 Task: Buy 1 Speedometer Cables from Cables section under best seller category for shipping address: Christian Kelly, 3640 Walton Street, Salt Lake City, Utah 84104, Cell Number 8014200980. Pay from credit card ending with 6010, CVV 682
Action: Mouse moved to (15, 112)
Screenshot: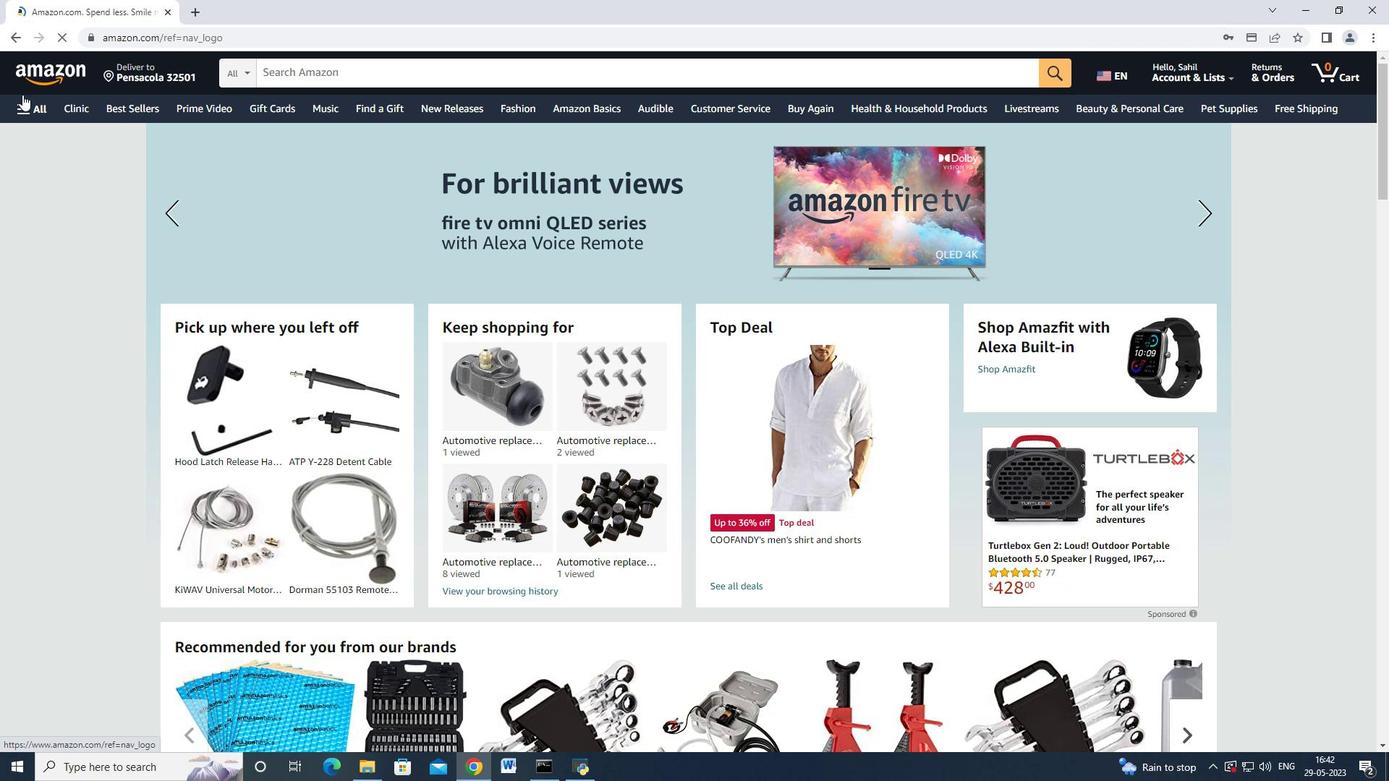 
Action: Mouse pressed left at (15, 112)
Screenshot: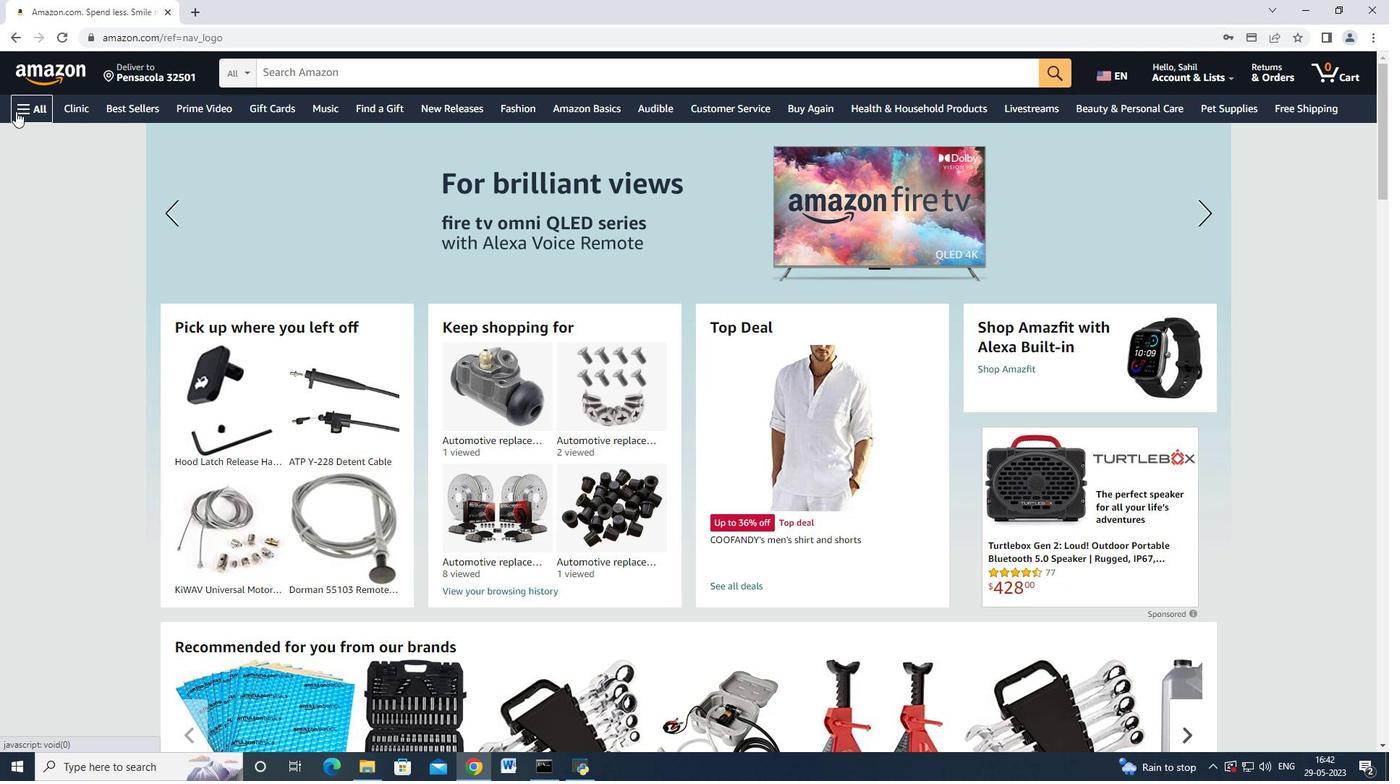
Action: Mouse moved to (96, 212)
Screenshot: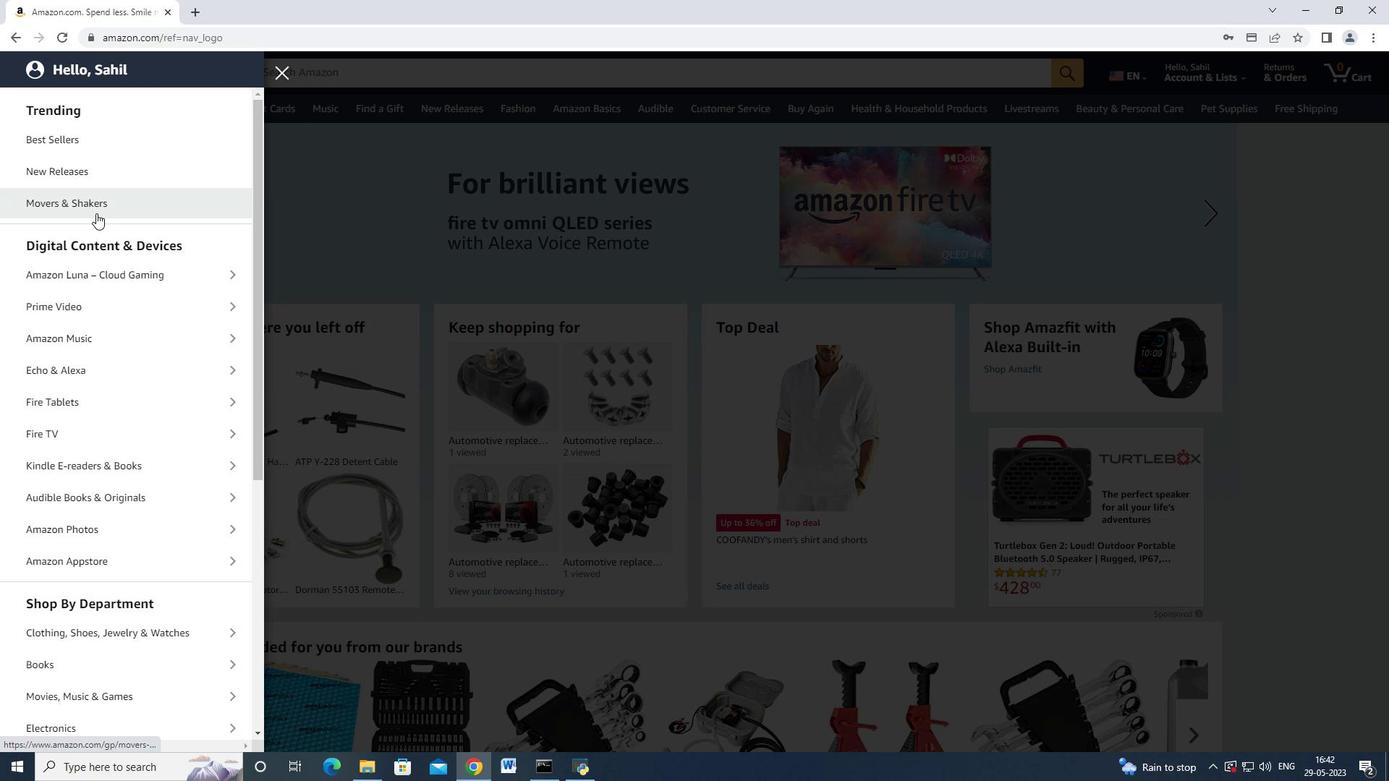 
Action: Mouse scrolled (96, 211) with delta (0, 0)
Screenshot: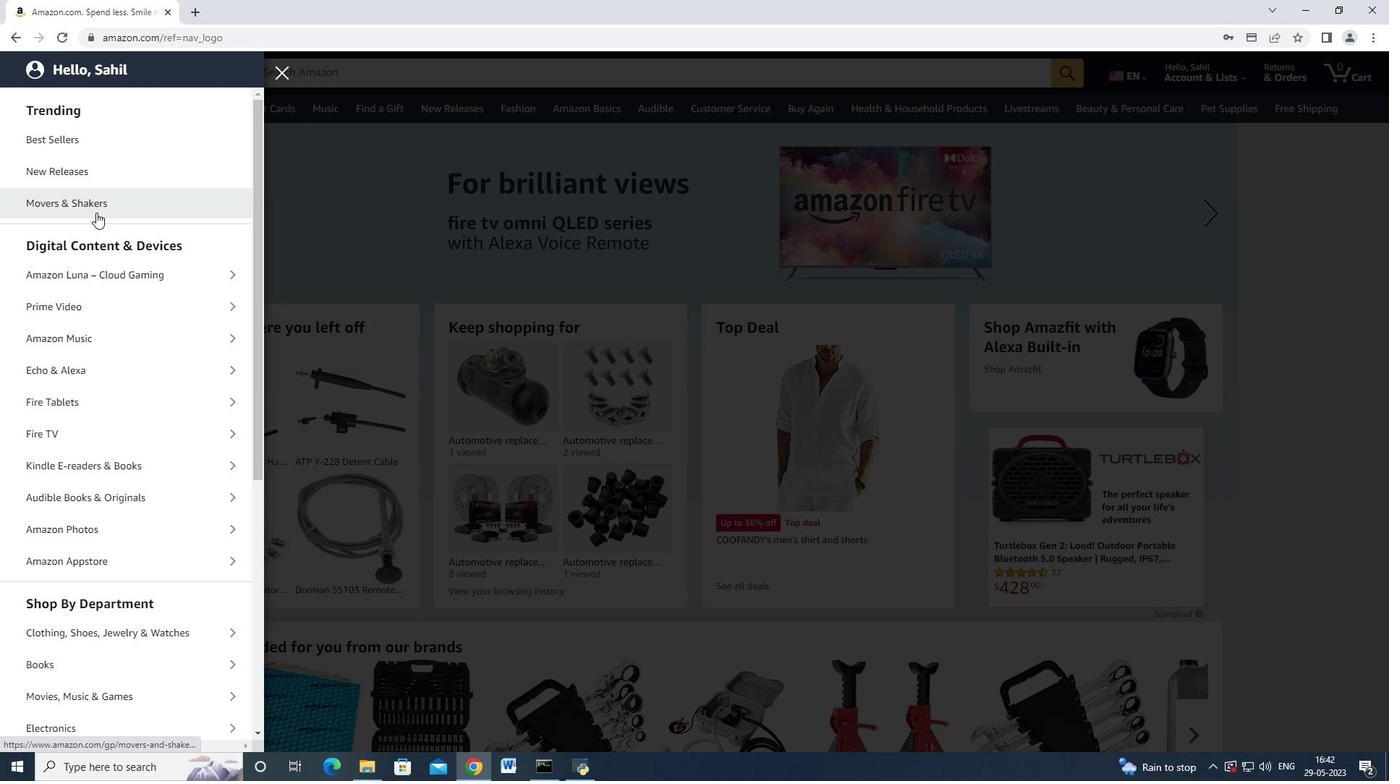 
Action: Mouse scrolled (96, 211) with delta (0, 0)
Screenshot: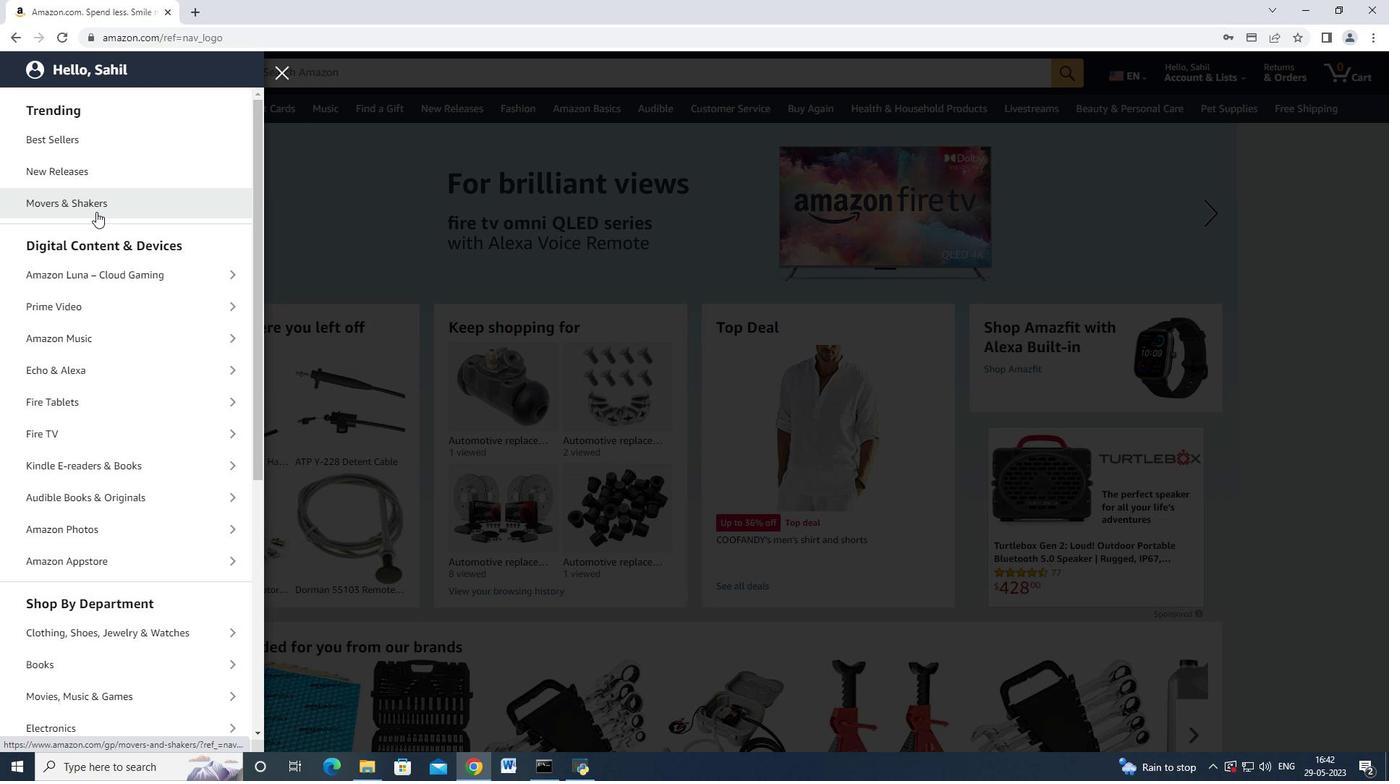 
Action: Mouse scrolled (96, 211) with delta (0, 0)
Screenshot: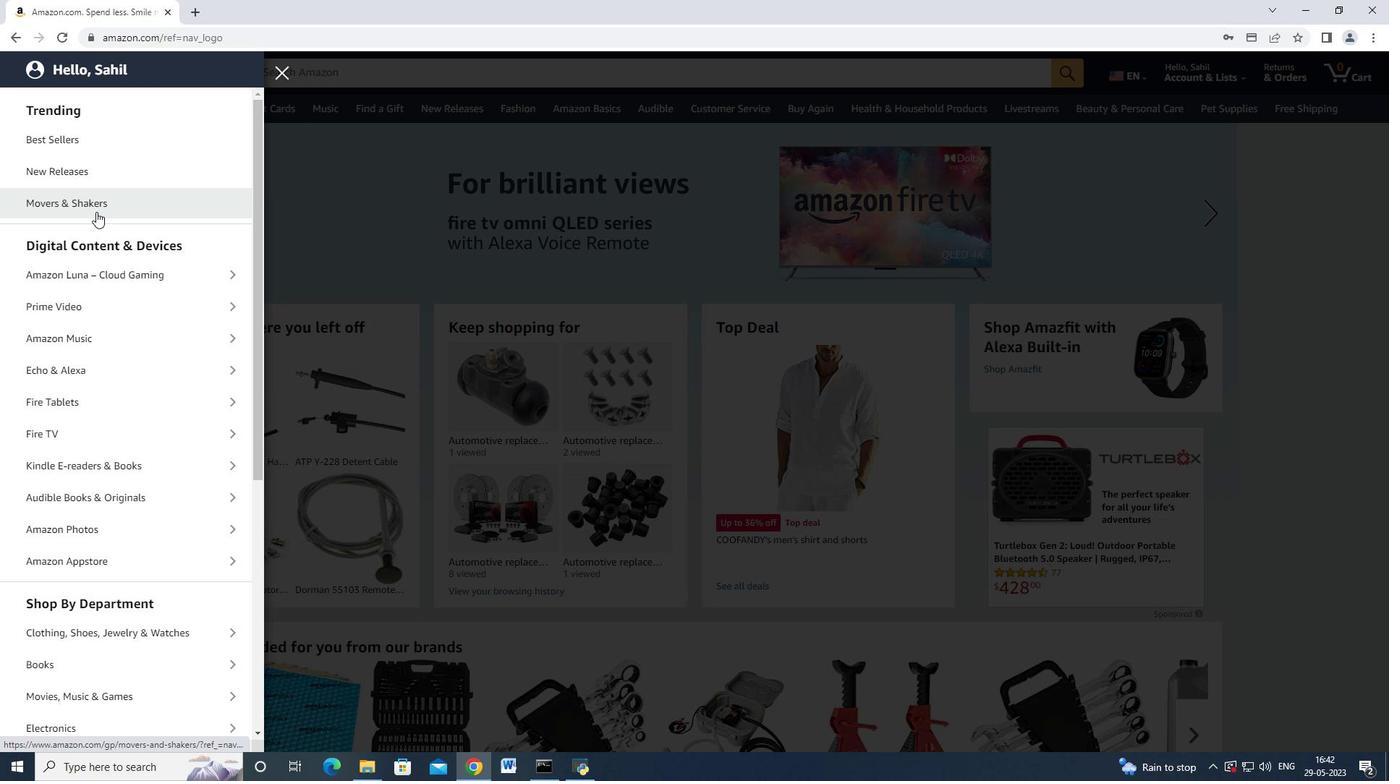 
Action: Mouse scrolled (96, 211) with delta (0, 0)
Screenshot: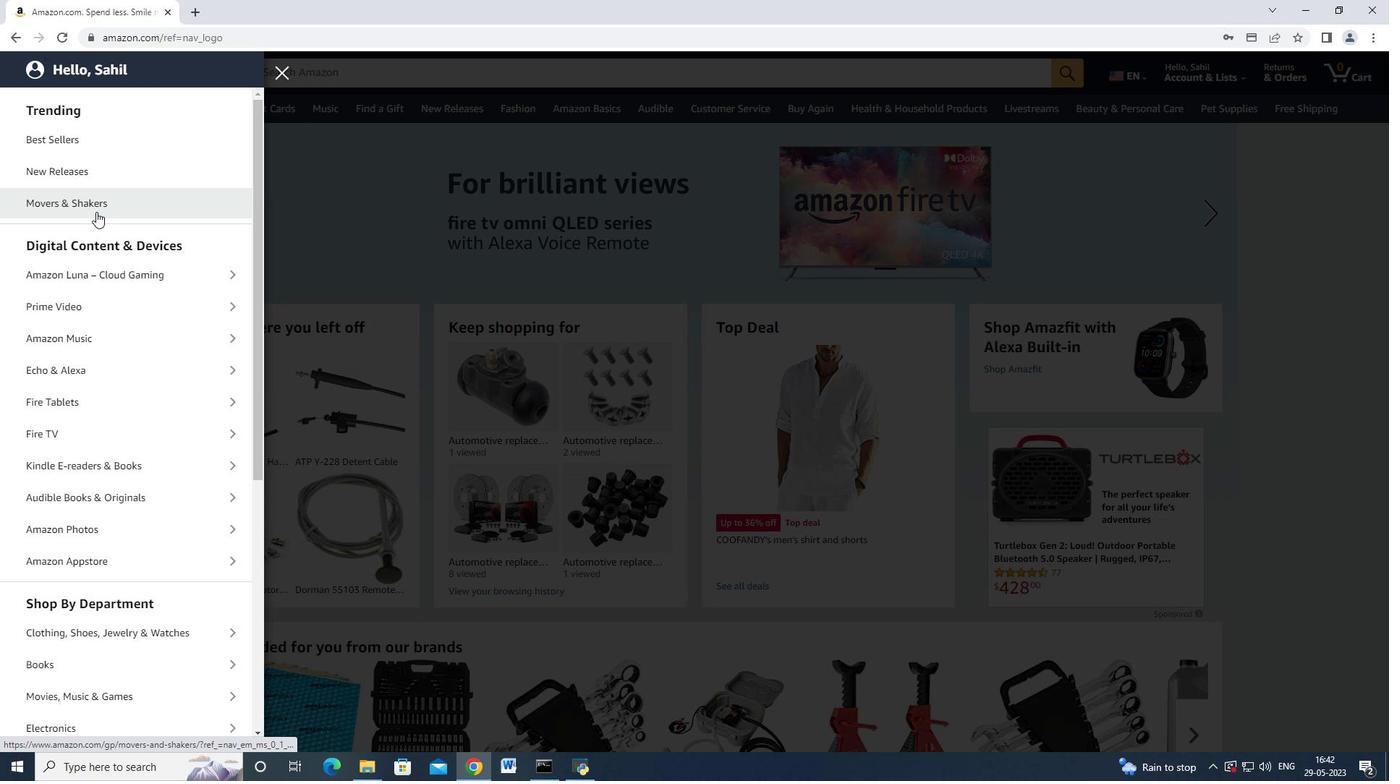 
Action: Mouse scrolled (96, 211) with delta (0, 0)
Screenshot: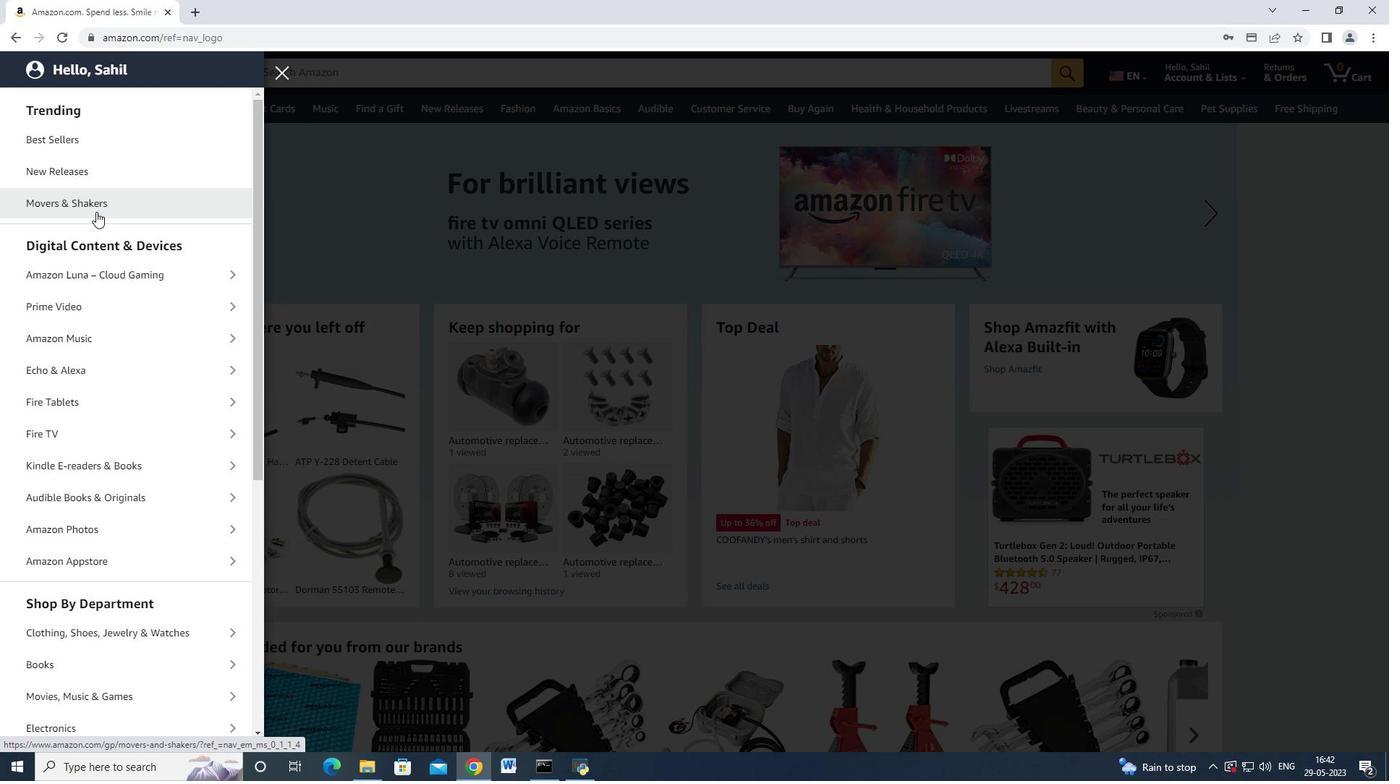 
Action: Mouse scrolled (96, 211) with delta (0, 0)
Screenshot: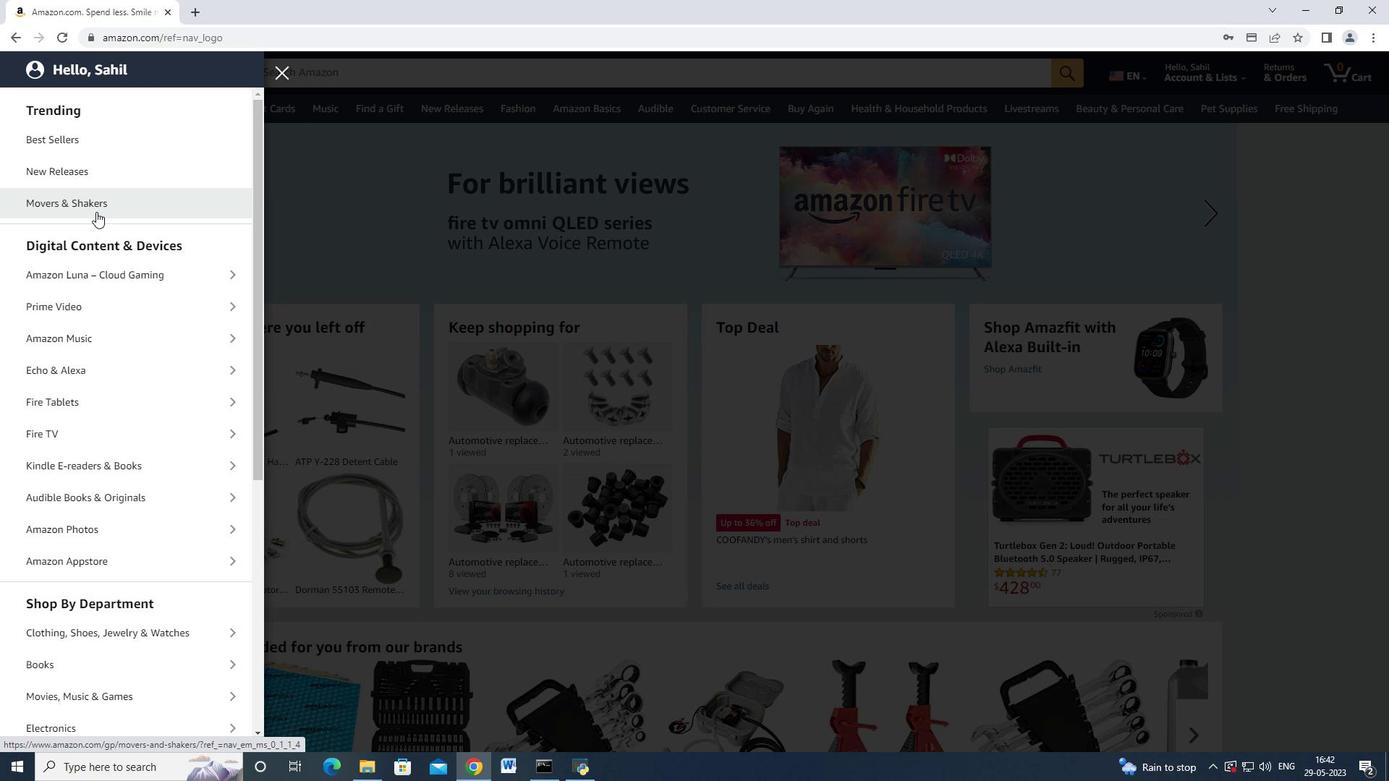 
Action: Mouse moved to (102, 202)
Screenshot: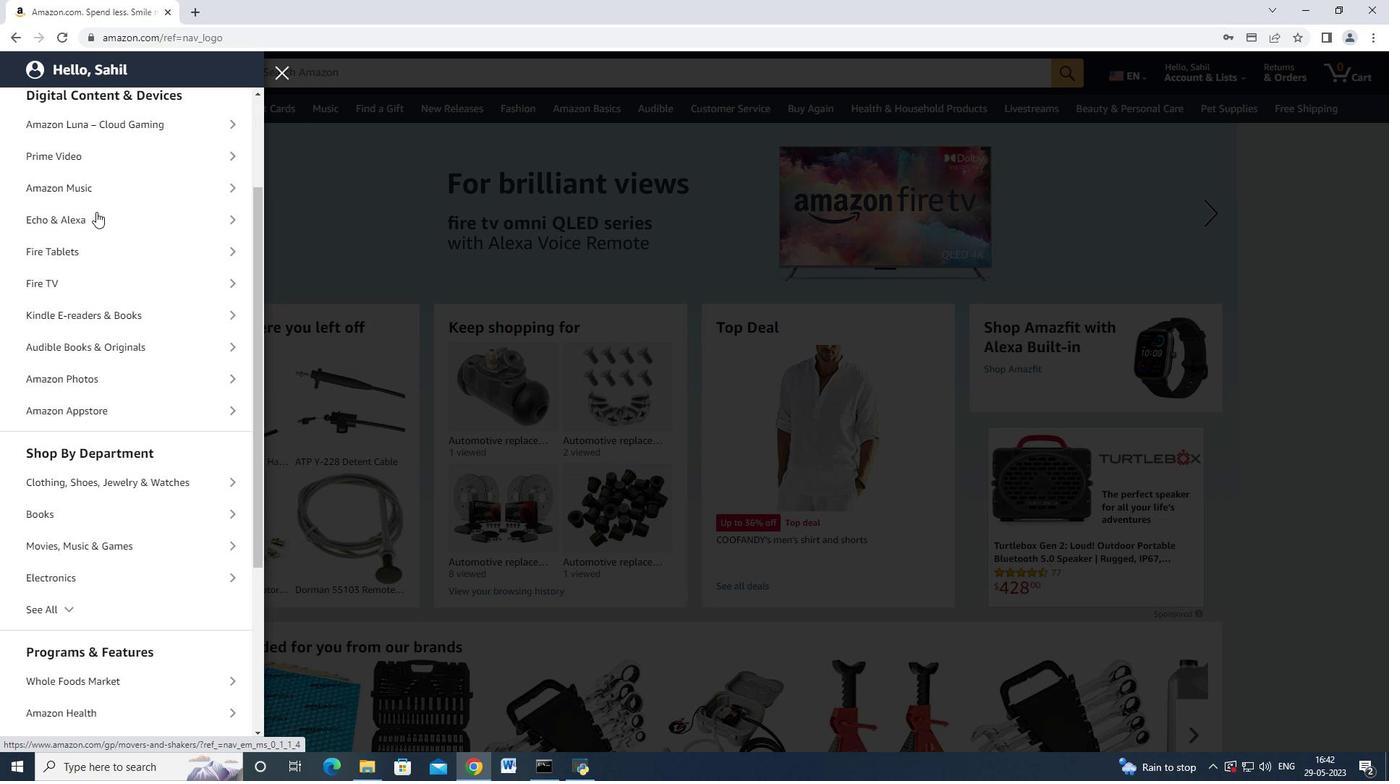 
Action: Mouse scrolled (102, 203) with delta (0, 0)
Screenshot: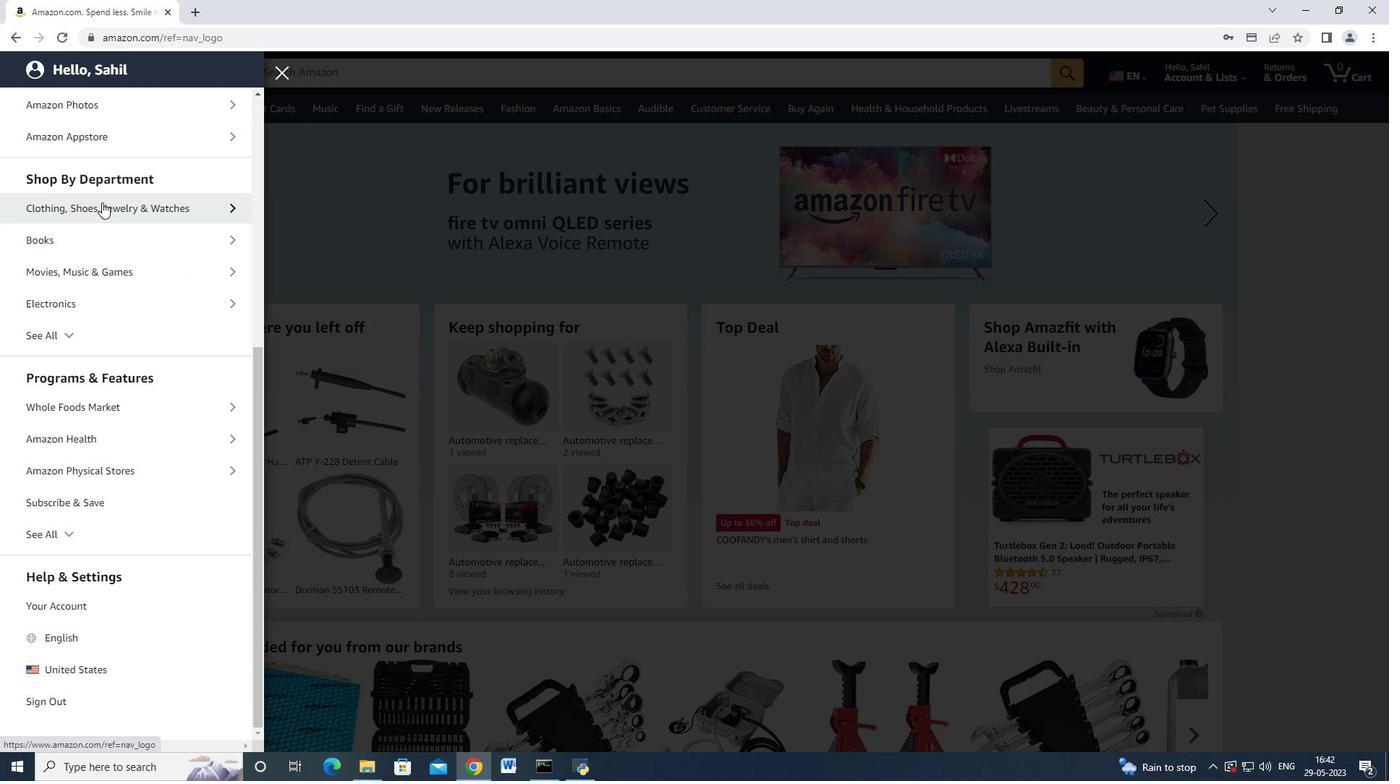 
Action: Mouse scrolled (102, 203) with delta (0, 0)
Screenshot: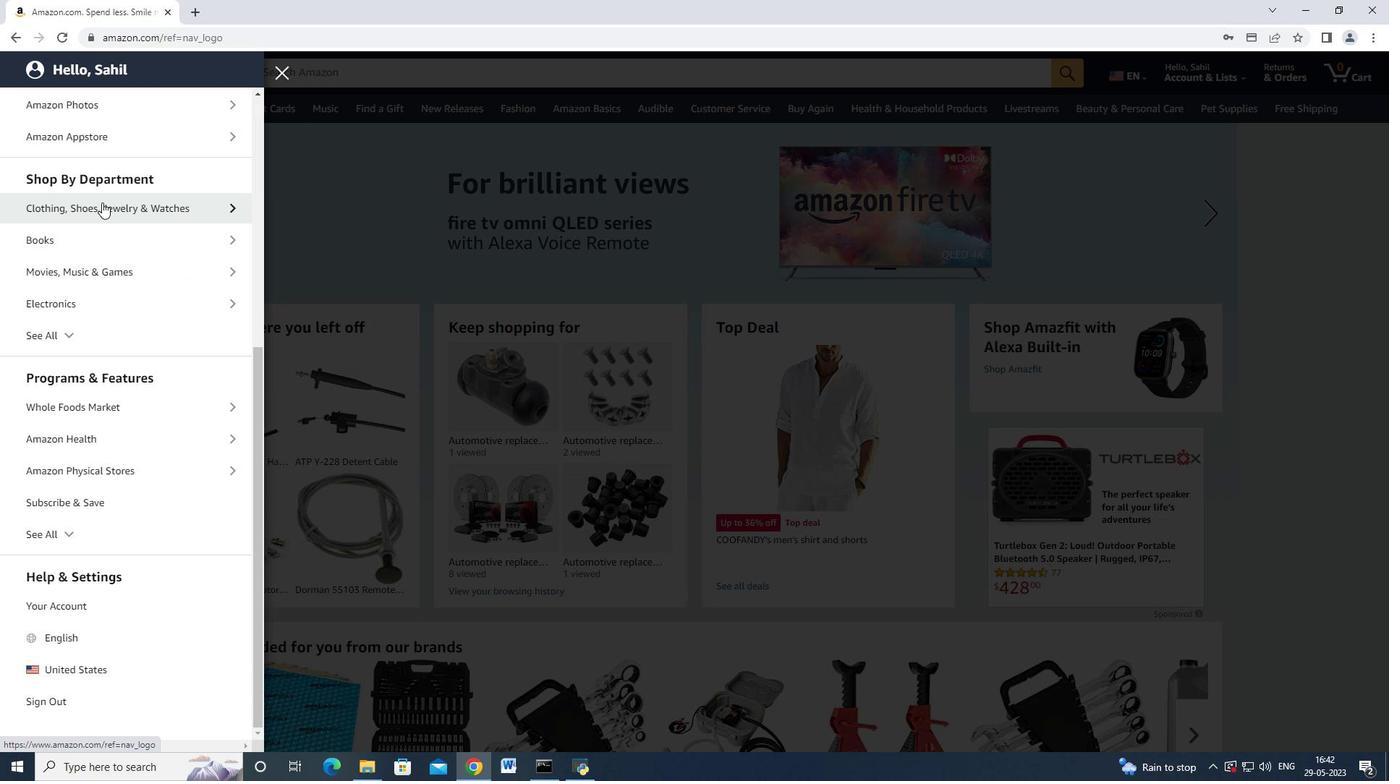 
Action: Mouse scrolled (102, 203) with delta (0, 0)
Screenshot: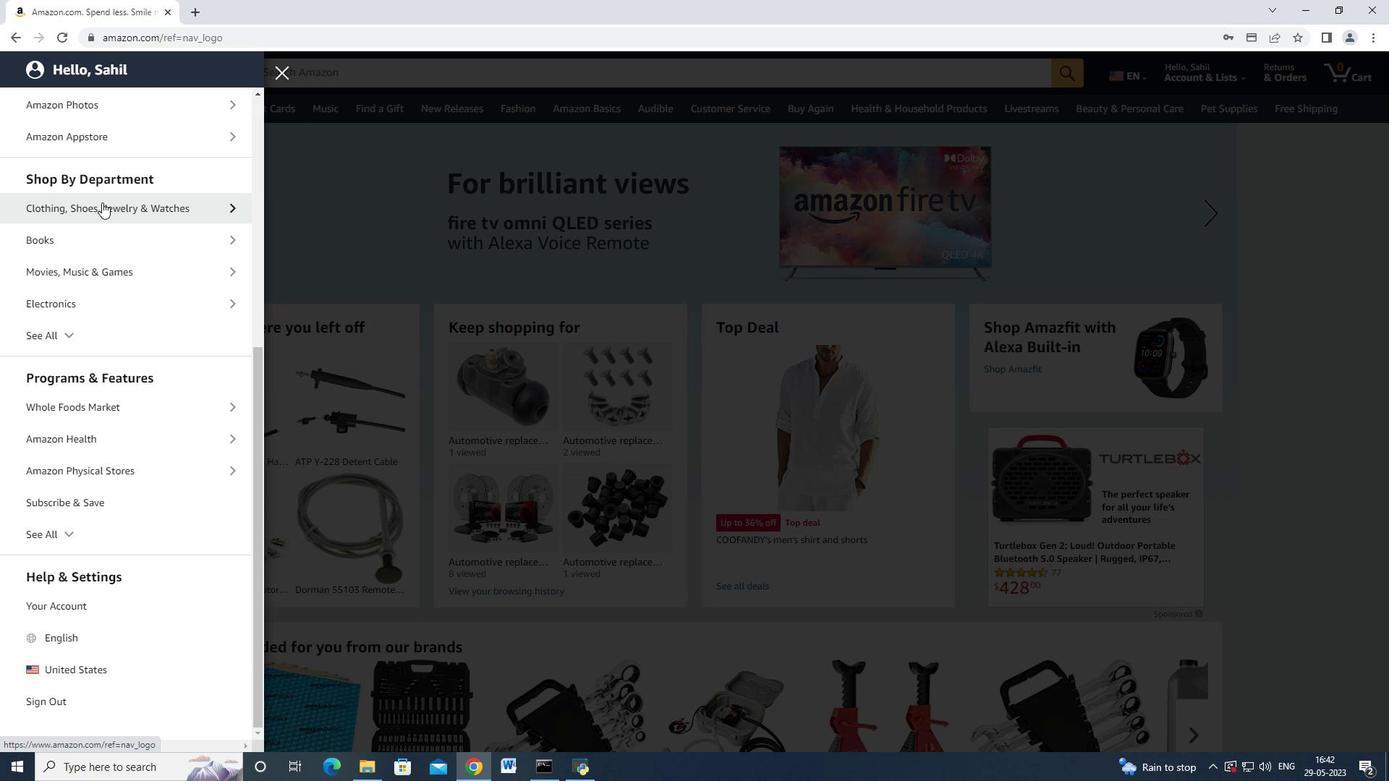 
Action: Mouse scrolled (102, 203) with delta (0, 0)
Screenshot: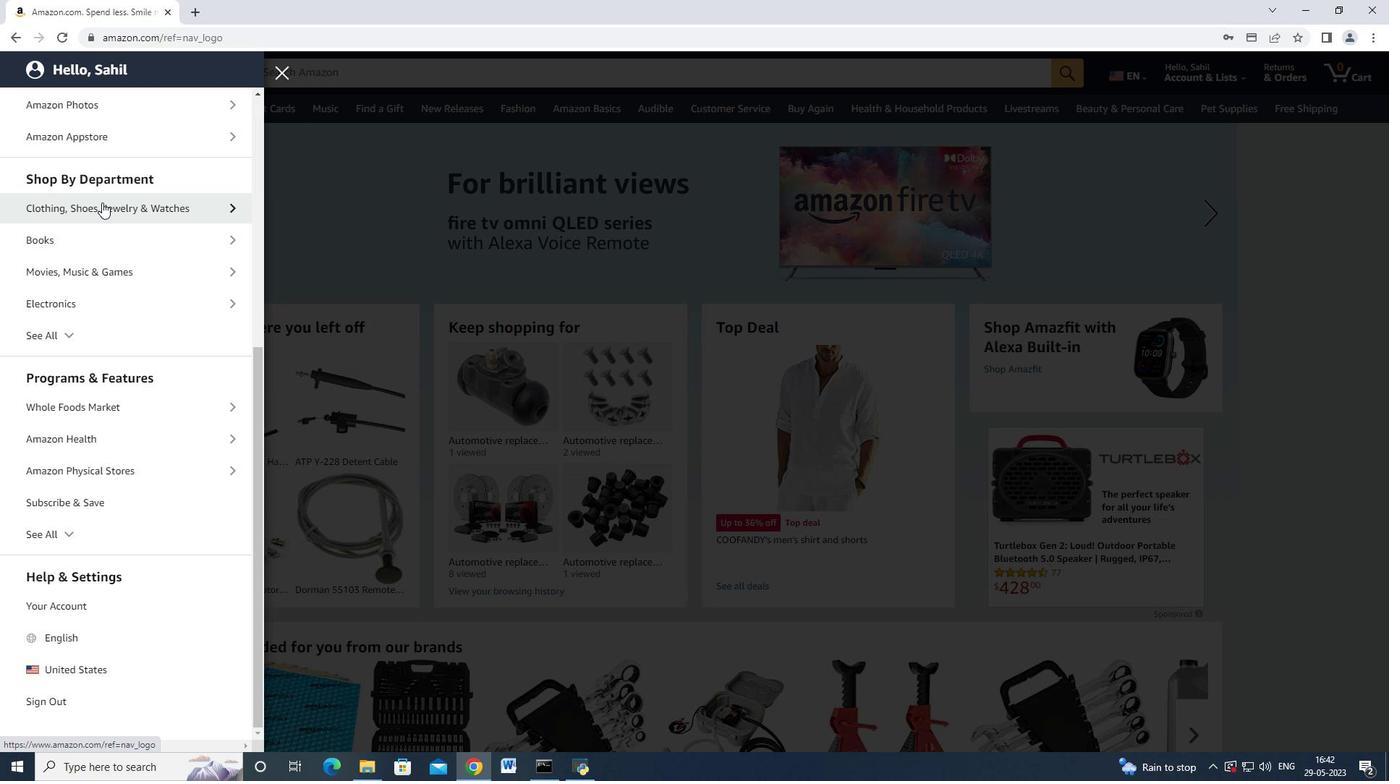 
Action: Mouse moved to (117, 477)
Screenshot: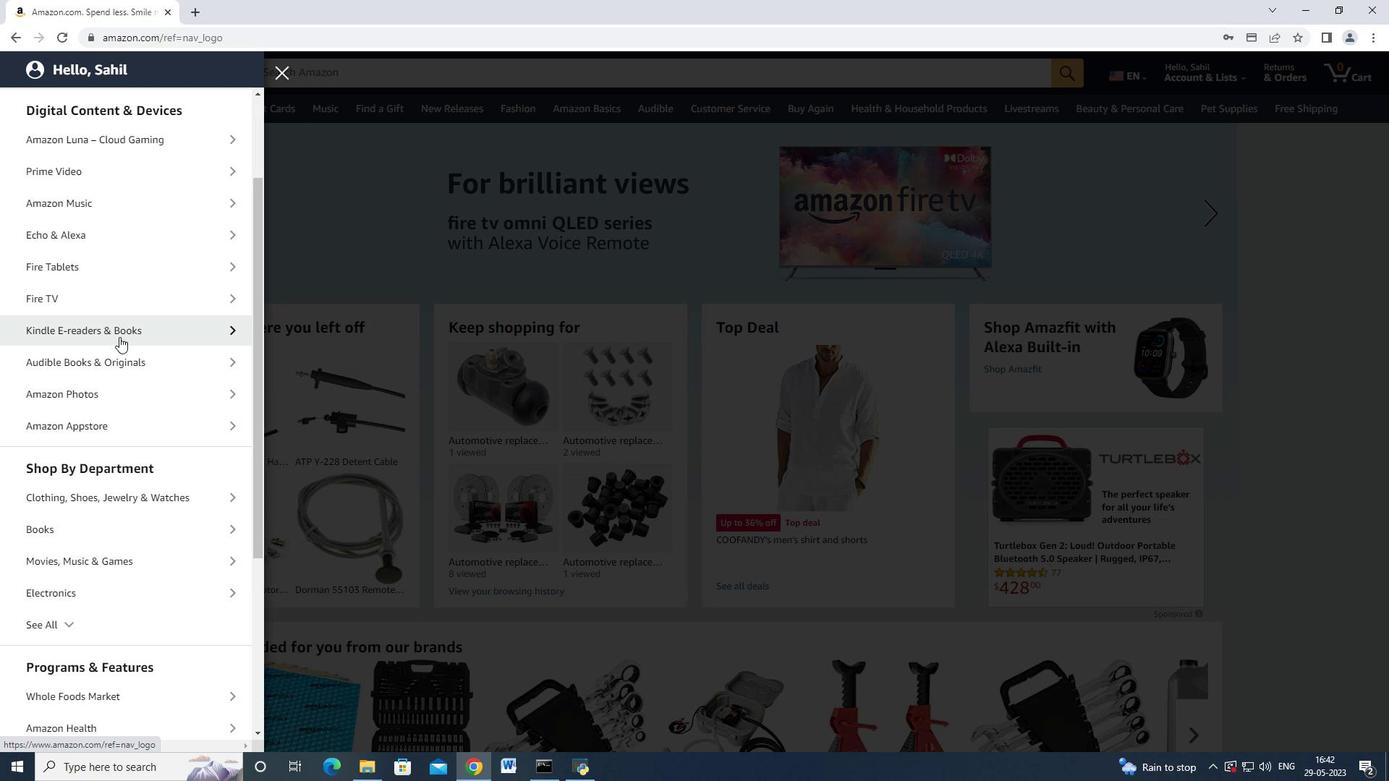 
Action: Mouse scrolled (117, 476) with delta (0, 0)
Screenshot: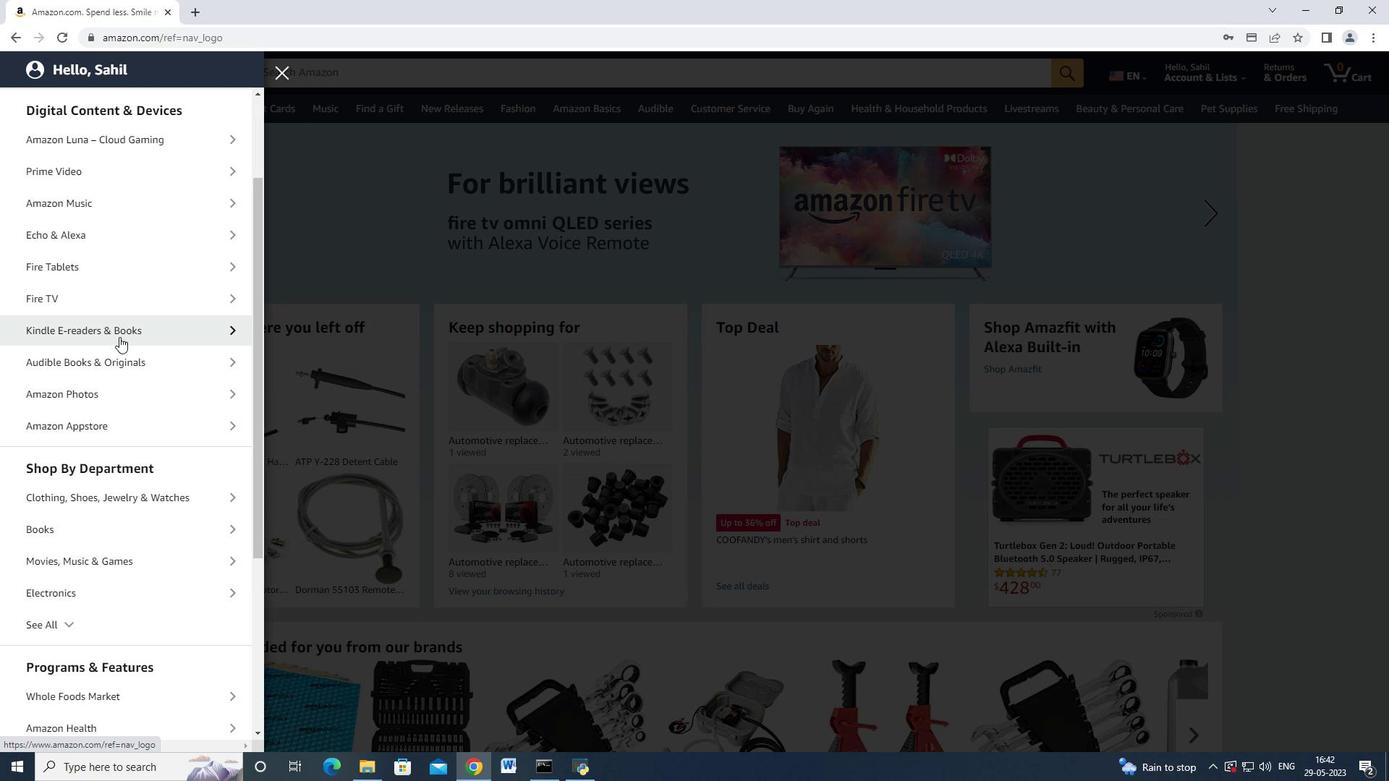 
Action: Mouse scrolled (117, 476) with delta (0, 0)
Screenshot: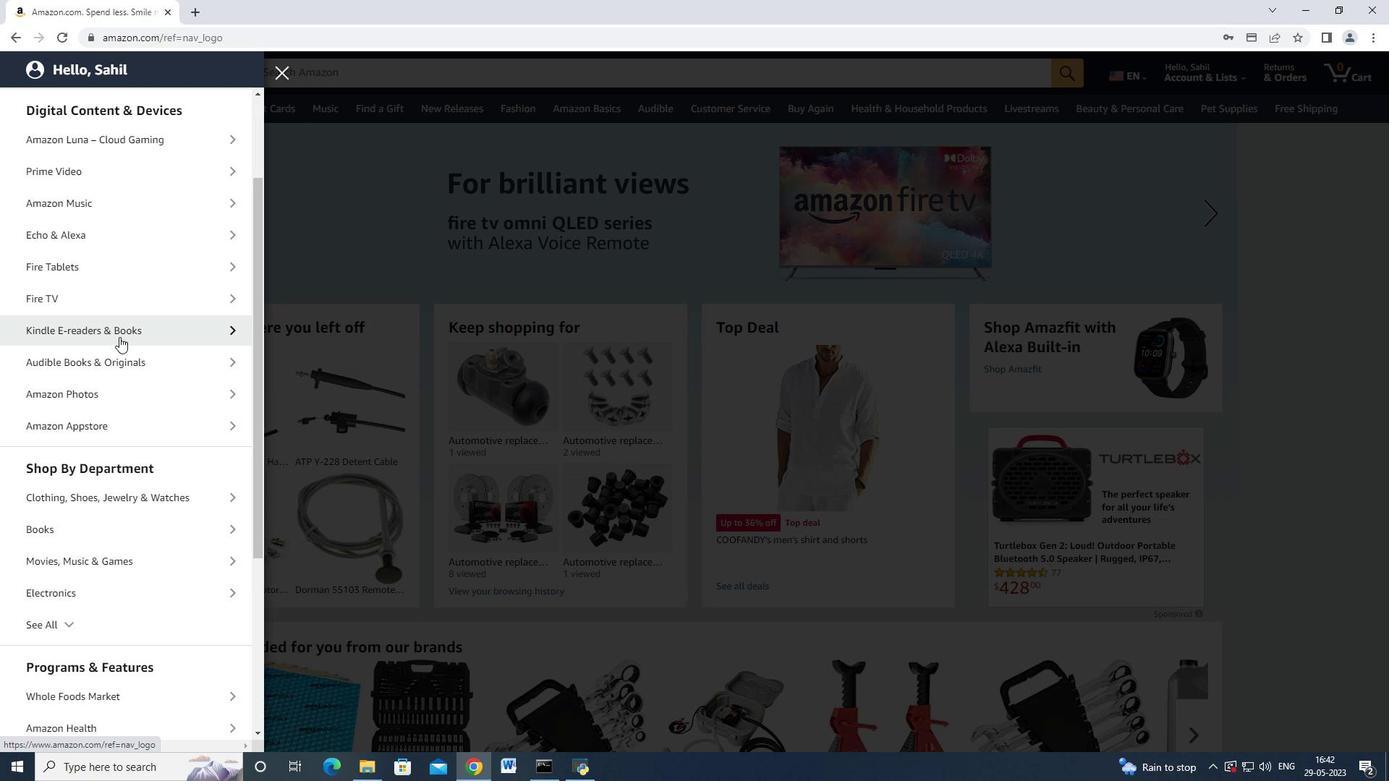 
Action: Mouse moved to (73, 484)
Screenshot: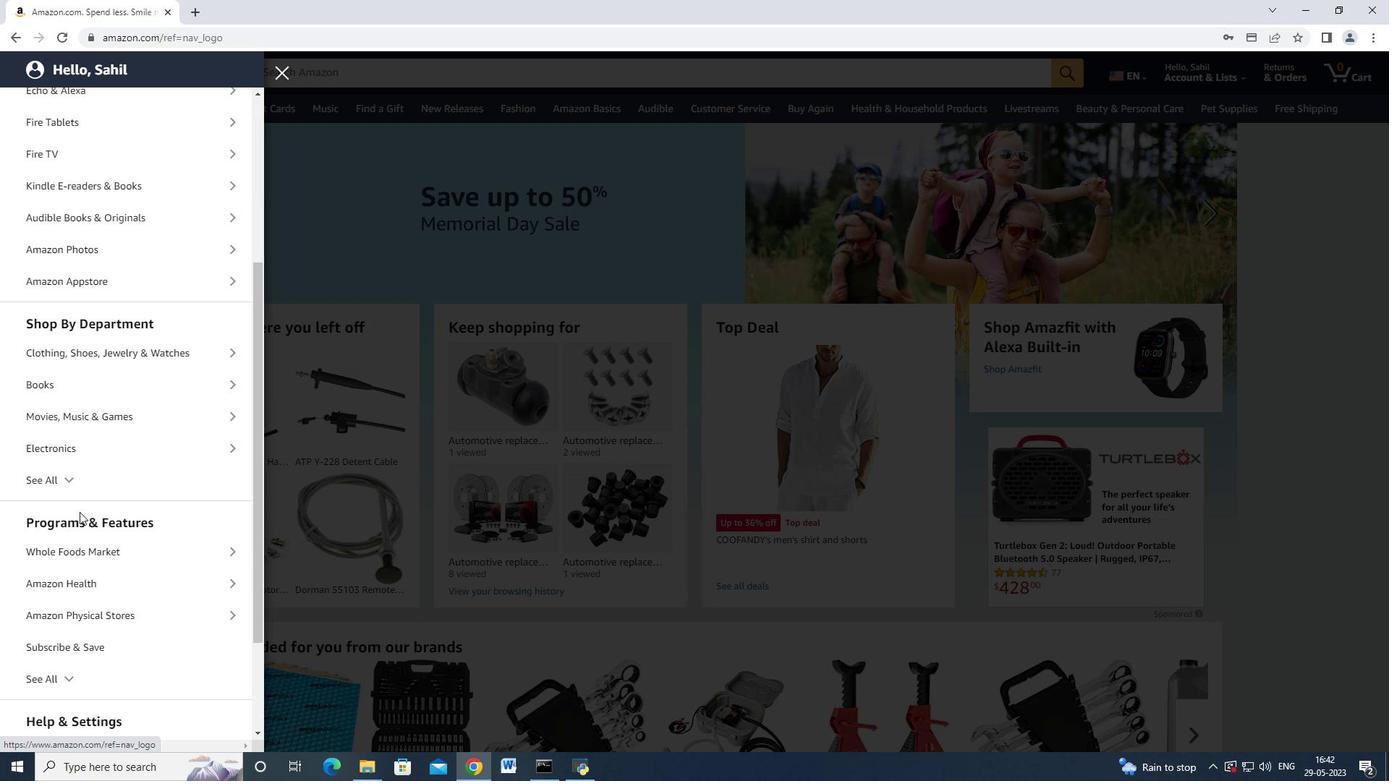 
Action: Mouse pressed left at (73, 484)
Screenshot: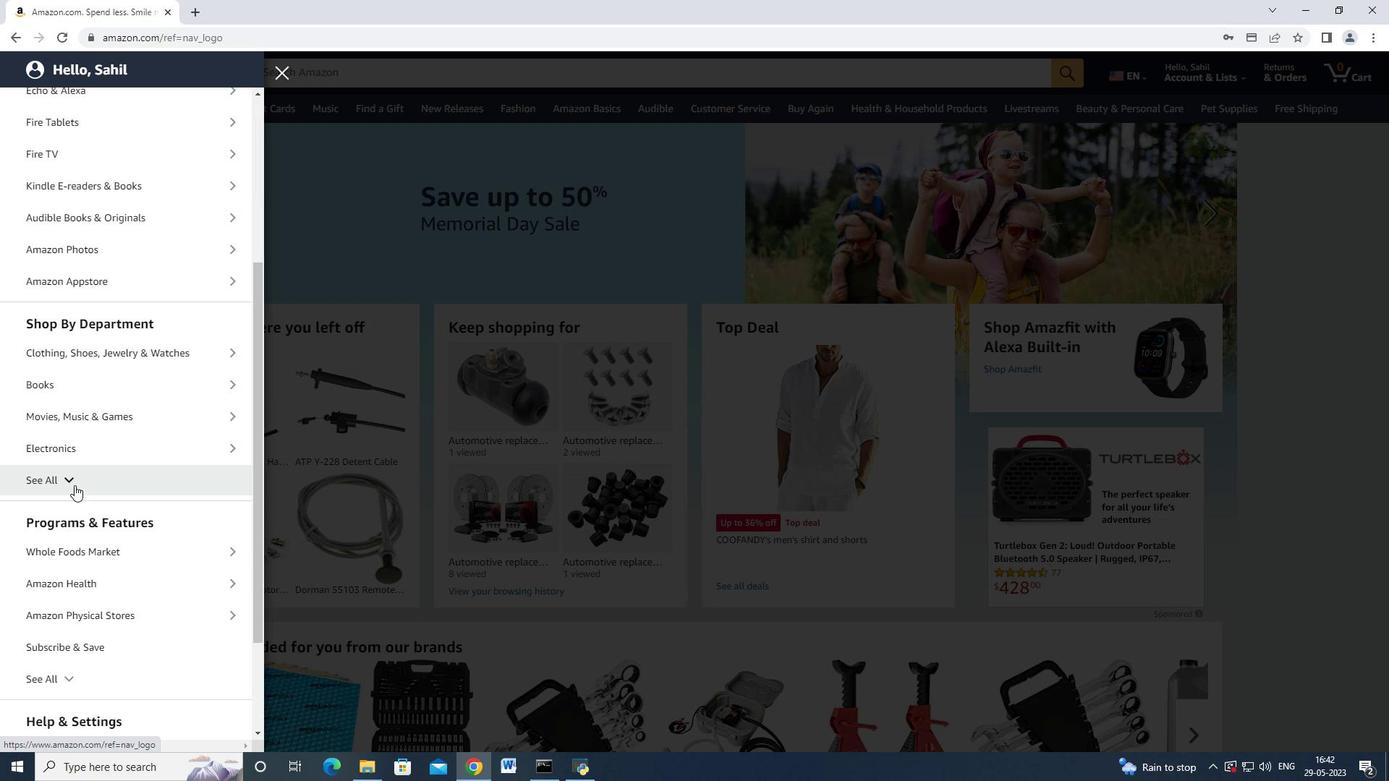 
Action: Mouse moved to (84, 510)
Screenshot: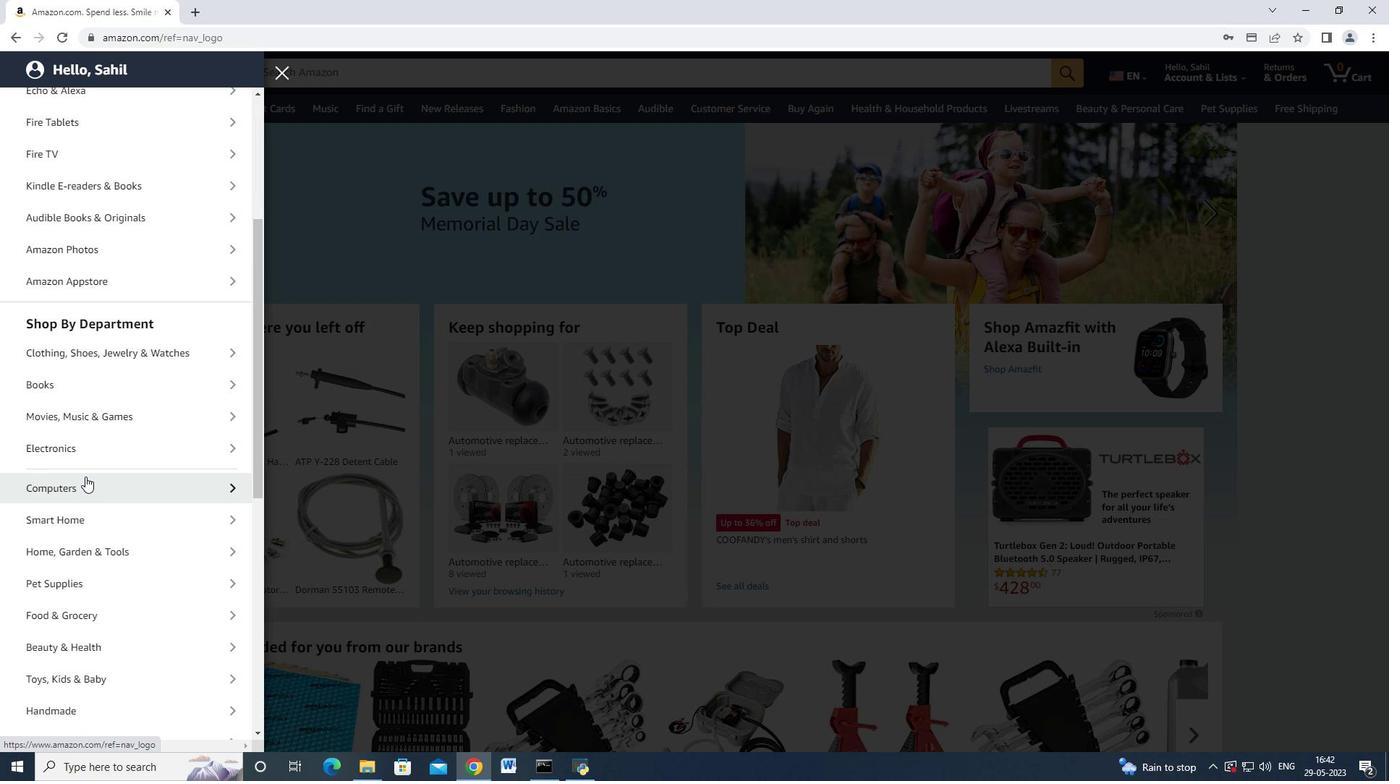 
Action: Mouse scrolled (84, 510) with delta (0, 0)
Screenshot: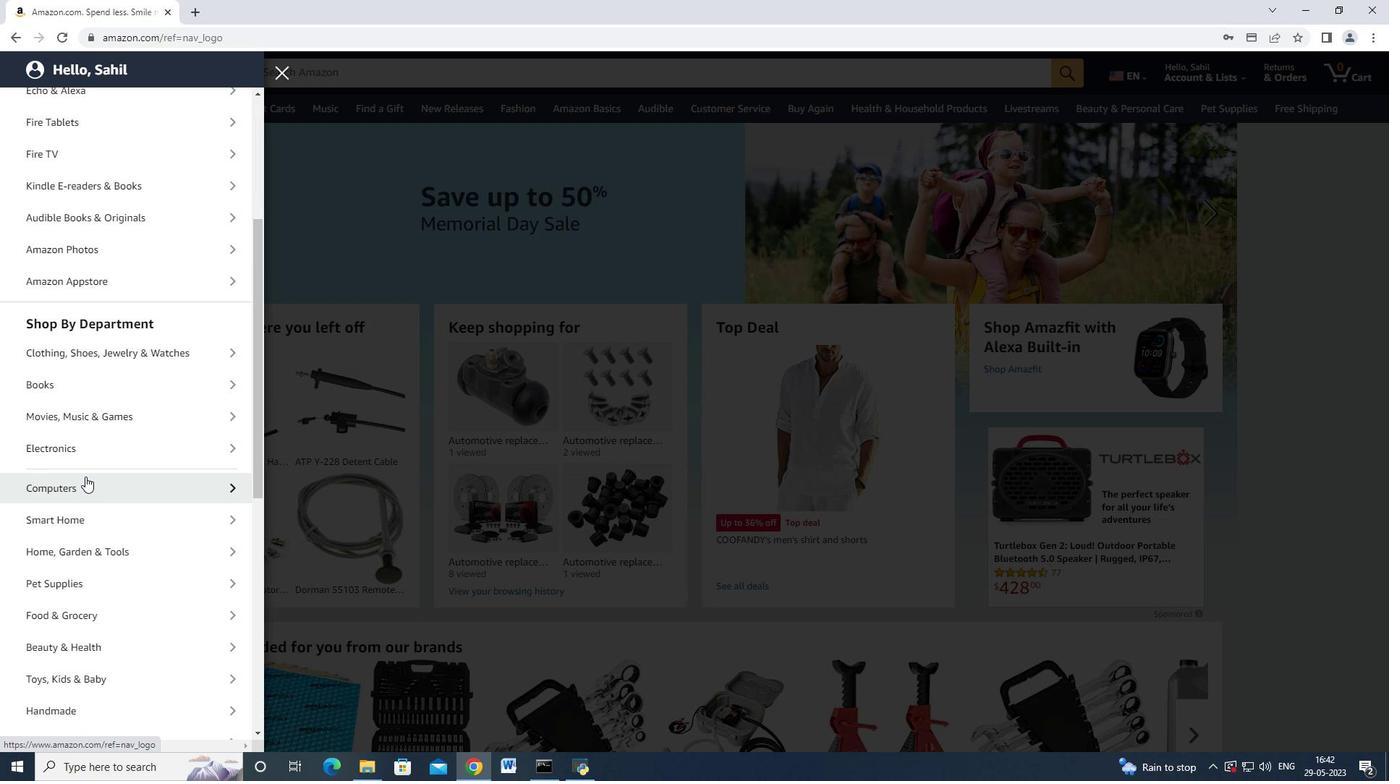 
Action: Mouse scrolled (84, 510) with delta (0, 0)
Screenshot: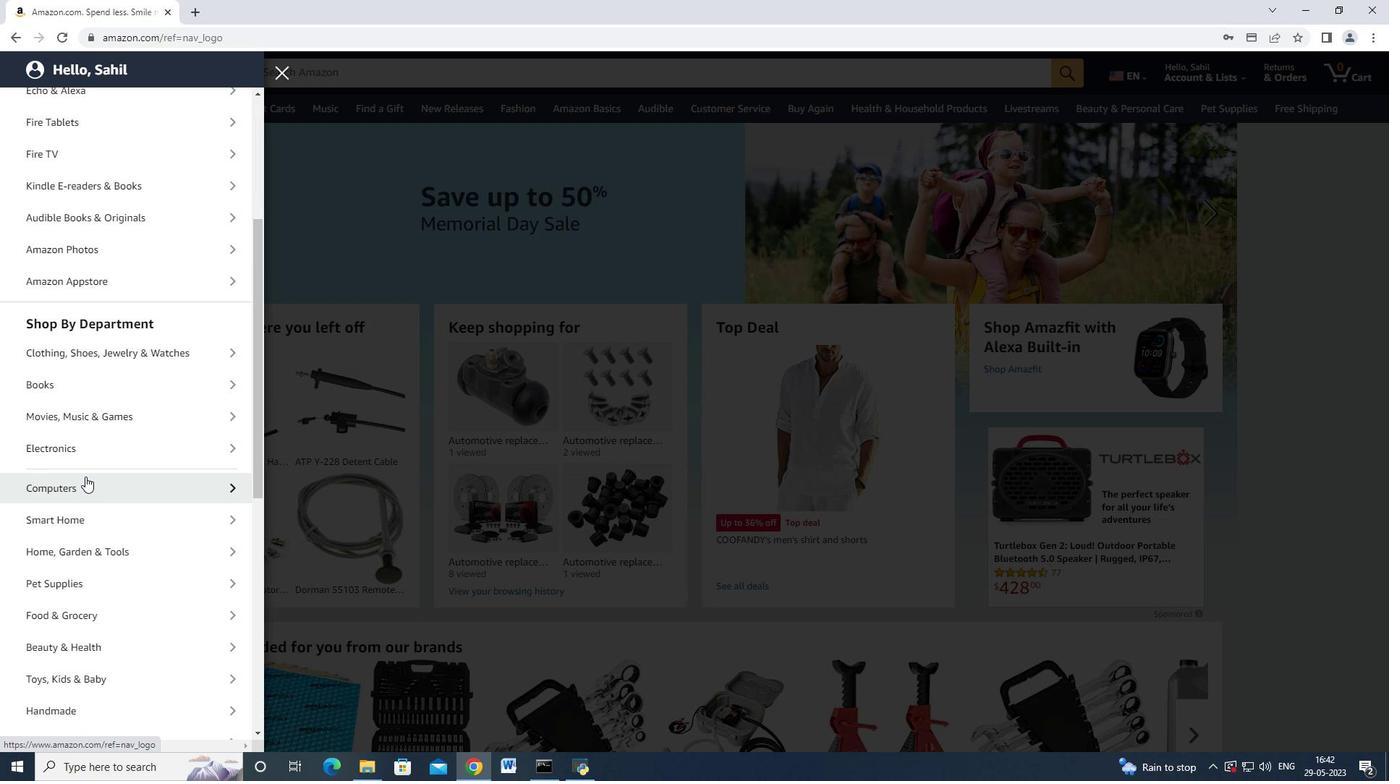 
Action: Mouse scrolled (84, 510) with delta (0, 0)
Screenshot: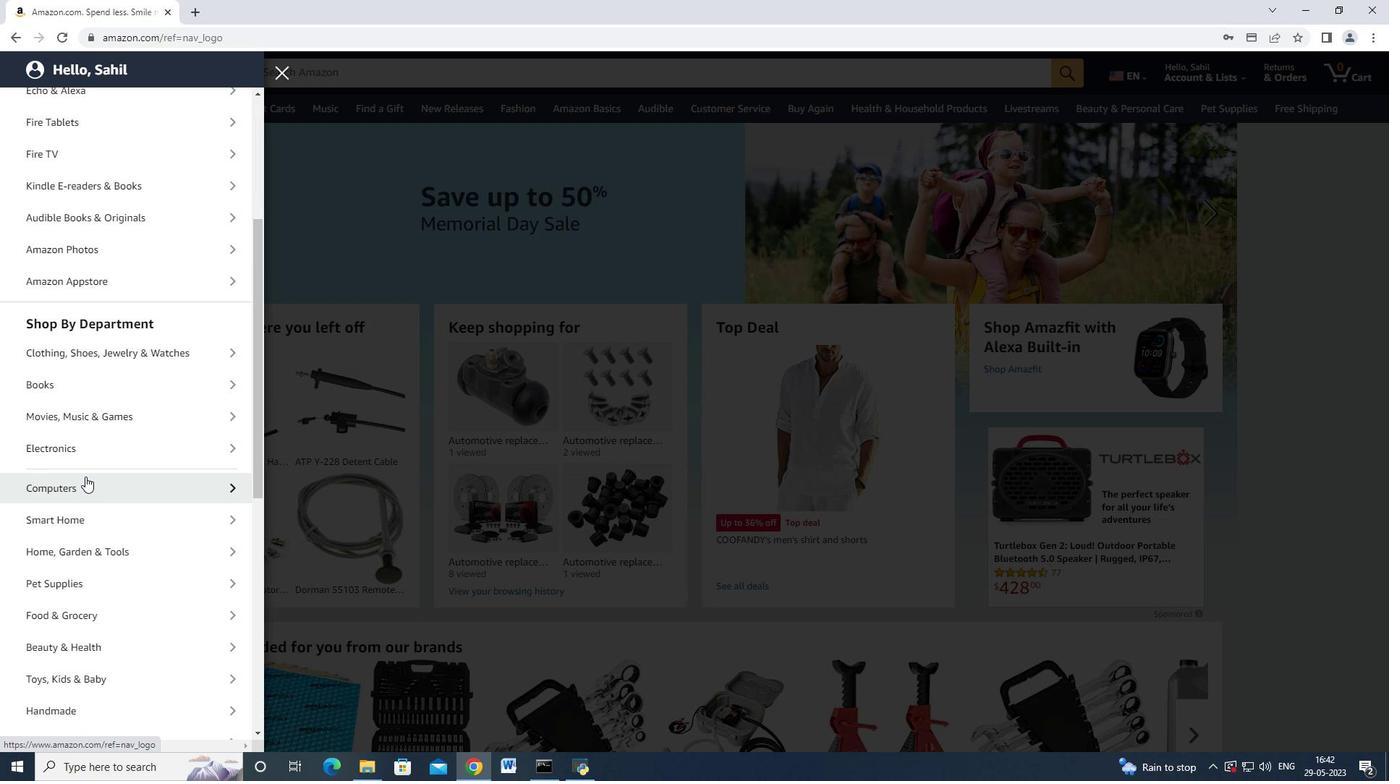
Action: Mouse moved to (117, 594)
Screenshot: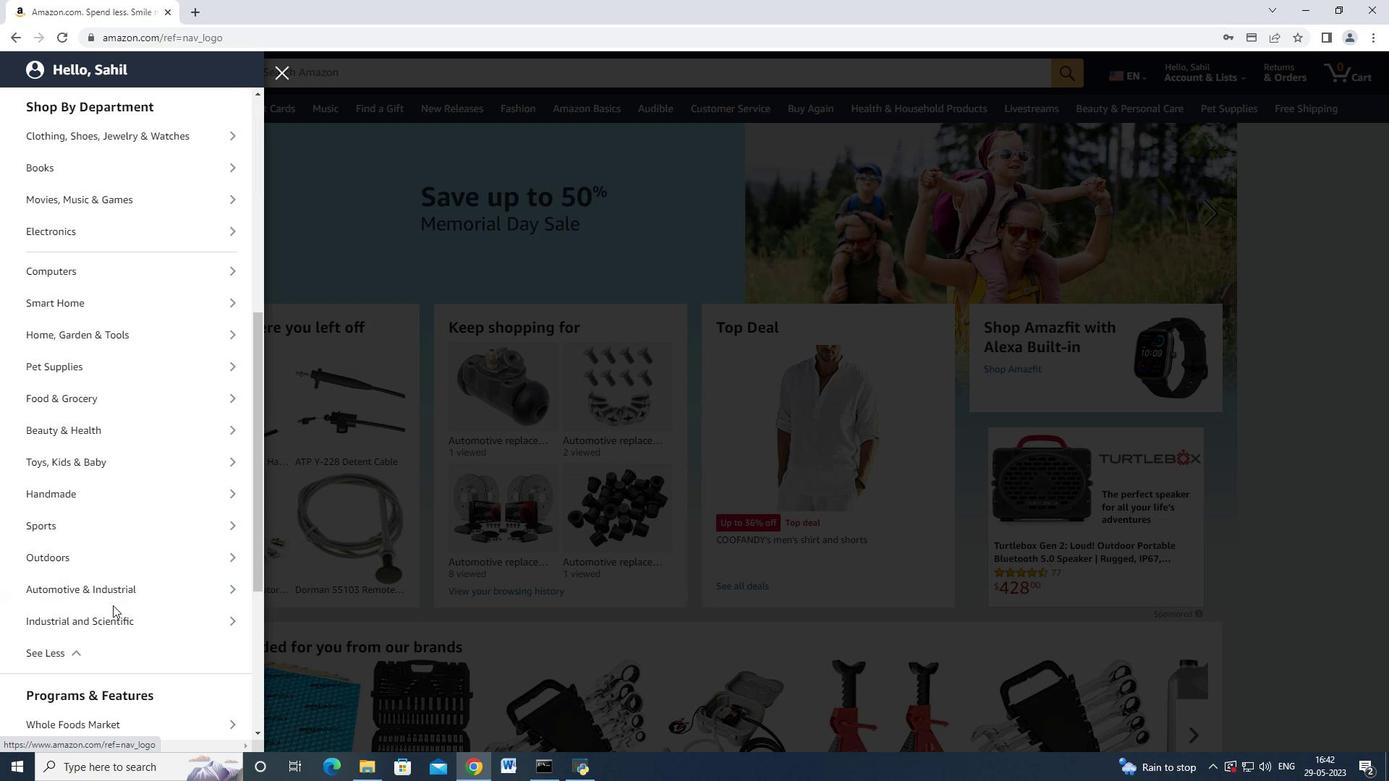 
Action: Mouse pressed left at (117, 594)
Screenshot: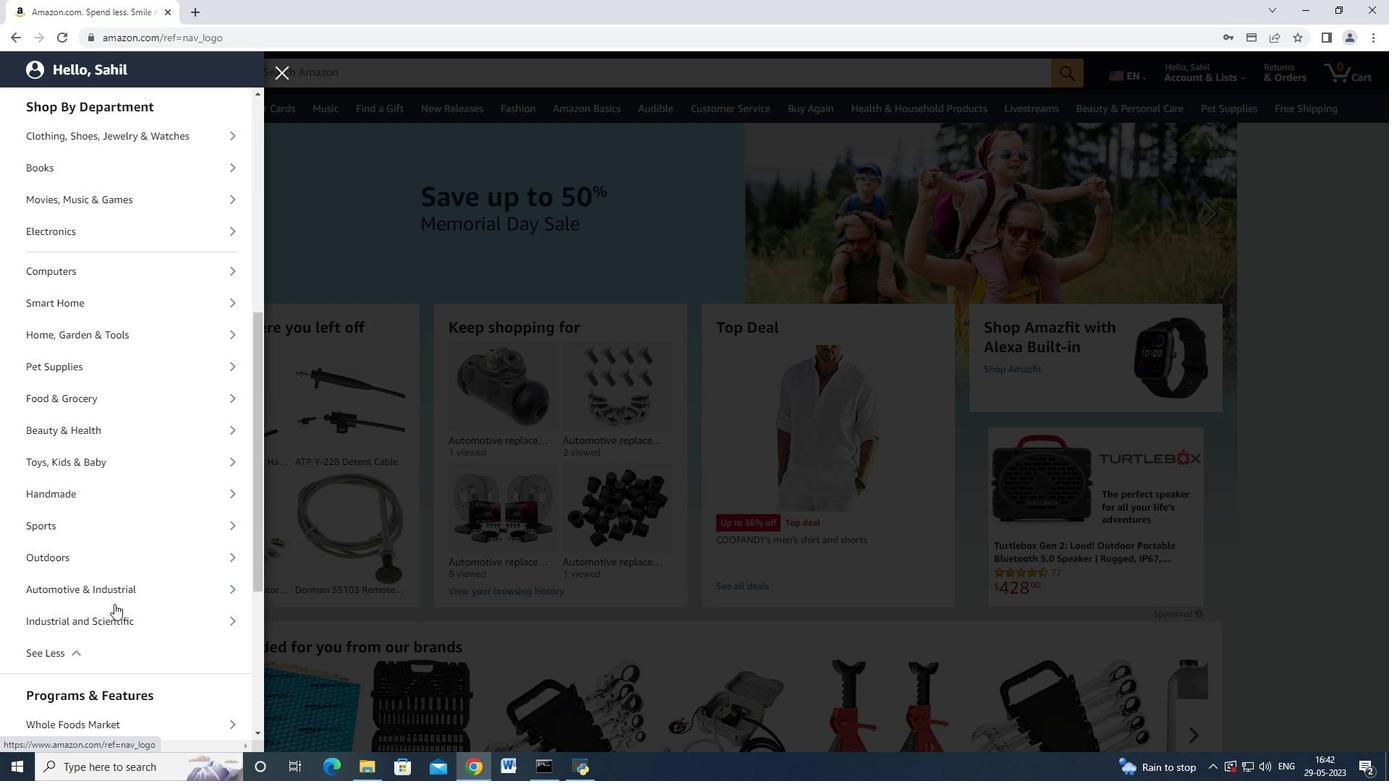 
Action: Mouse moved to (94, 177)
Screenshot: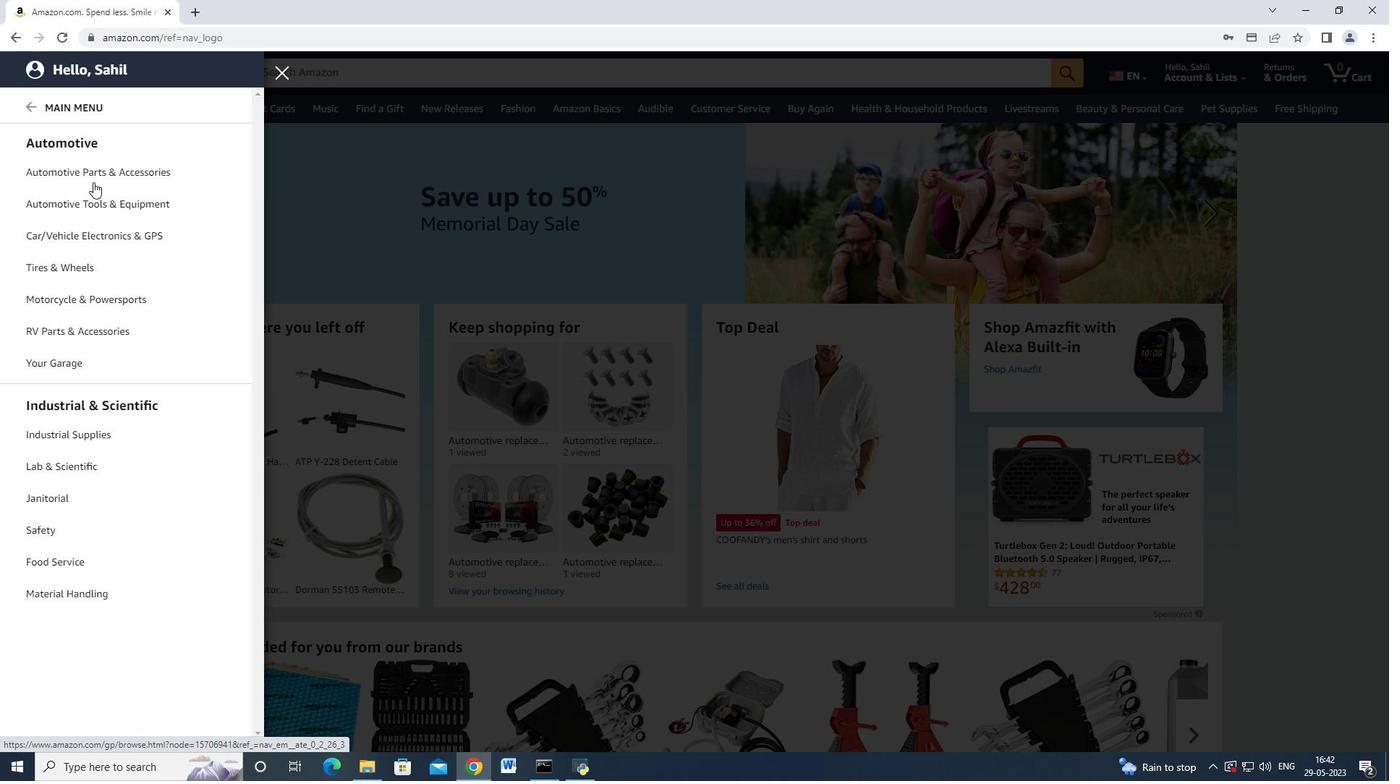 
Action: Mouse pressed left at (94, 177)
Screenshot: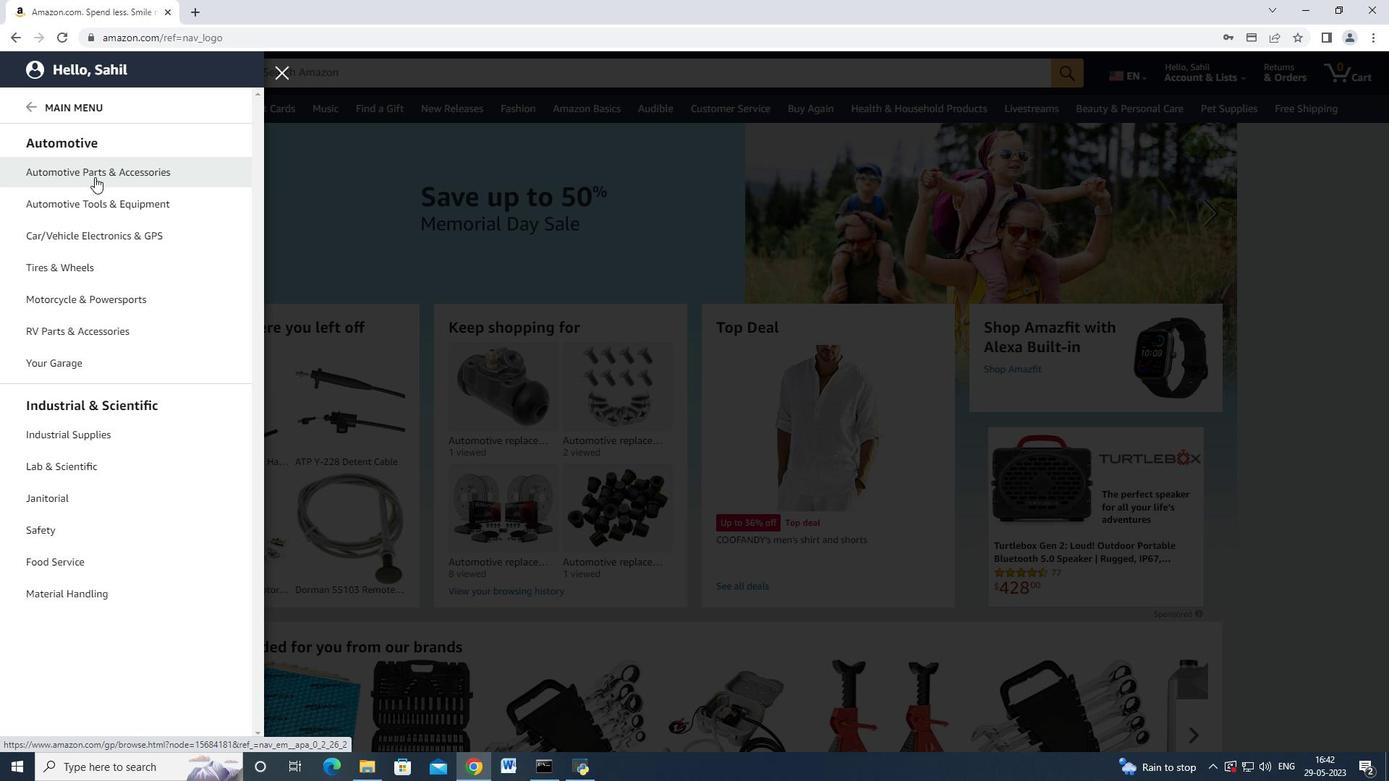 
Action: Mouse moved to (242, 129)
Screenshot: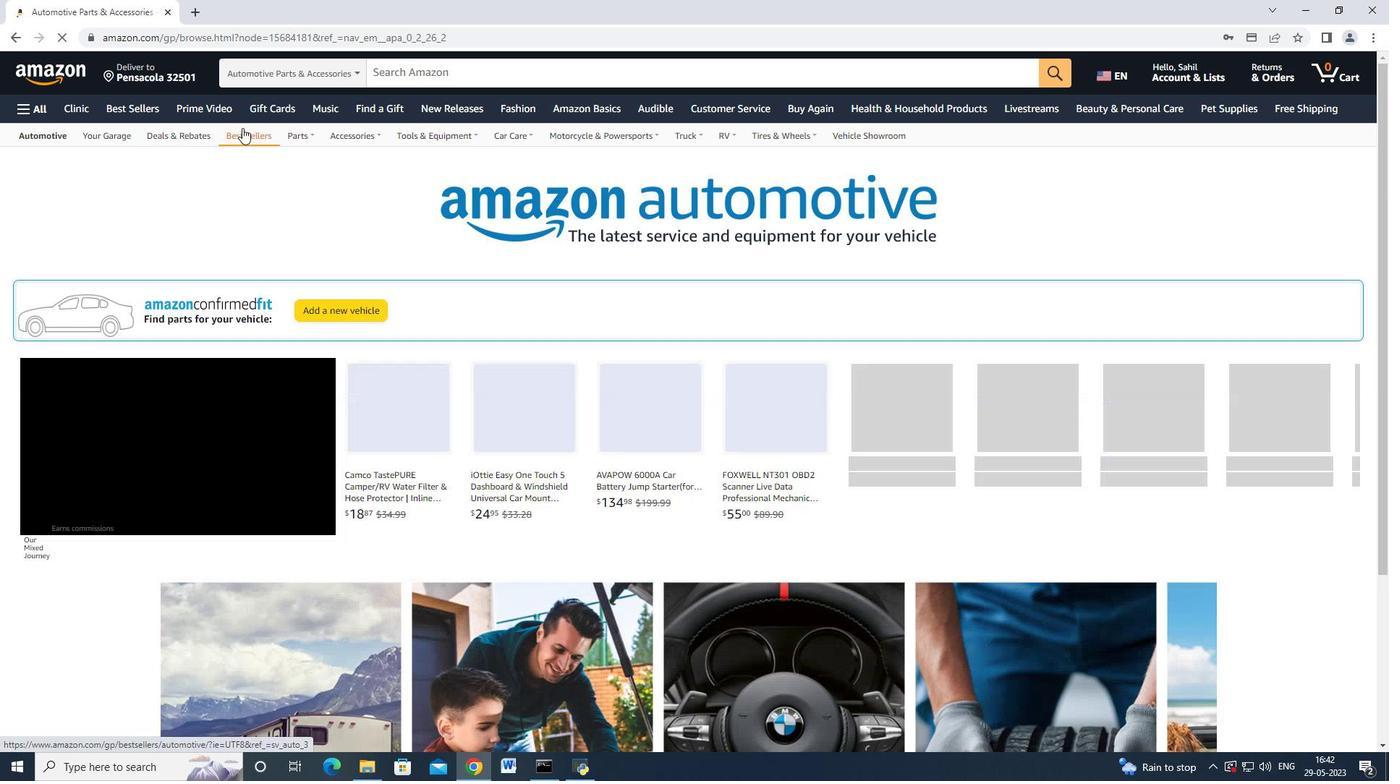 
Action: Mouse pressed left at (242, 129)
Screenshot: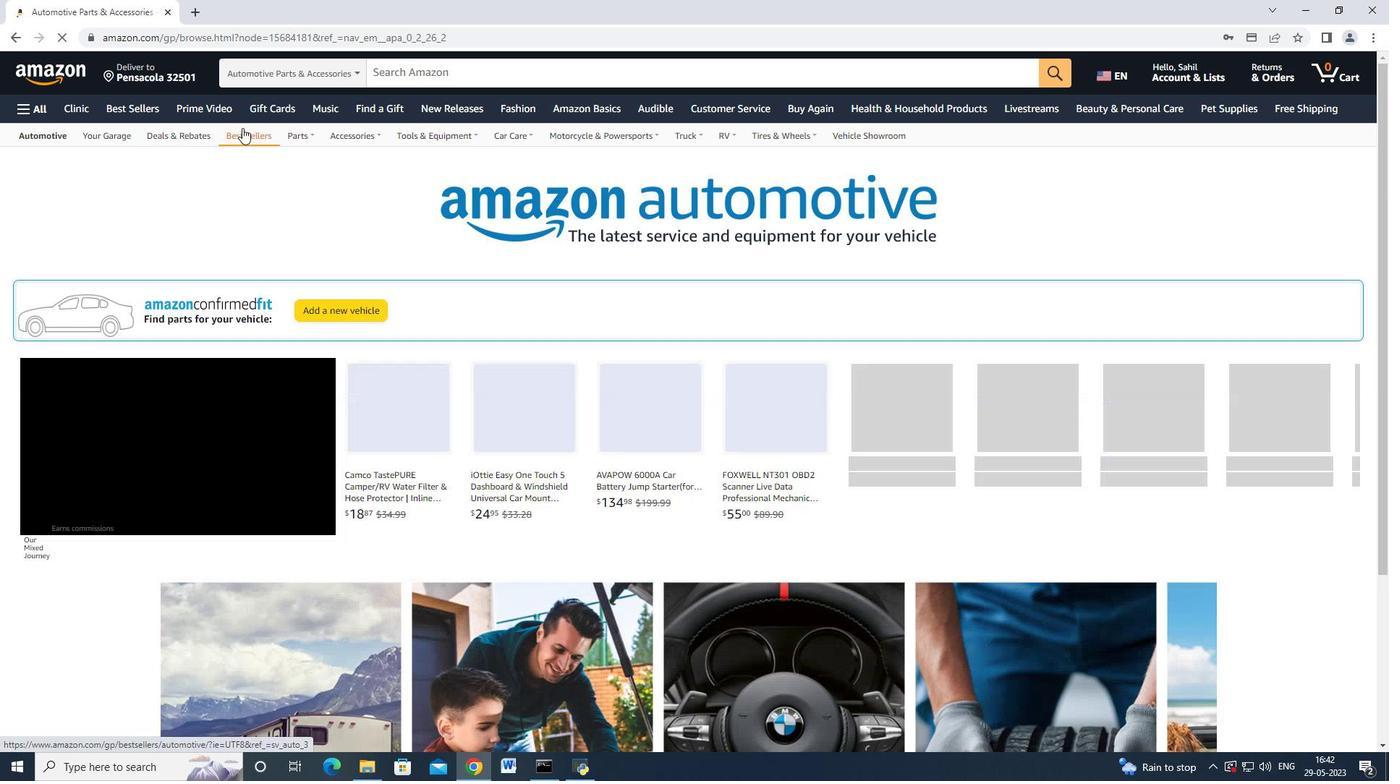 
Action: Mouse moved to (78, 458)
Screenshot: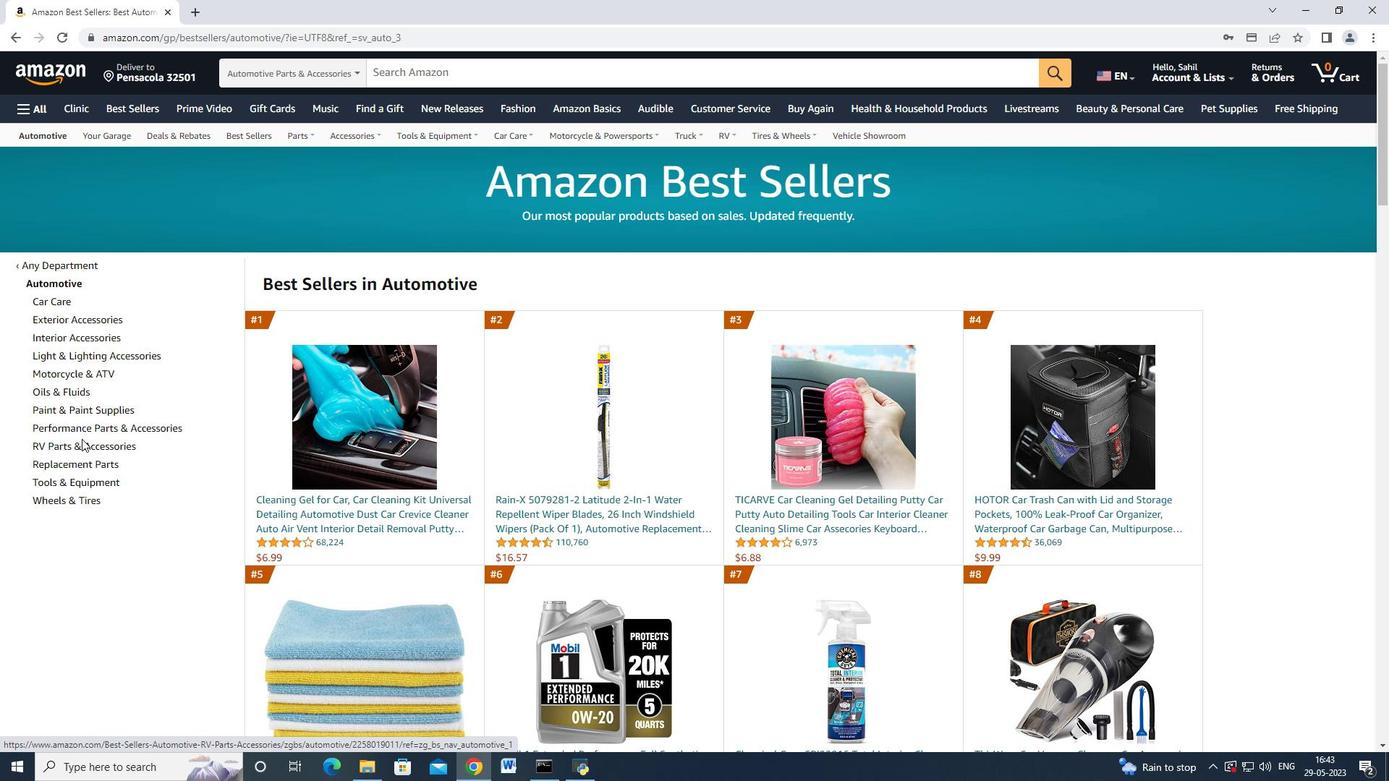 
Action: Mouse pressed left at (78, 458)
Screenshot: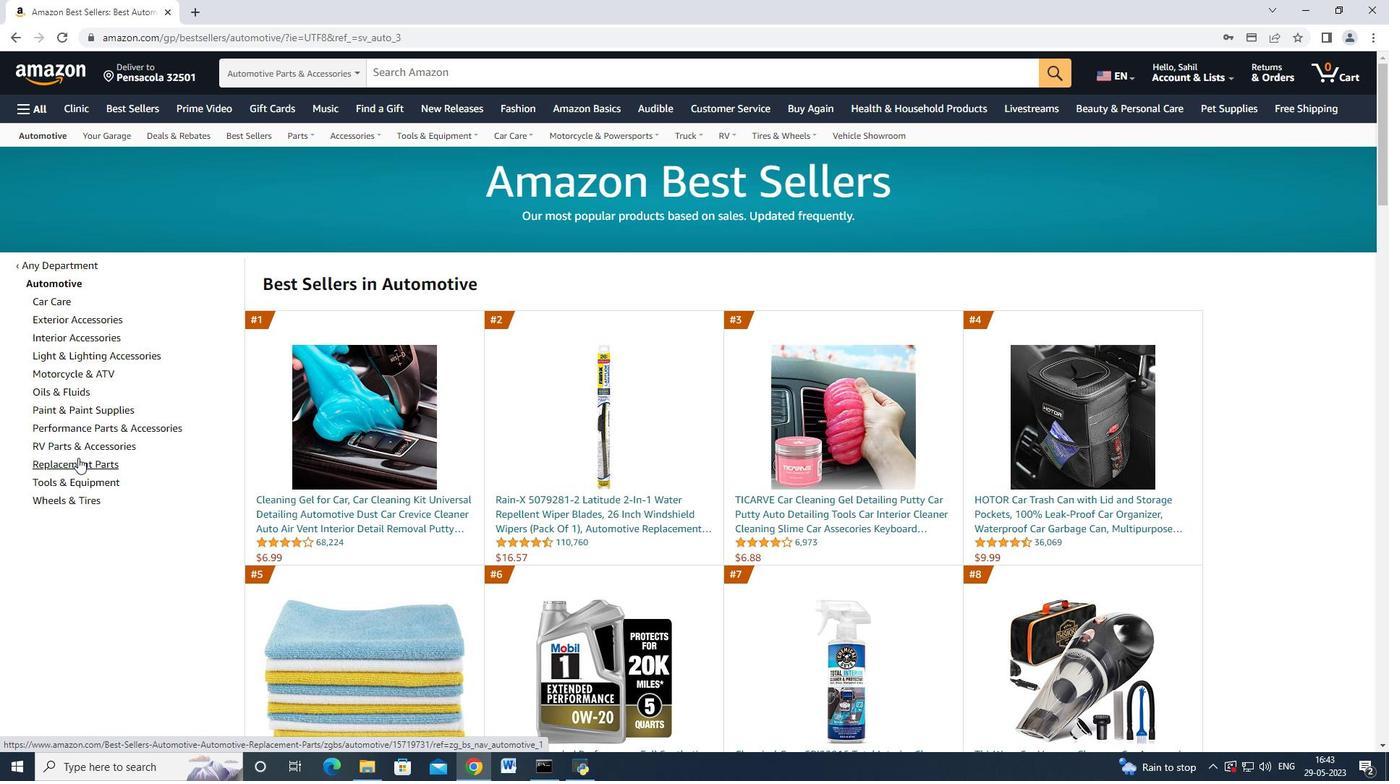 
Action: Mouse moved to (64, 403)
Screenshot: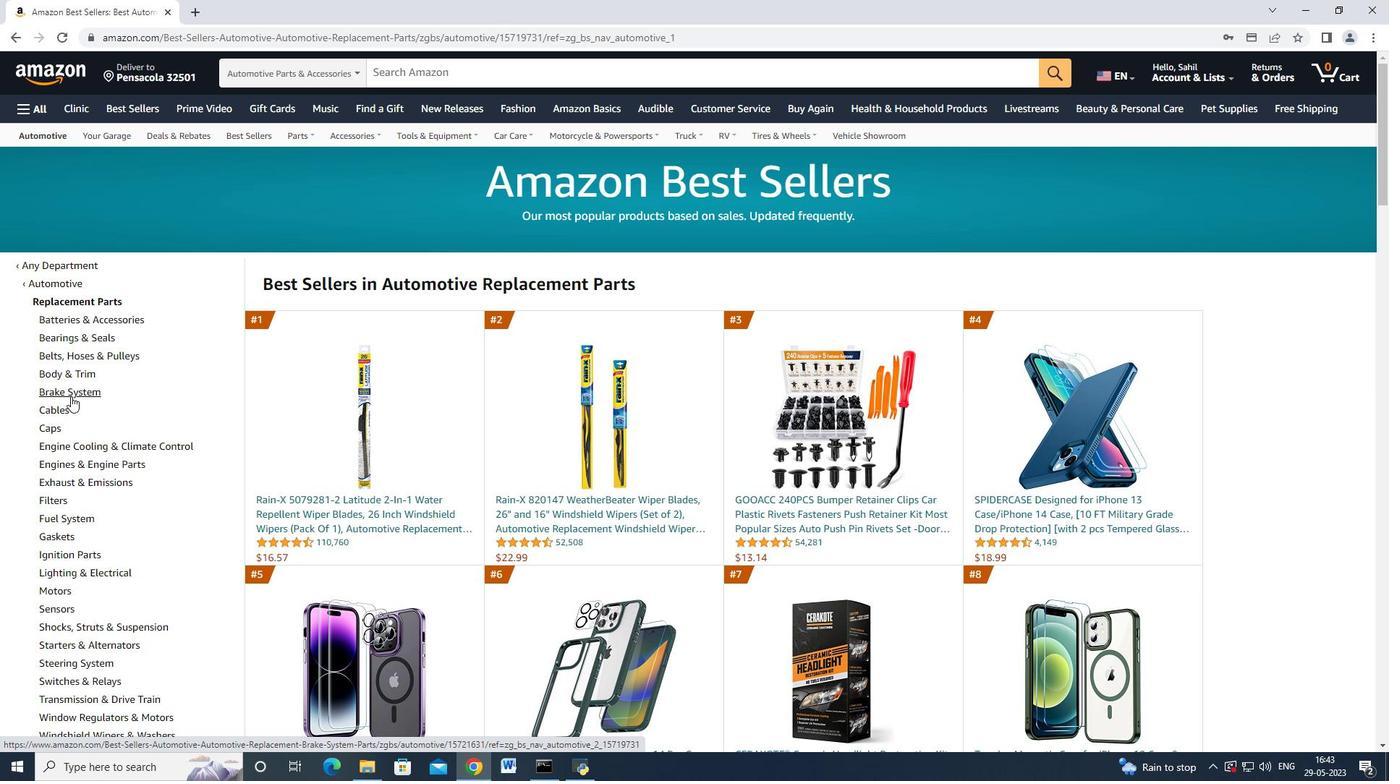 
Action: Mouse pressed left at (64, 403)
Screenshot: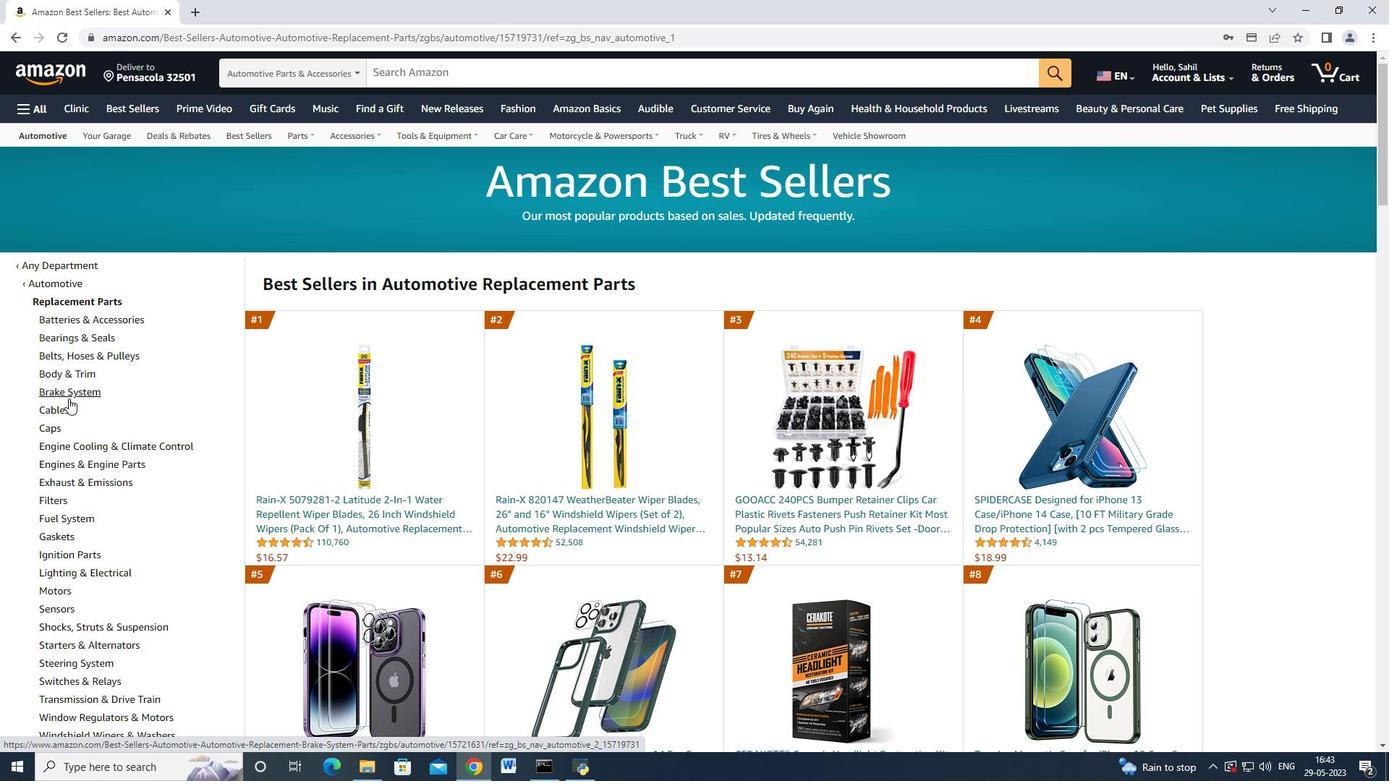 
Action: Mouse moved to (94, 448)
Screenshot: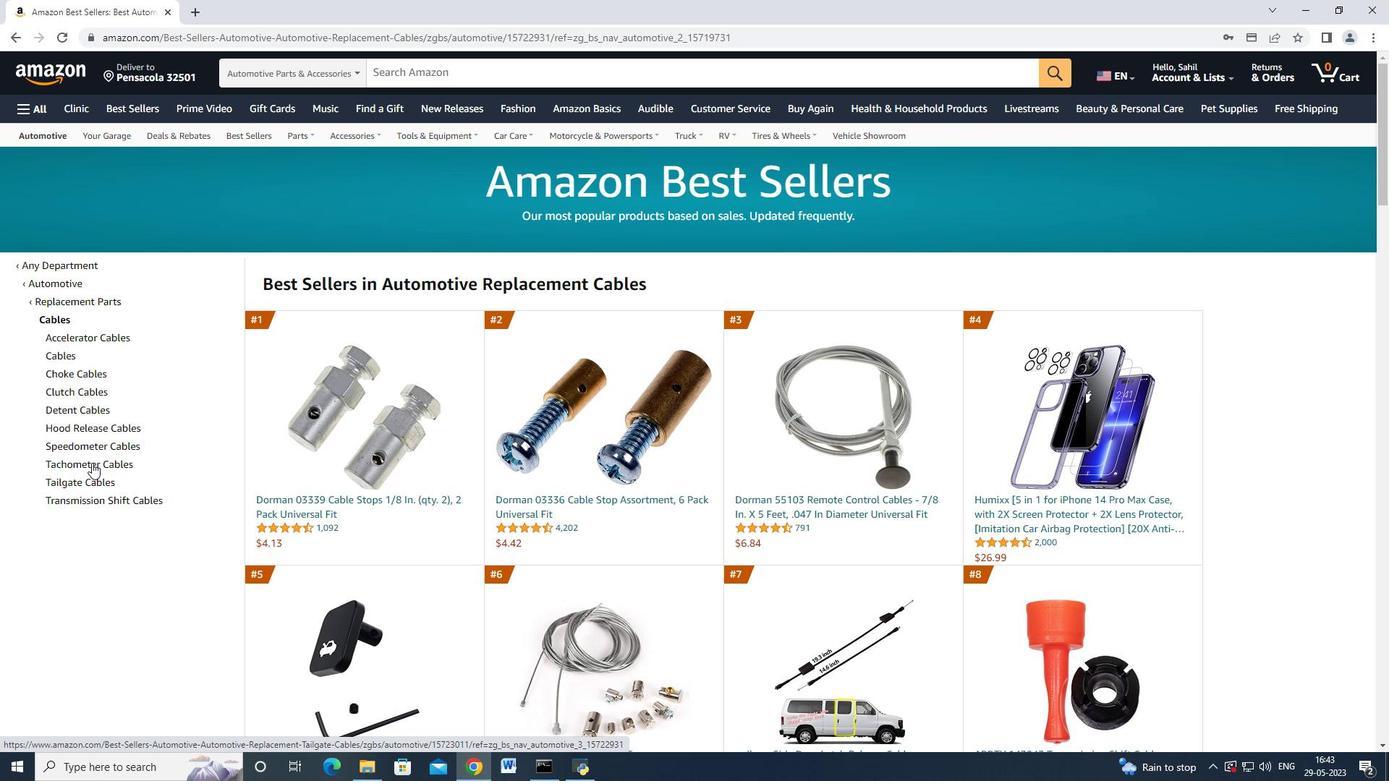 
Action: Mouse pressed left at (94, 448)
Screenshot: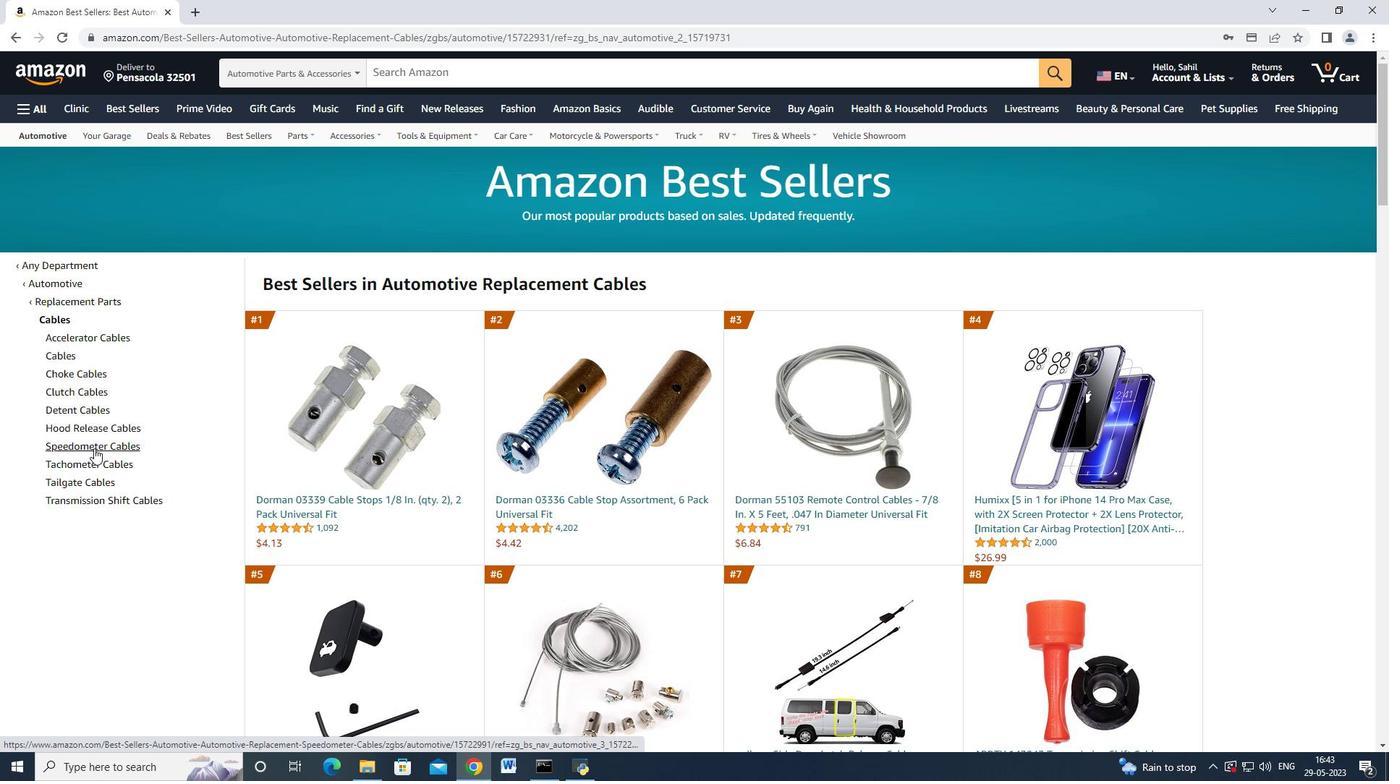 
Action: Mouse moved to (632, 499)
Screenshot: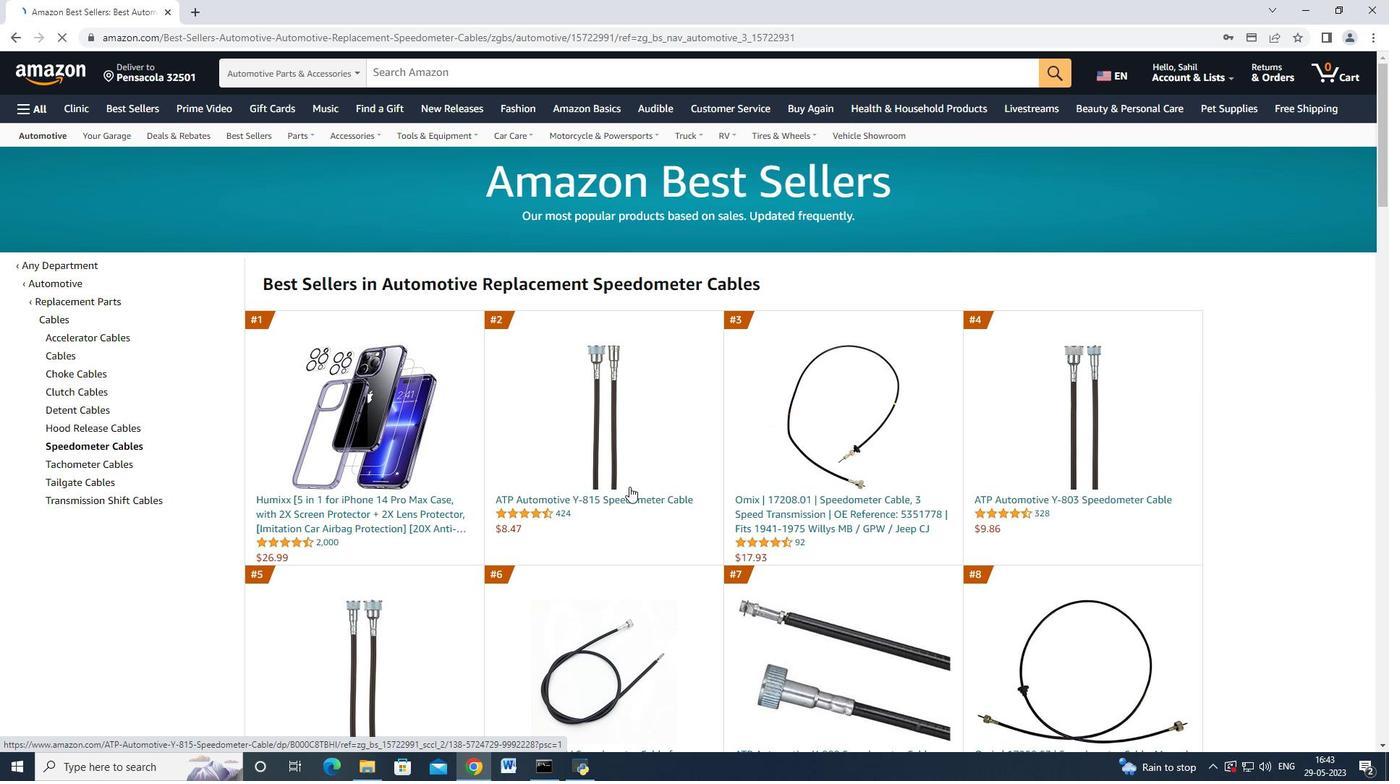 
Action: Mouse pressed left at (632, 499)
Screenshot: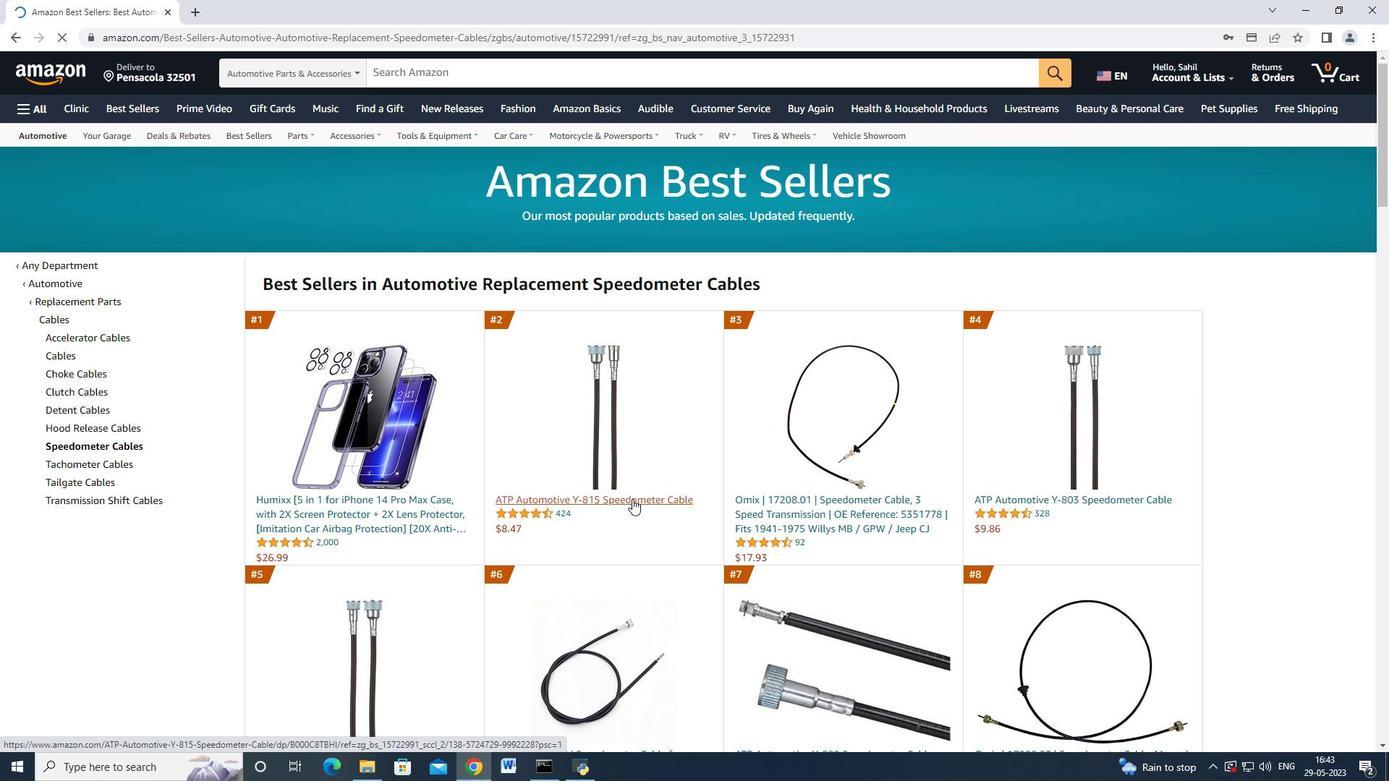 
Action: Mouse moved to (1083, 589)
Screenshot: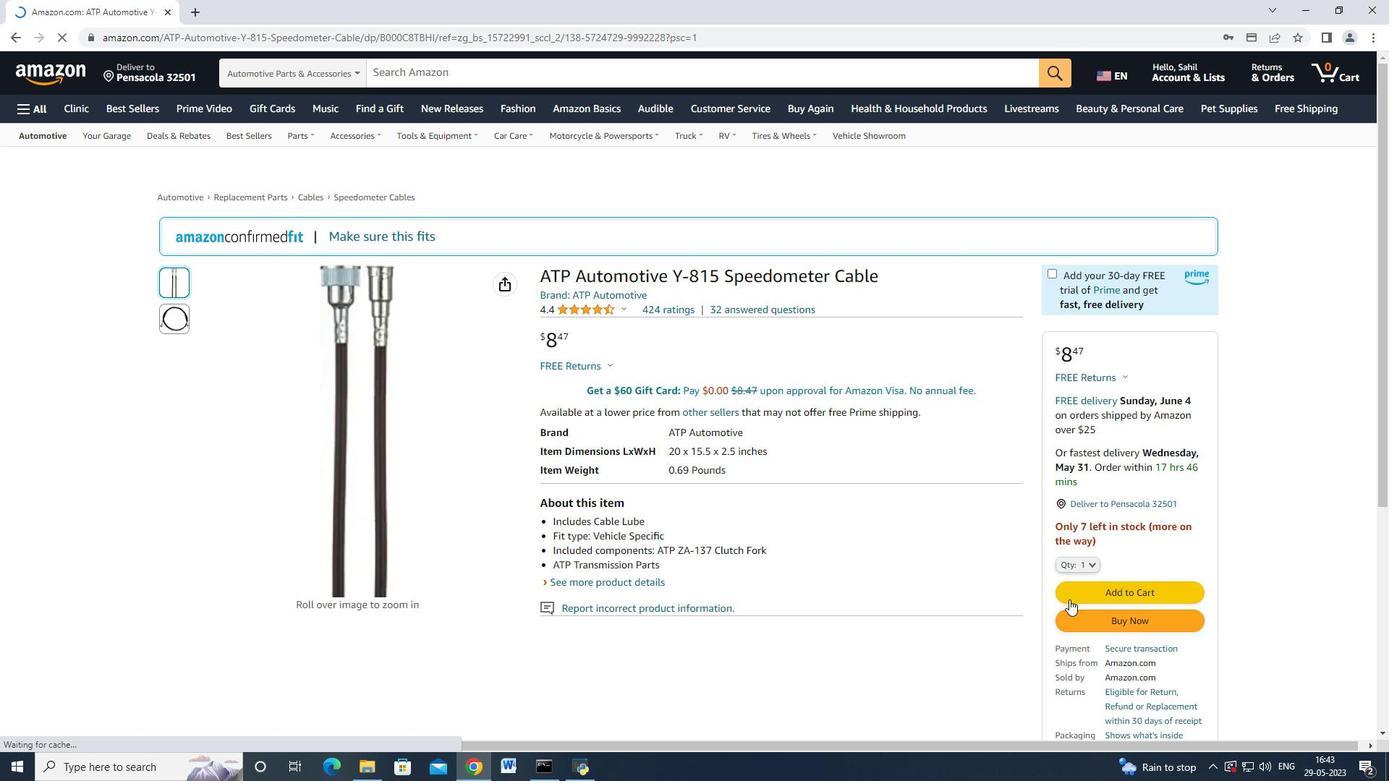 
Action: Mouse pressed left at (1083, 589)
Screenshot: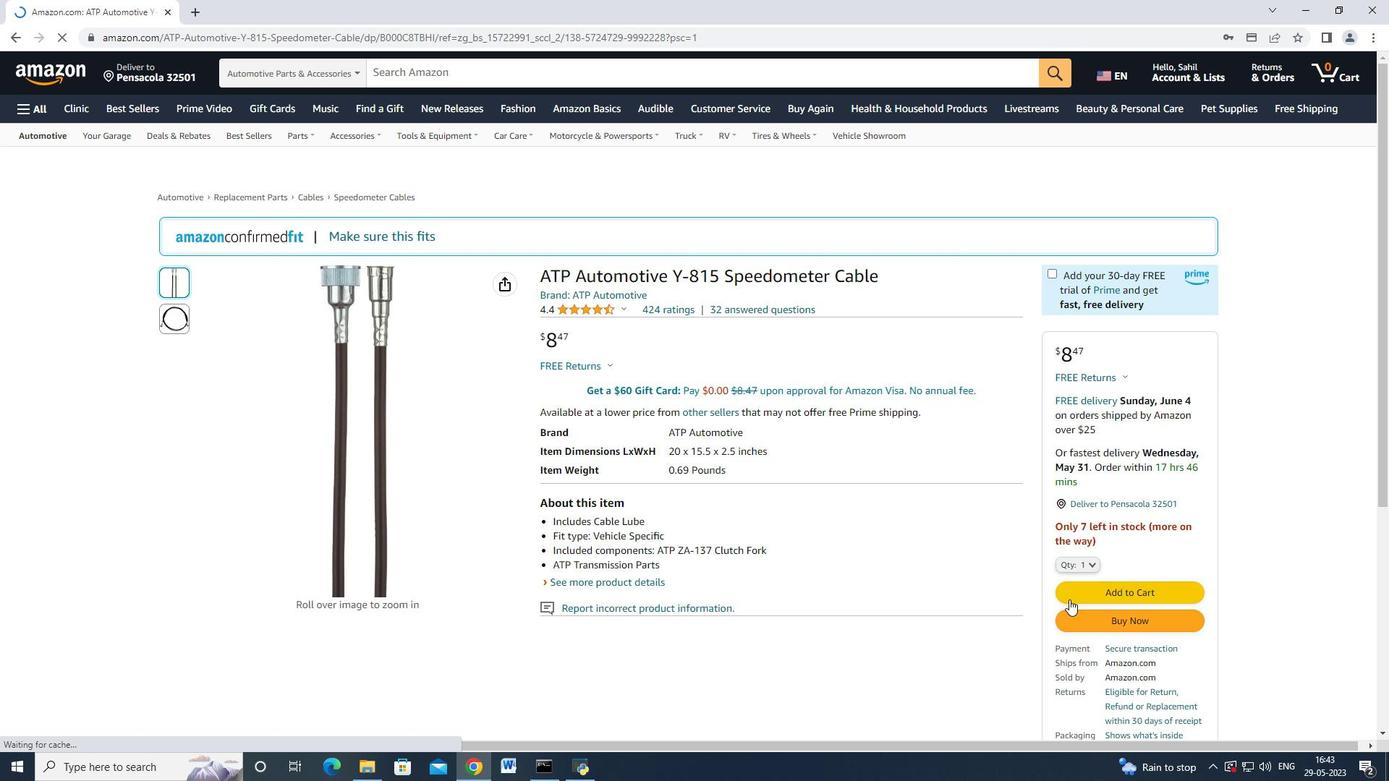 
Action: Mouse moved to (1121, 179)
Screenshot: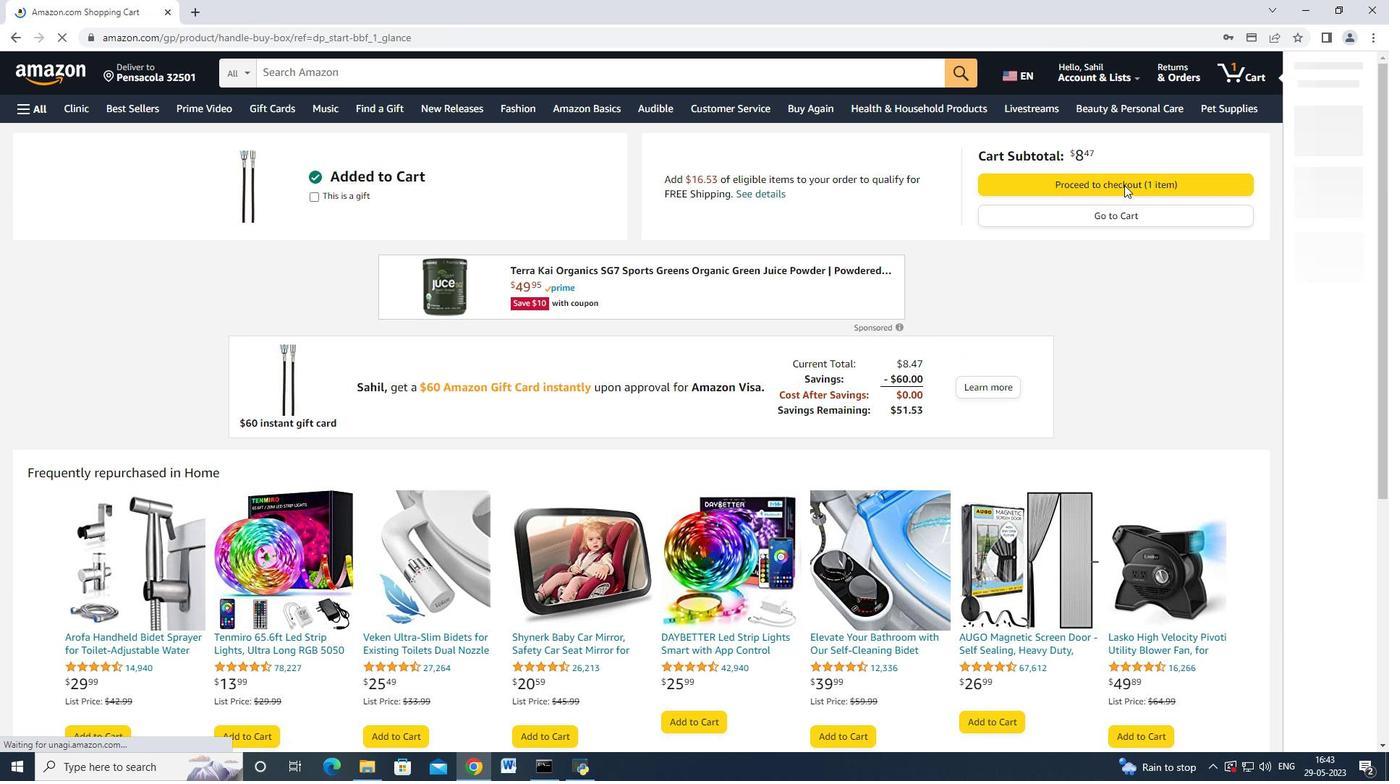 
Action: Mouse pressed left at (1121, 179)
Screenshot: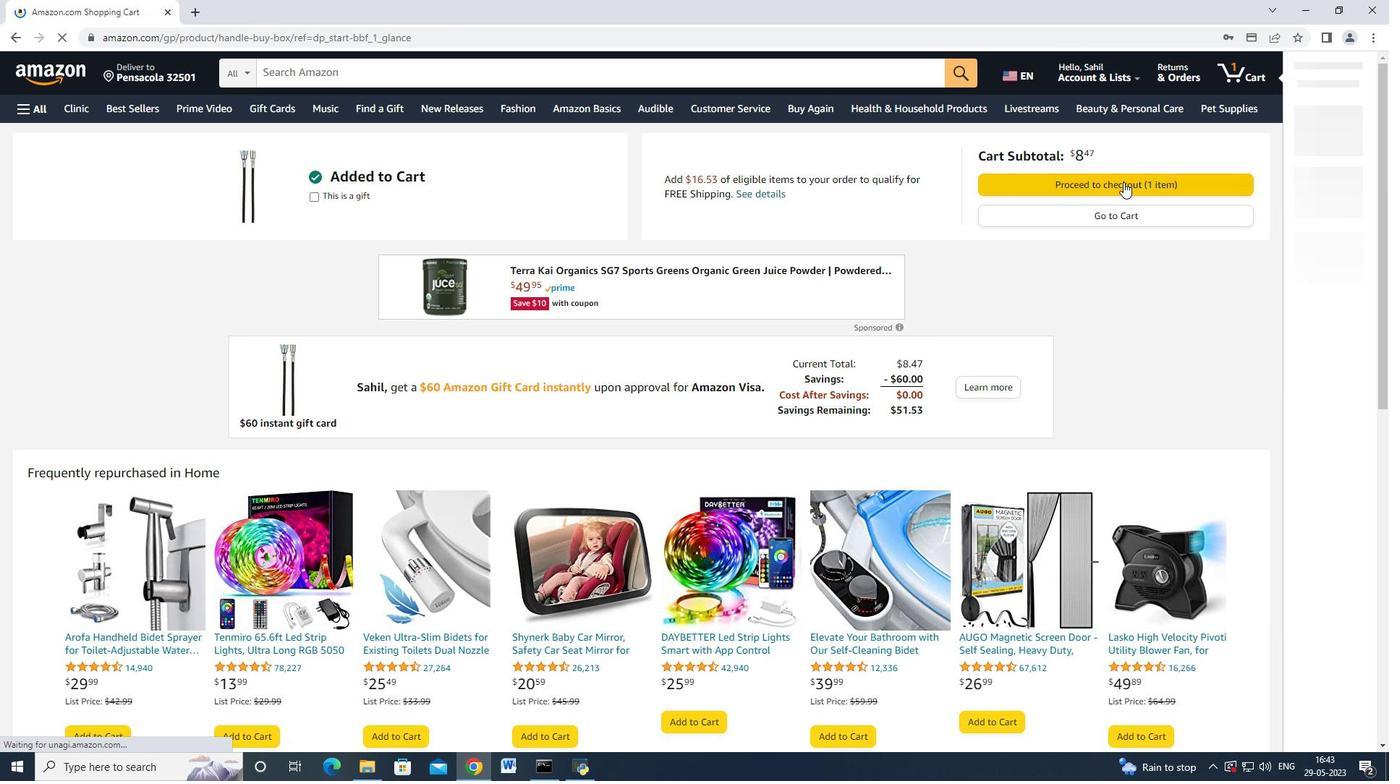
Action: Mouse moved to (316, 491)
Screenshot: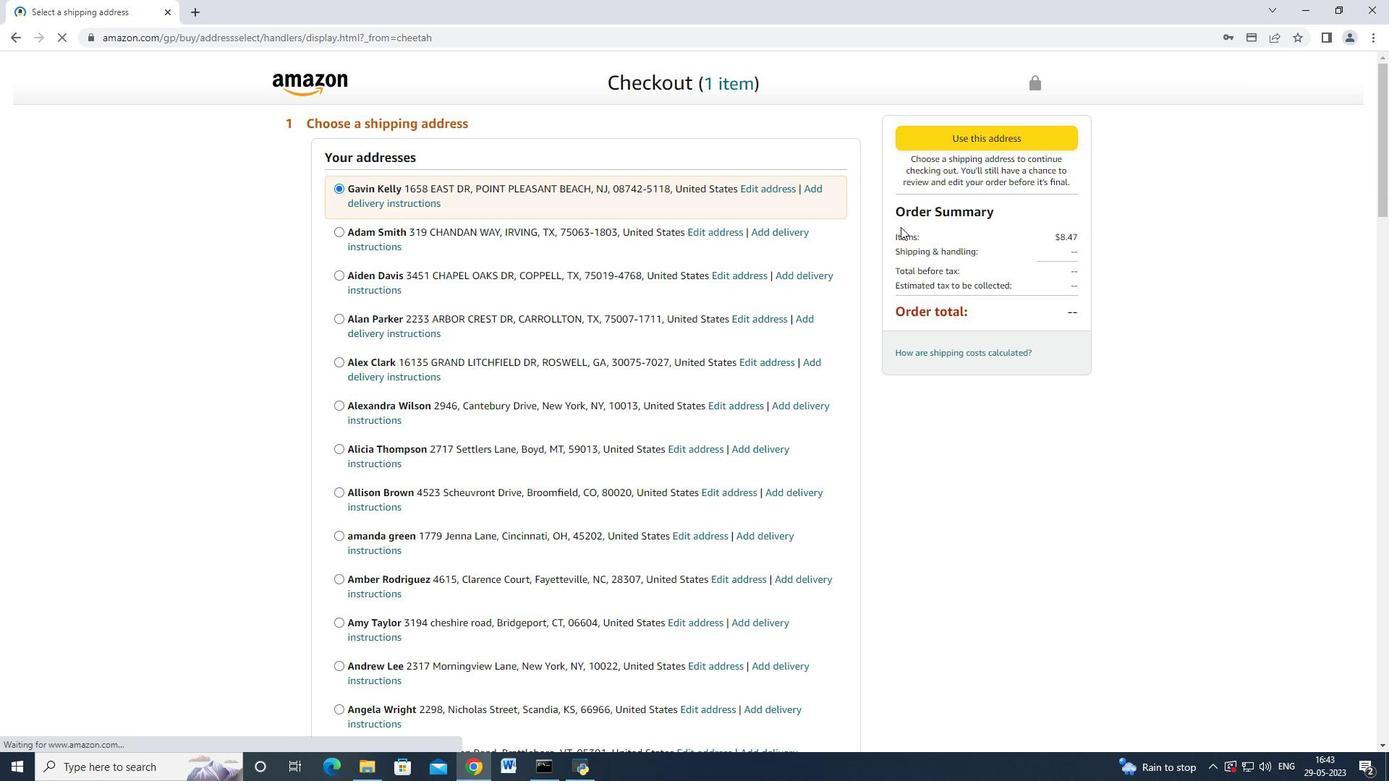 
Action: Mouse scrolled (316, 490) with delta (0, 0)
Screenshot: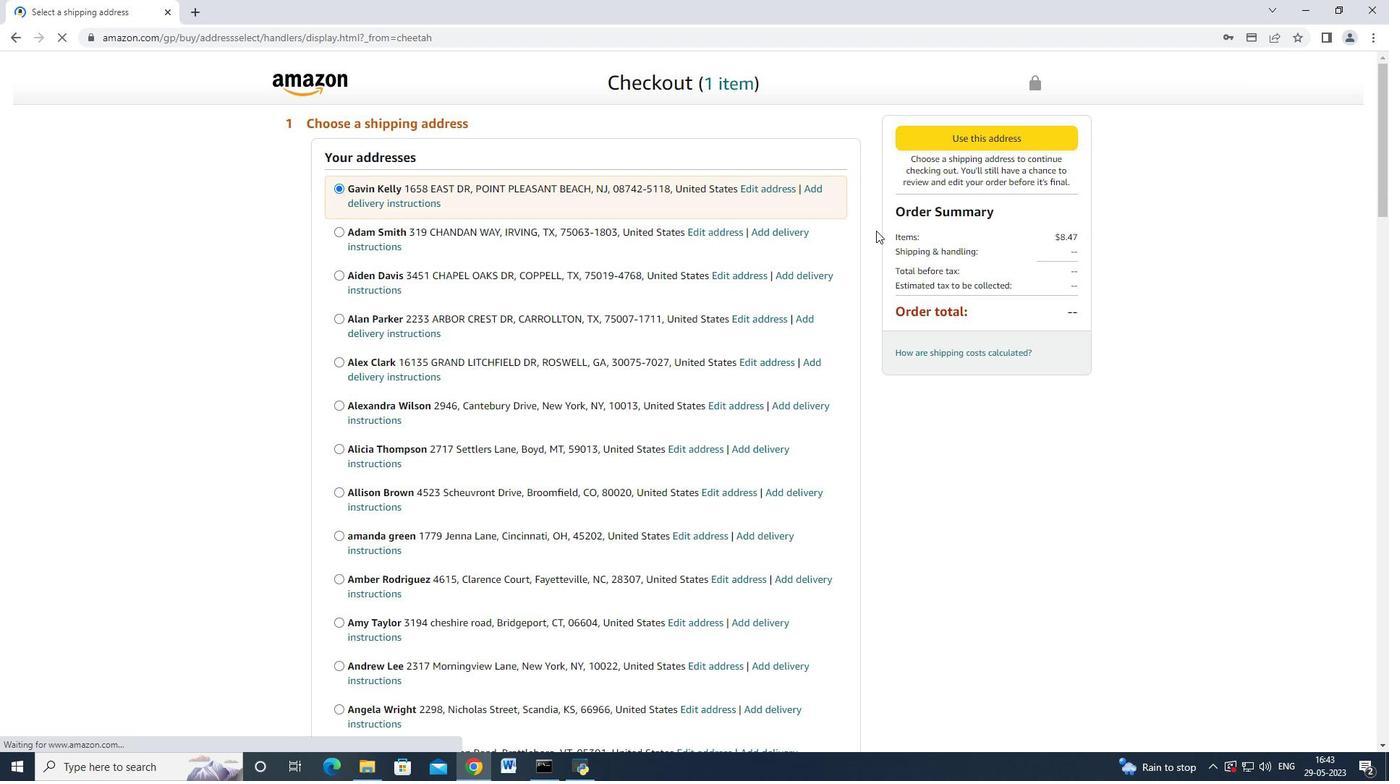 
Action: Mouse scrolled (316, 490) with delta (0, 0)
Screenshot: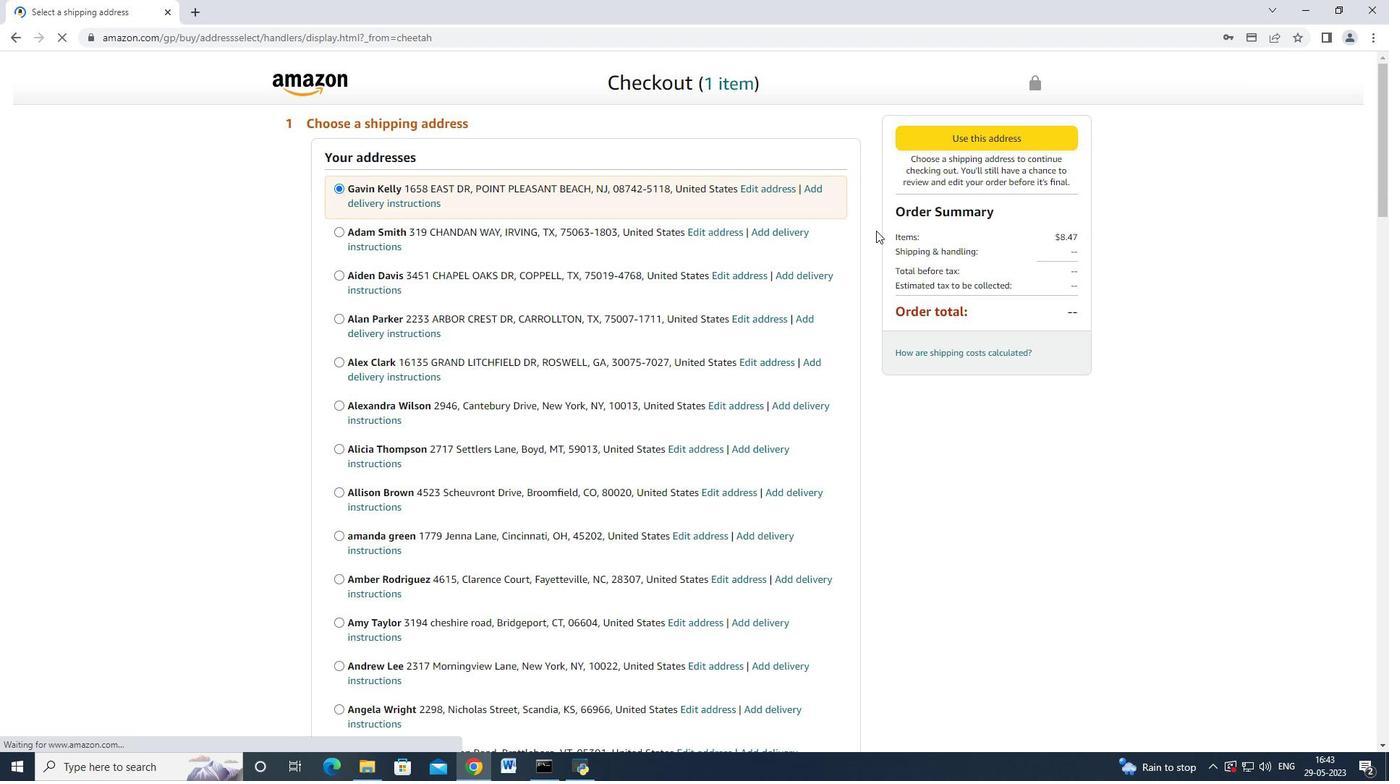 
Action: Mouse scrolled (316, 490) with delta (0, 0)
Screenshot: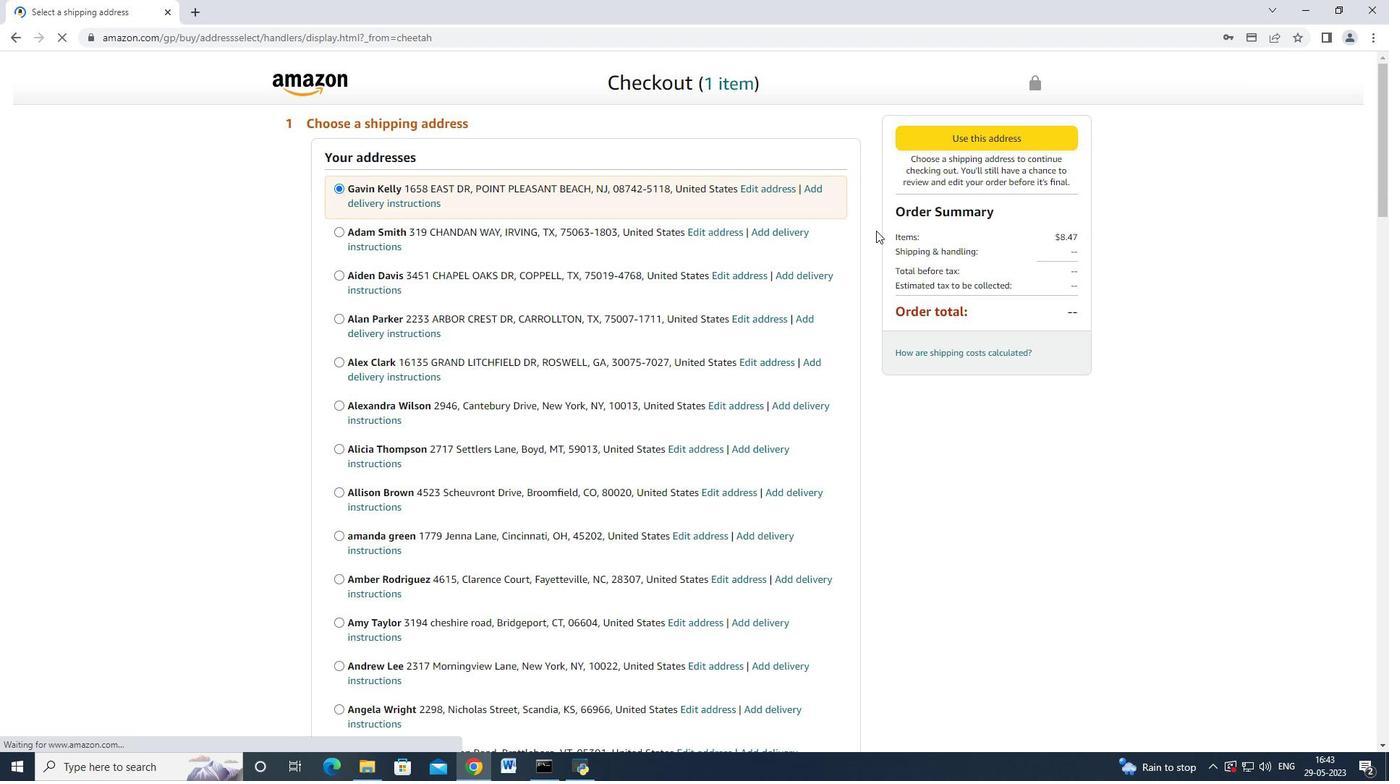 
Action: Mouse scrolled (316, 490) with delta (0, 0)
Screenshot: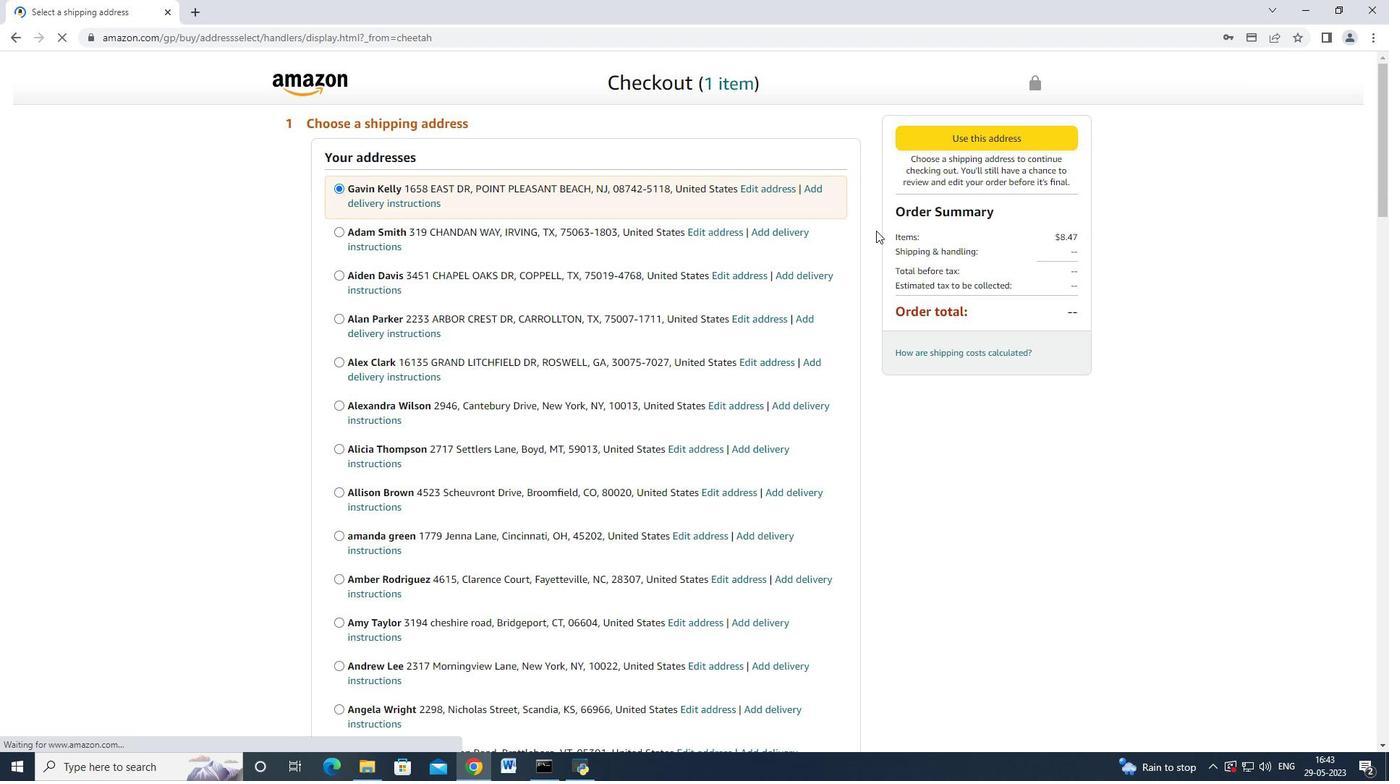 
Action: Mouse scrolled (316, 490) with delta (0, 0)
Screenshot: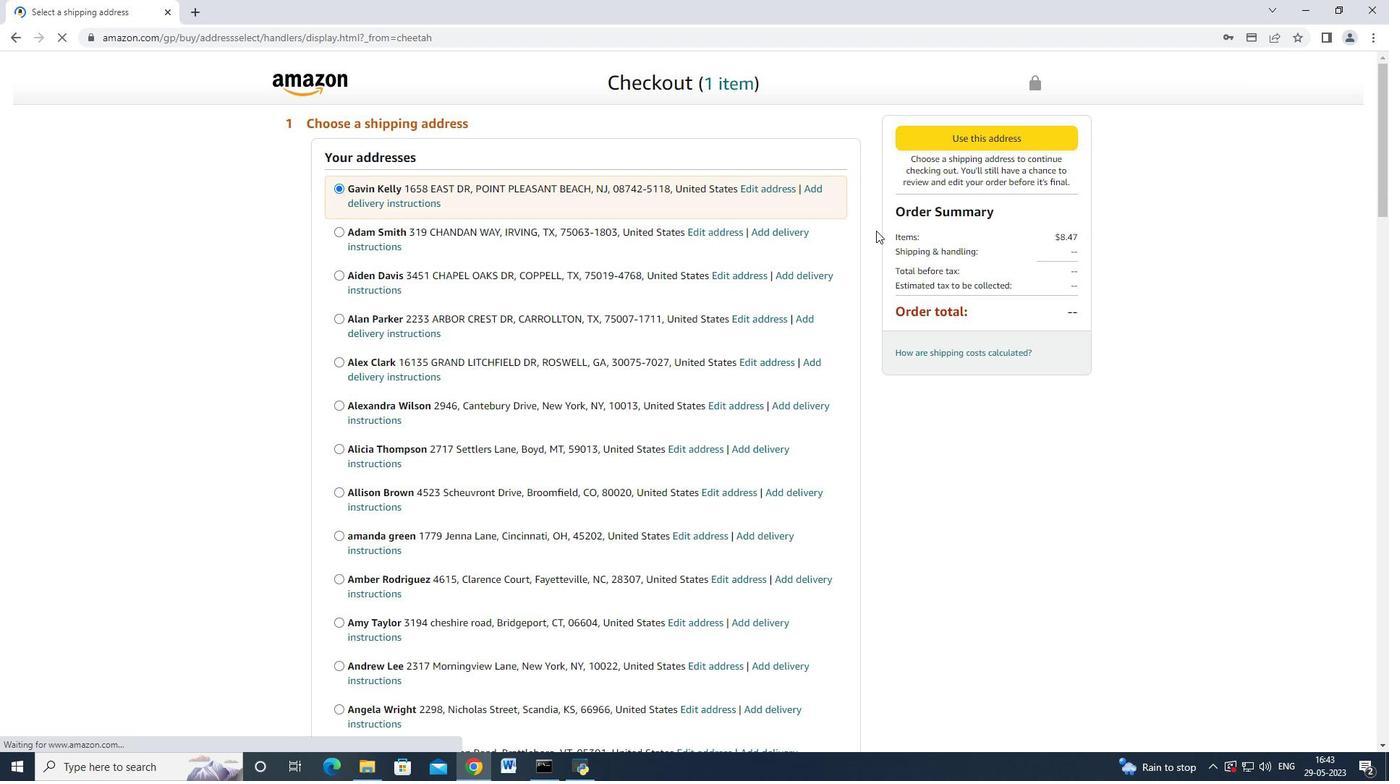 
Action: Mouse scrolled (316, 490) with delta (0, 0)
Screenshot: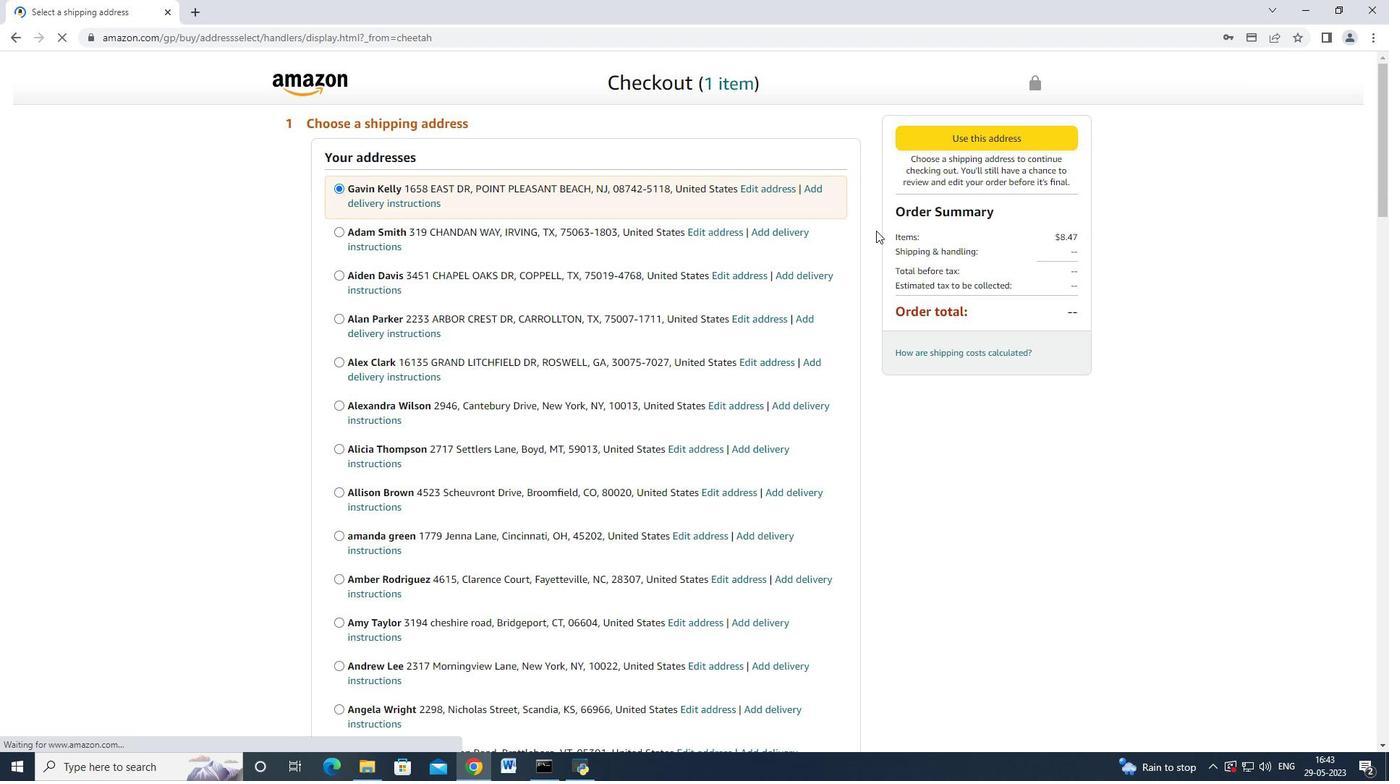 
Action: Mouse scrolled (316, 490) with delta (0, 0)
Screenshot: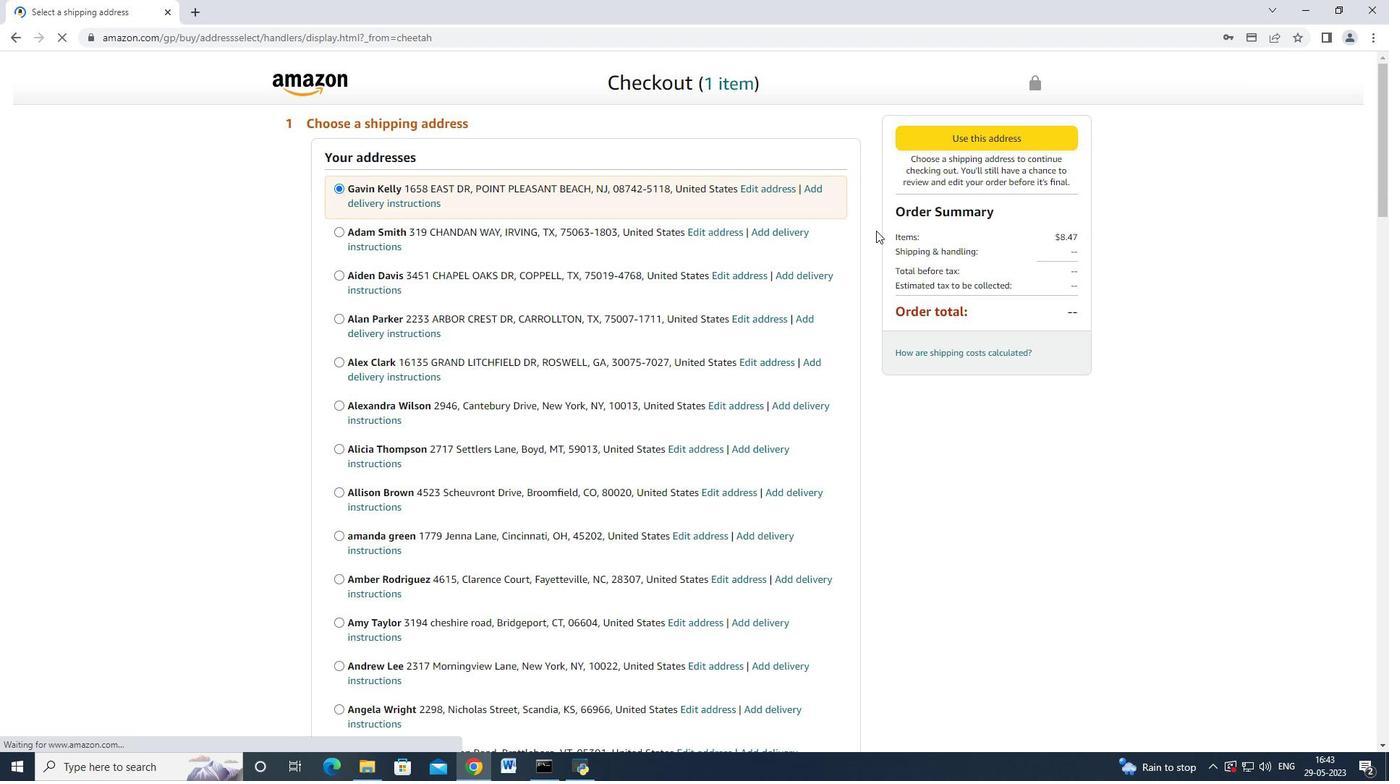 
Action: Mouse scrolled (316, 490) with delta (0, 0)
Screenshot: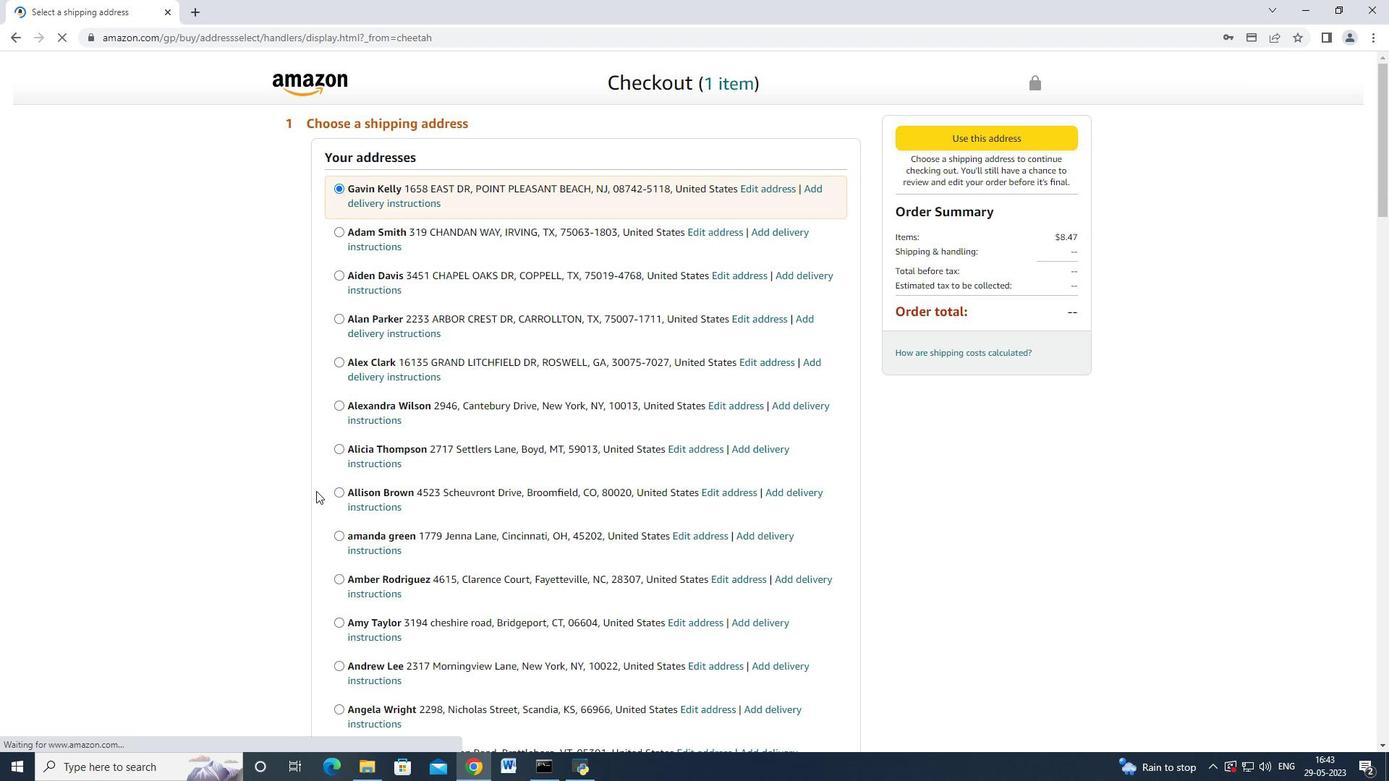 
Action: Mouse scrolled (316, 490) with delta (0, 0)
Screenshot: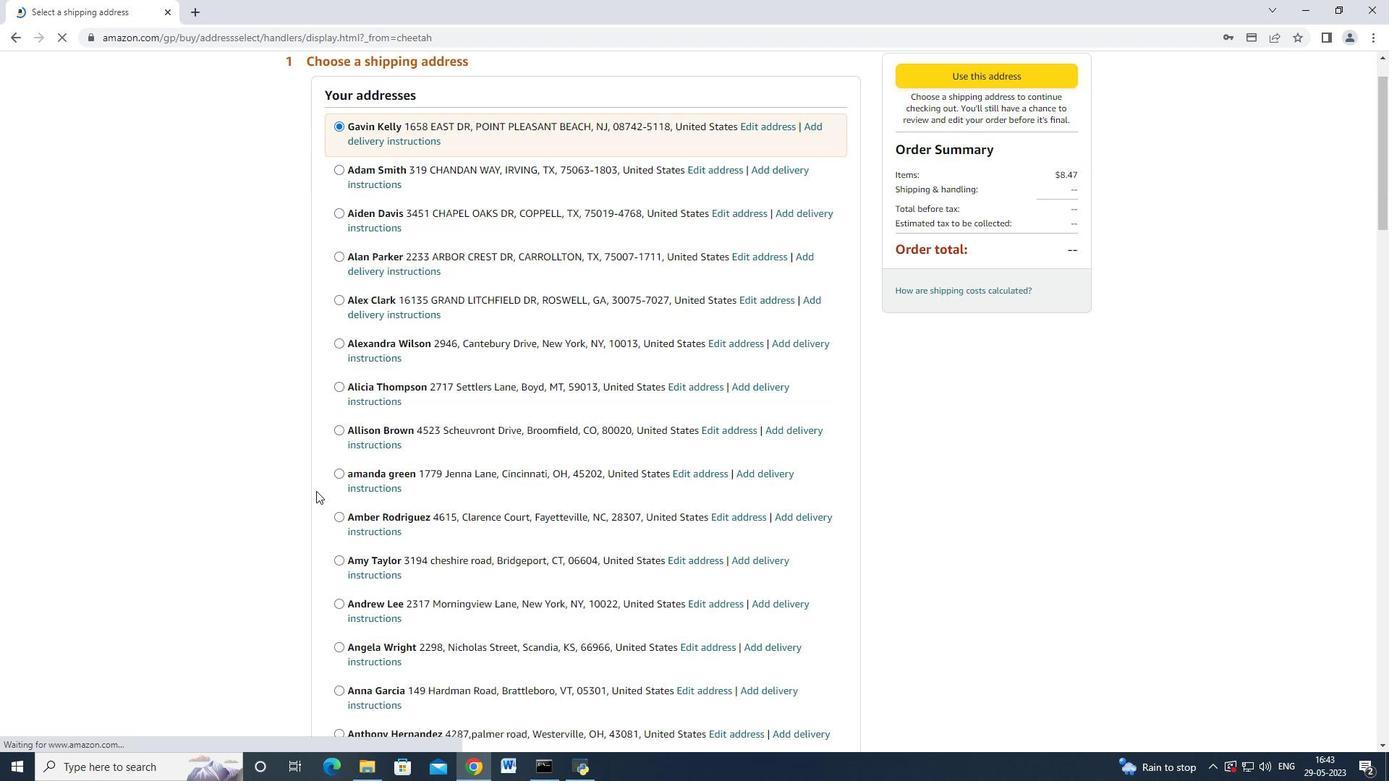 
Action: Mouse scrolled (316, 490) with delta (0, 0)
Screenshot: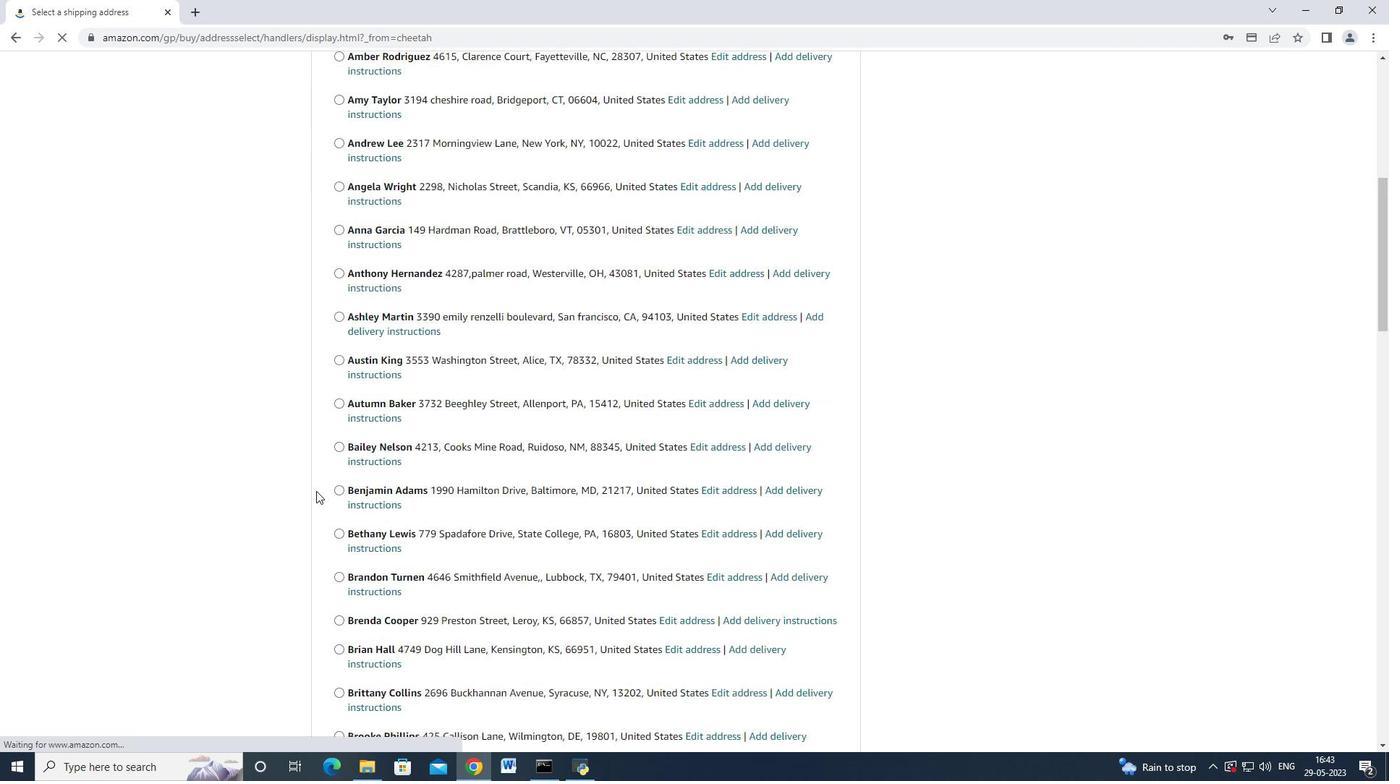 
Action: Mouse scrolled (316, 490) with delta (0, 0)
Screenshot: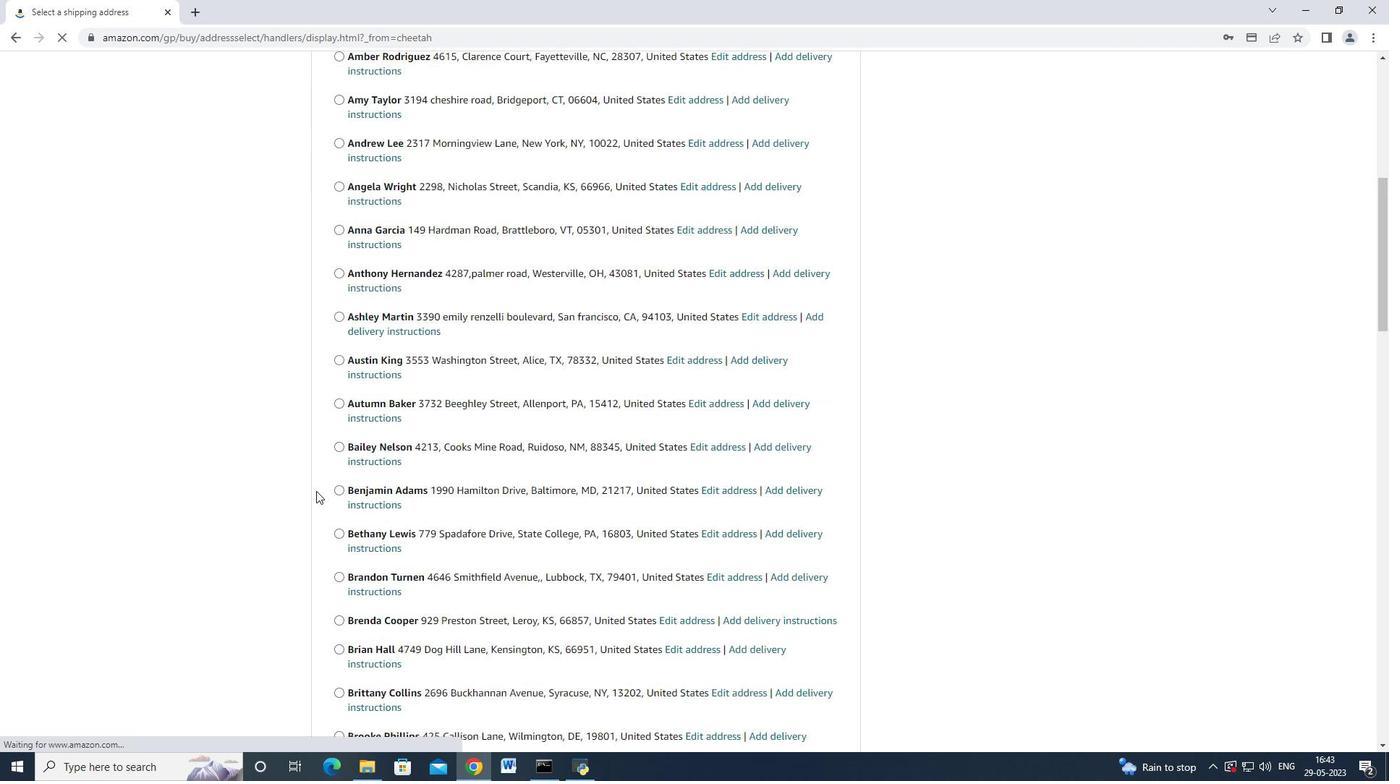 
Action: Mouse scrolled (316, 490) with delta (0, 0)
Screenshot: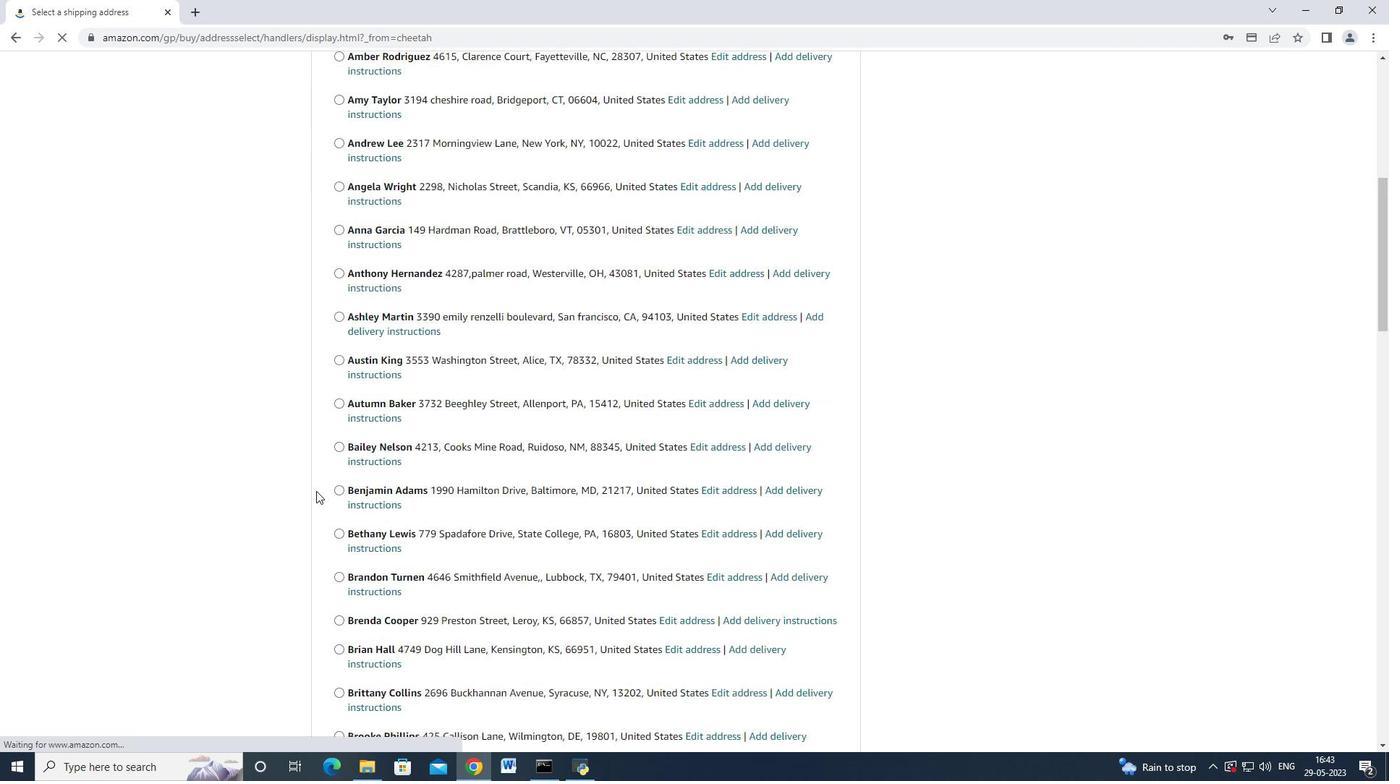 
Action: Mouse scrolled (316, 490) with delta (0, 0)
Screenshot: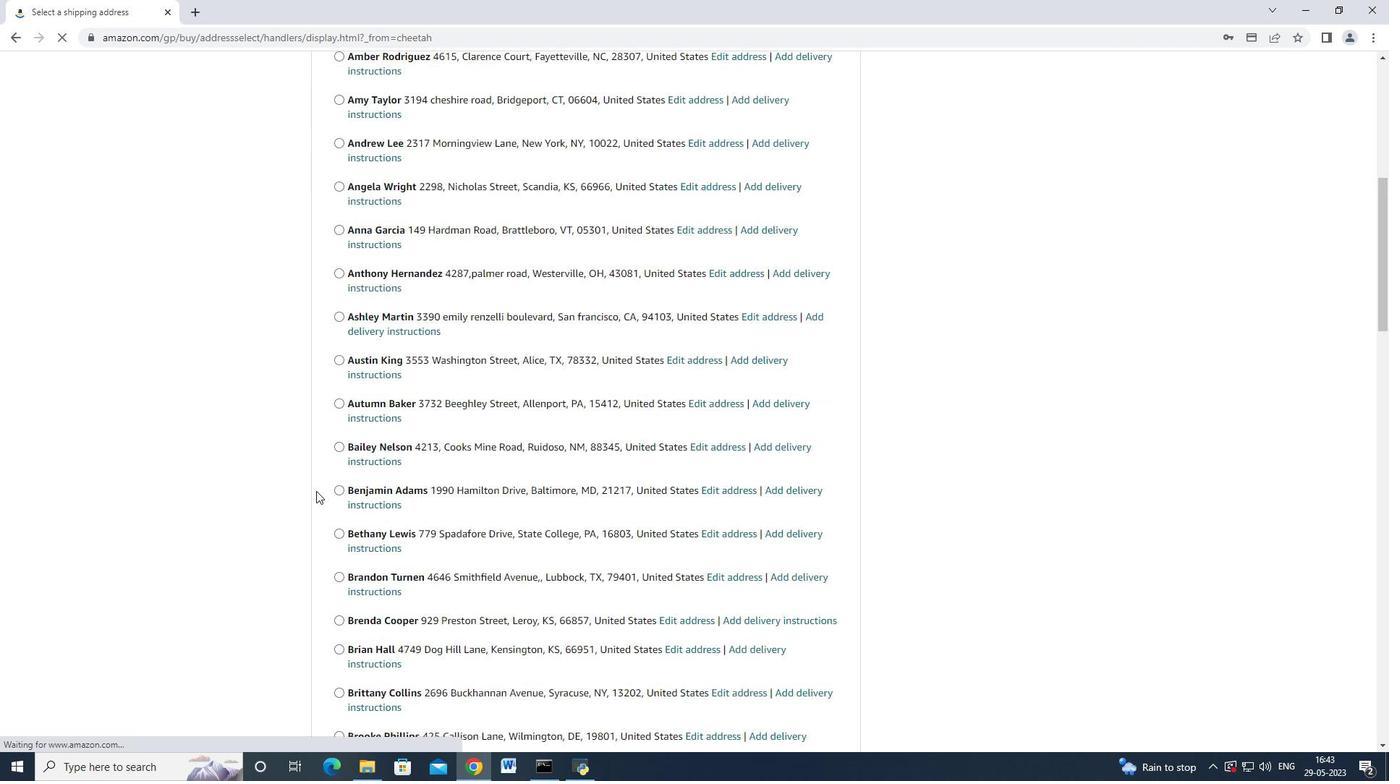
Action: Mouse scrolled (316, 490) with delta (0, 0)
Screenshot: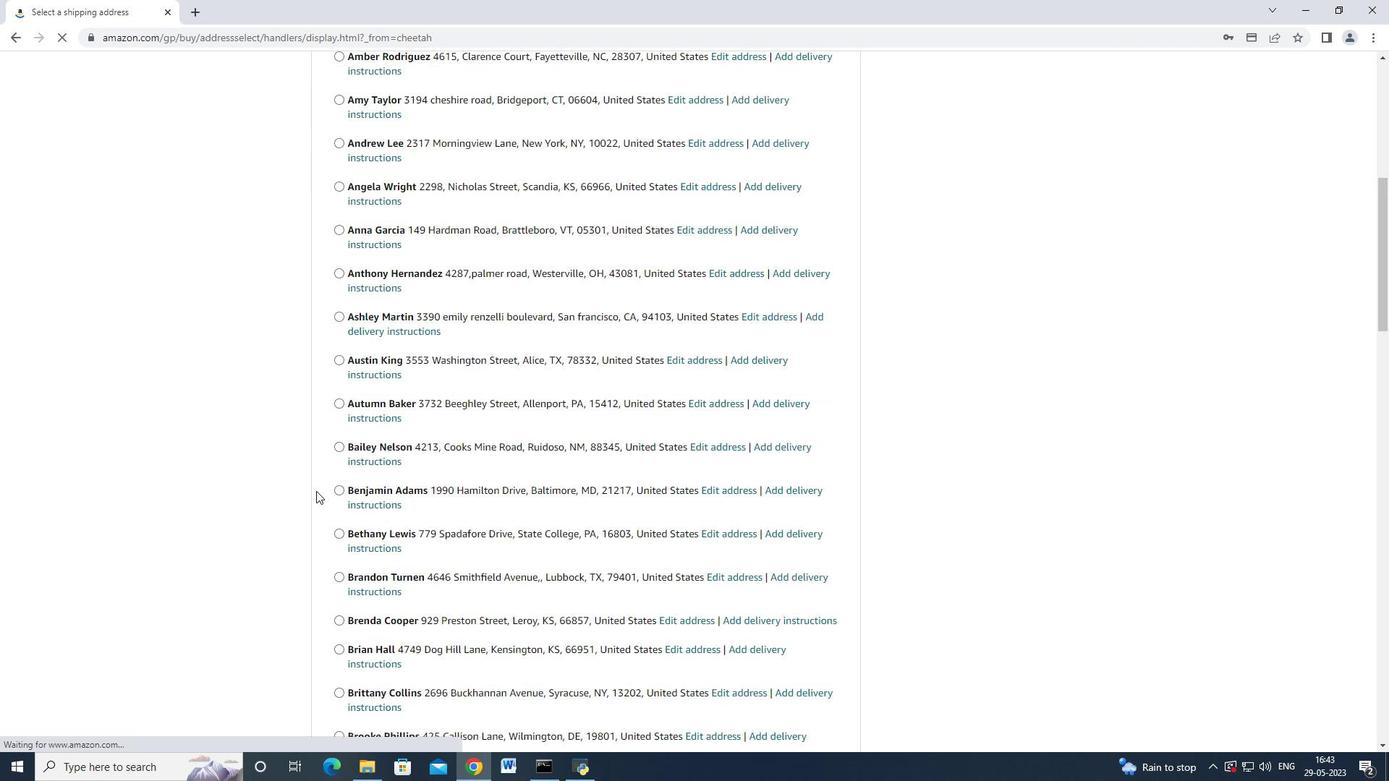 
Action: Mouse scrolled (316, 490) with delta (0, 0)
Screenshot: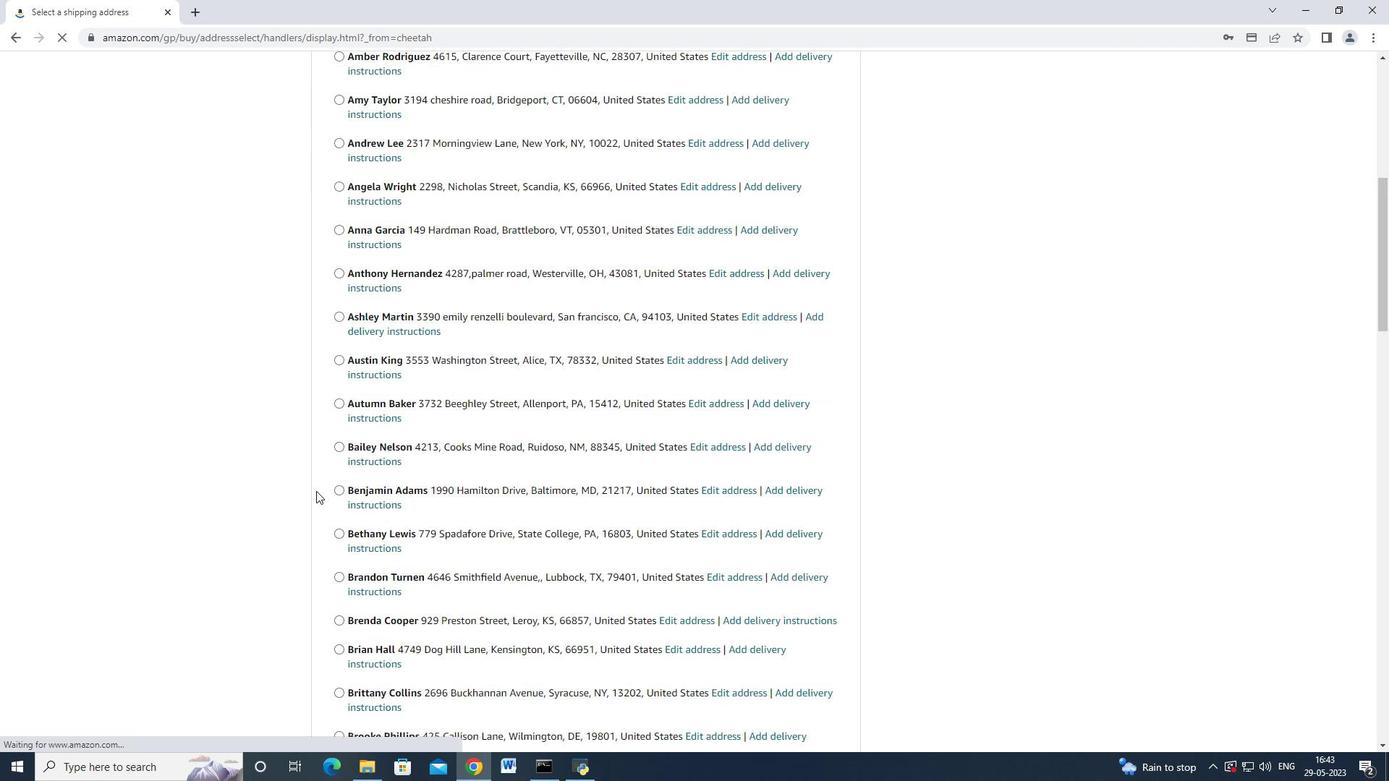 
Action: Mouse scrolled (316, 490) with delta (0, 0)
Screenshot: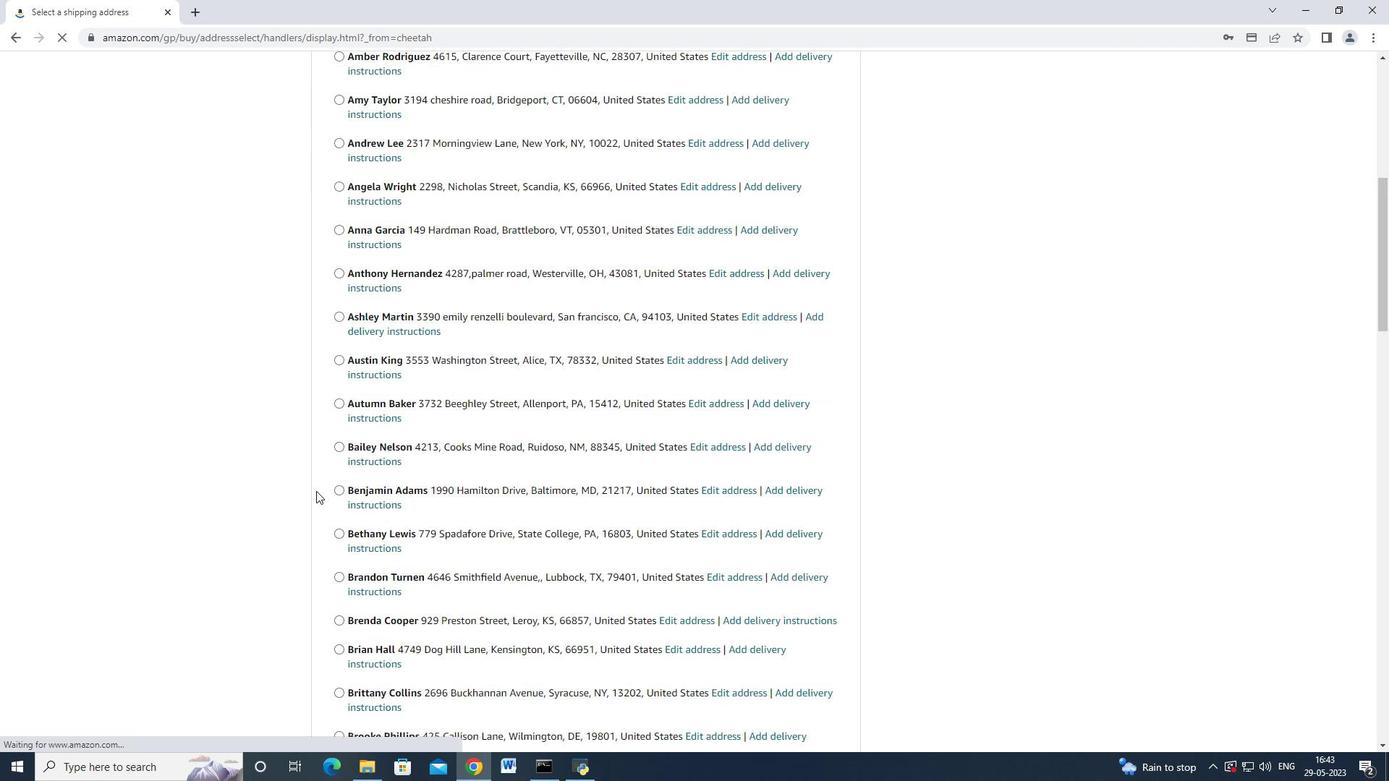 
Action: Mouse moved to (317, 492)
Screenshot: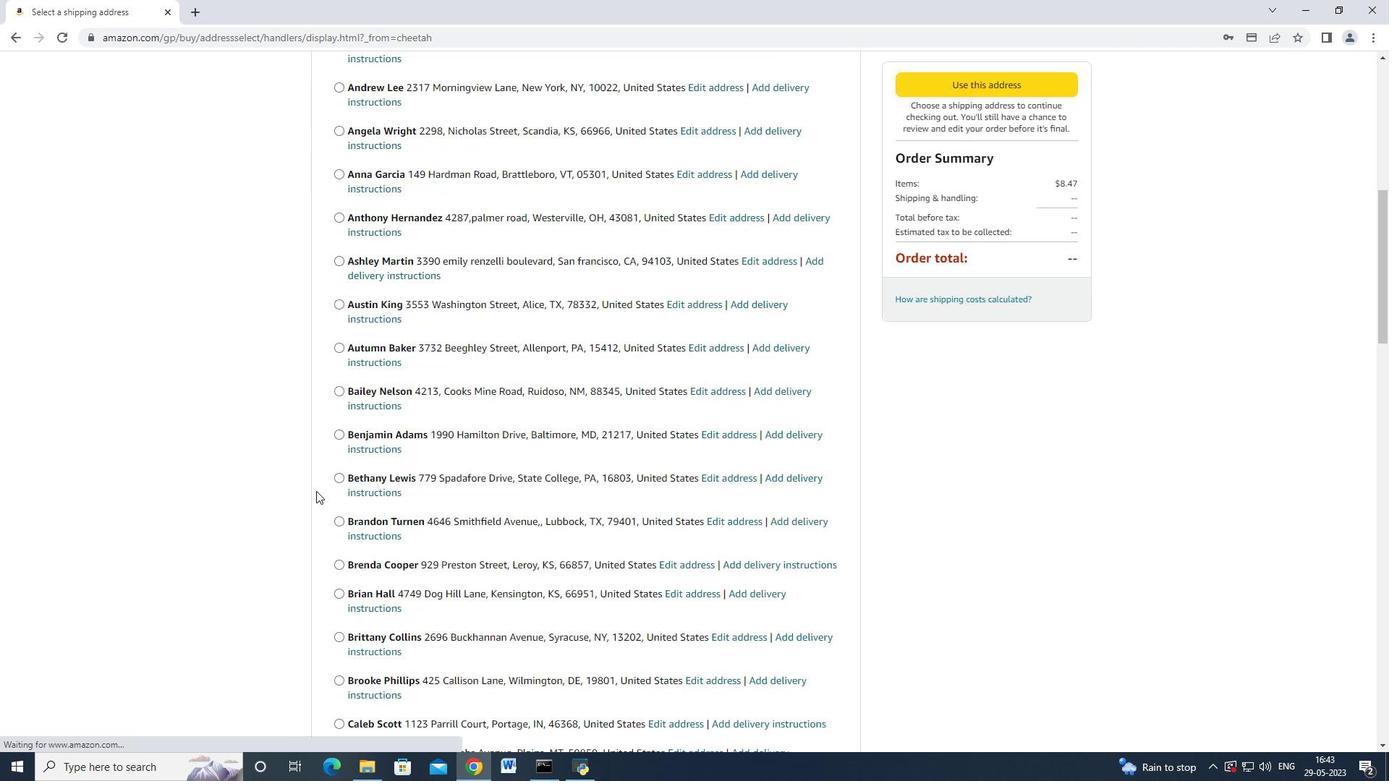 
Action: Mouse scrolled (317, 491) with delta (0, 0)
Screenshot: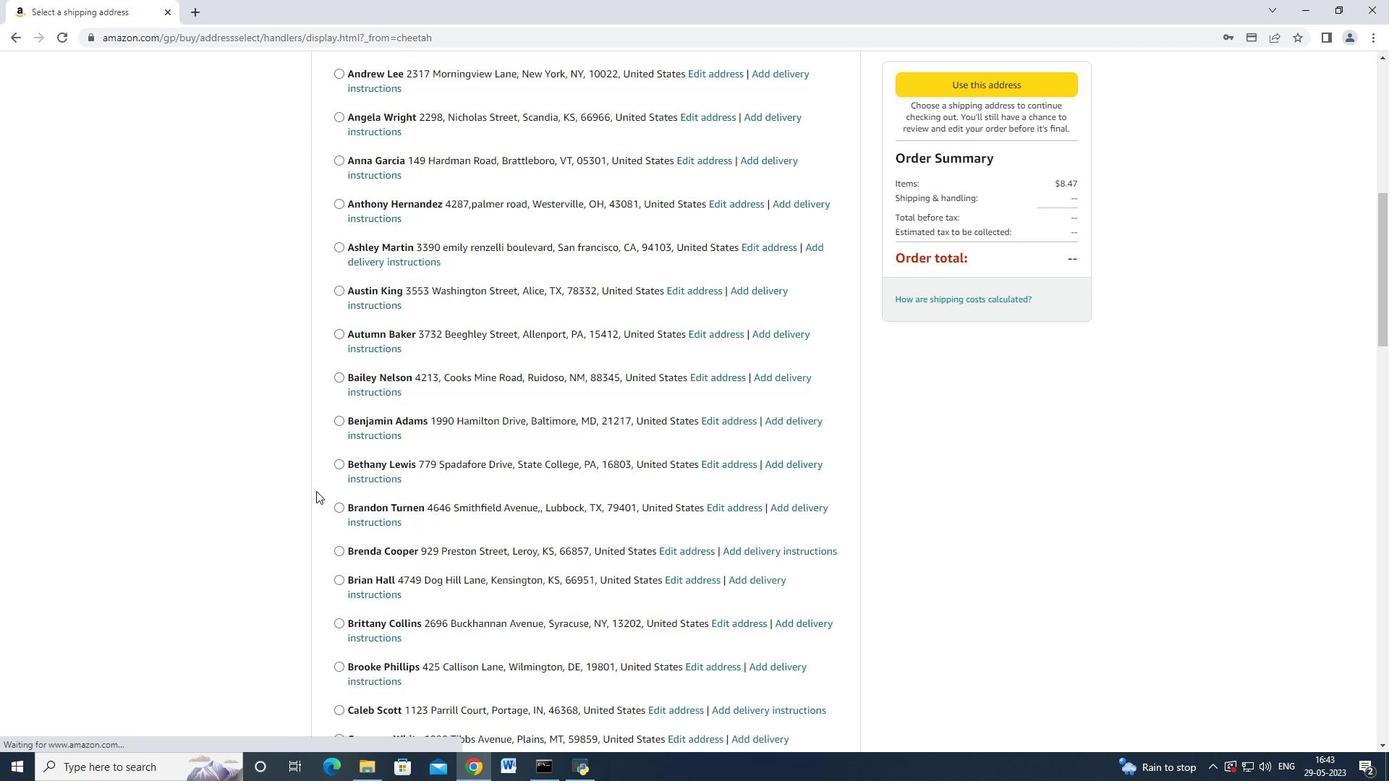 
Action: Mouse scrolled (317, 491) with delta (0, 0)
Screenshot: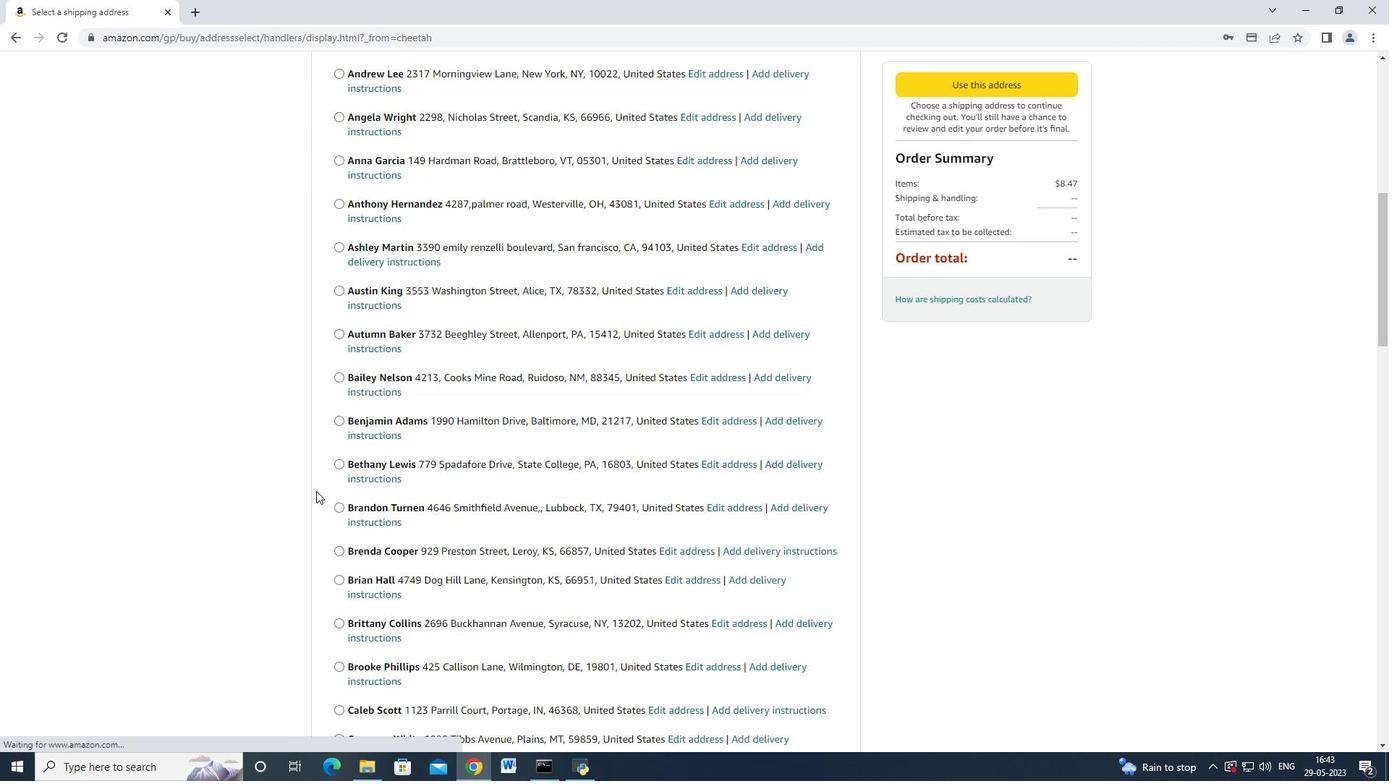 
Action: Mouse scrolled (317, 491) with delta (0, 0)
Screenshot: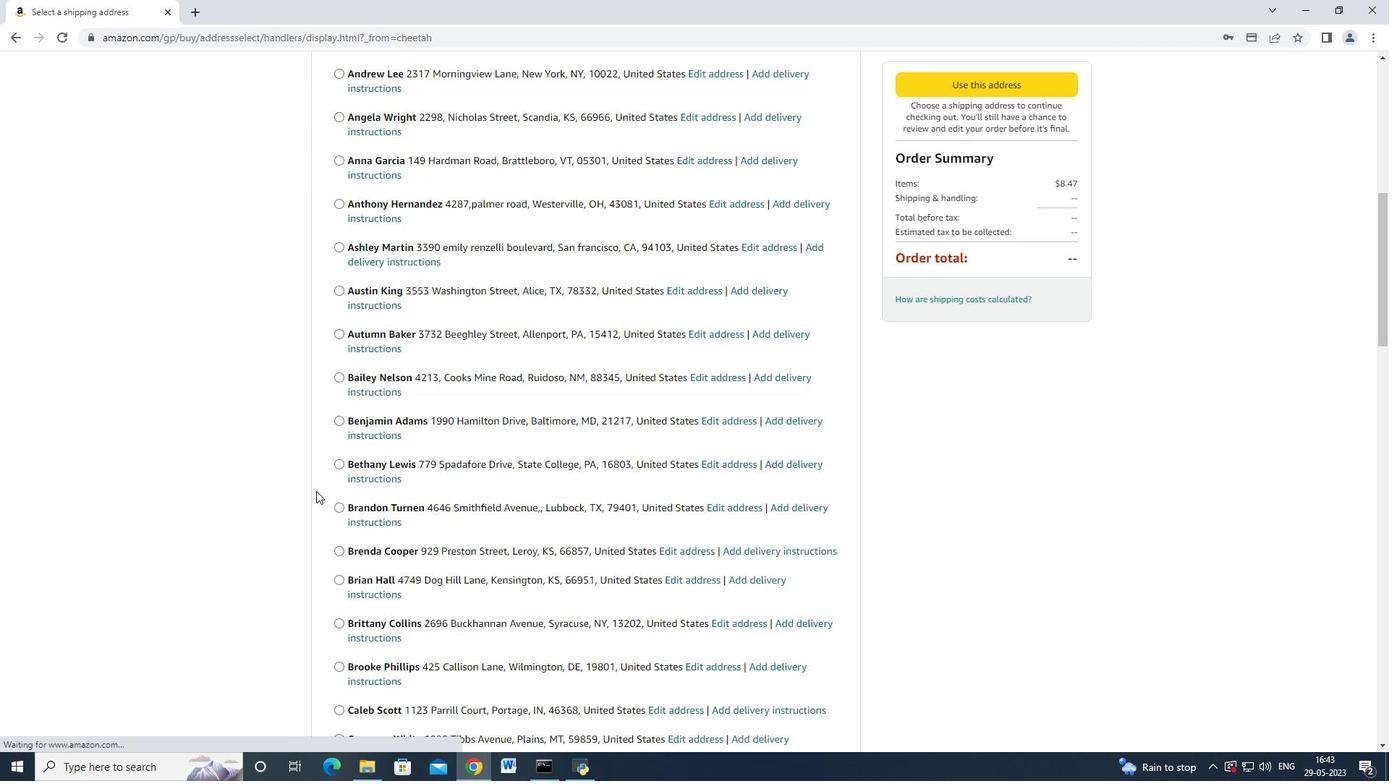 
Action: Mouse scrolled (317, 490) with delta (0, -1)
Screenshot: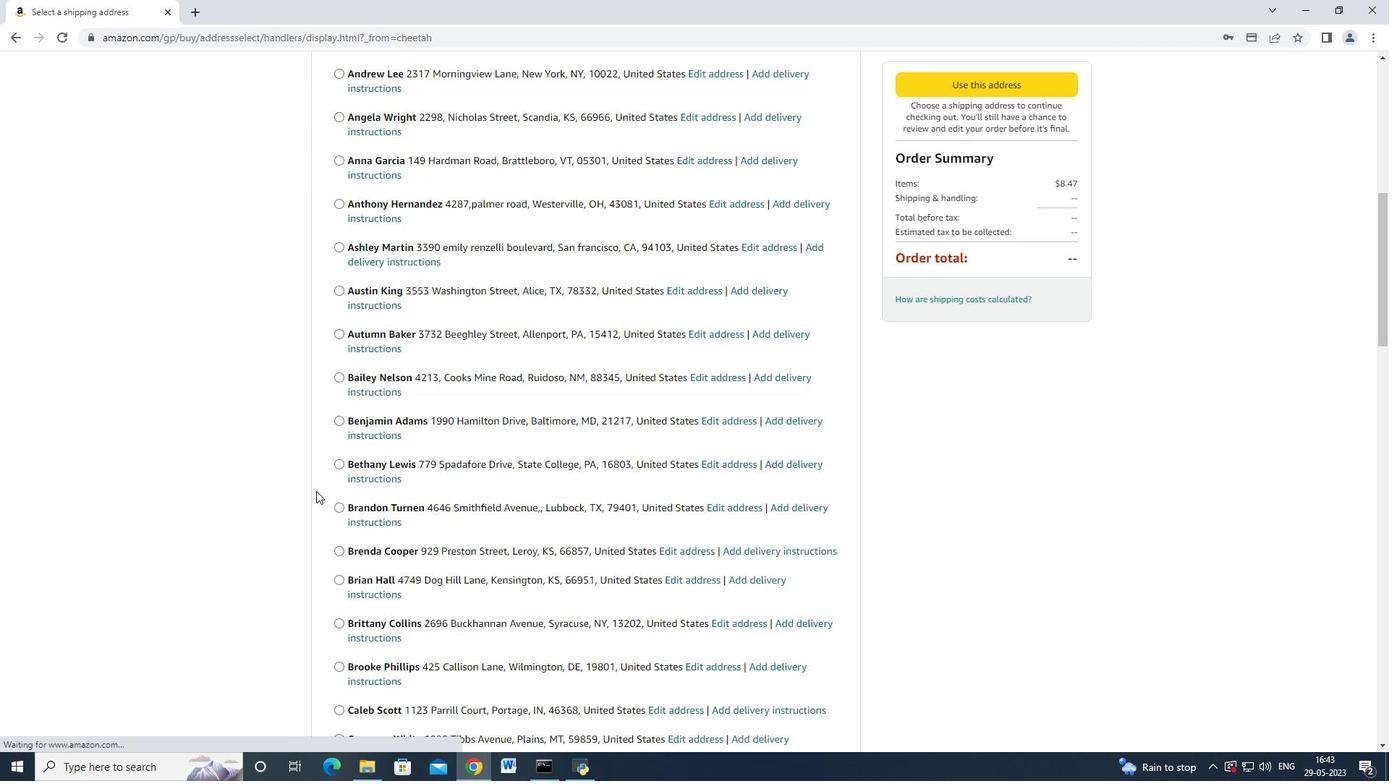 
Action: Mouse scrolled (317, 491) with delta (0, 0)
Screenshot: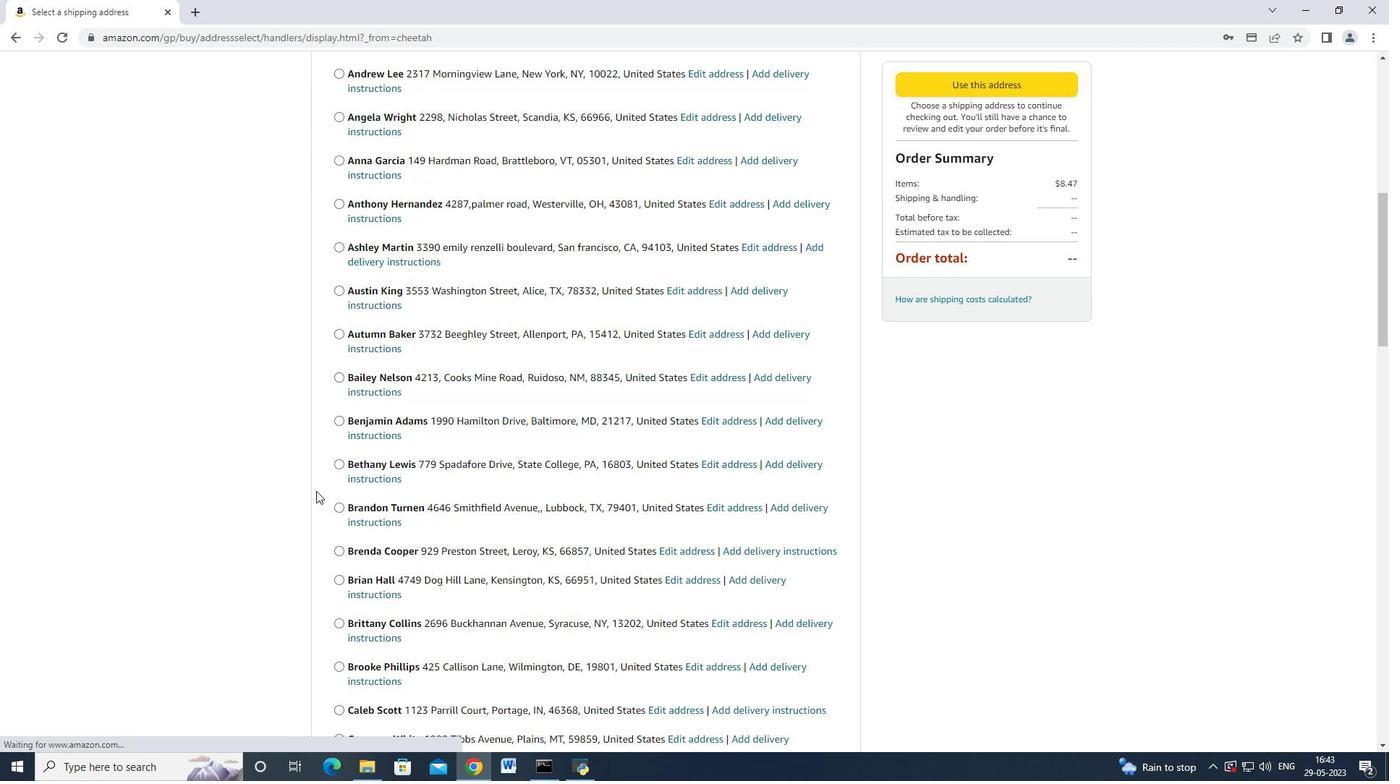 
Action: Mouse scrolled (317, 491) with delta (0, 0)
Screenshot: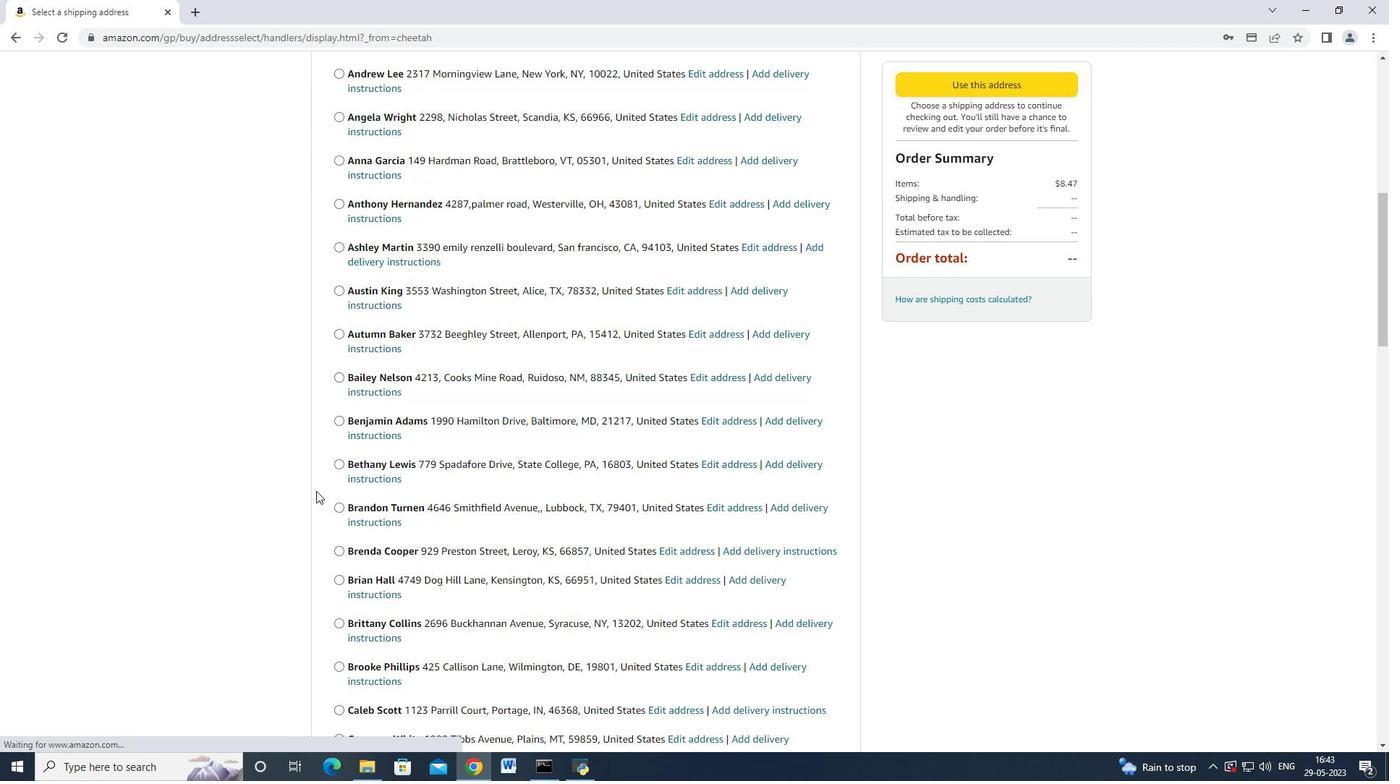 
Action: Mouse scrolled (317, 491) with delta (0, 0)
Screenshot: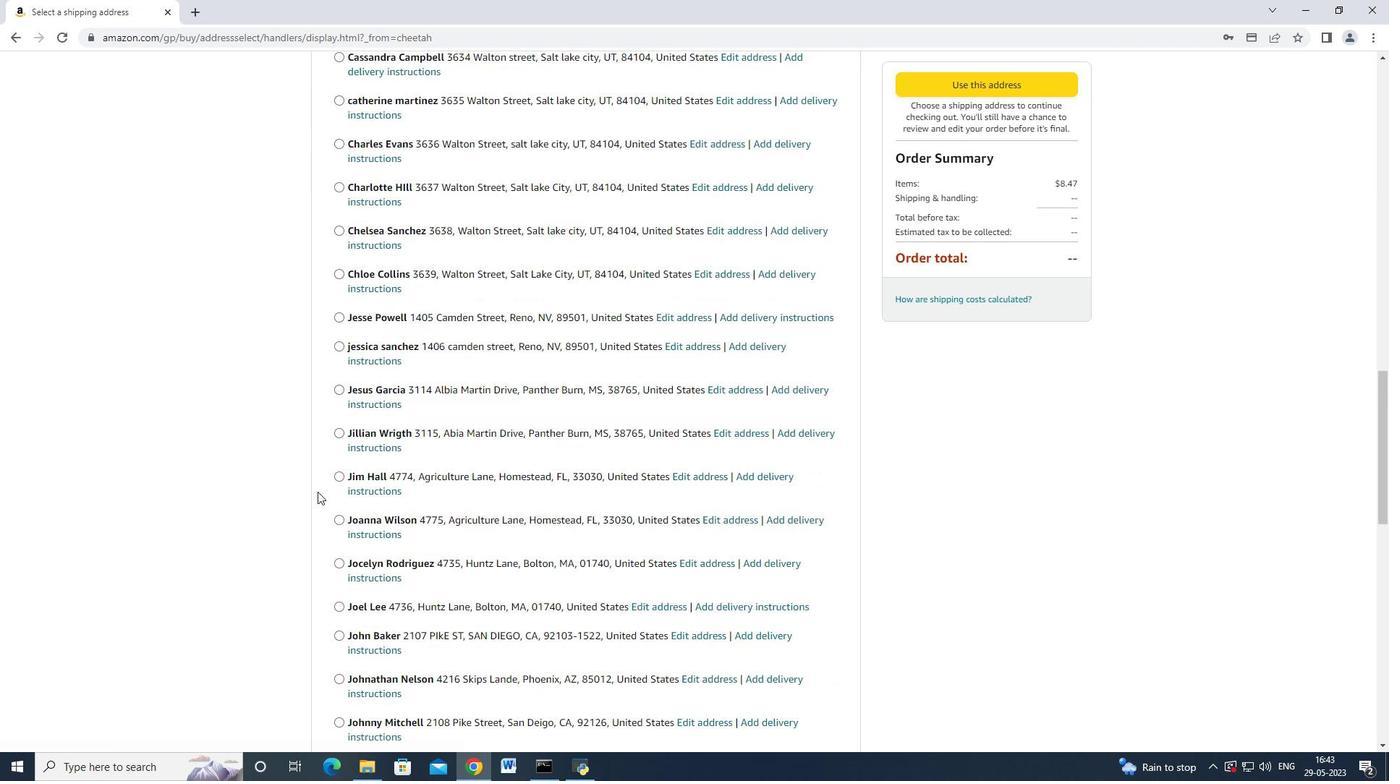 
Action: Mouse scrolled (317, 491) with delta (0, 0)
Screenshot: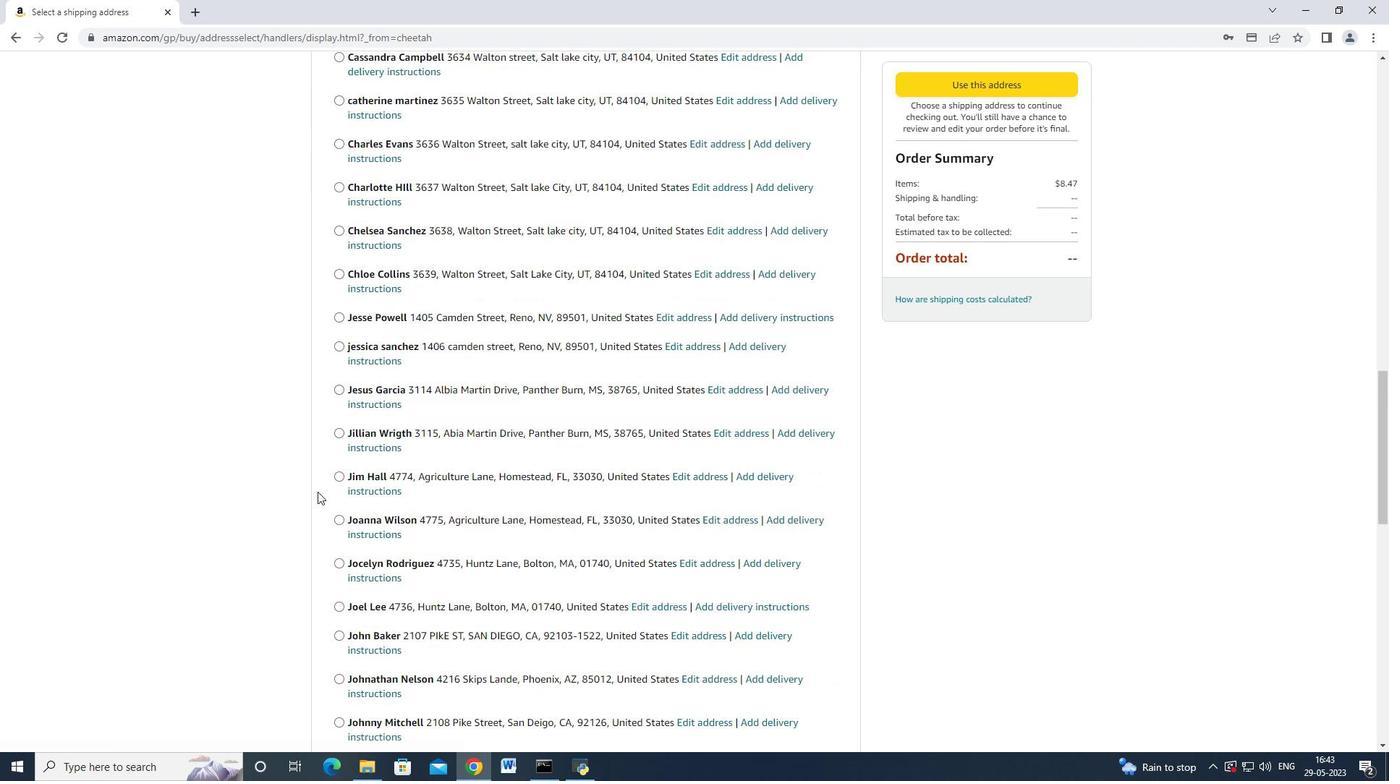 
Action: Mouse scrolled (317, 491) with delta (0, 0)
Screenshot: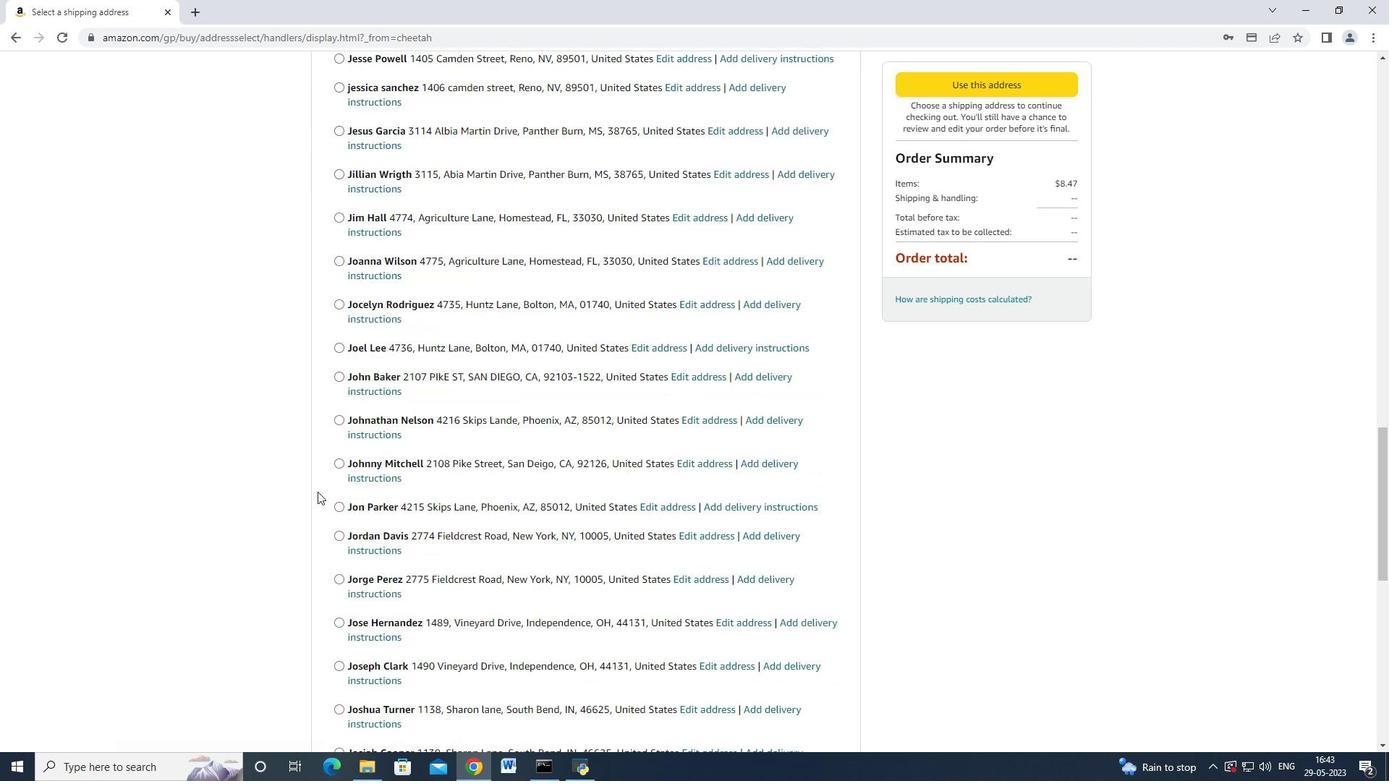 
Action: Mouse scrolled (317, 491) with delta (0, 0)
Screenshot: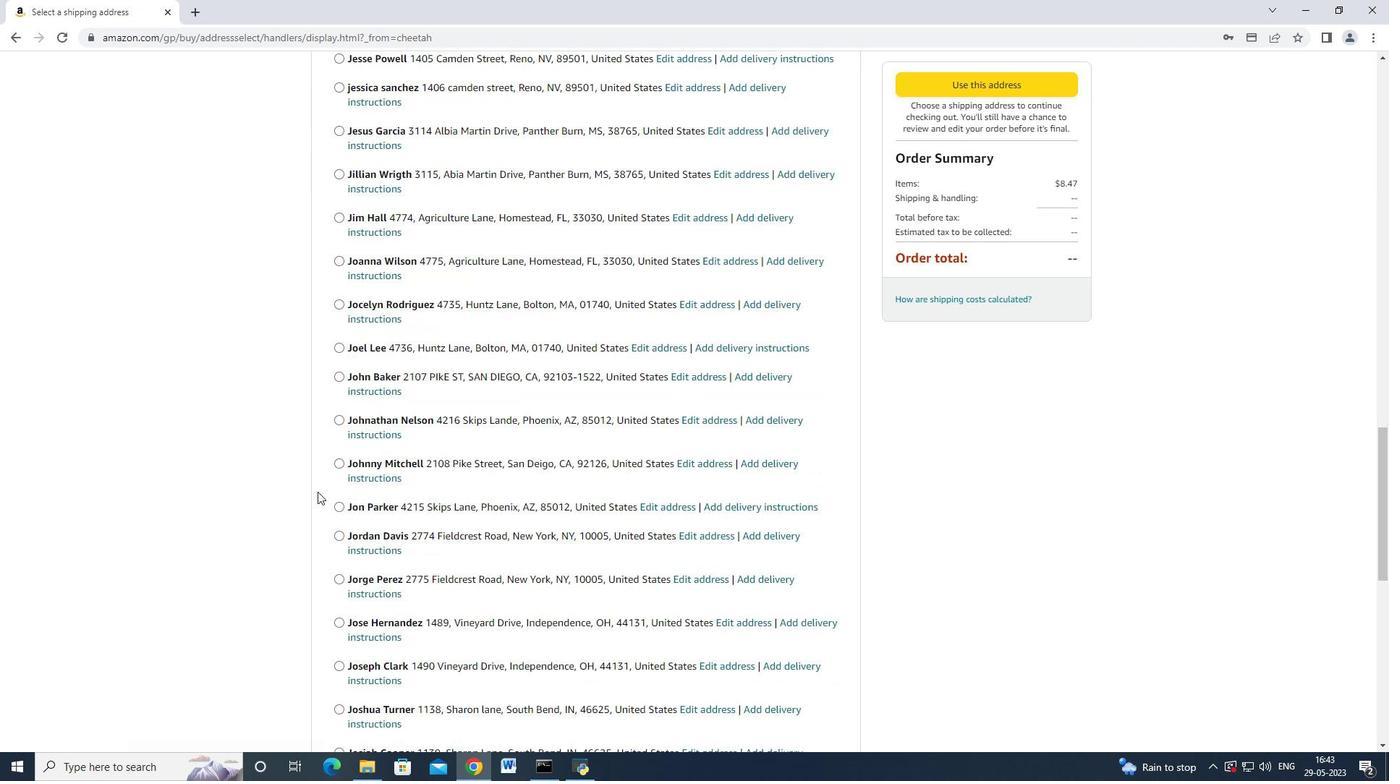 
Action: Mouse scrolled (317, 491) with delta (0, 0)
Screenshot: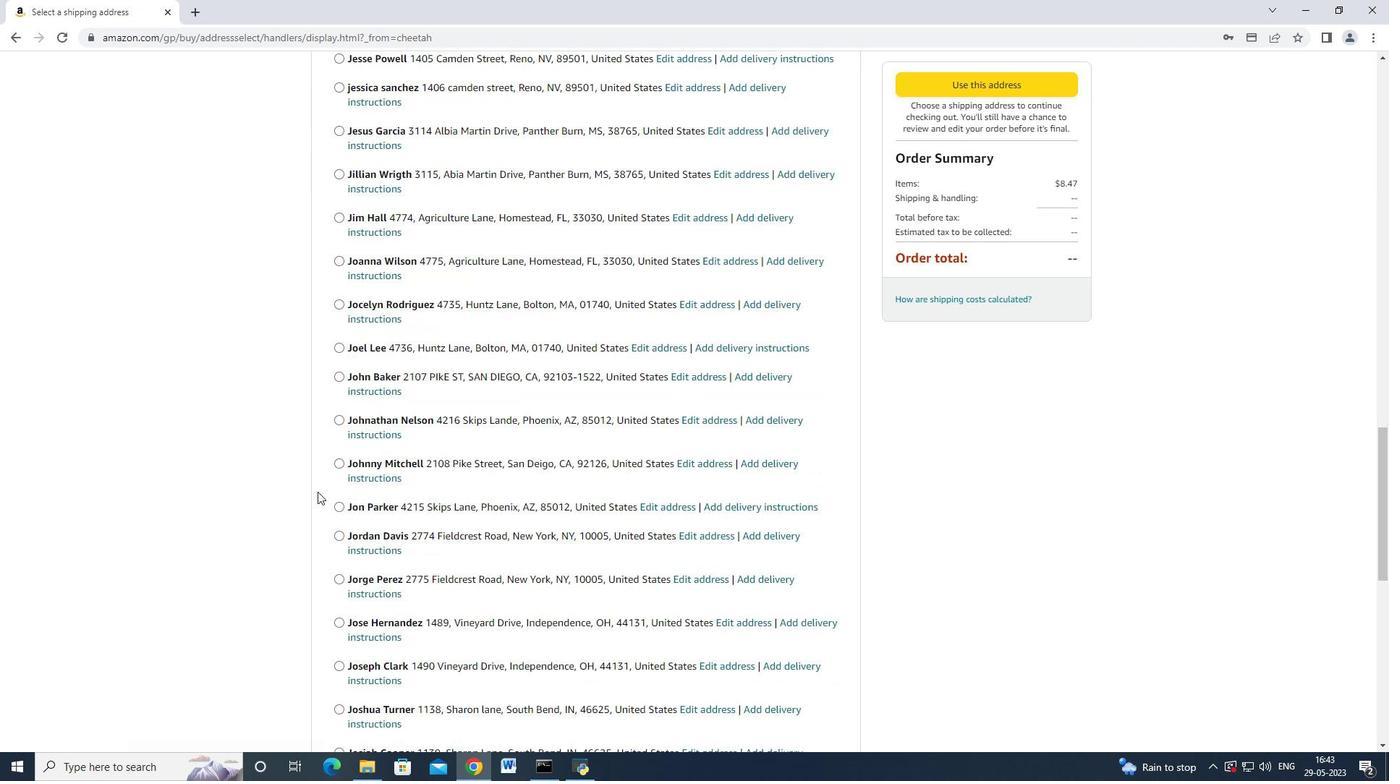 
Action: Mouse scrolled (317, 491) with delta (0, 0)
Screenshot: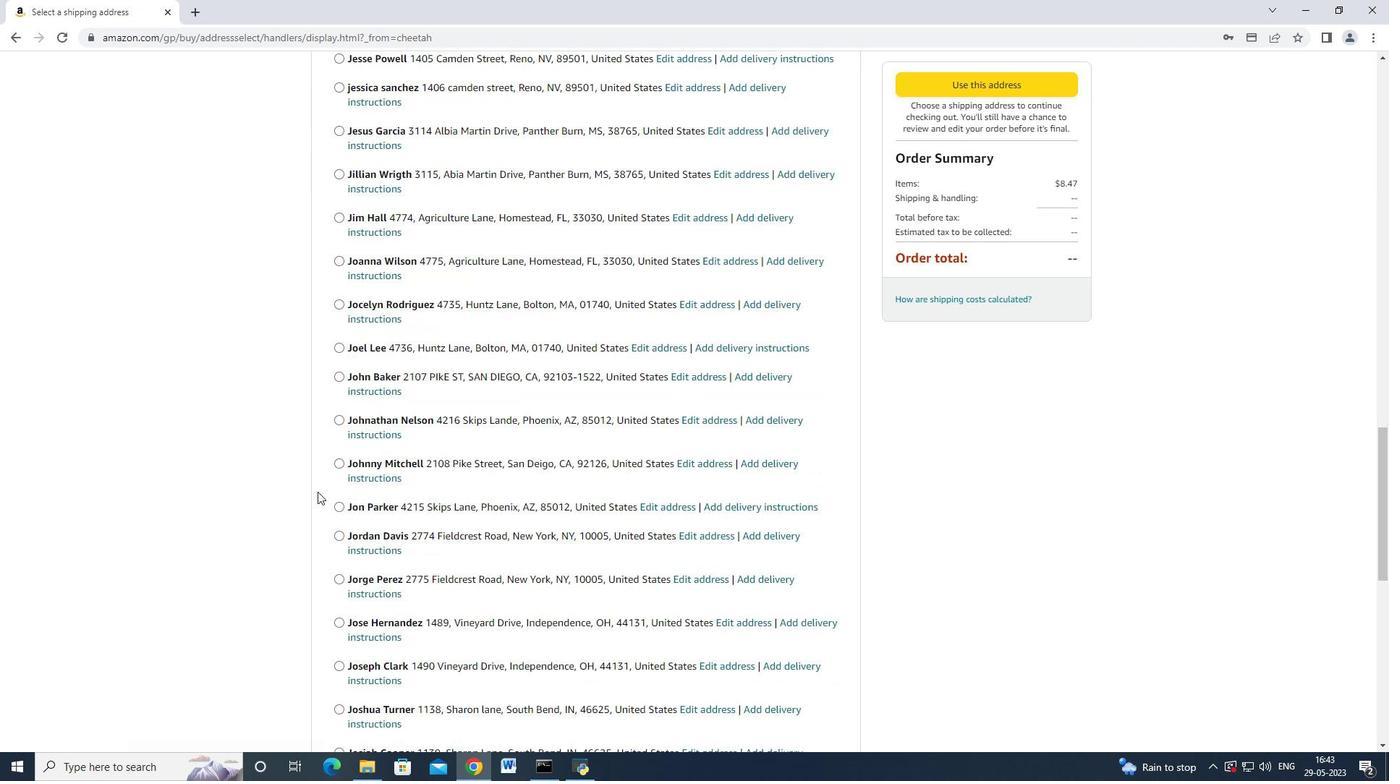 
Action: Mouse scrolled (317, 491) with delta (0, 0)
Screenshot: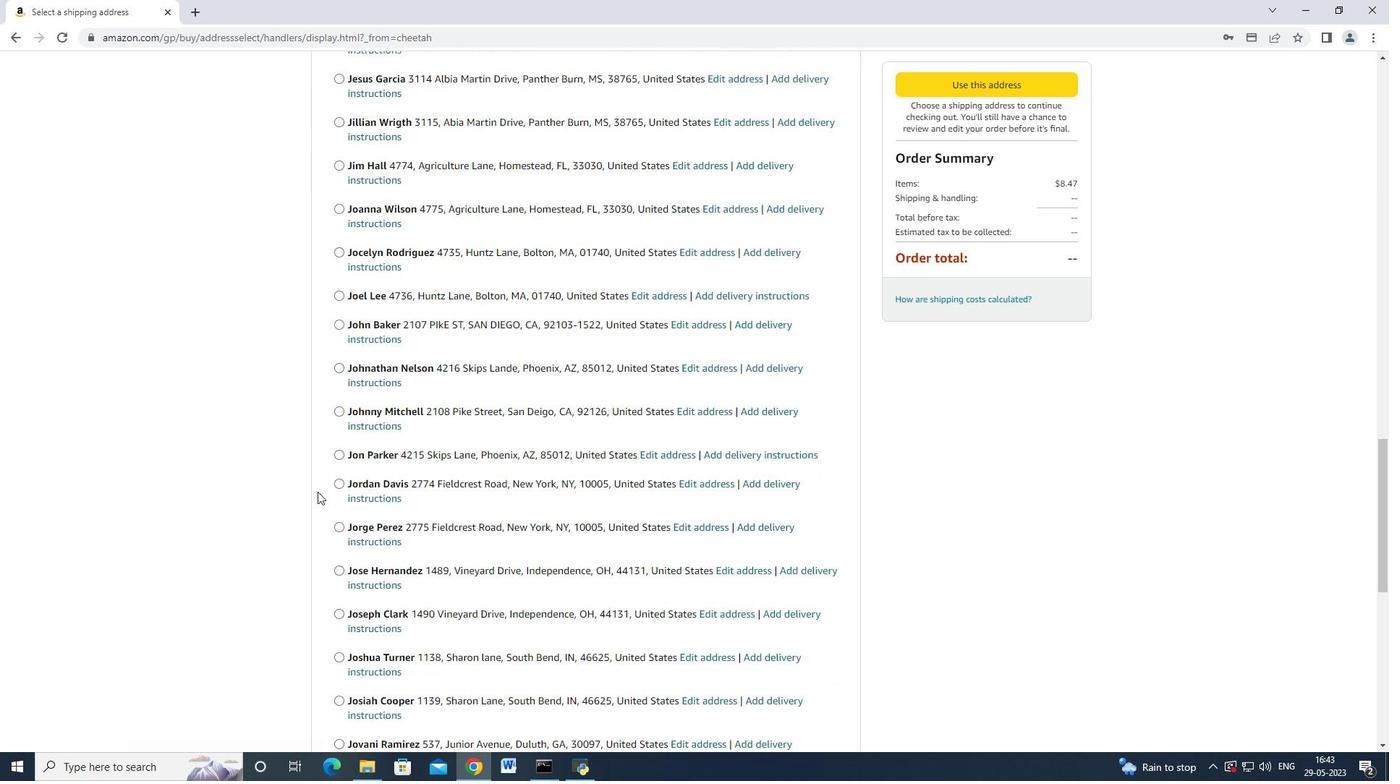 
Action: Mouse scrolled (317, 491) with delta (0, 0)
Screenshot: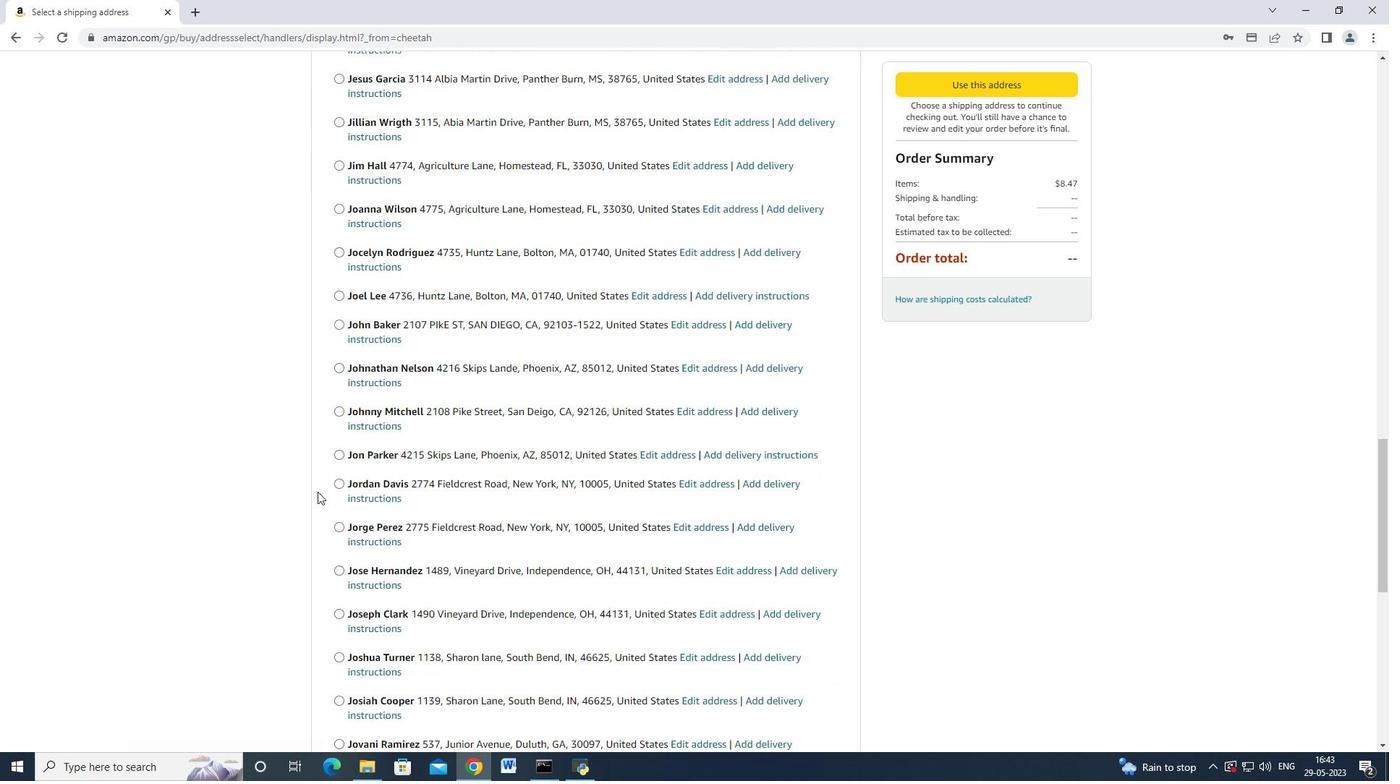 
Action: Mouse scrolled (317, 491) with delta (0, 0)
Screenshot: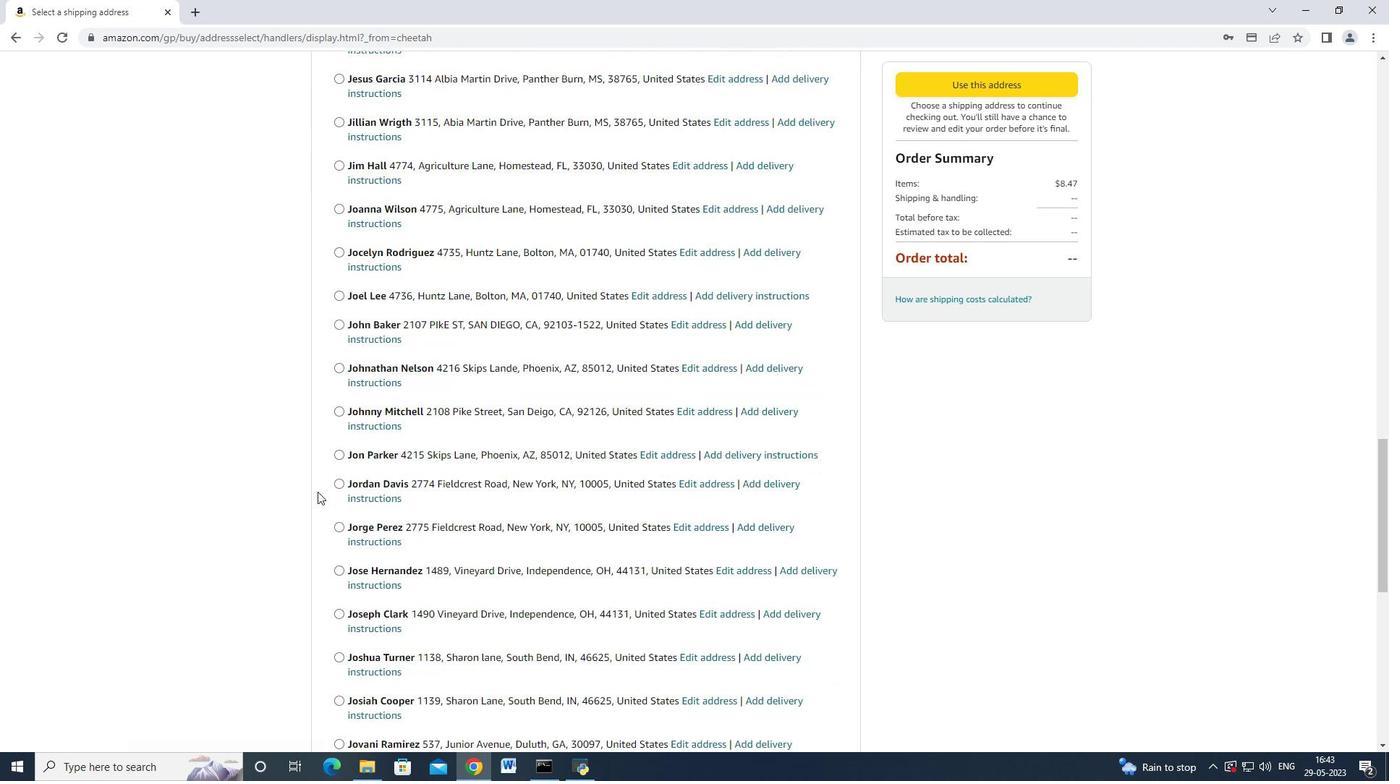 
Action: Mouse scrolled (317, 491) with delta (0, 0)
Screenshot: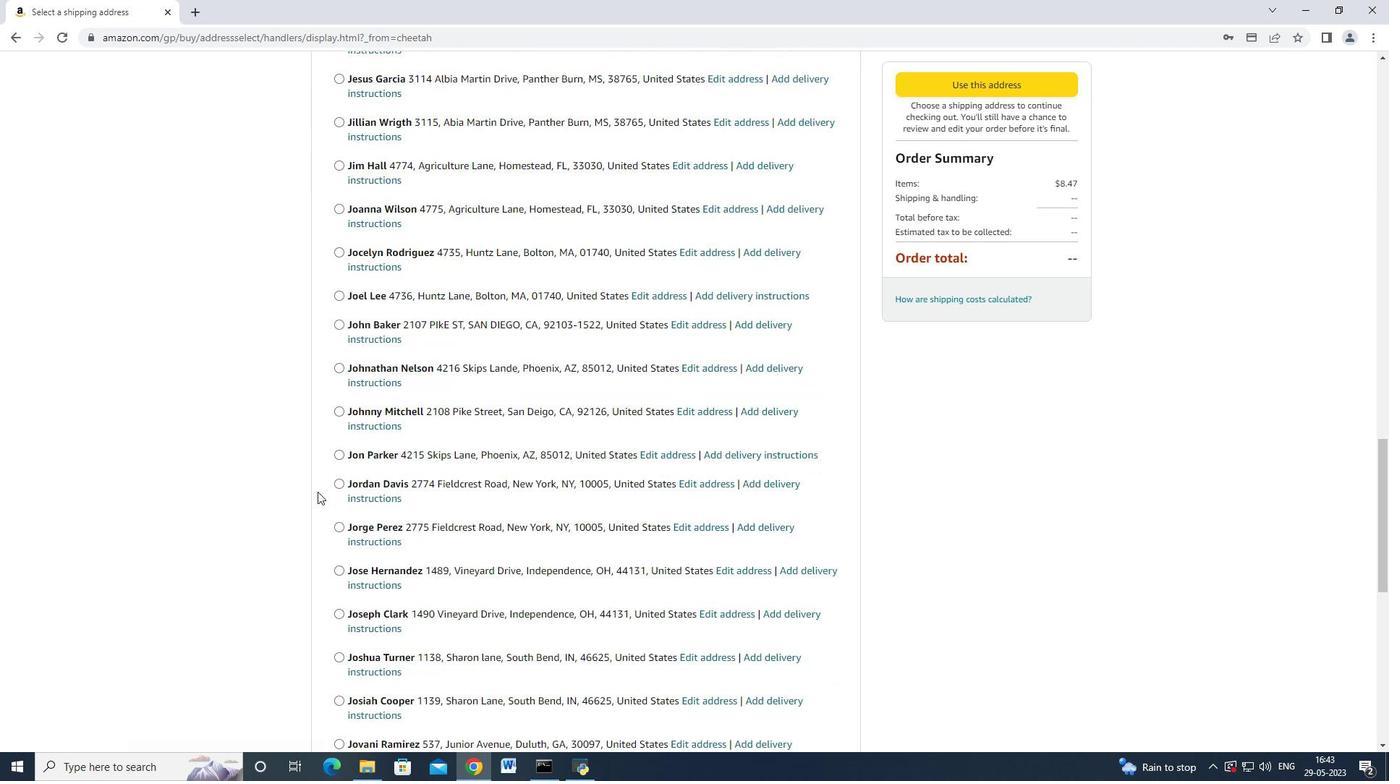 
Action: Mouse scrolled (317, 491) with delta (0, 0)
Screenshot: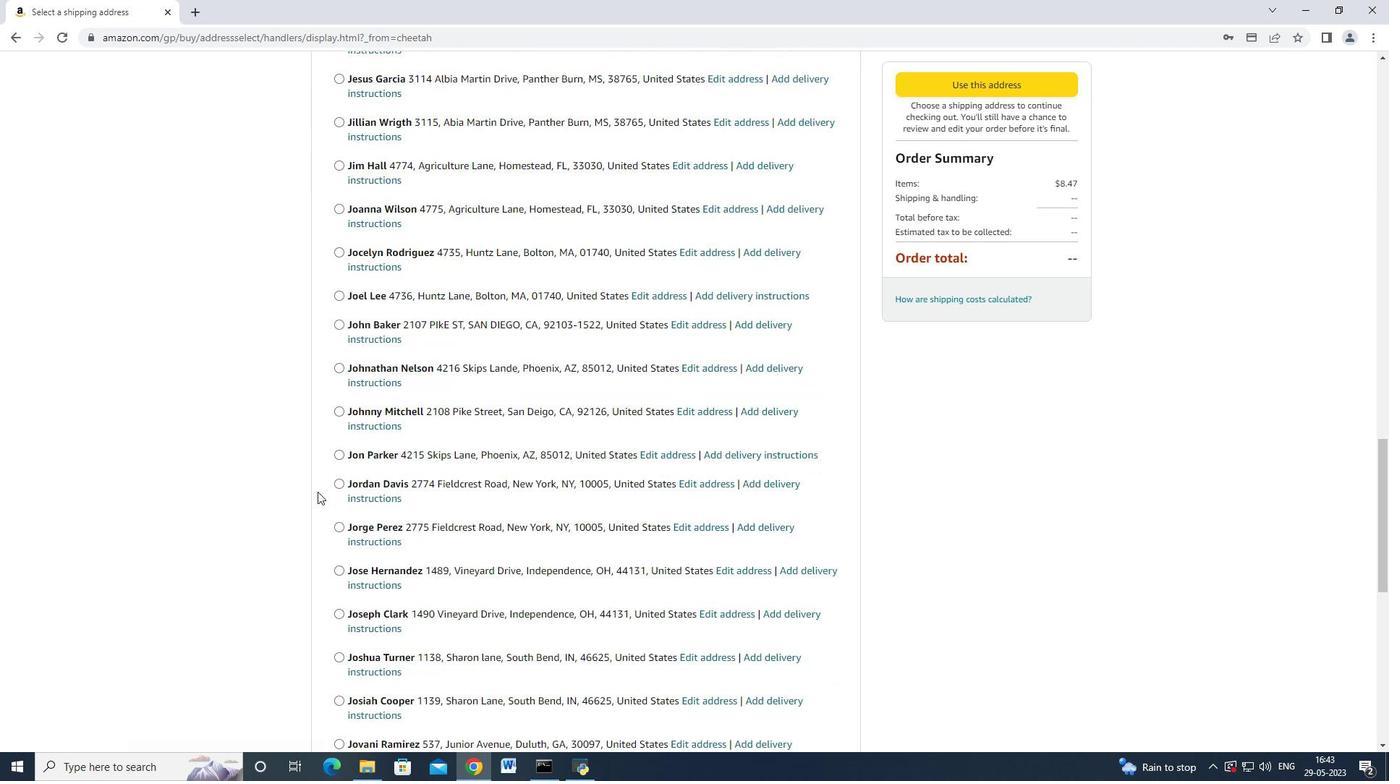 
Action: Mouse scrolled (317, 491) with delta (0, 0)
Screenshot: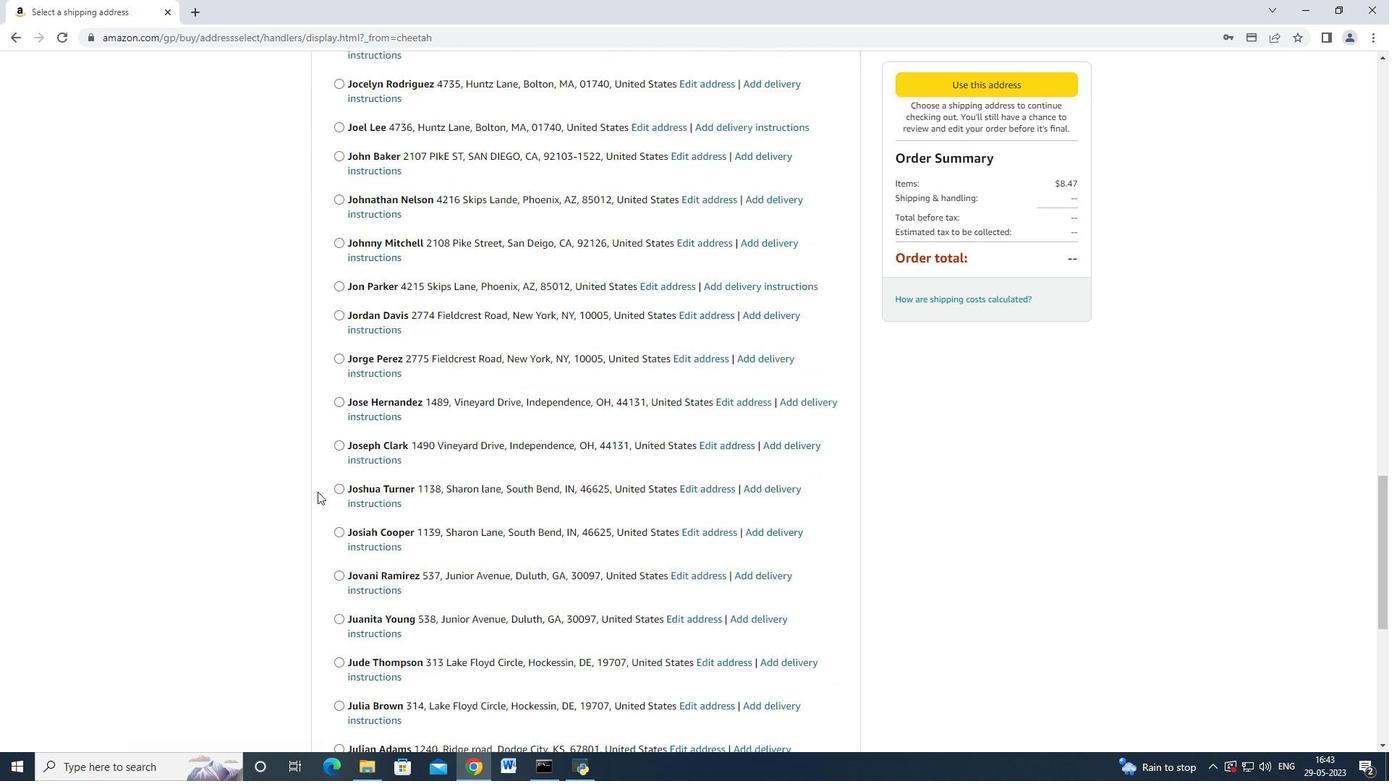 
Action: Mouse scrolled (317, 491) with delta (0, 0)
Screenshot: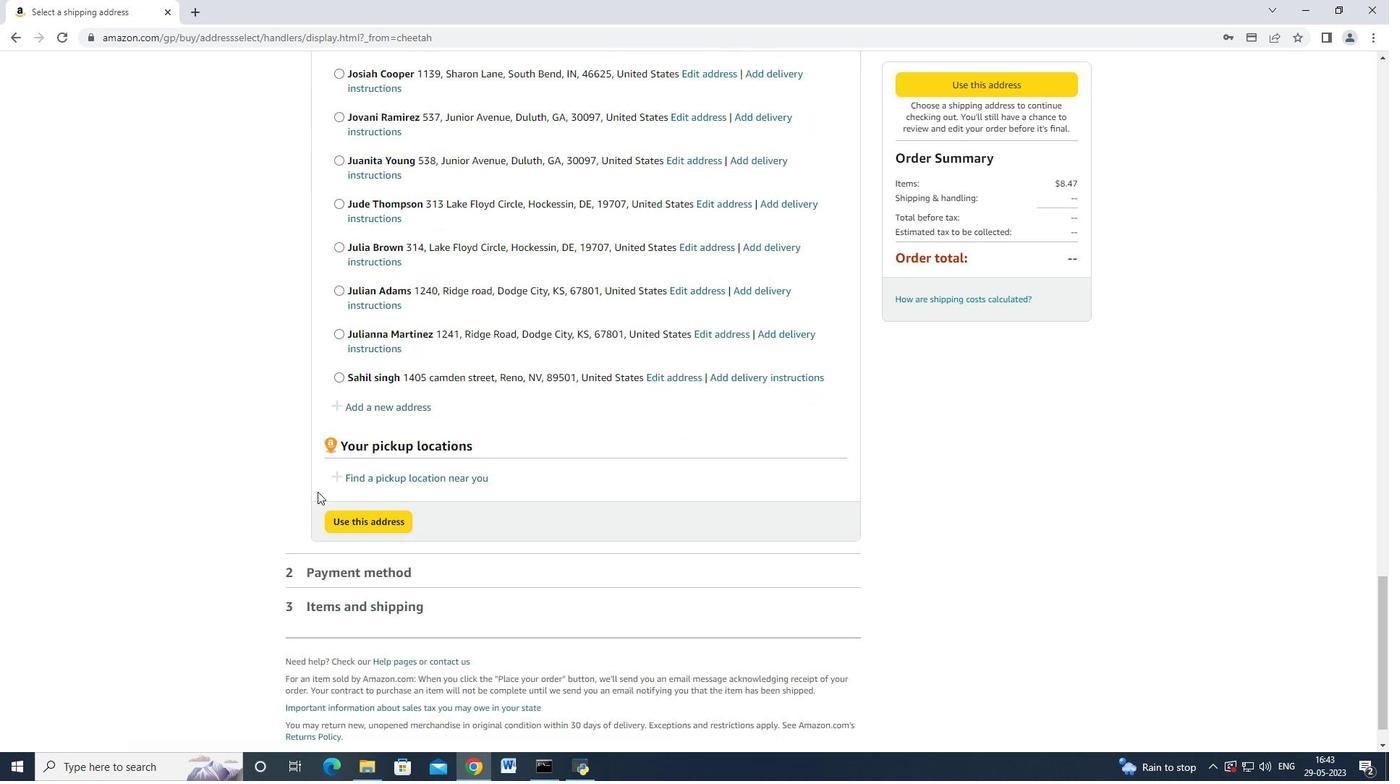 
Action: Mouse scrolled (317, 491) with delta (0, 0)
Screenshot: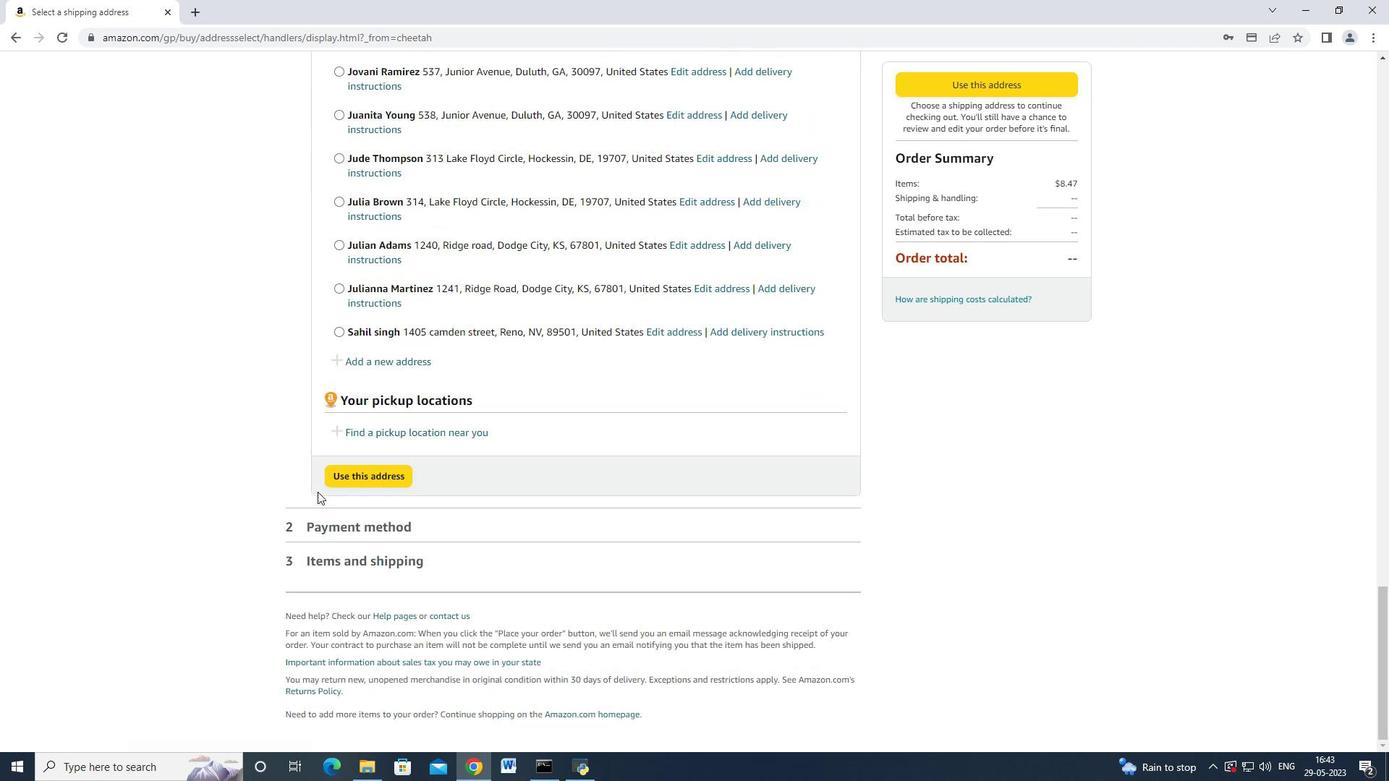 
Action: Mouse moved to (402, 353)
Screenshot: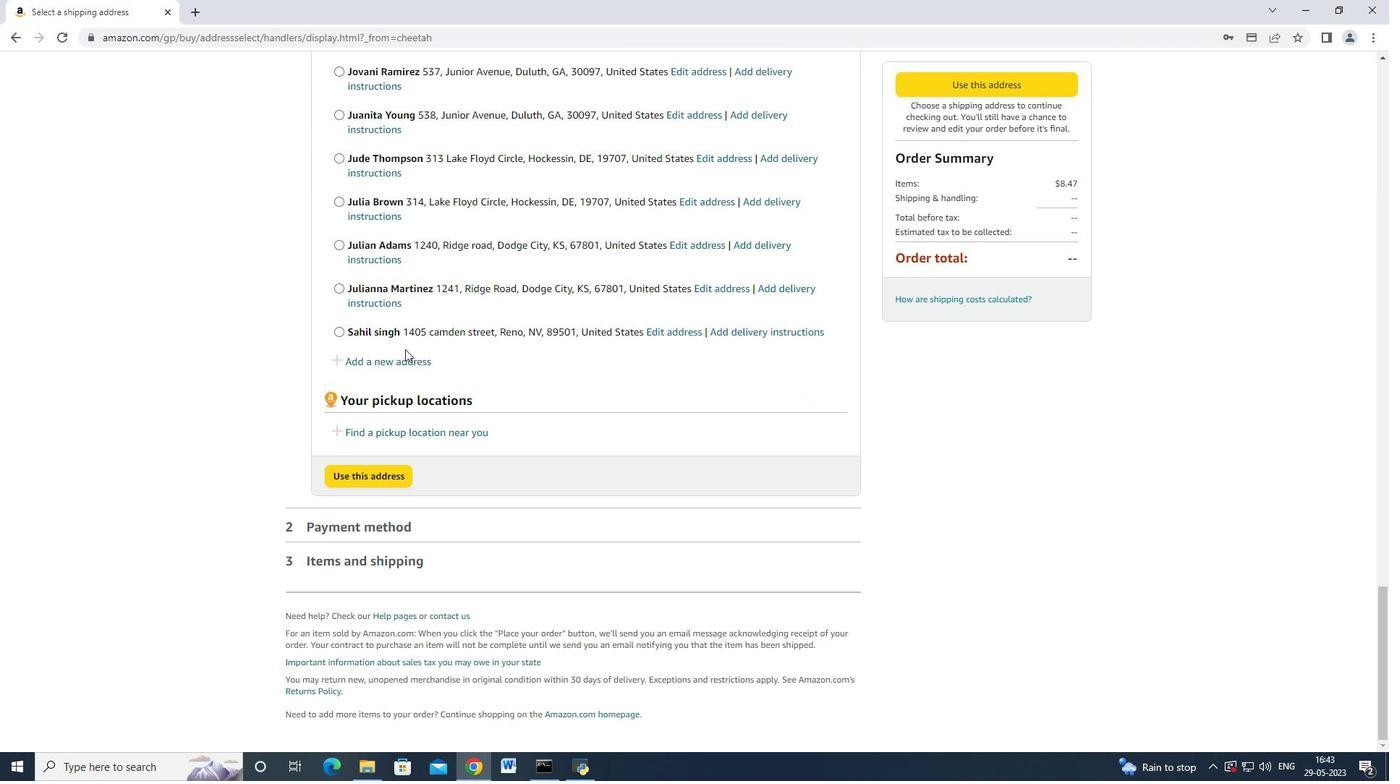 
Action: Mouse pressed left at (402, 353)
Screenshot: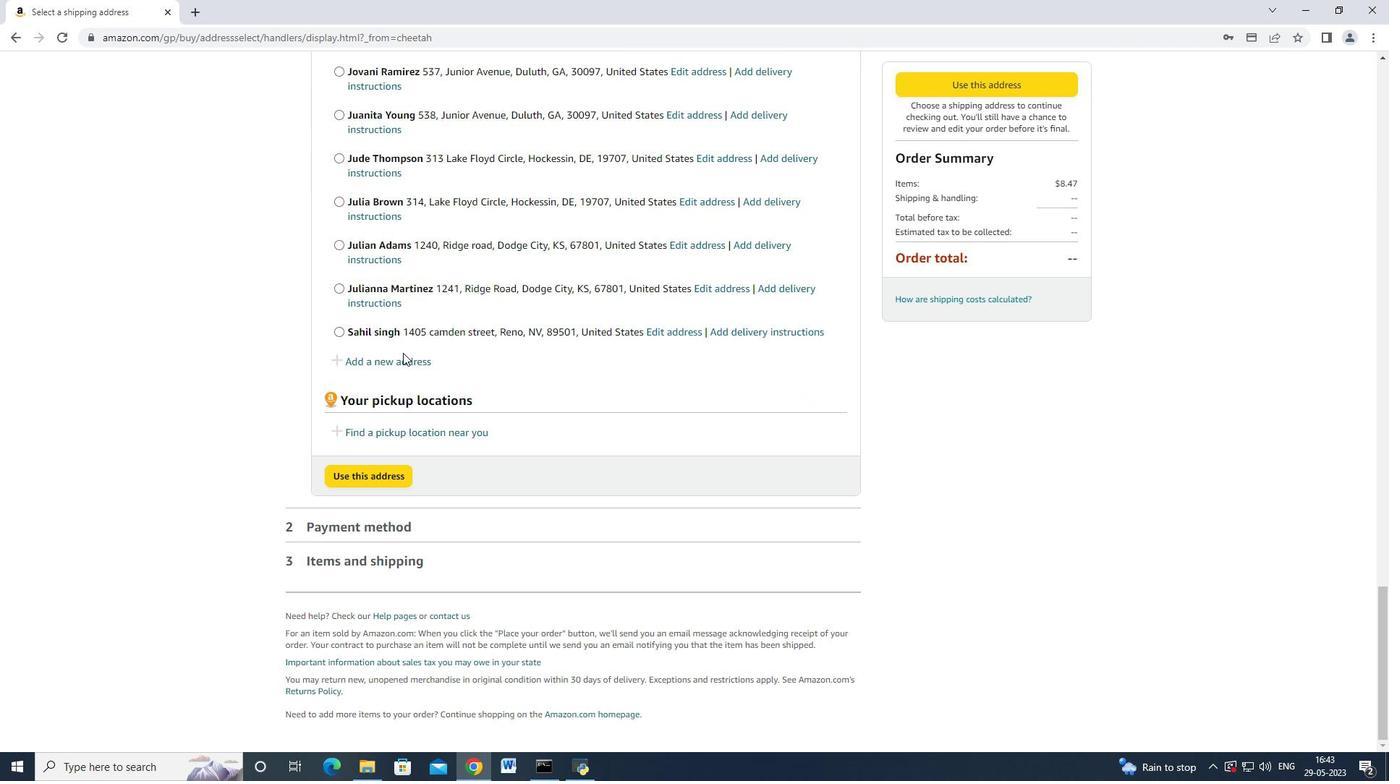 
Action: Mouse moved to (393, 358)
Screenshot: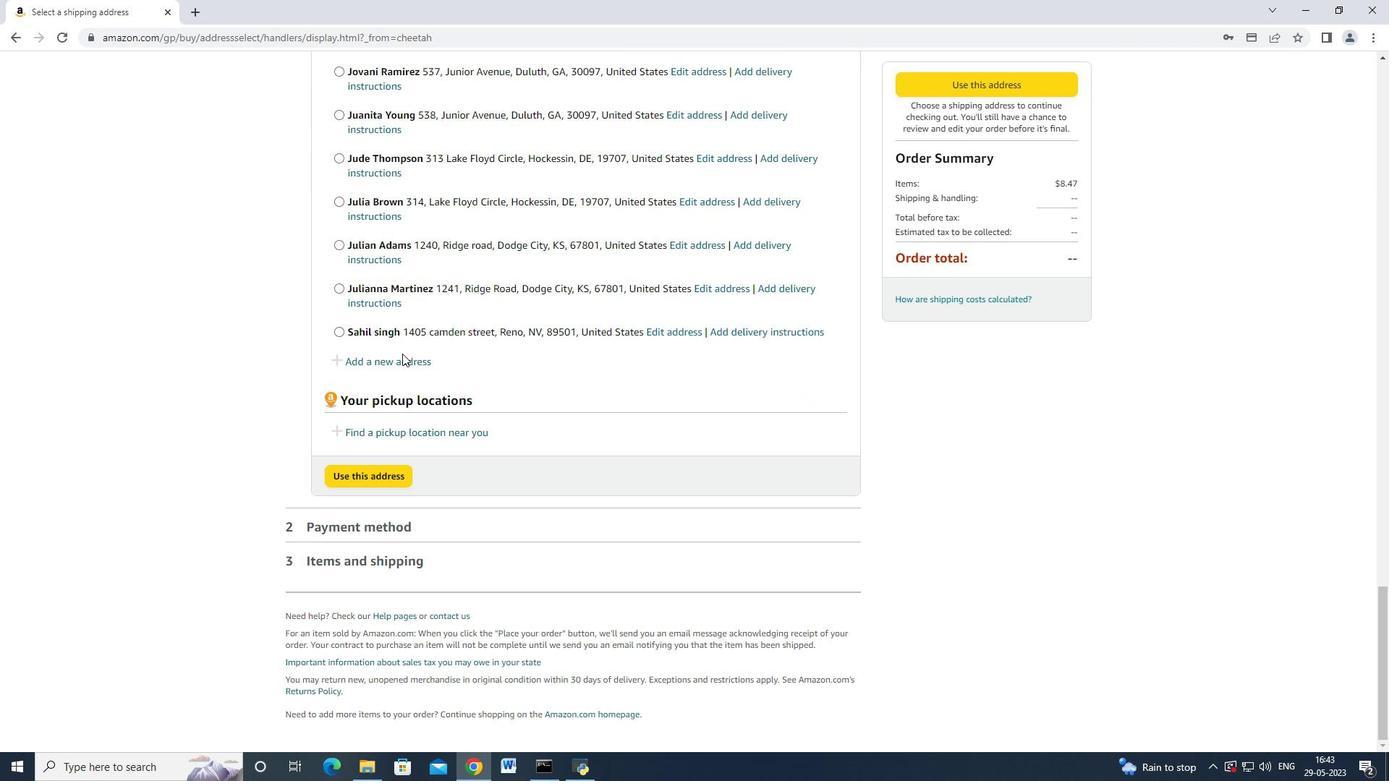 
Action: Mouse pressed left at (393, 358)
Screenshot: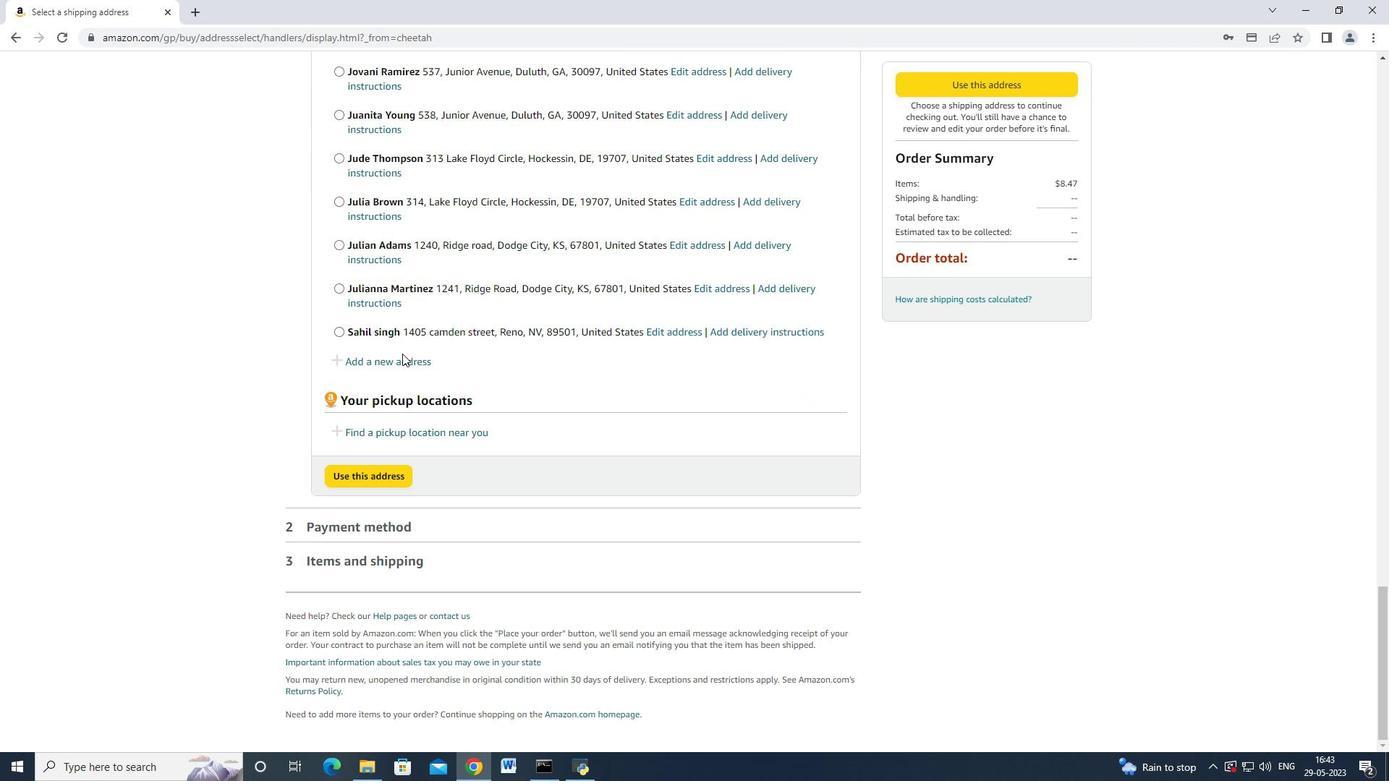 
Action: Mouse moved to (471, 347)
Screenshot: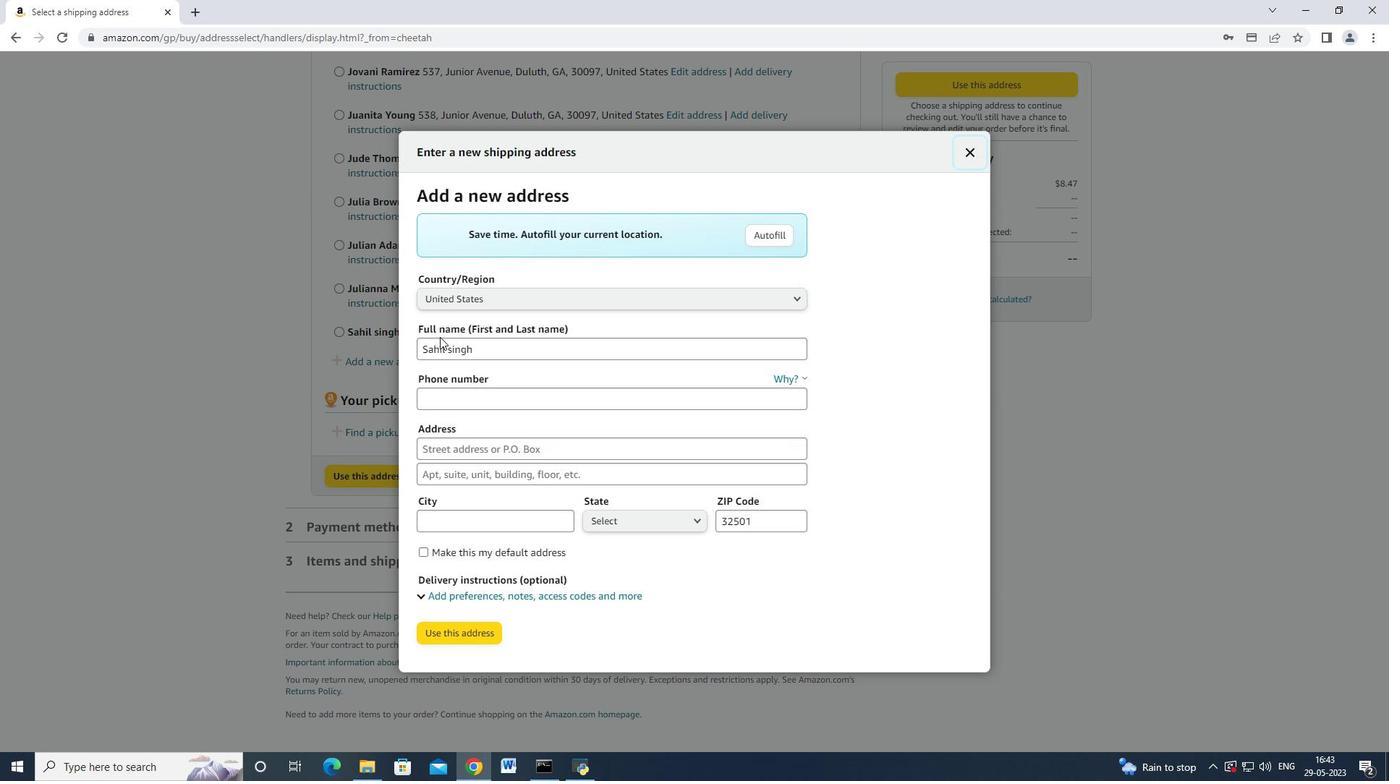 
Action: Mouse pressed left at (471, 347)
Screenshot: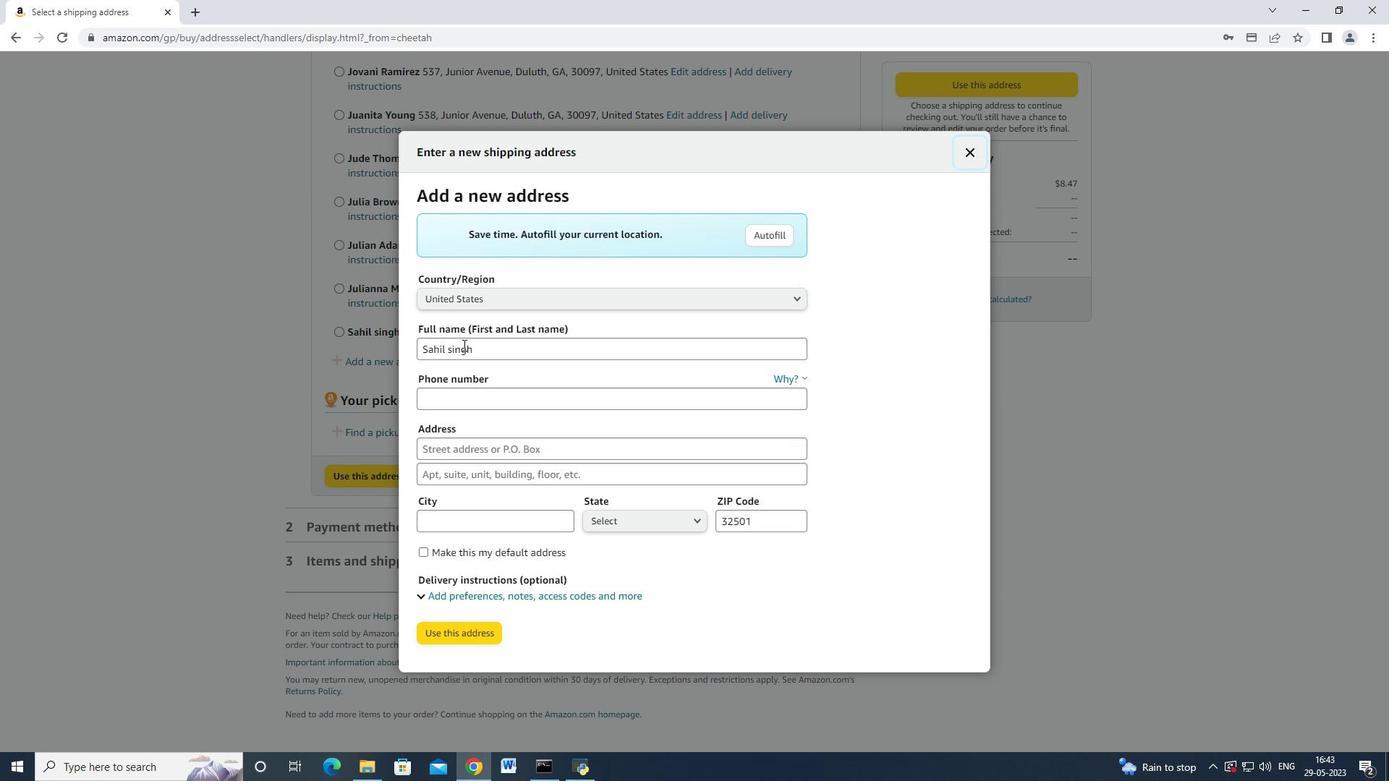 
Action: Mouse moved to (472, 347)
Screenshot: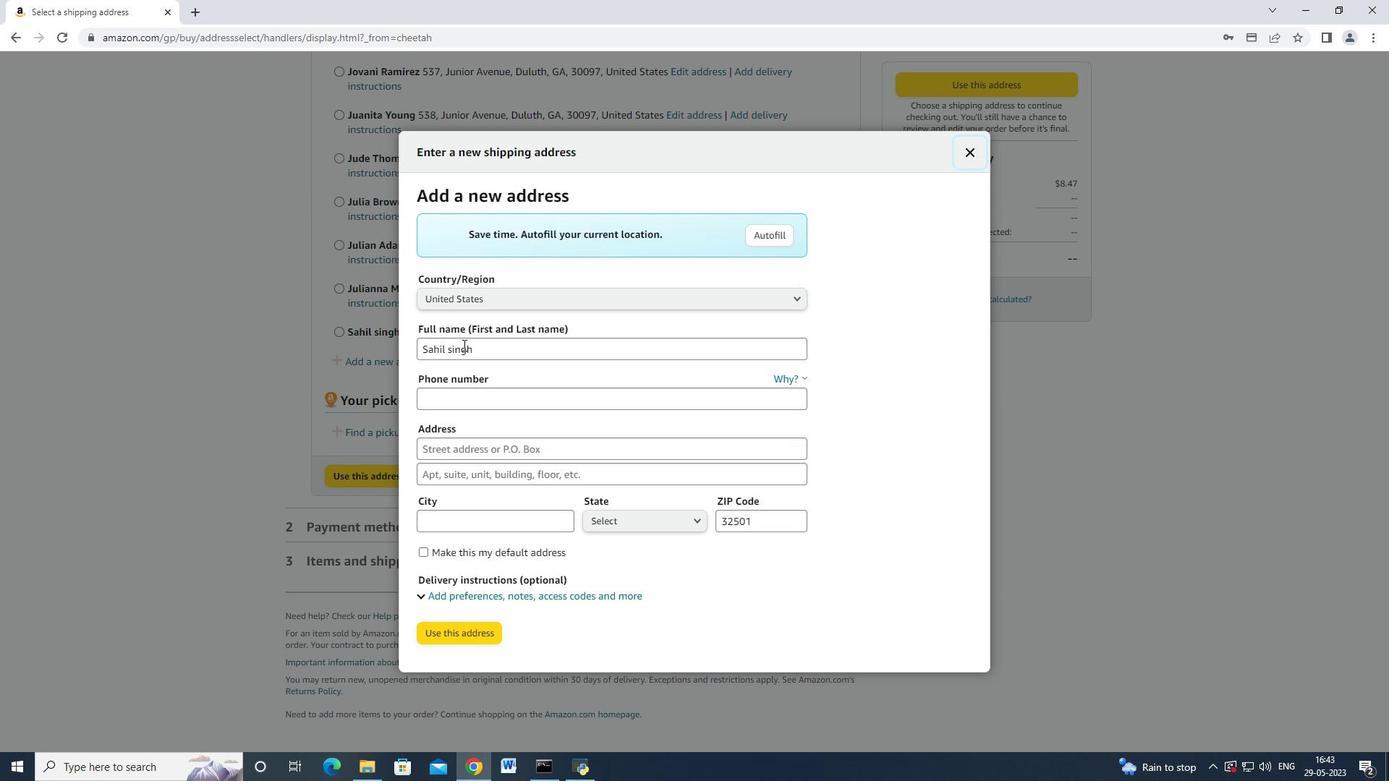 
Action: Key pressed <Key.backspace><Key.backspace><Key.backspace><Key.backspace><Key.backspace><Key.backspace><Key.backspace><Key.backspace><Key.backspace><Key.backspace><Key.backspace><Key.backspace><Key.backspace><Key.backspace><Key.backspace><Key.backspace><Key.backspace><Key.backspace><Key.backspace><Key.shift>Chir<Key.backspace><Key.backspace>ristian<Key.space><Key.shift_r><Key.shift>Kelly<Key.tab><Key.tab>8014200980<Key.tab>3640.<Key.space><Key.shift_r><Key.backspace><Key.backspace>,<Key.space><Key.shift_r>Walton<Key.space><Key.shift_r>Street<Key.tab><Key.tab><Key.shift_r>Salt<Key.space>lake<Key.space>city<Key.tab>
Screenshot: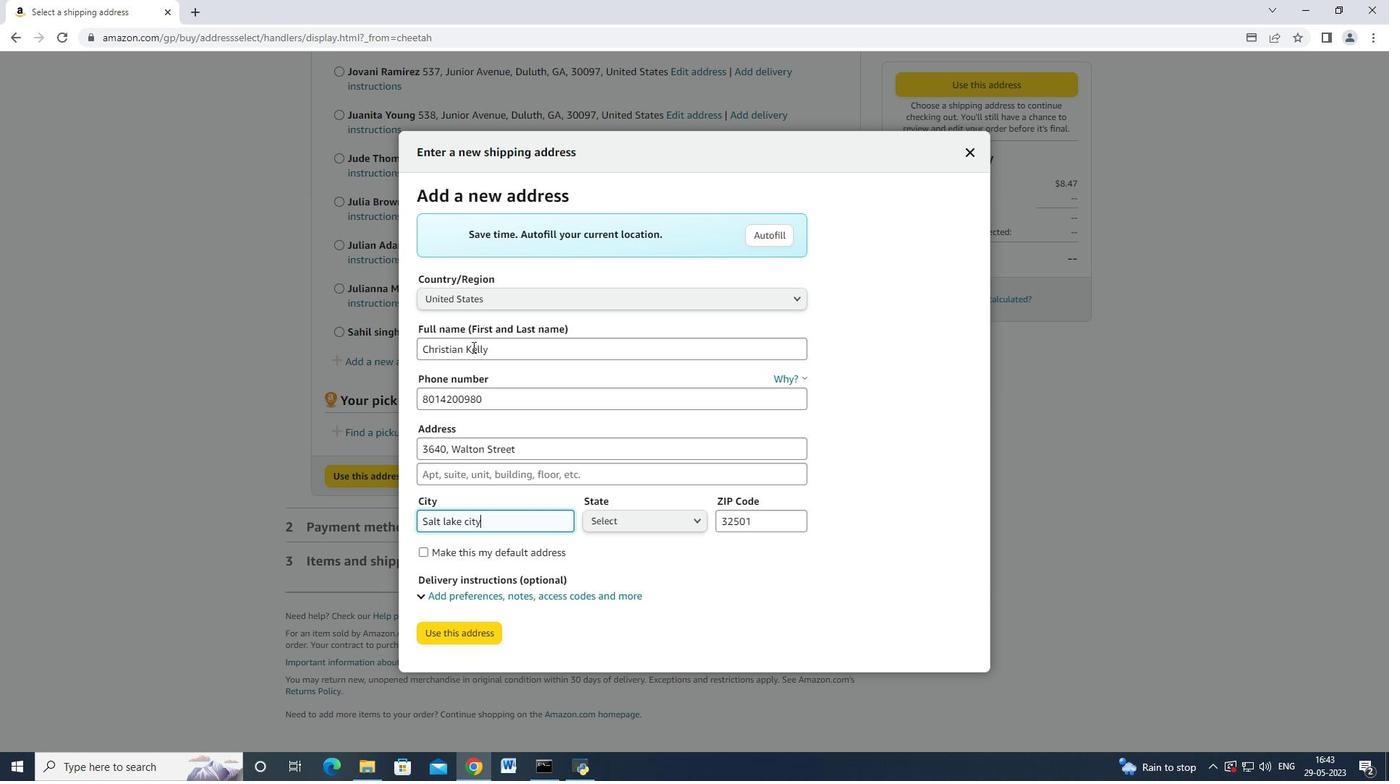 
Action: Mouse moved to (680, 526)
Screenshot: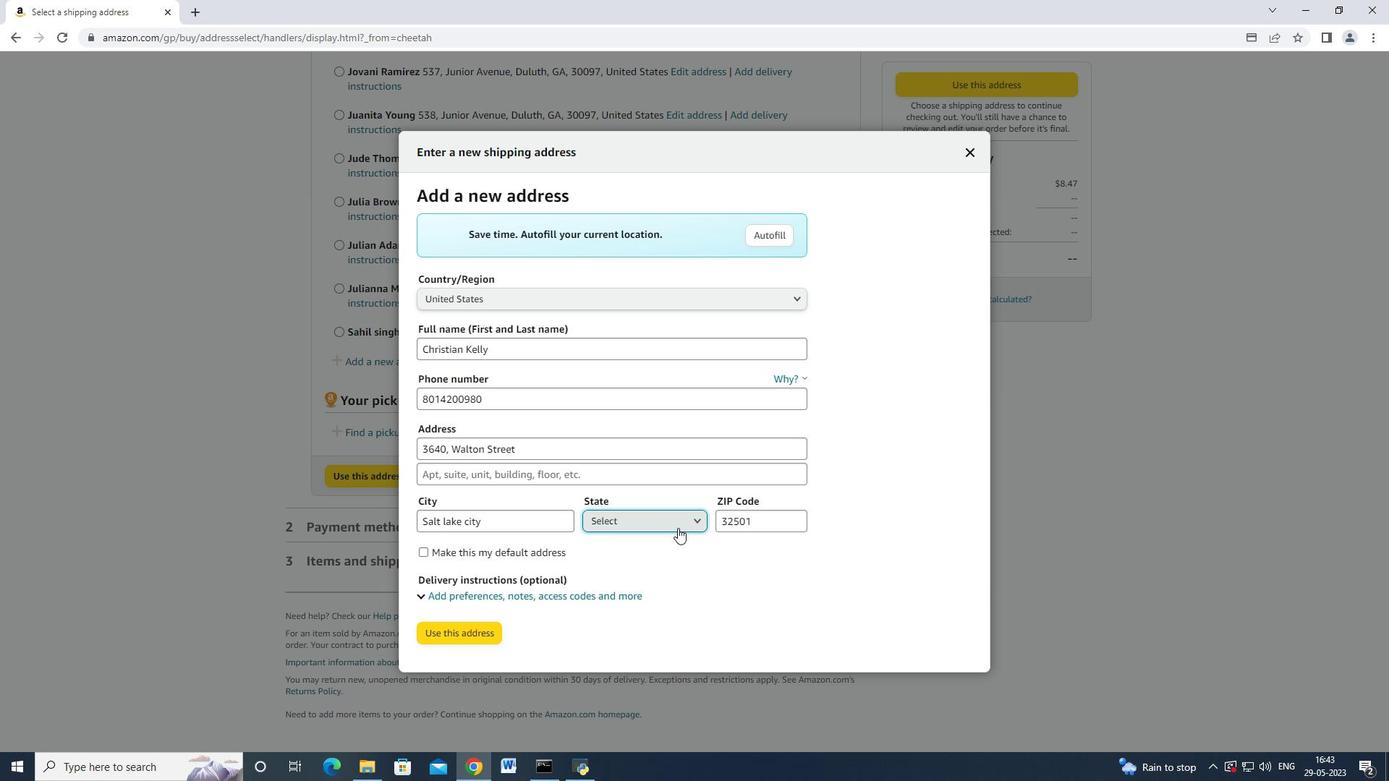
Action: Mouse pressed left at (680, 526)
Screenshot: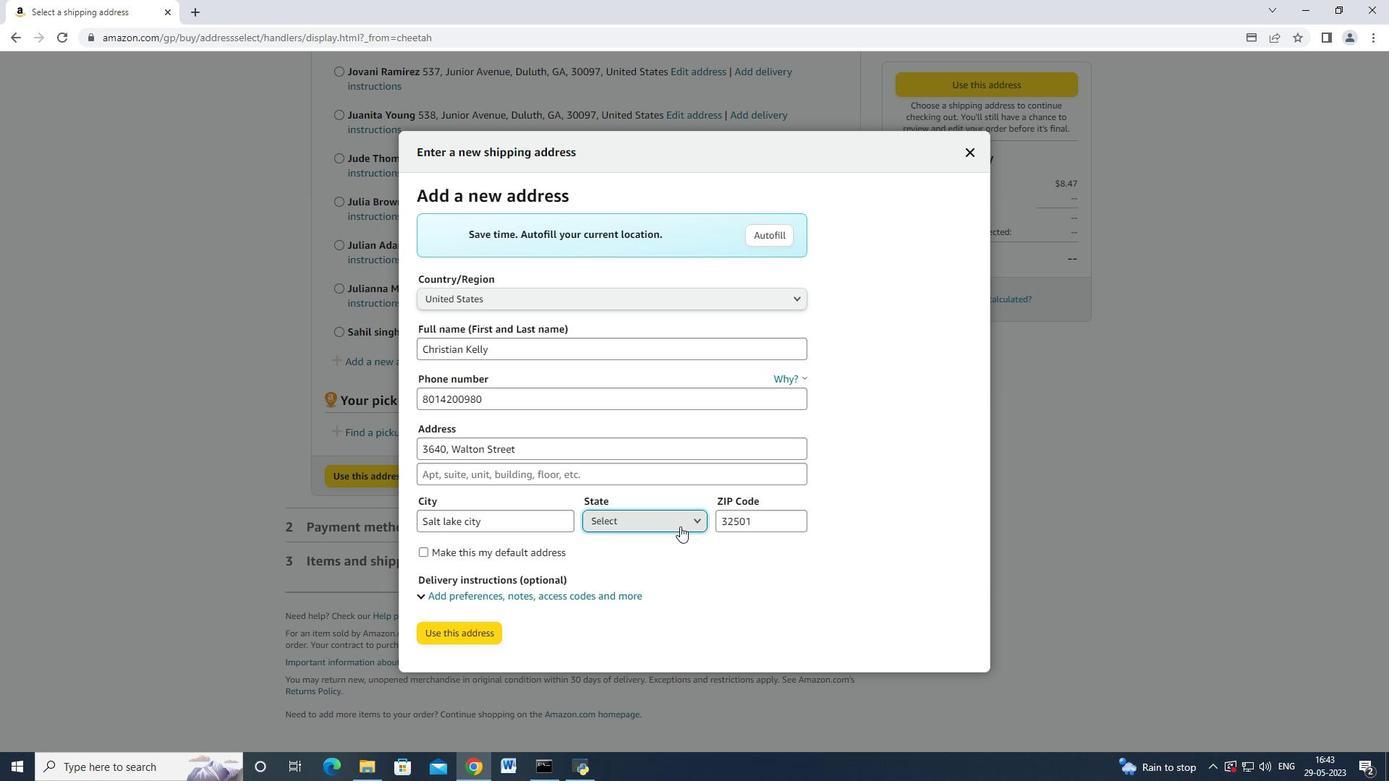 
Action: Mouse moved to (673, 441)
Screenshot: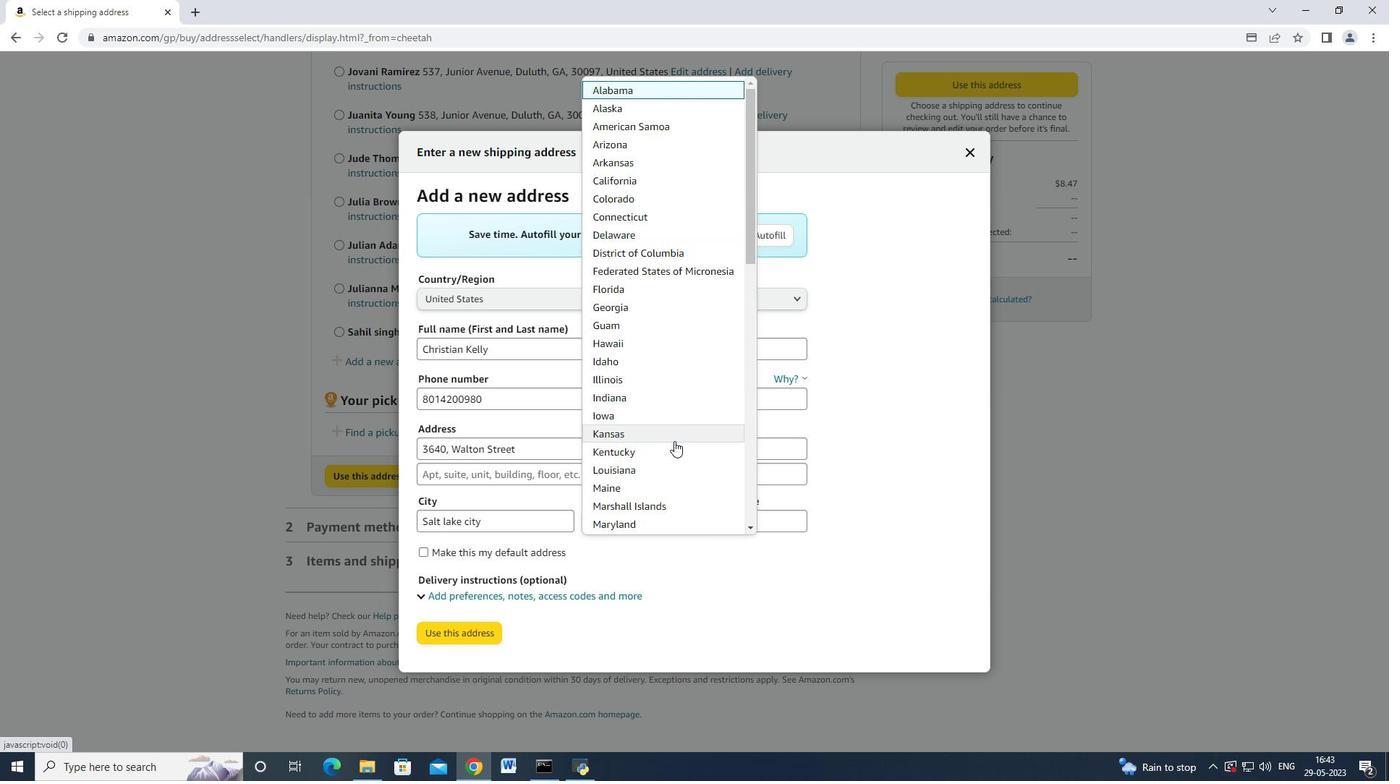 
Action: Mouse scrolled (673, 440) with delta (0, 0)
Screenshot: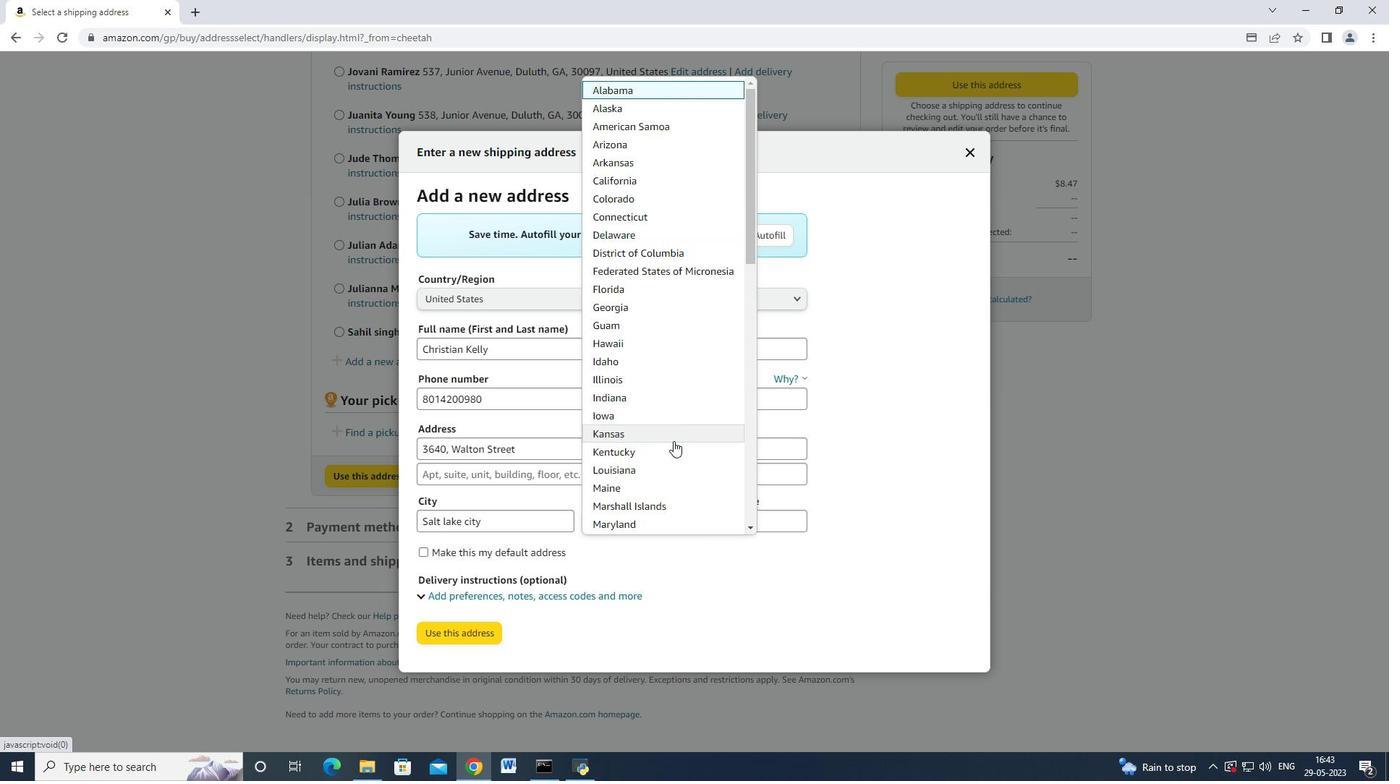
Action: Mouse scrolled (673, 440) with delta (0, 0)
Screenshot: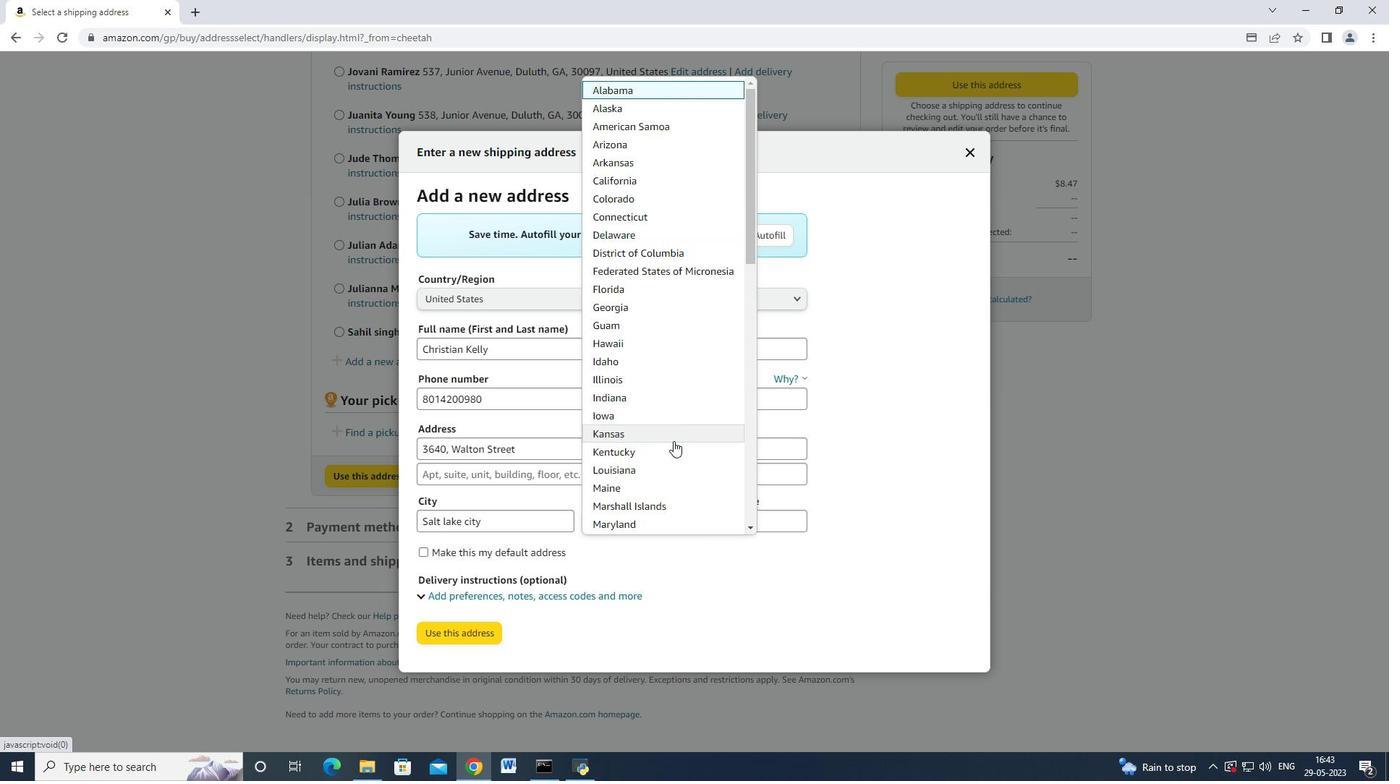 
Action: Mouse scrolled (673, 440) with delta (0, 0)
Screenshot: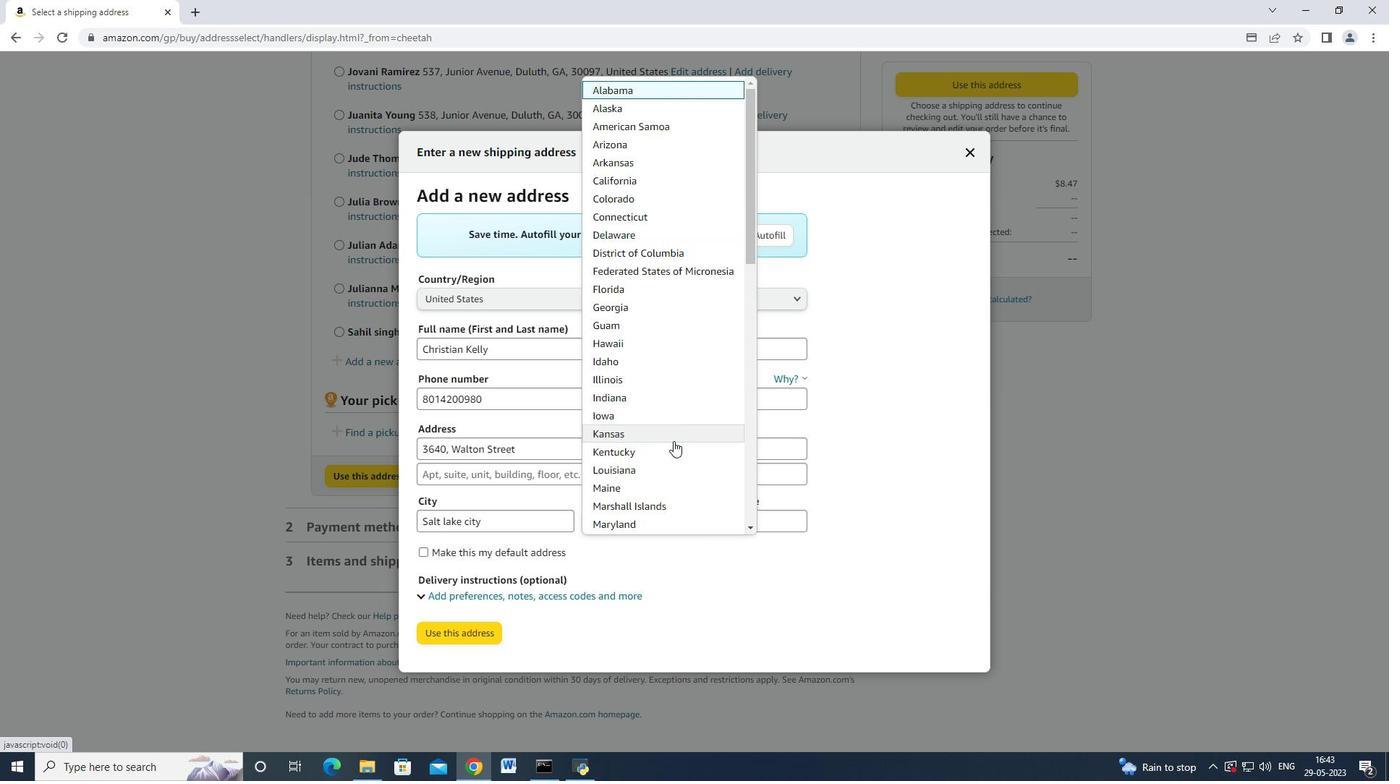 
Action: Mouse scrolled (673, 440) with delta (0, 0)
Screenshot: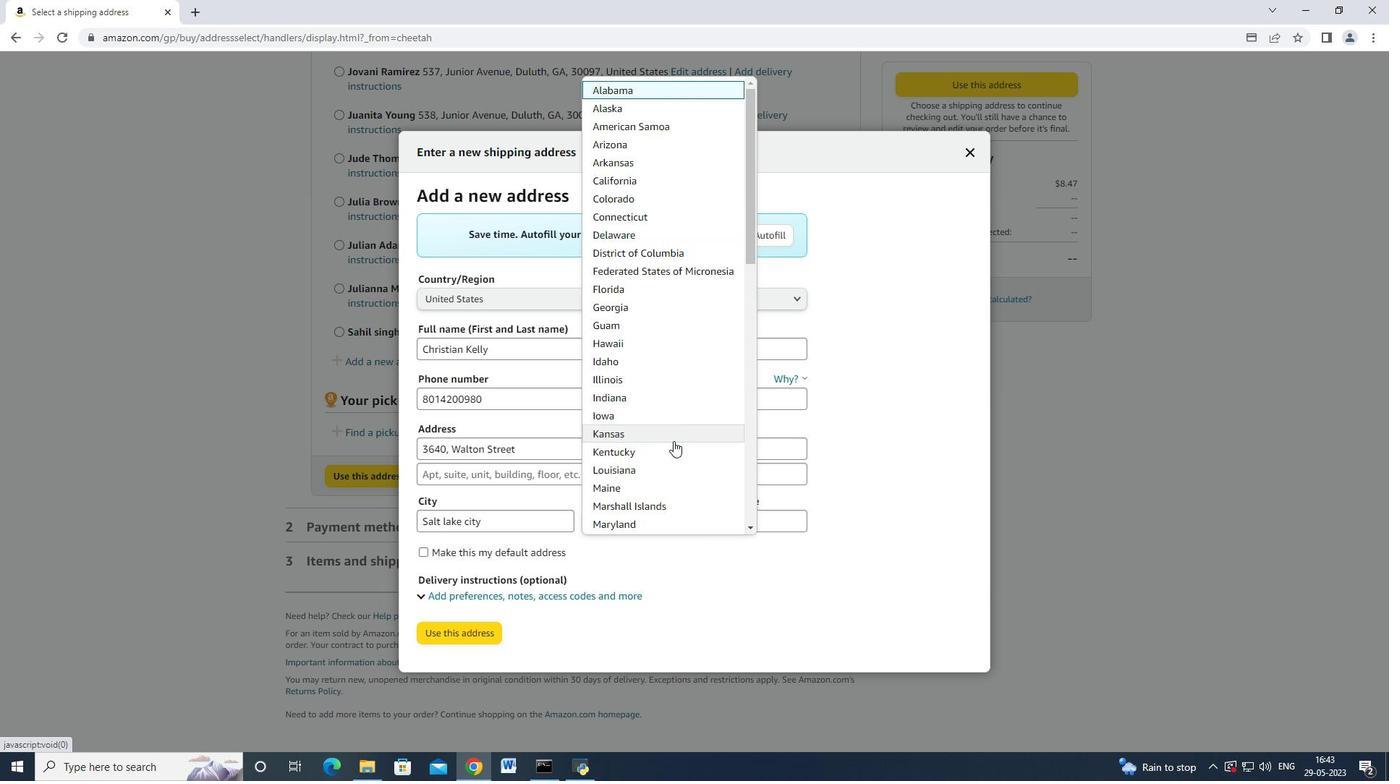 
Action: Mouse scrolled (673, 440) with delta (0, 0)
Screenshot: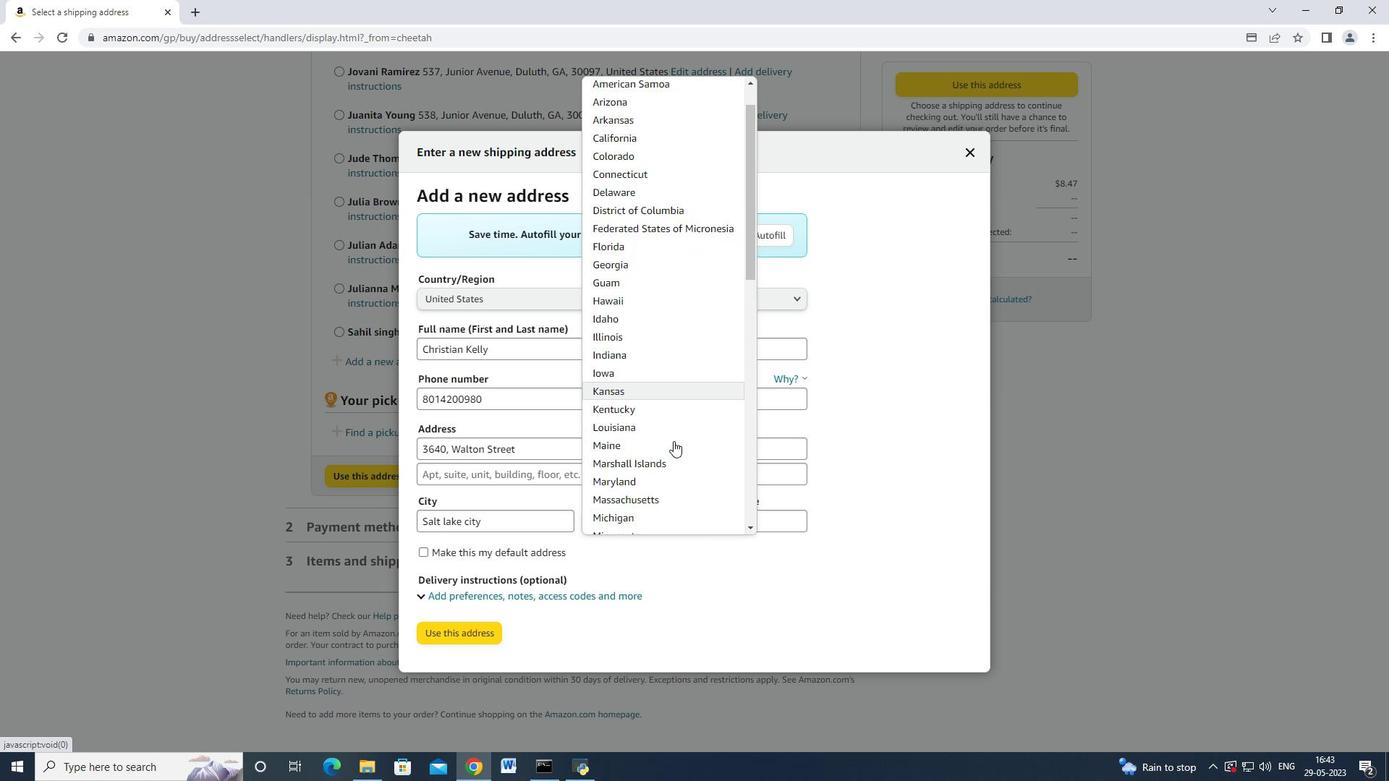
Action: Mouse scrolled (673, 440) with delta (0, 0)
Screenshot: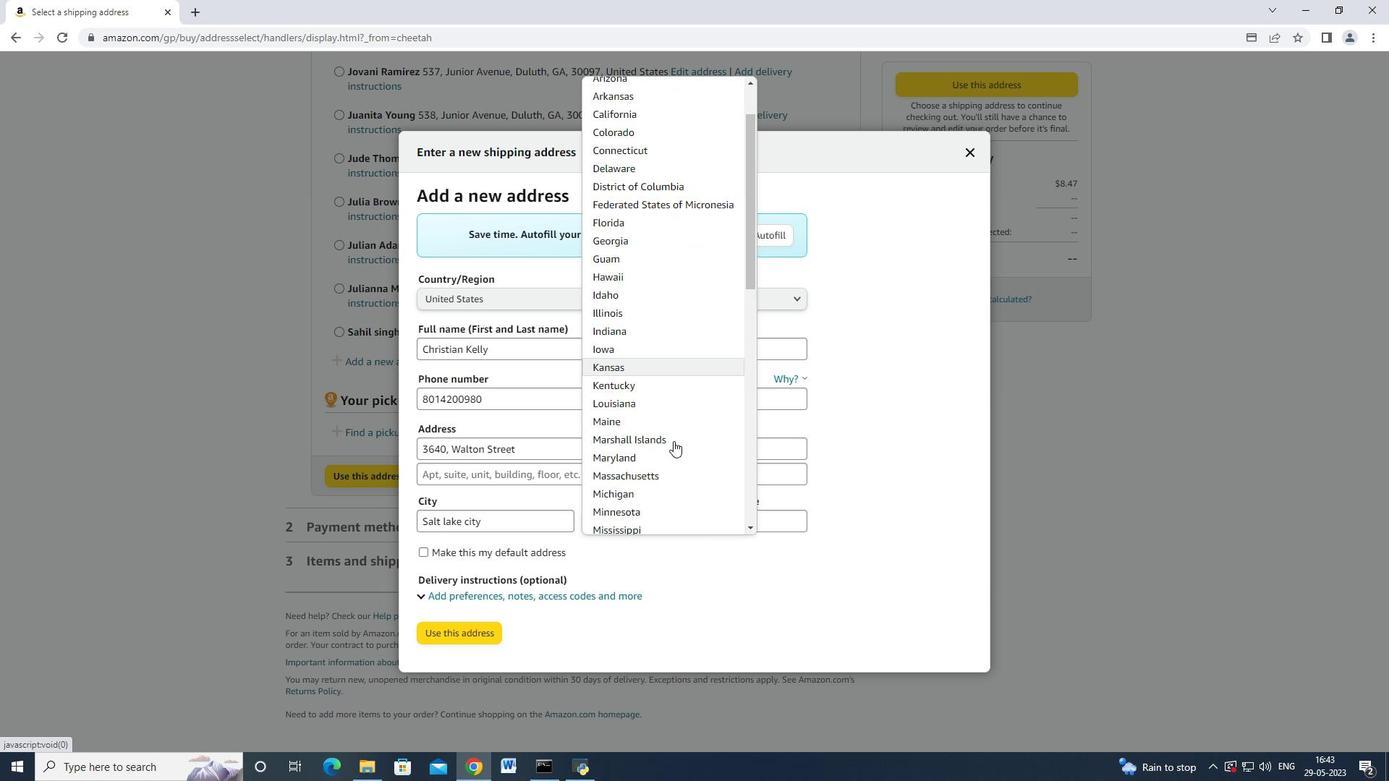 
Action: Mouse scrolled (673, 440) with delta (0, 0)
Screenshot: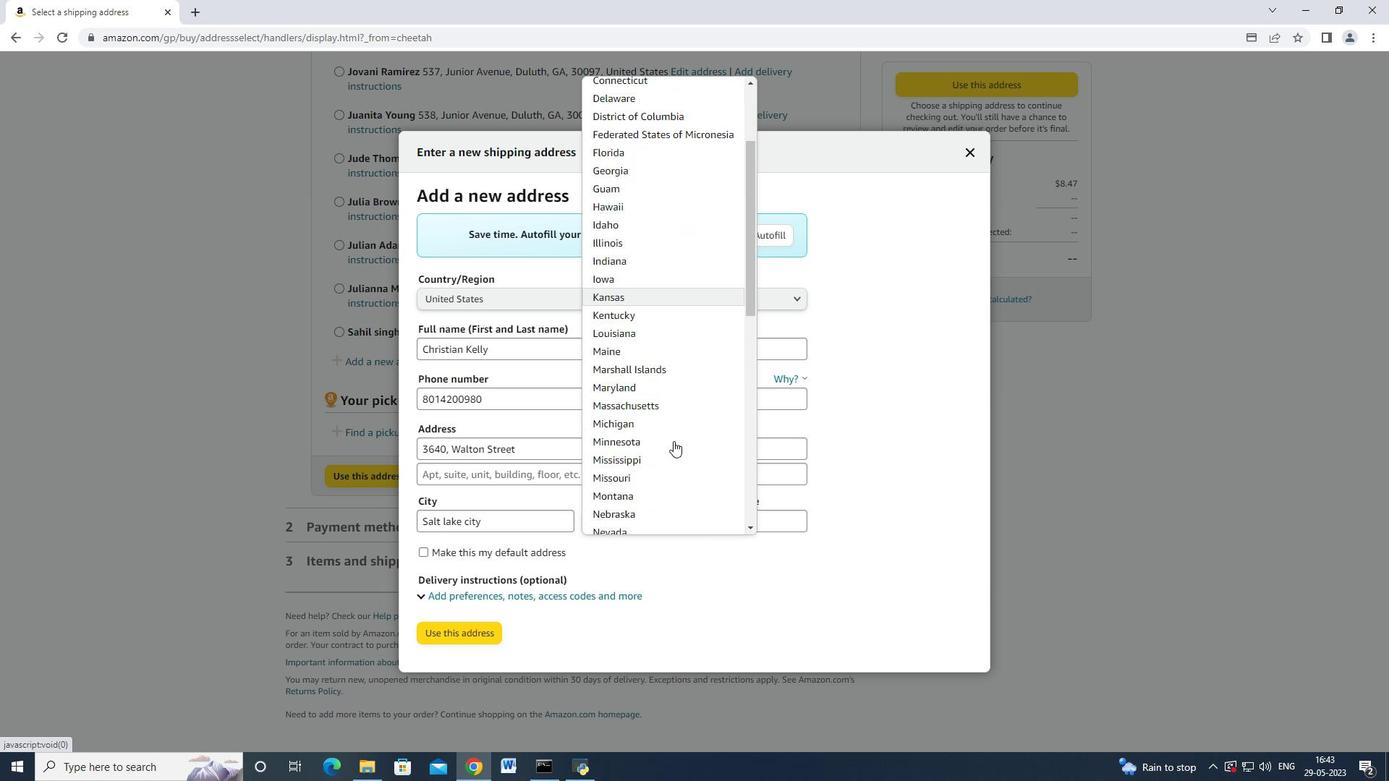 
Action: Mouse moved to (671, 441)
Screenshot: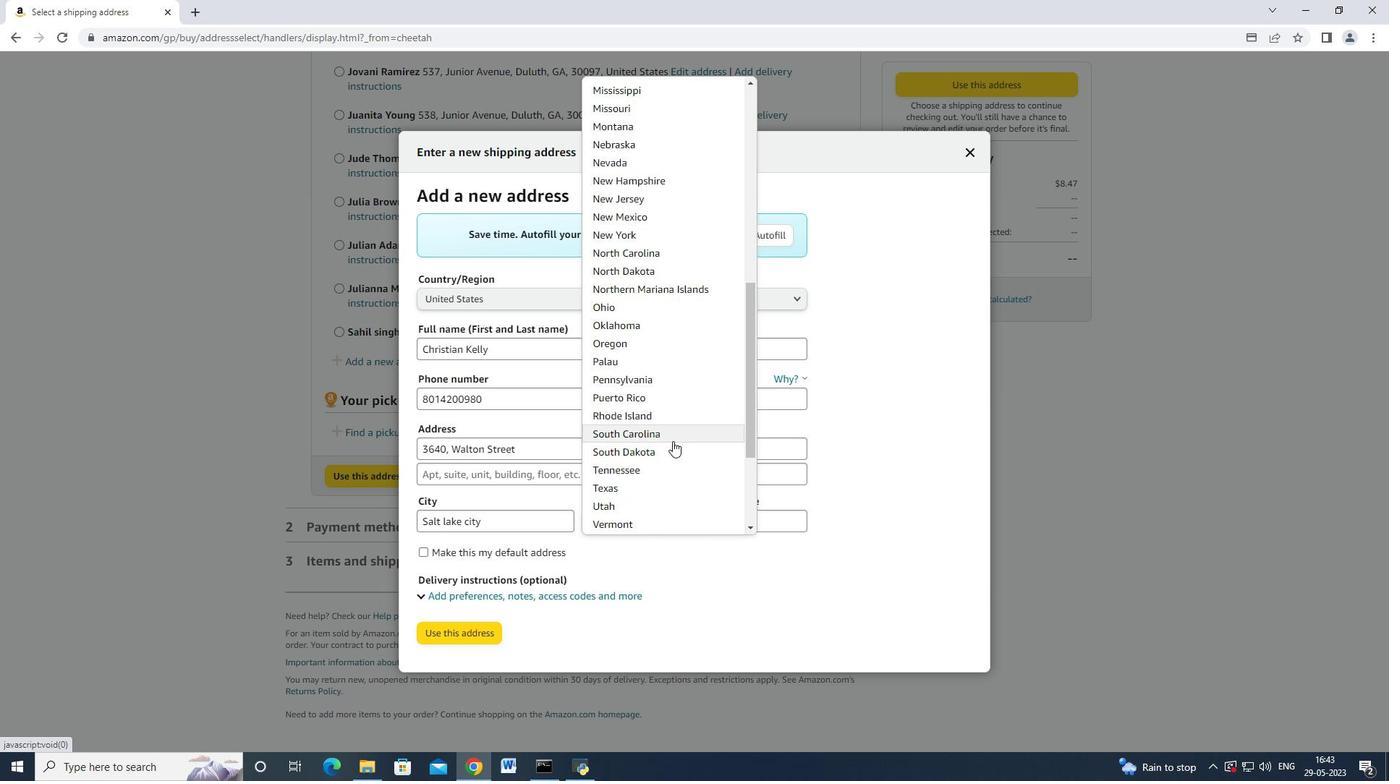 
Action: Mouse scrolled (671, 440) with delta (0, 0)
Screenshot: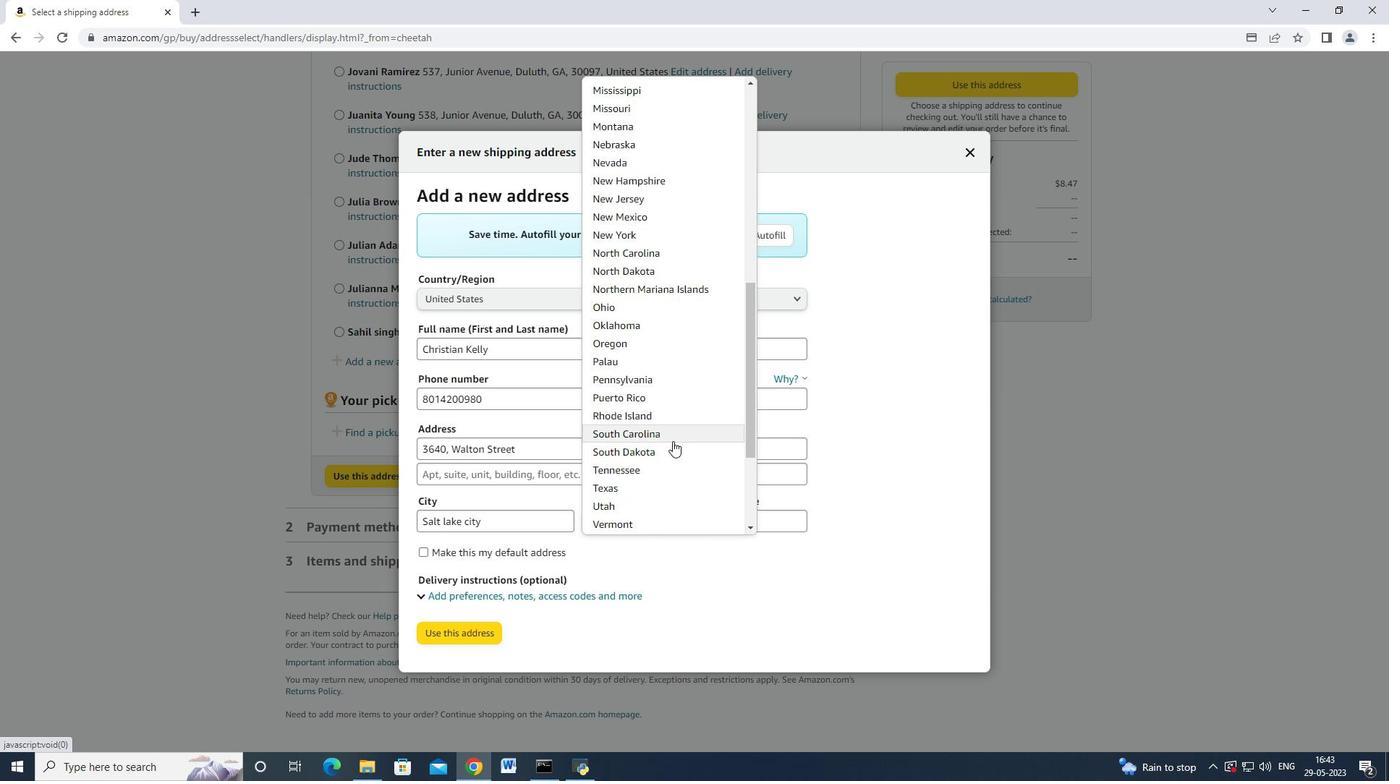 
Action: Mouse moved to (648, 429)
Screenshot: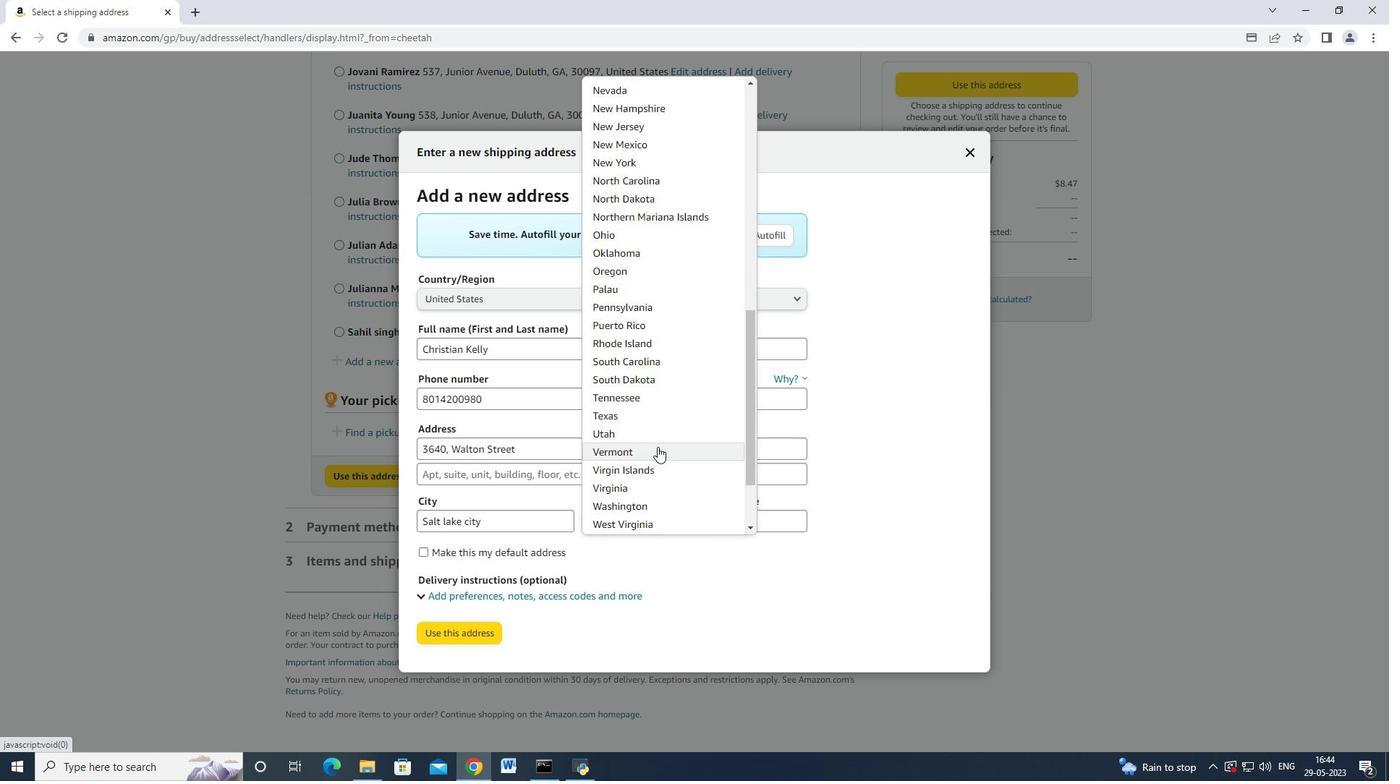 
Action: Mouse pressed left at (648, 429)
Screenshot: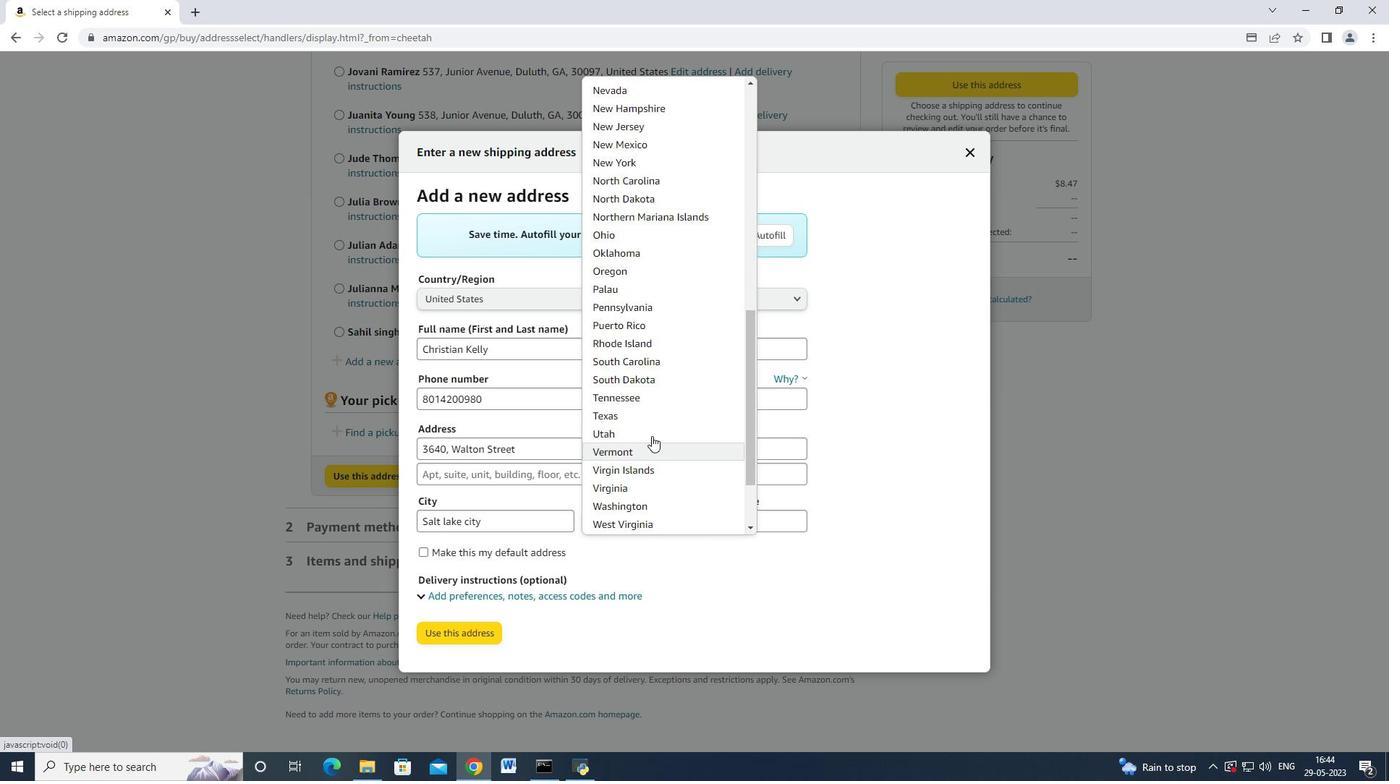 
Action: Mouse moved to (752, 529)
Screenshot: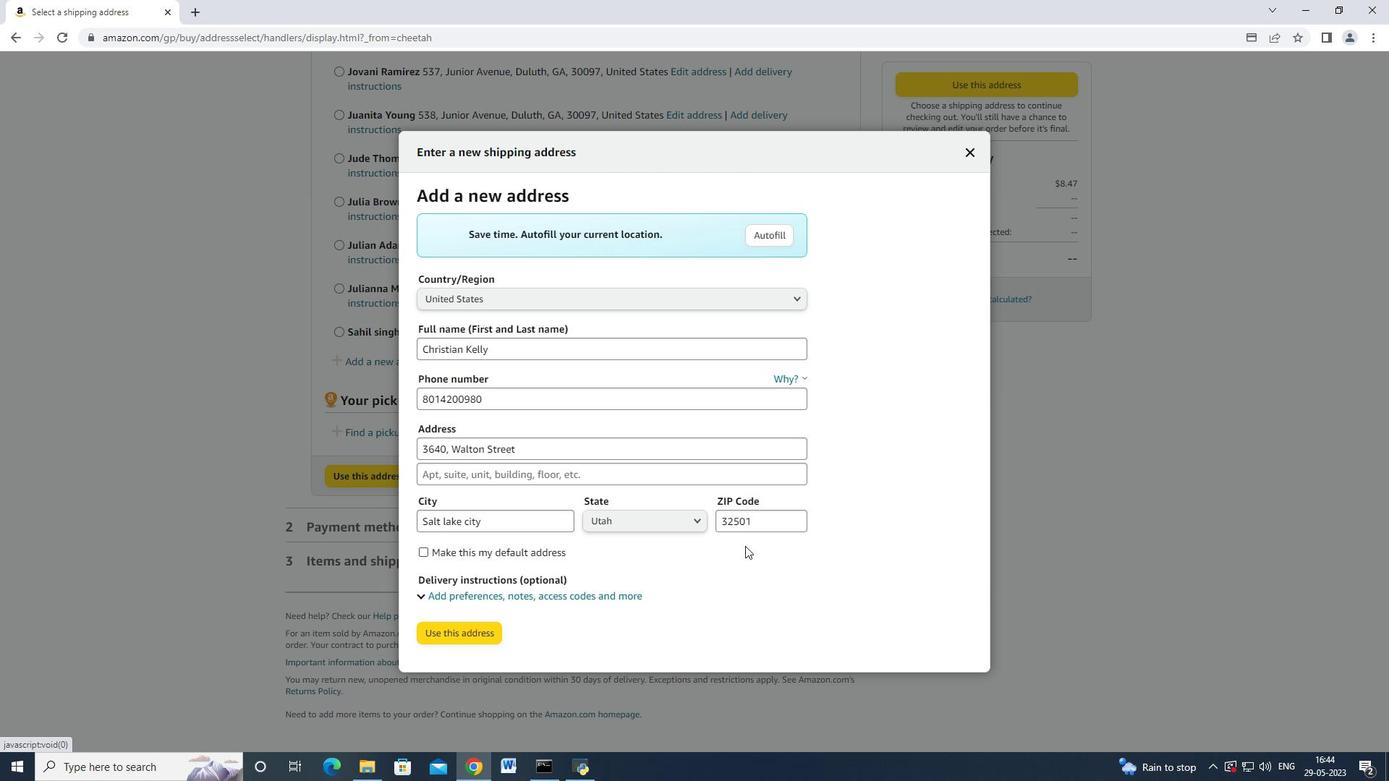 
Action: Mouse pressed left at (752, 529)
Screenshot: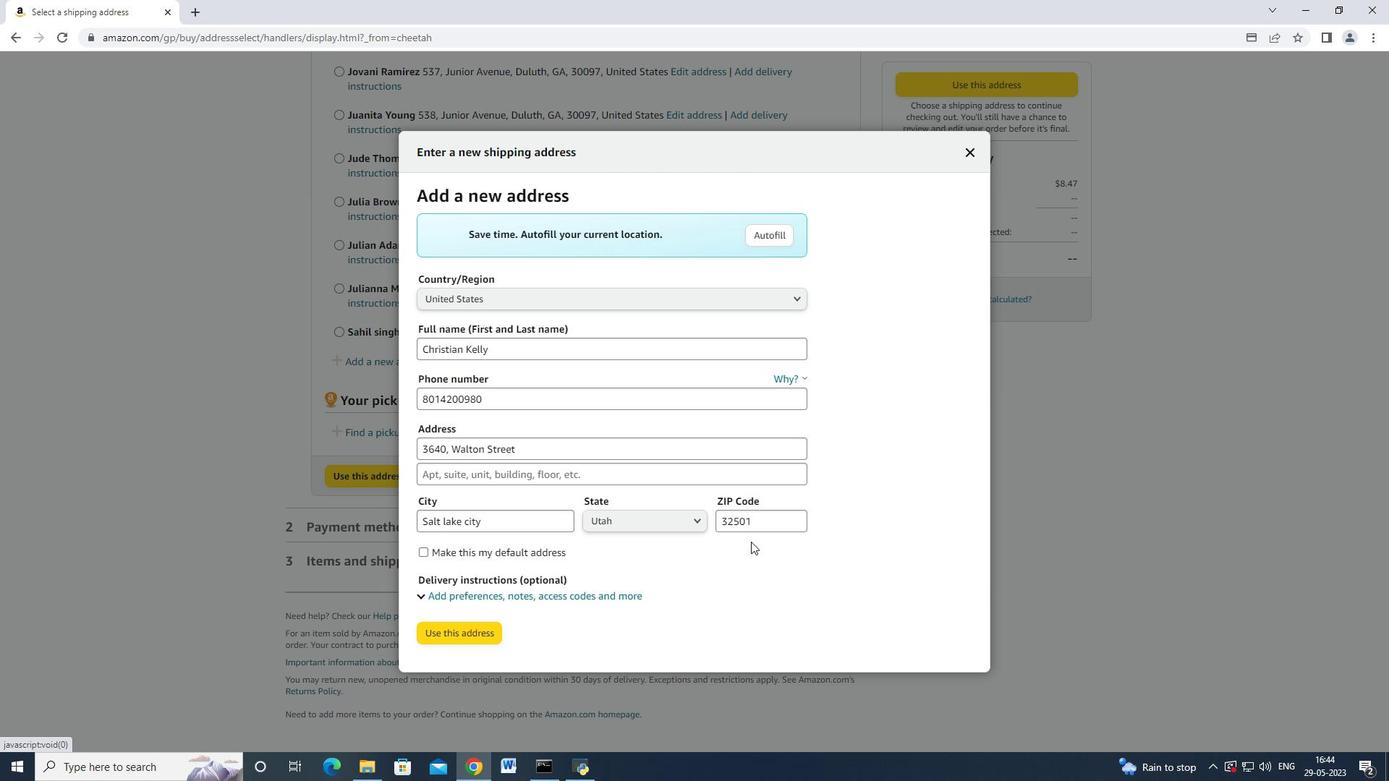 
Action: Mouse moved to (752, 529)
Screenshot: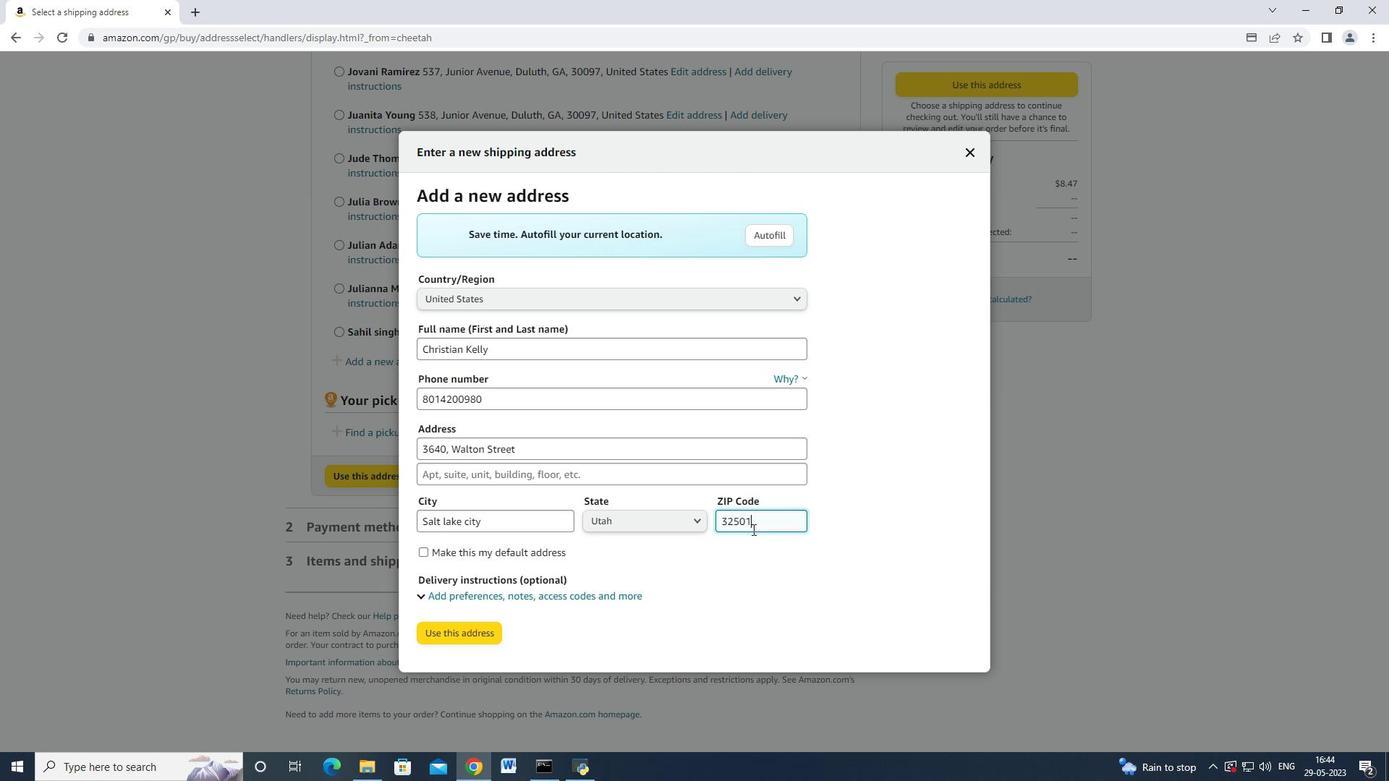 
Action: Key pressed <Key.backspace><Key.backspace><Key.backspace><Key.backspace><Key.backspace>84104
Screenshot: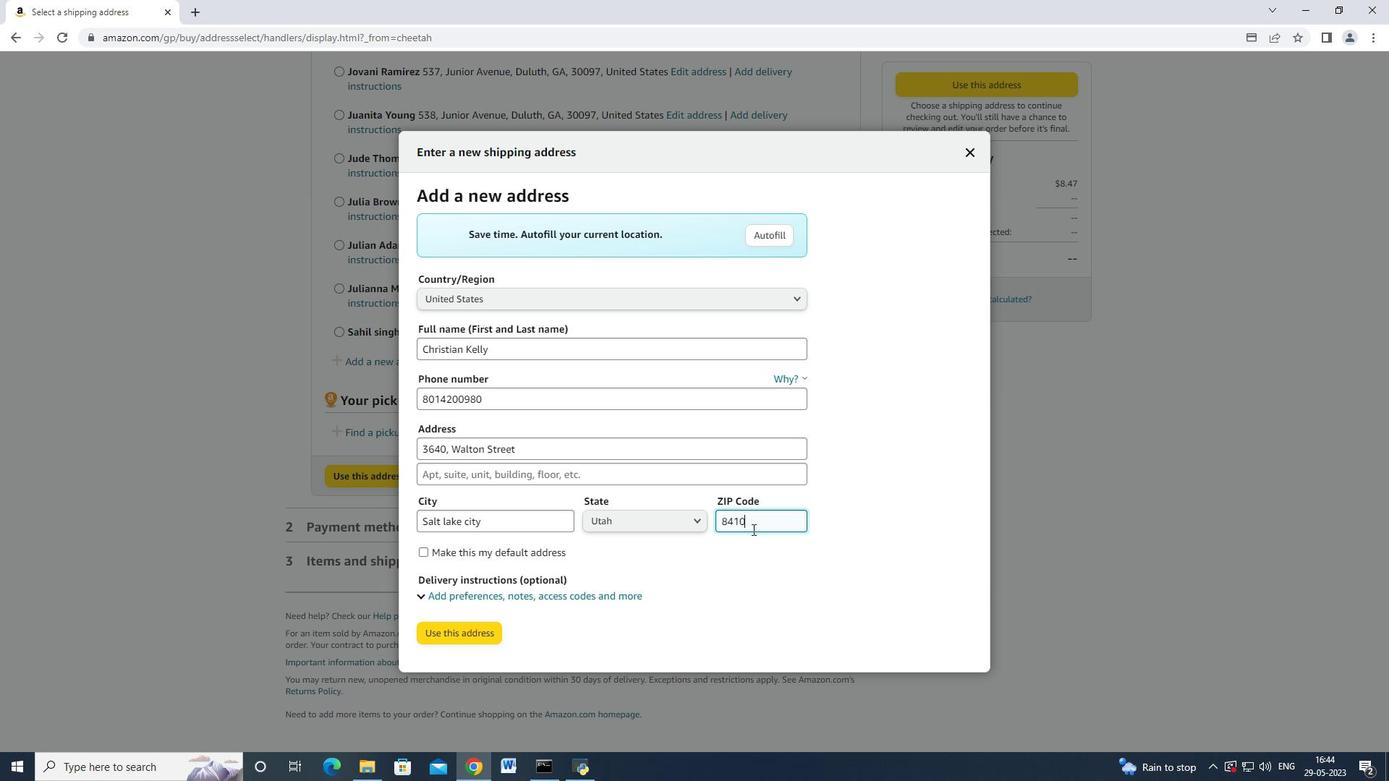
Action: Mouse moved to (478, 627)
Screenshot: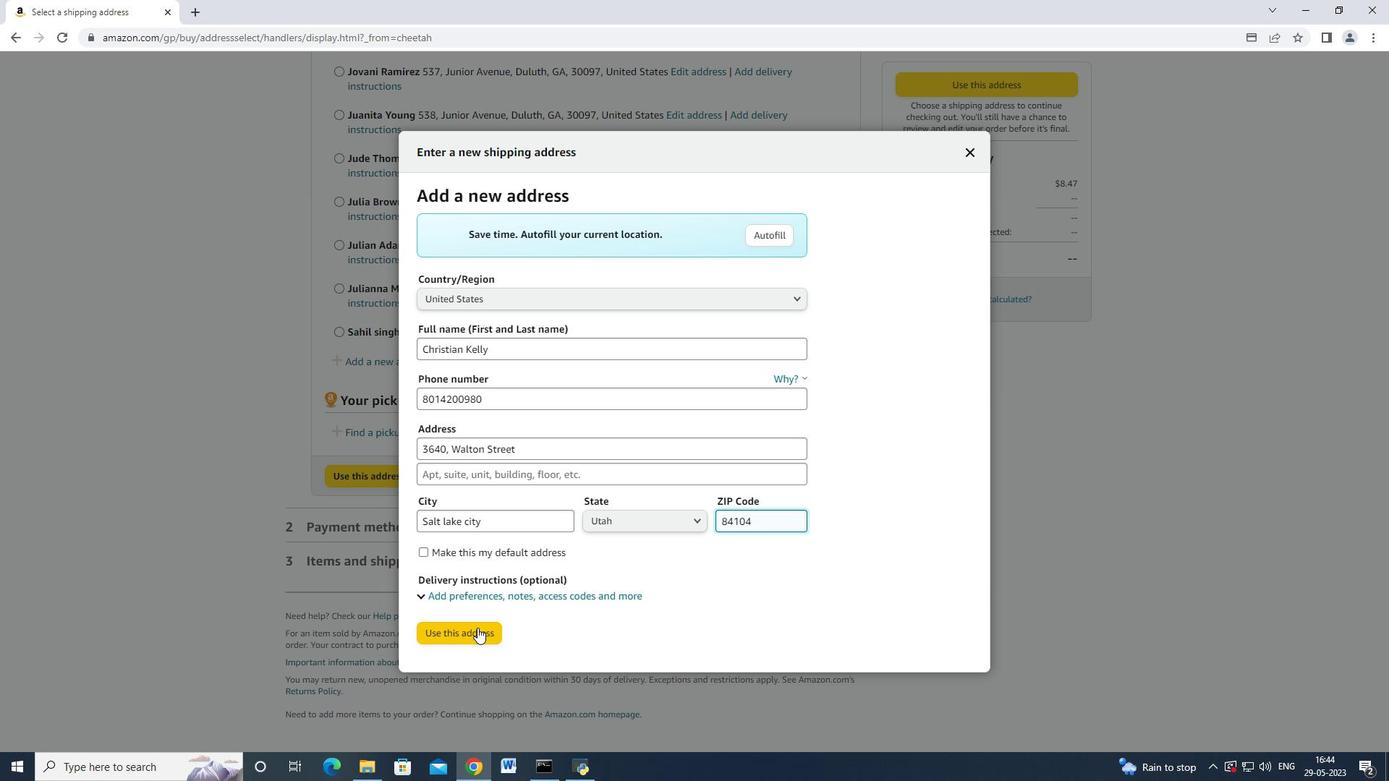 
Action: Mouse pressed left at (478, 627)
Screenshot: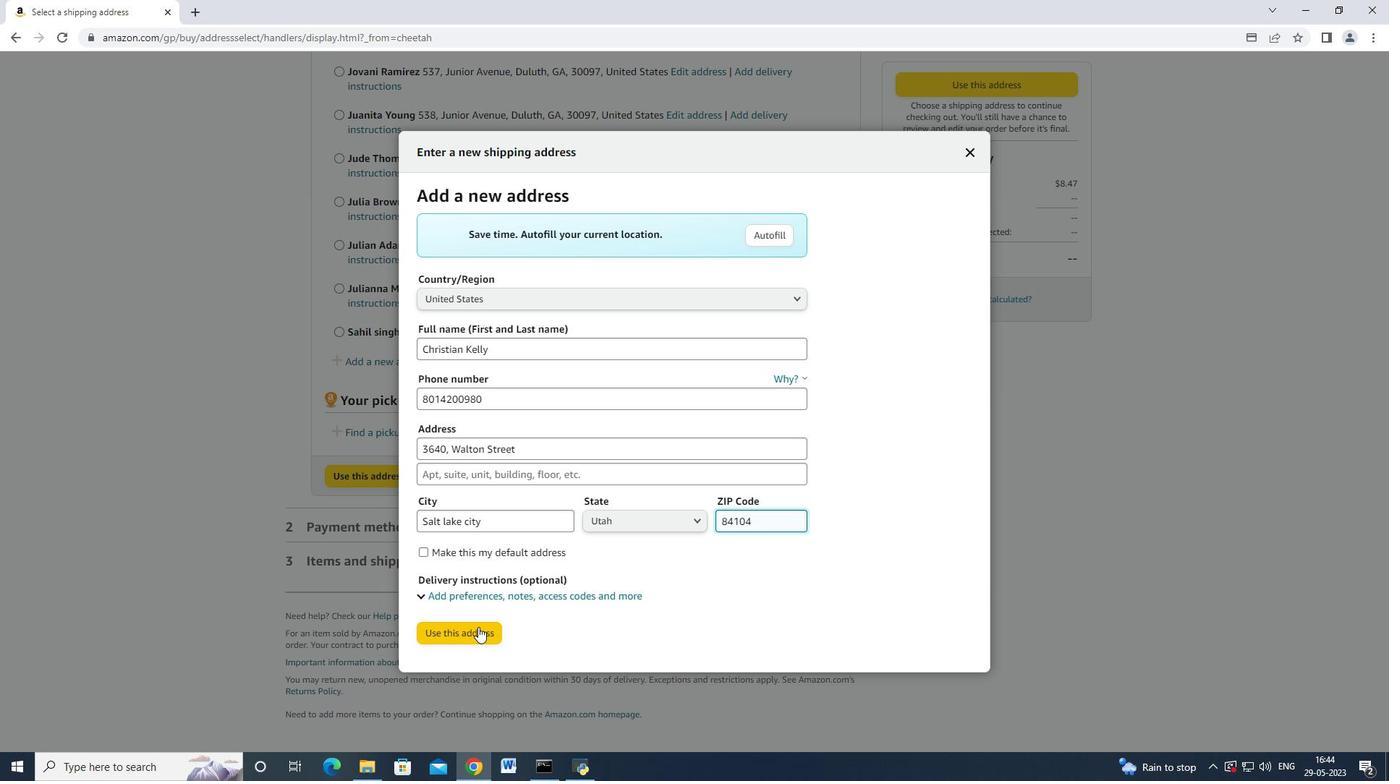 
Action: Mouse moved to (500, 668)
Screenshot: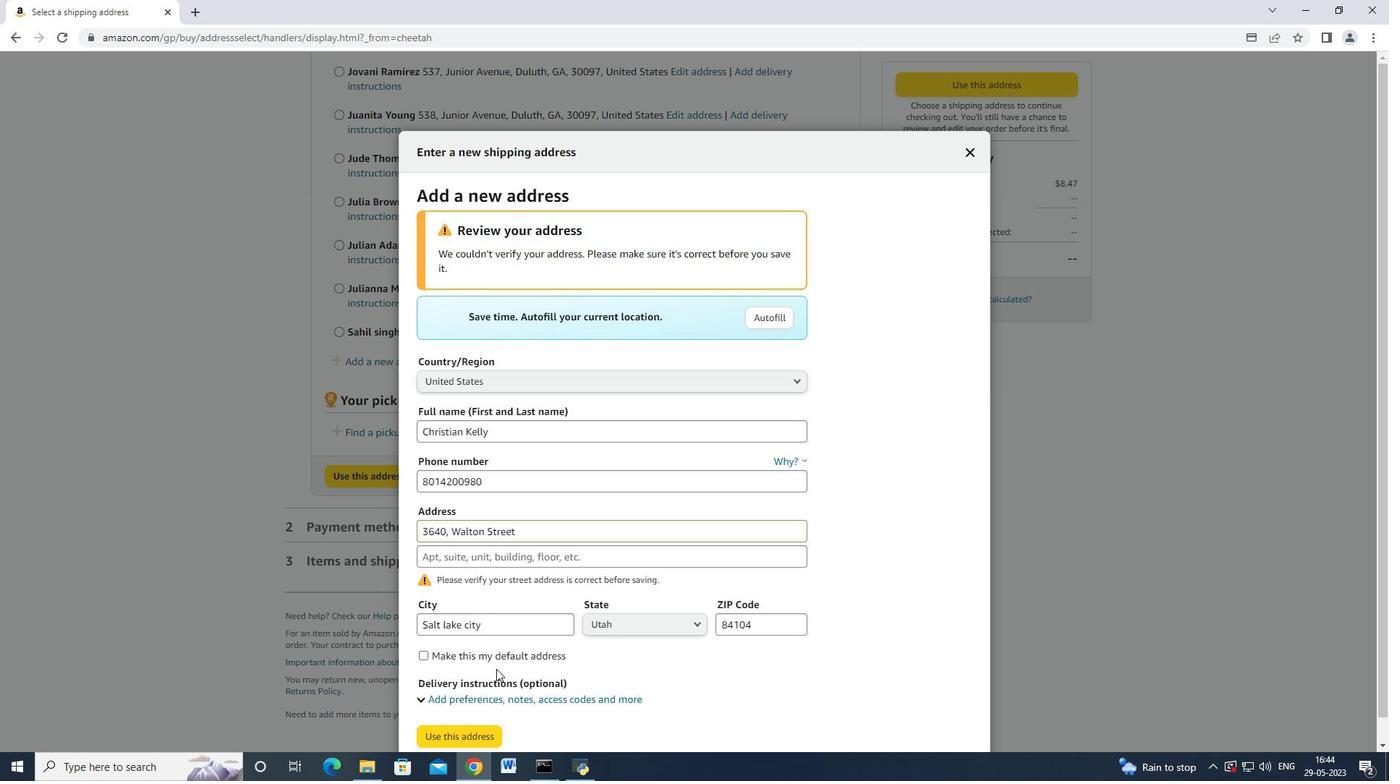 
Action: Mouse scrolled (500, 667) with delta (0, 0)
Screenshot: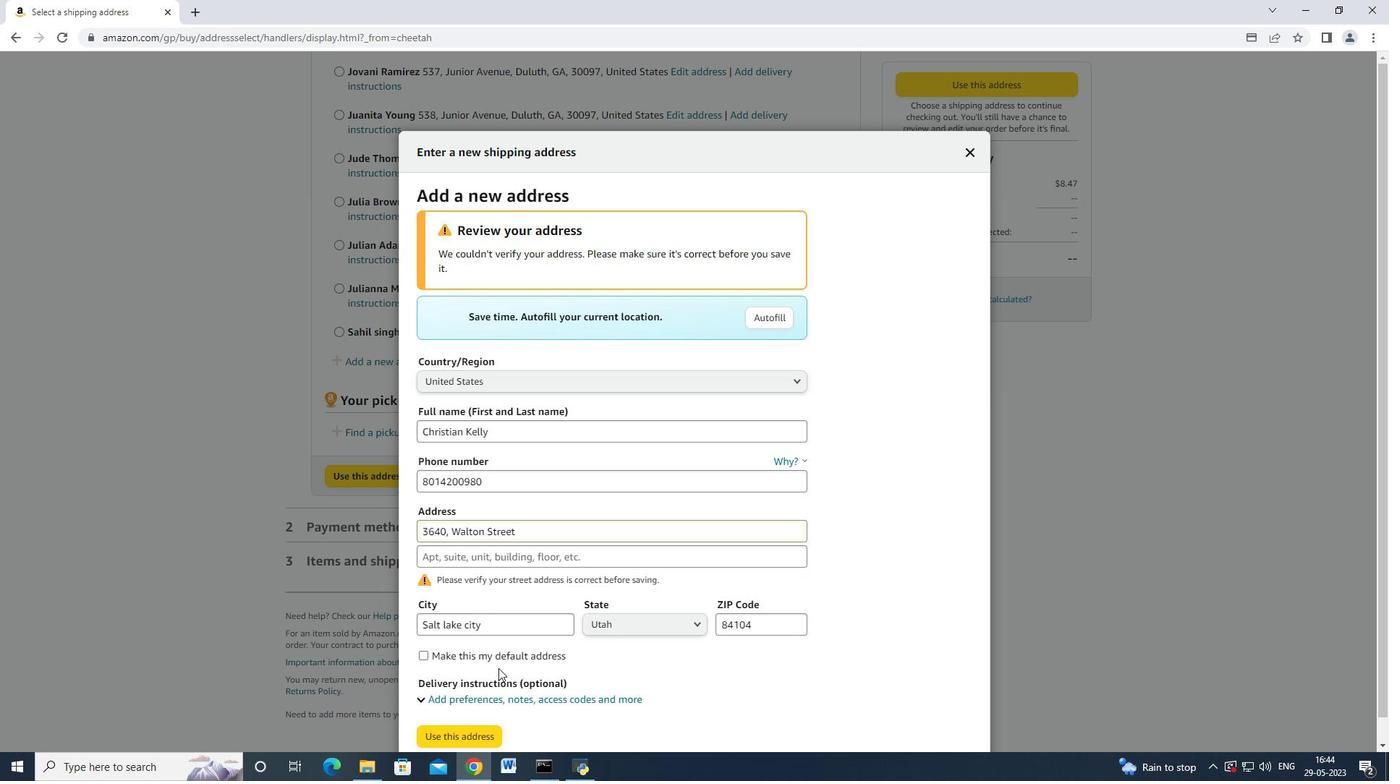 
Action: Mouse scrolled (500, 667) with delta (0, 0)
Screenshot: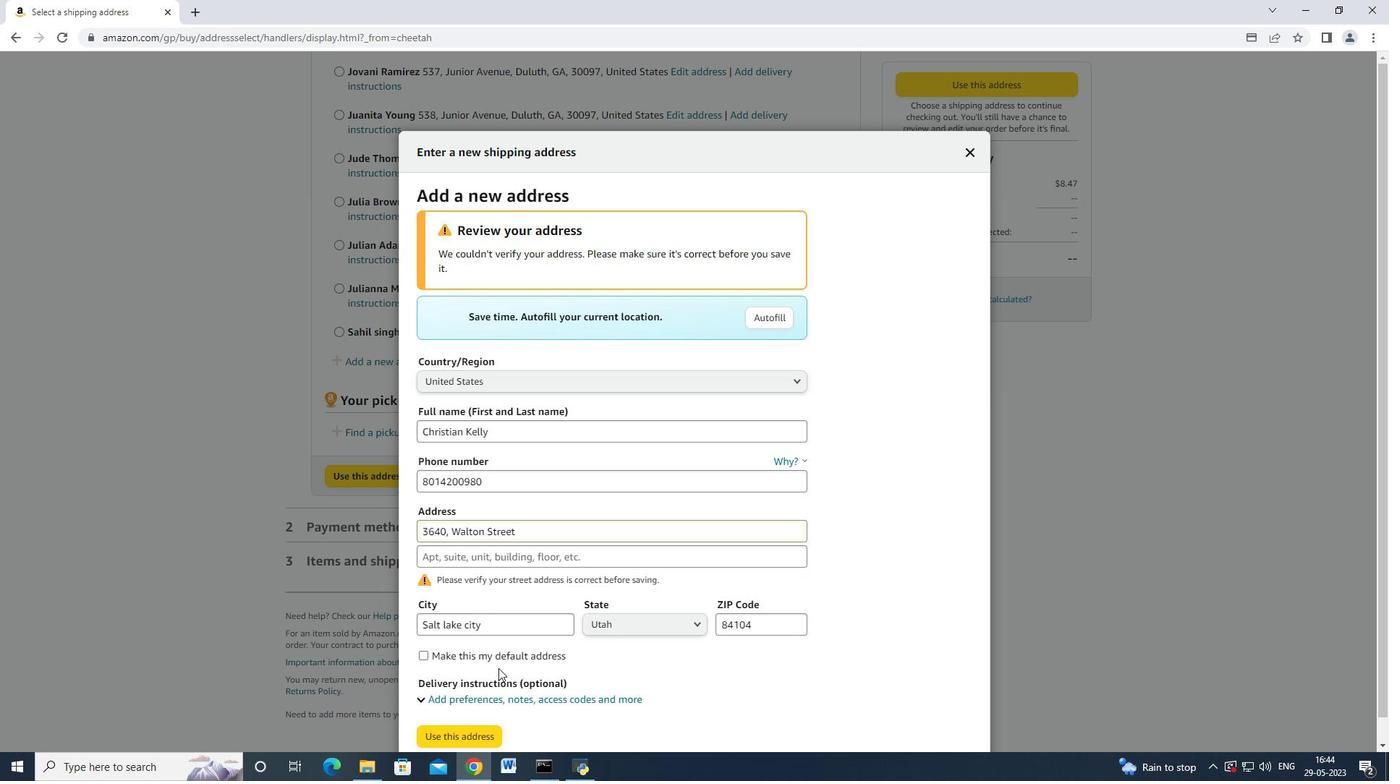 
Action: Mouse scrolled (500, 667) with delta (0, 0)
Screenshot: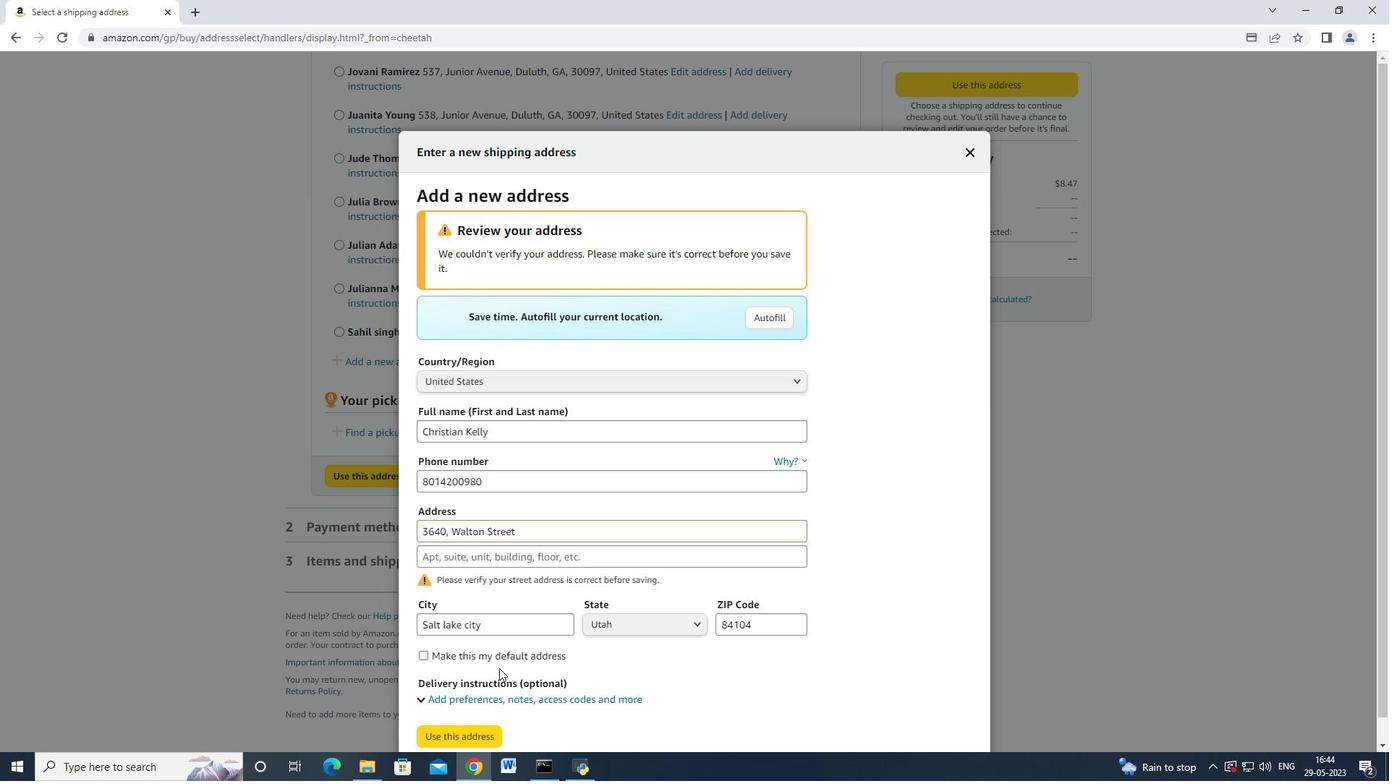 
Action: Mouse scrolled (500, 667) with delta (0, 0)
Screenshot: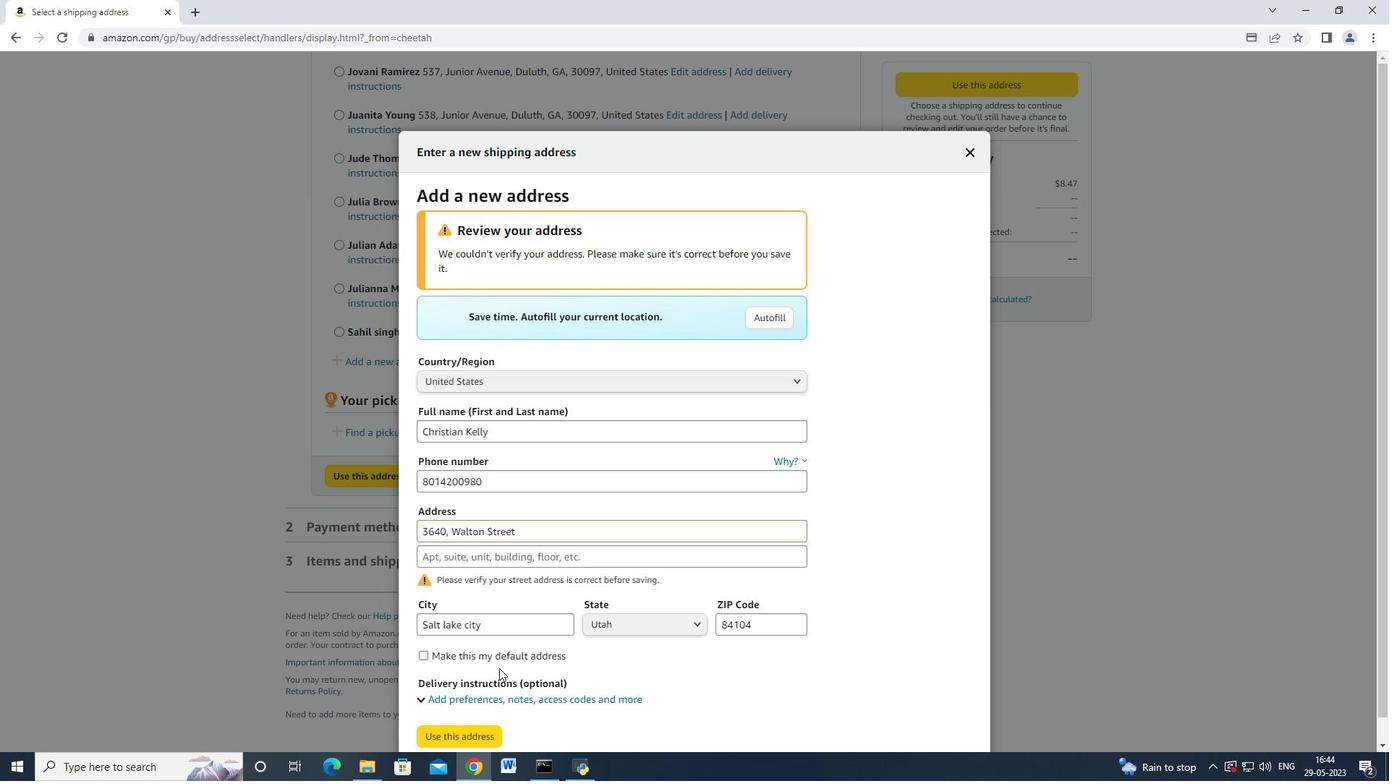 
Action: Mouse moved to (472, 704)
Screenshot: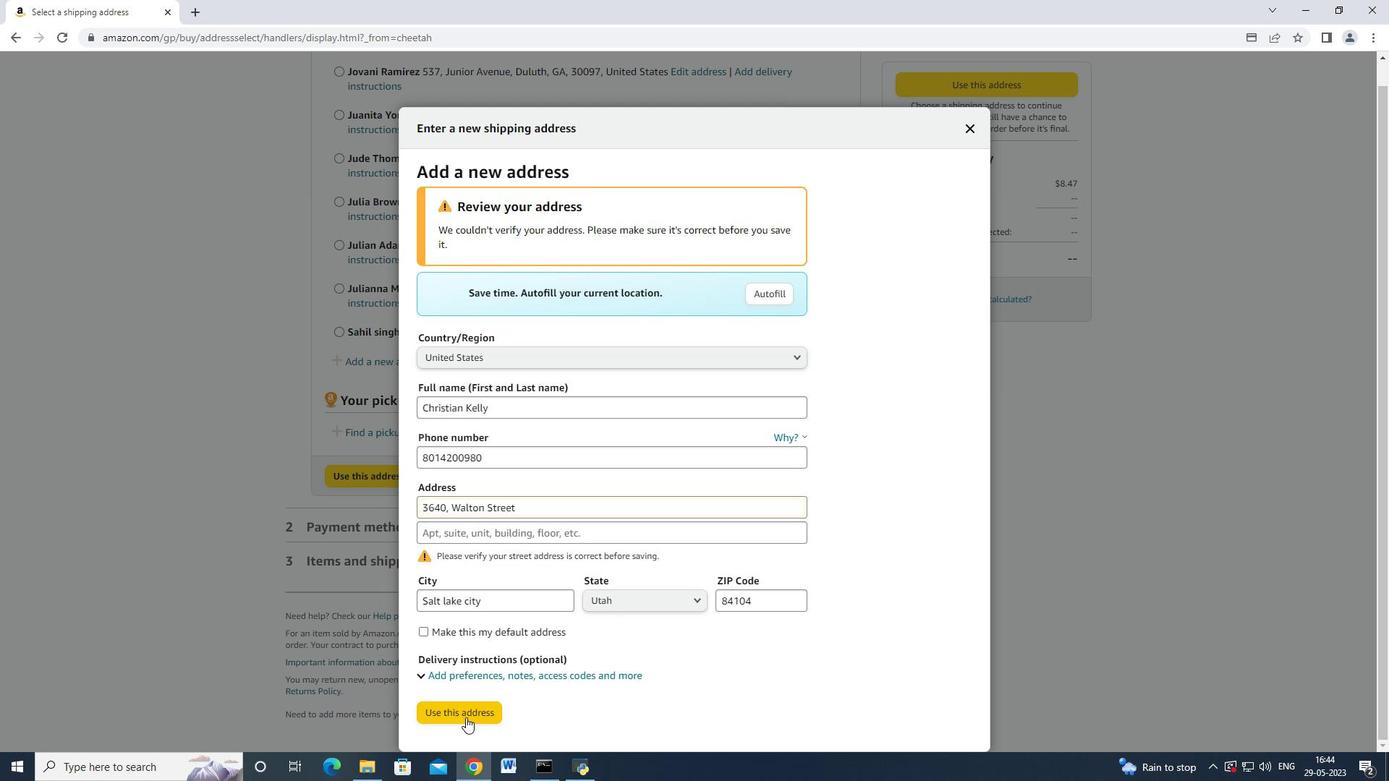 
Action: Mouse pressed left at (472, 704)
Screenshot: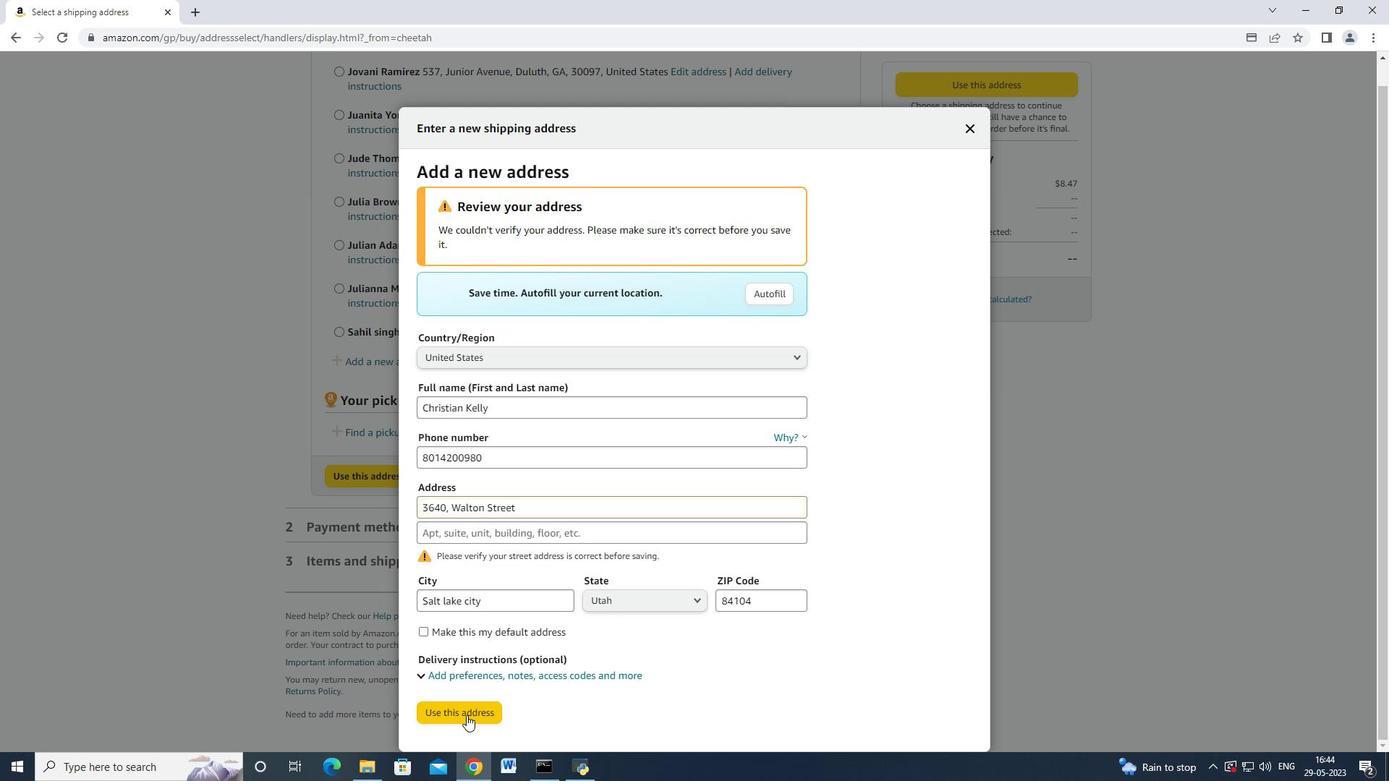 
Action: Mouse moved to (419, 322)
Screenshot: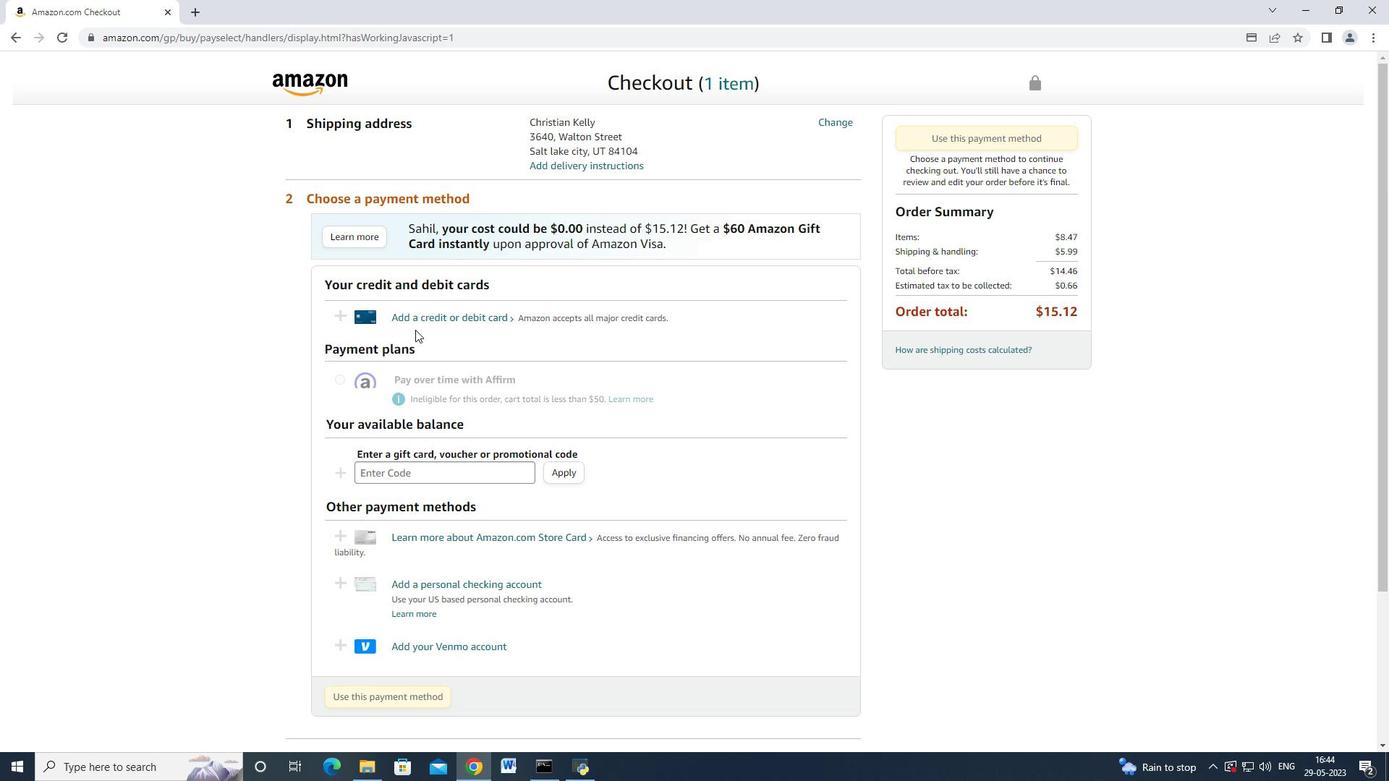 
Action: Mouse pressed left at (419, 322)
Screenshot: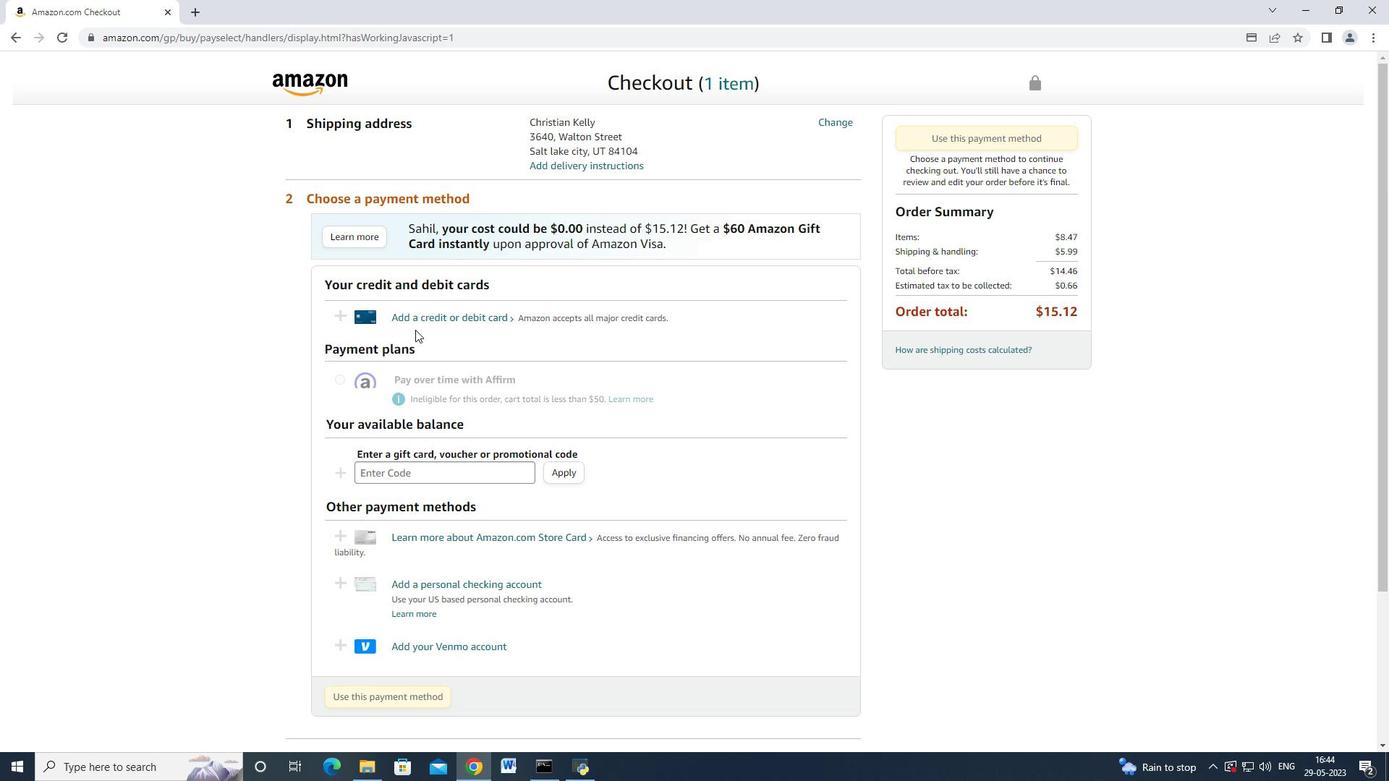 
Action: Mouse moved to (586, 344)
Screenshot: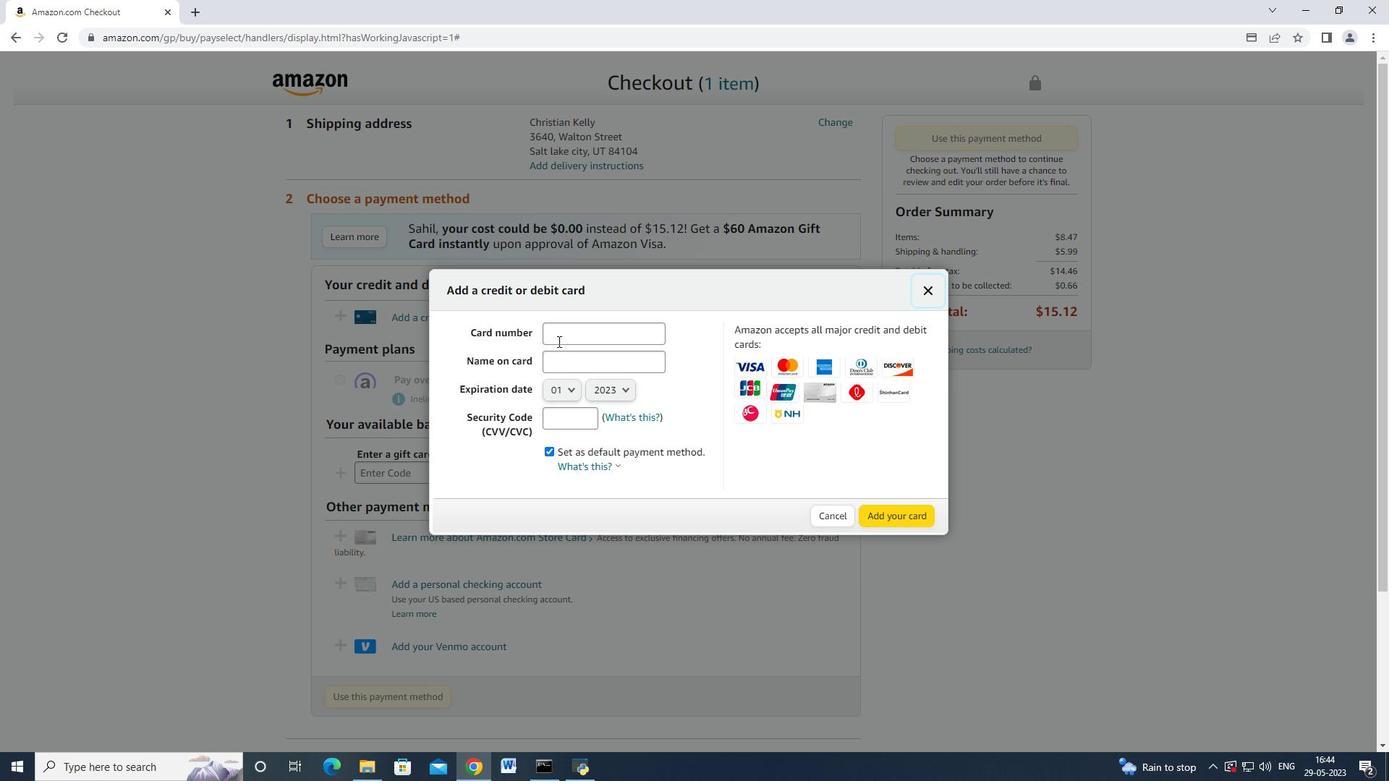 
Action: Mouse pressed left at (586, 344)
Screenshot: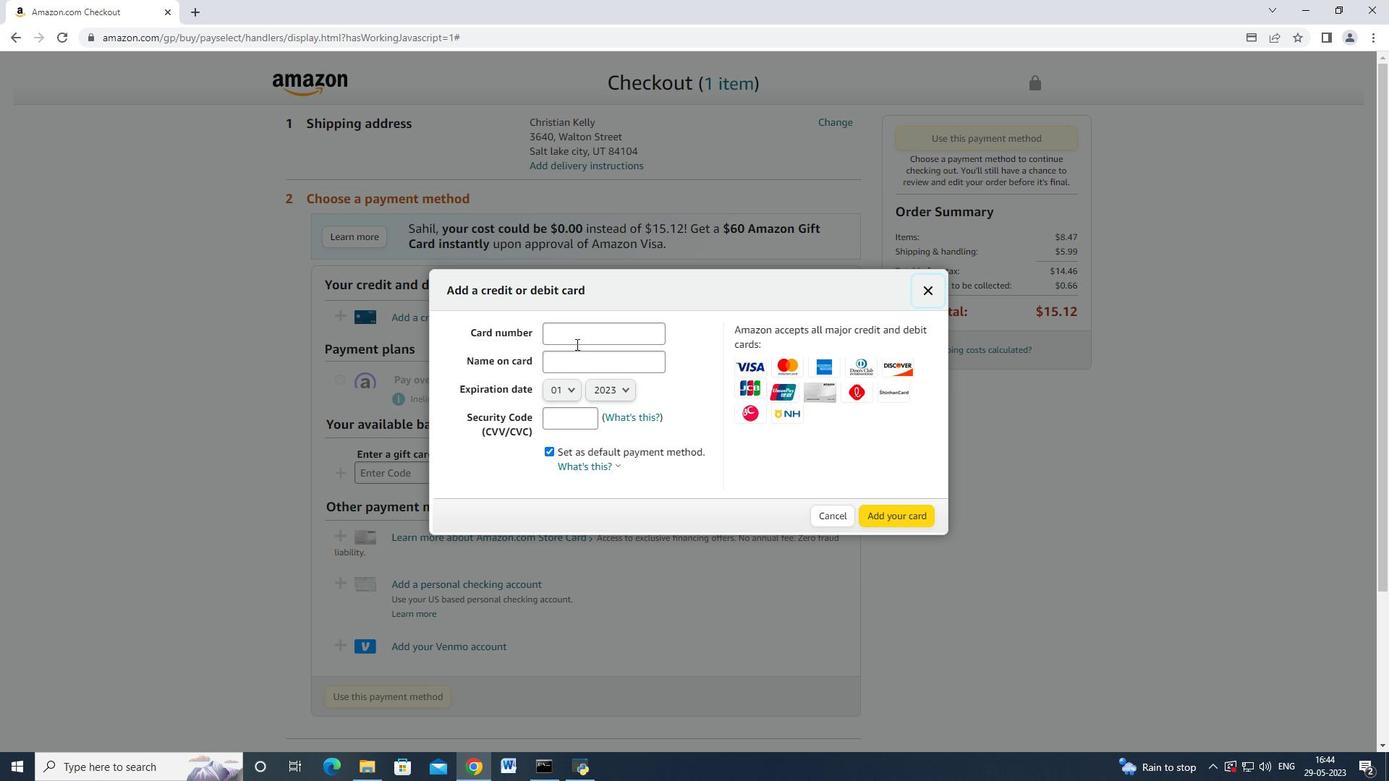 
Action: Mouse moved to (636, 343)
Screenshot: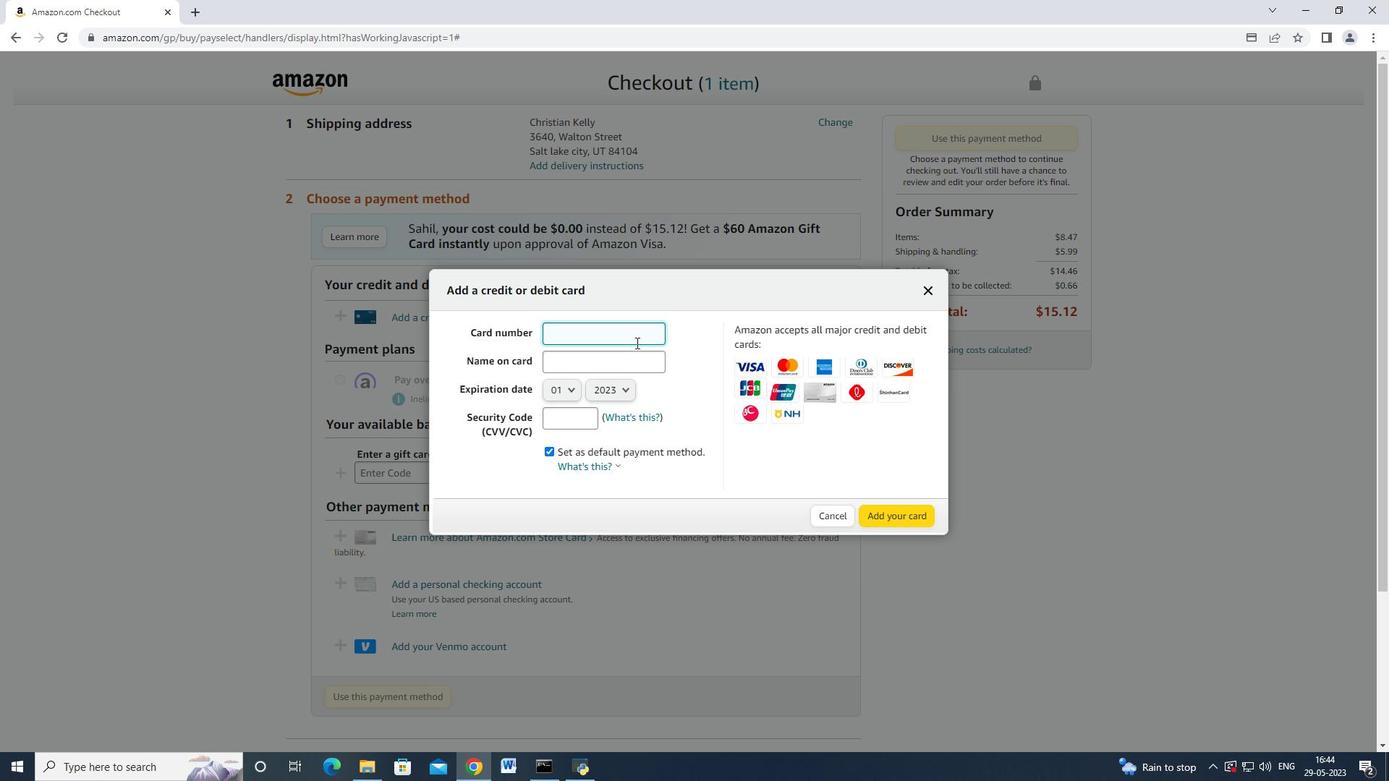 
Action: Key pressed 7<Key.backspace>4672664477556010<Key.tab><Key.shift>Mark<Key.space><Key.shift_r>Adams
Screenshot: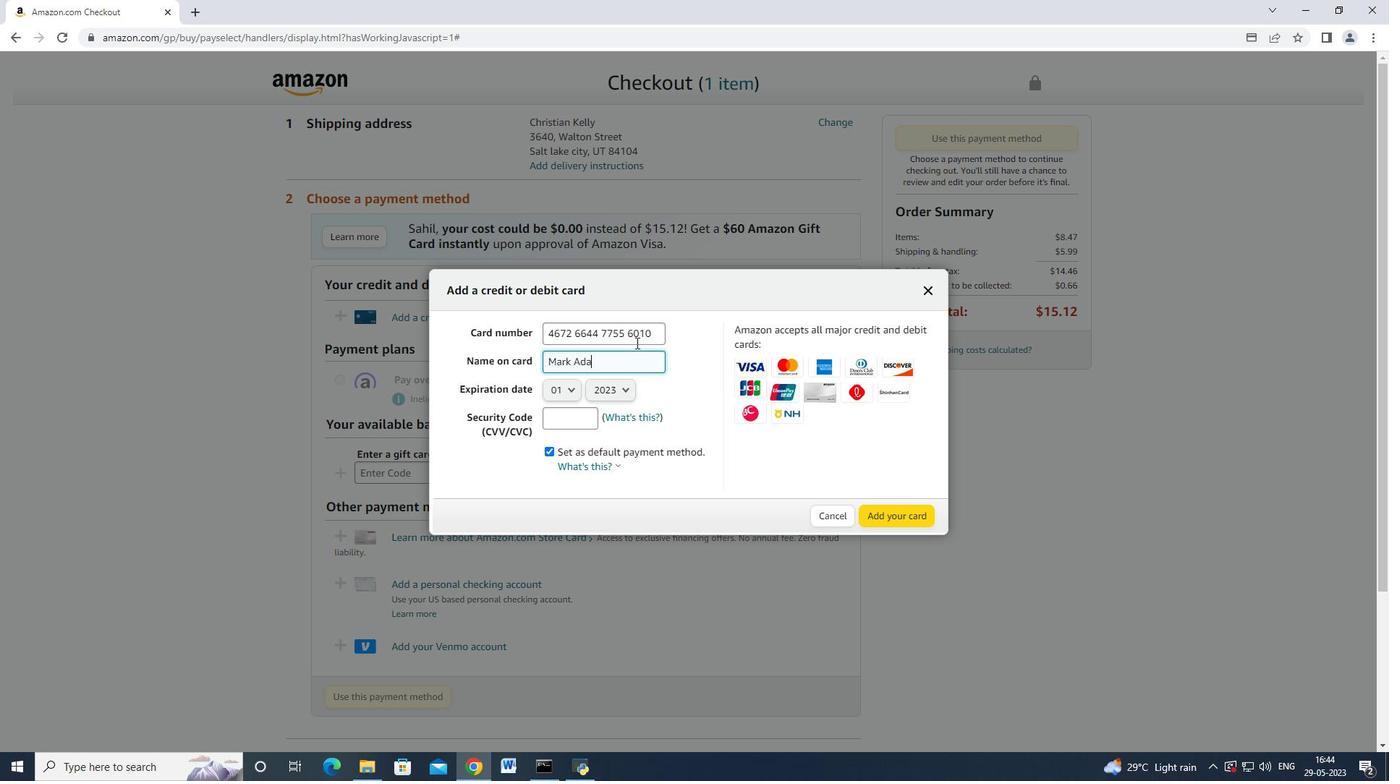 
Action: Mouse moved to (538, 387)
Screenshot: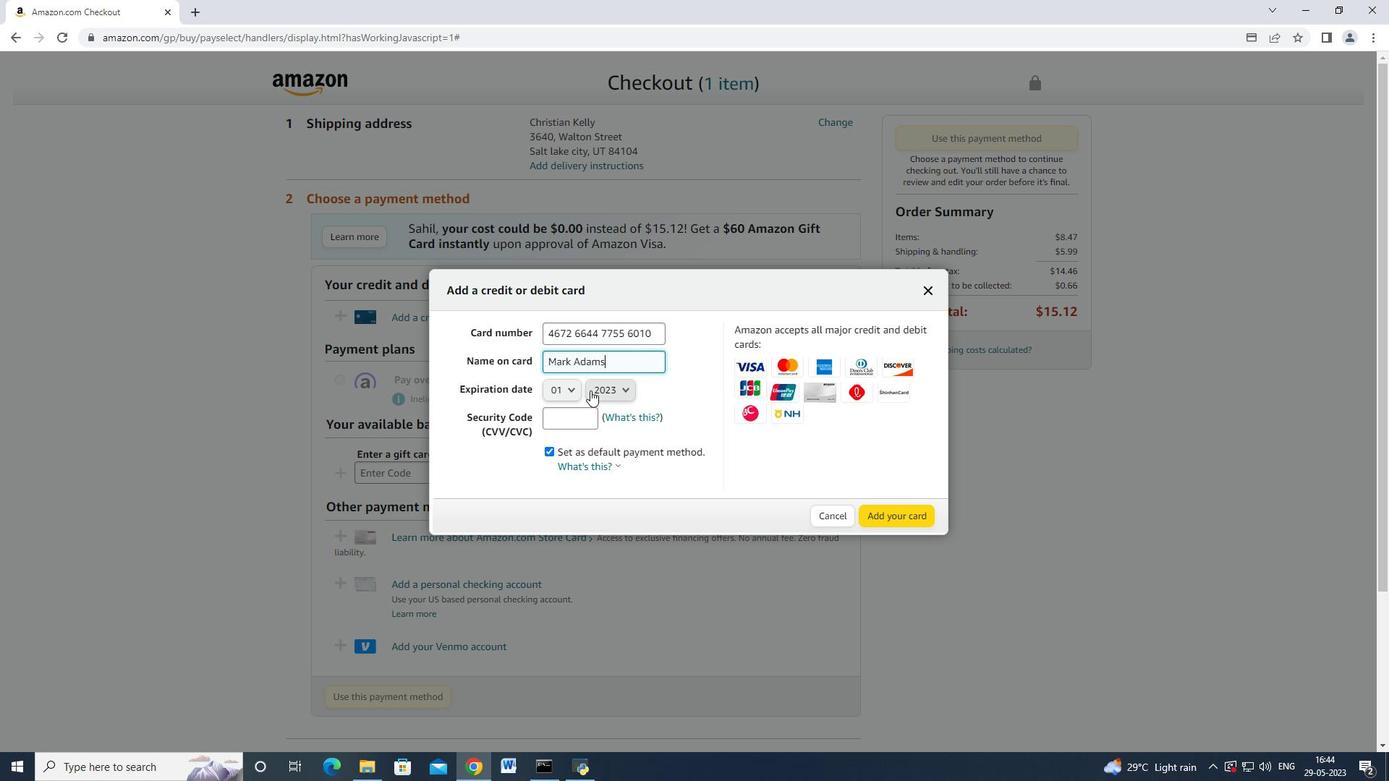 
Action: Mouse pressed left at (538, 387)
Screenshot: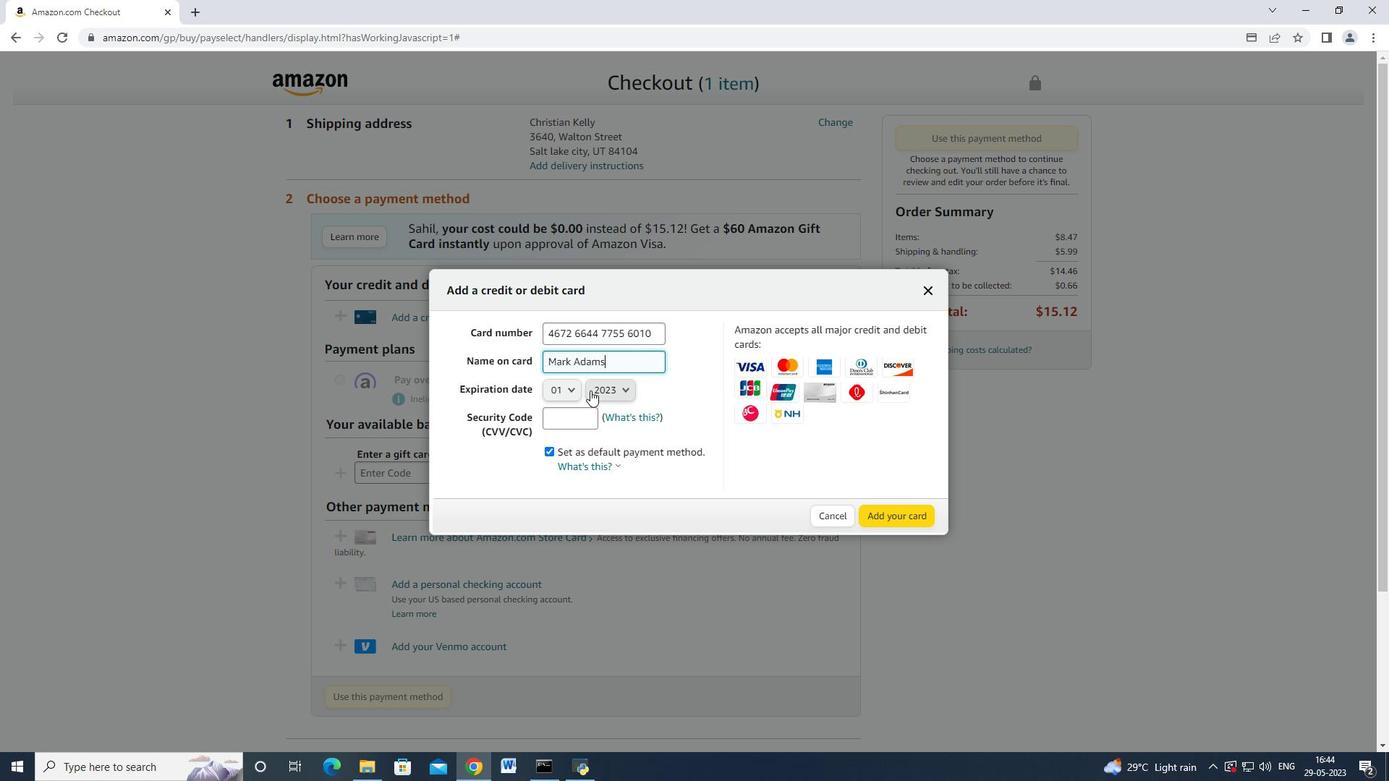 
Action: Mouse moved to (555, 388)
Screenshot: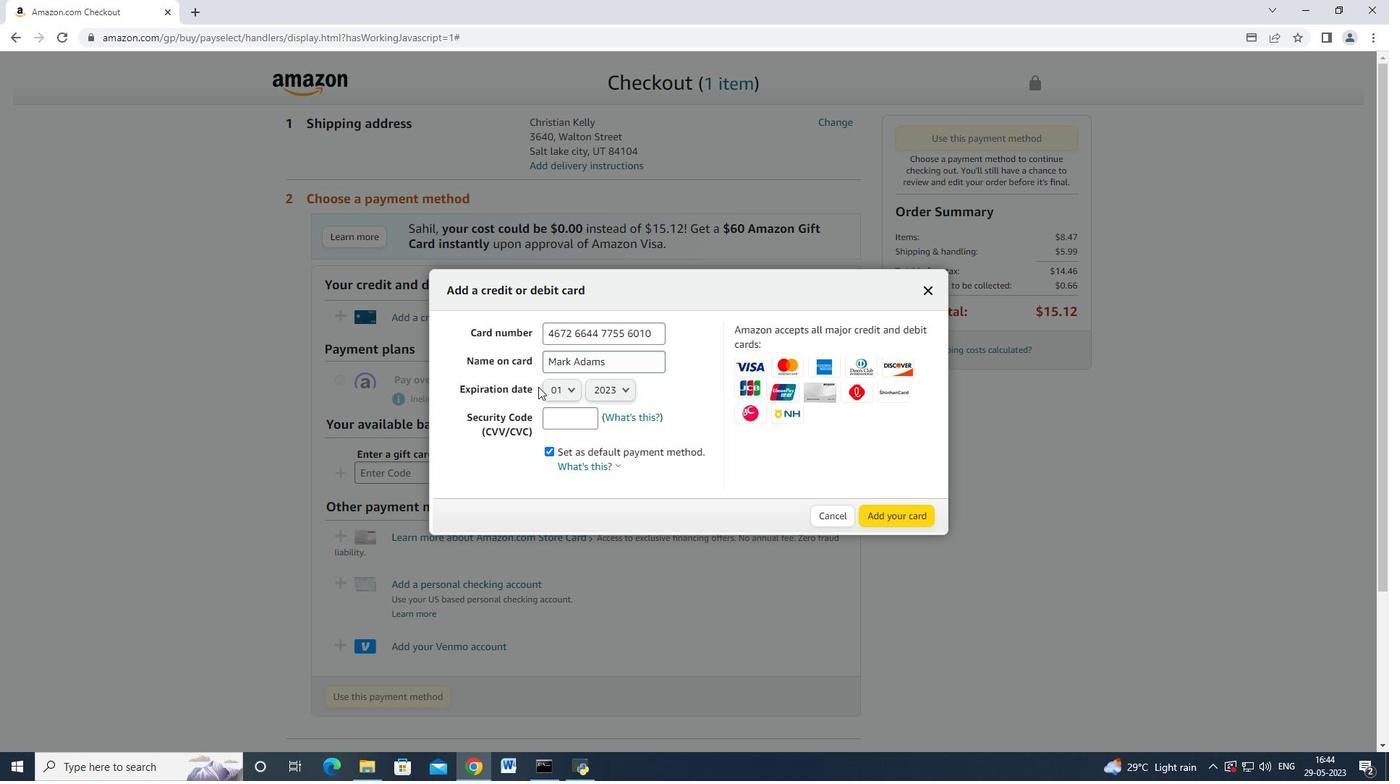 
Action: Mouse pressed left at (555, 388)
Screenshot: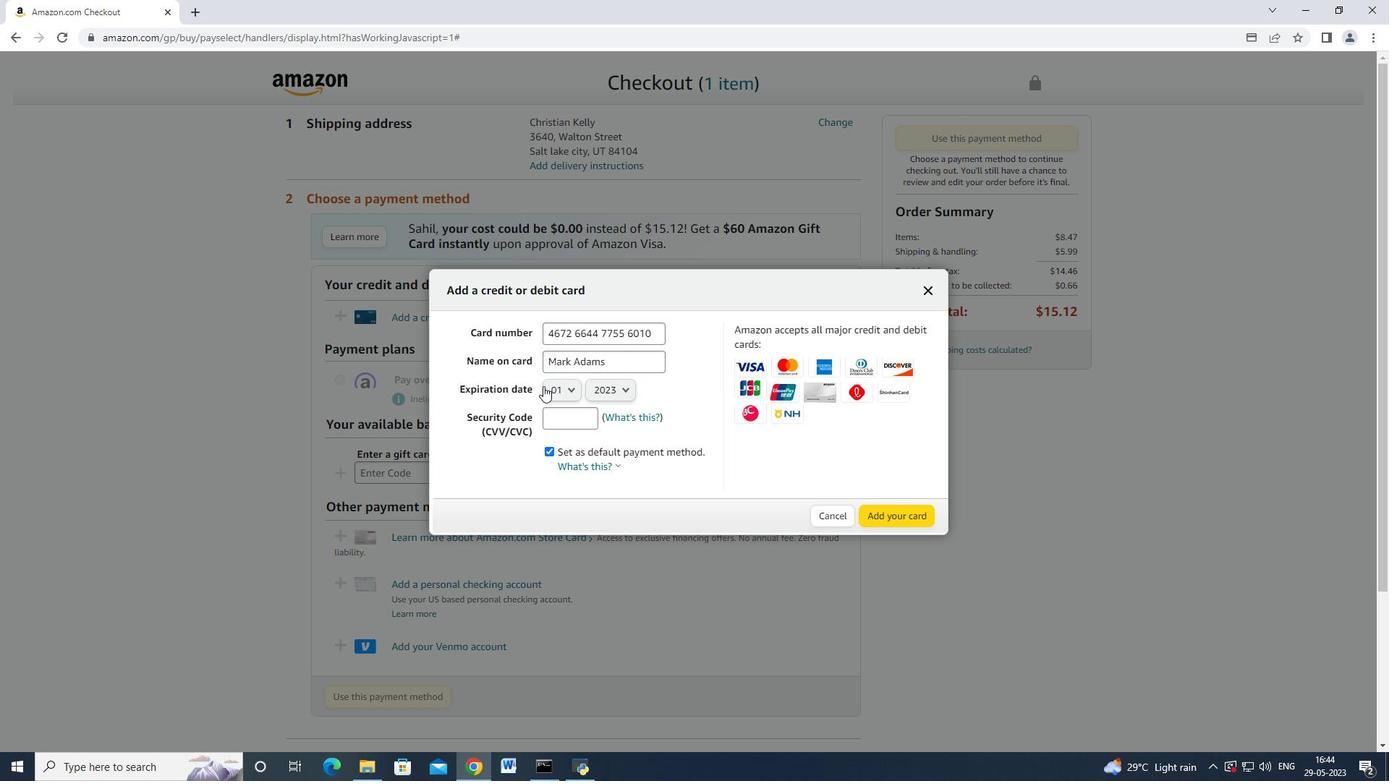 
Action: Mouse moved to (566, 458)
Screenshot: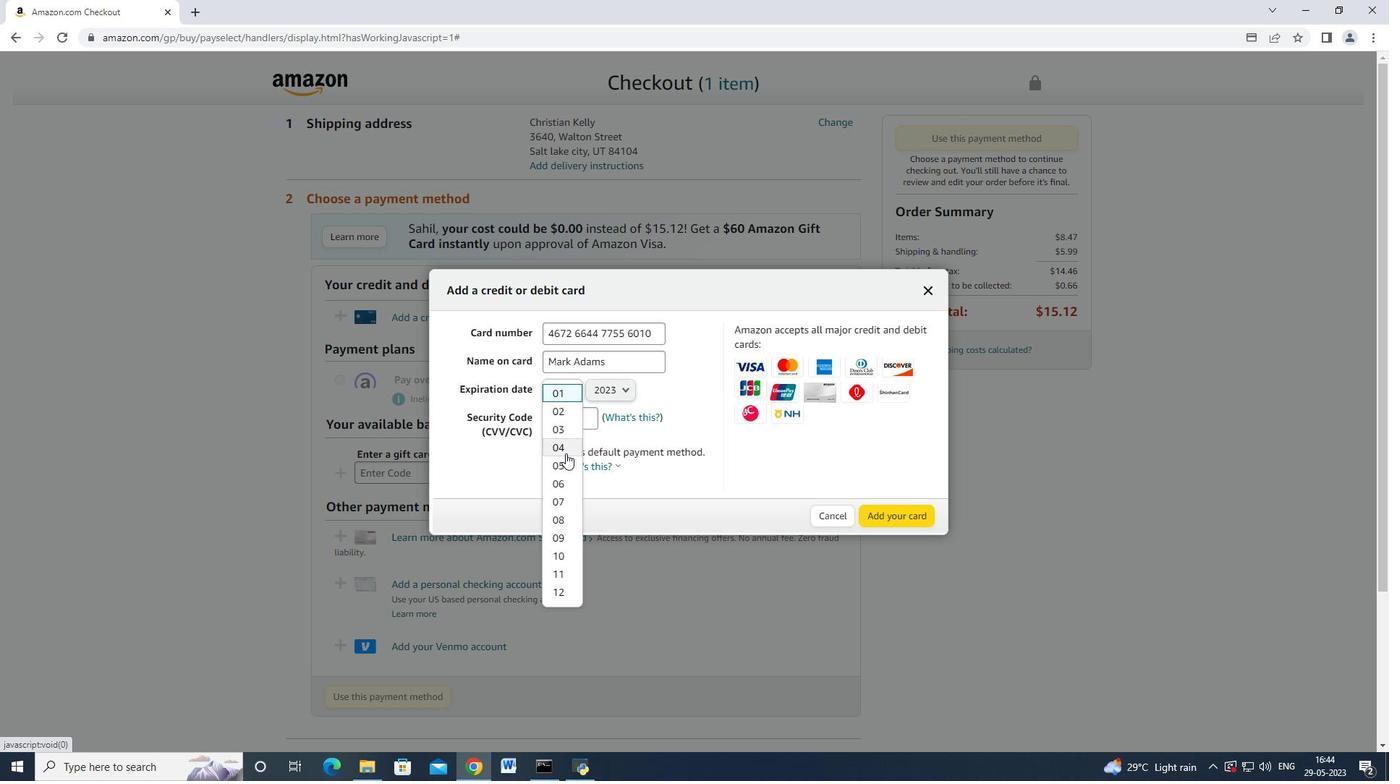 
Action: Mouse pressed left at (566, 458)
Screenshot: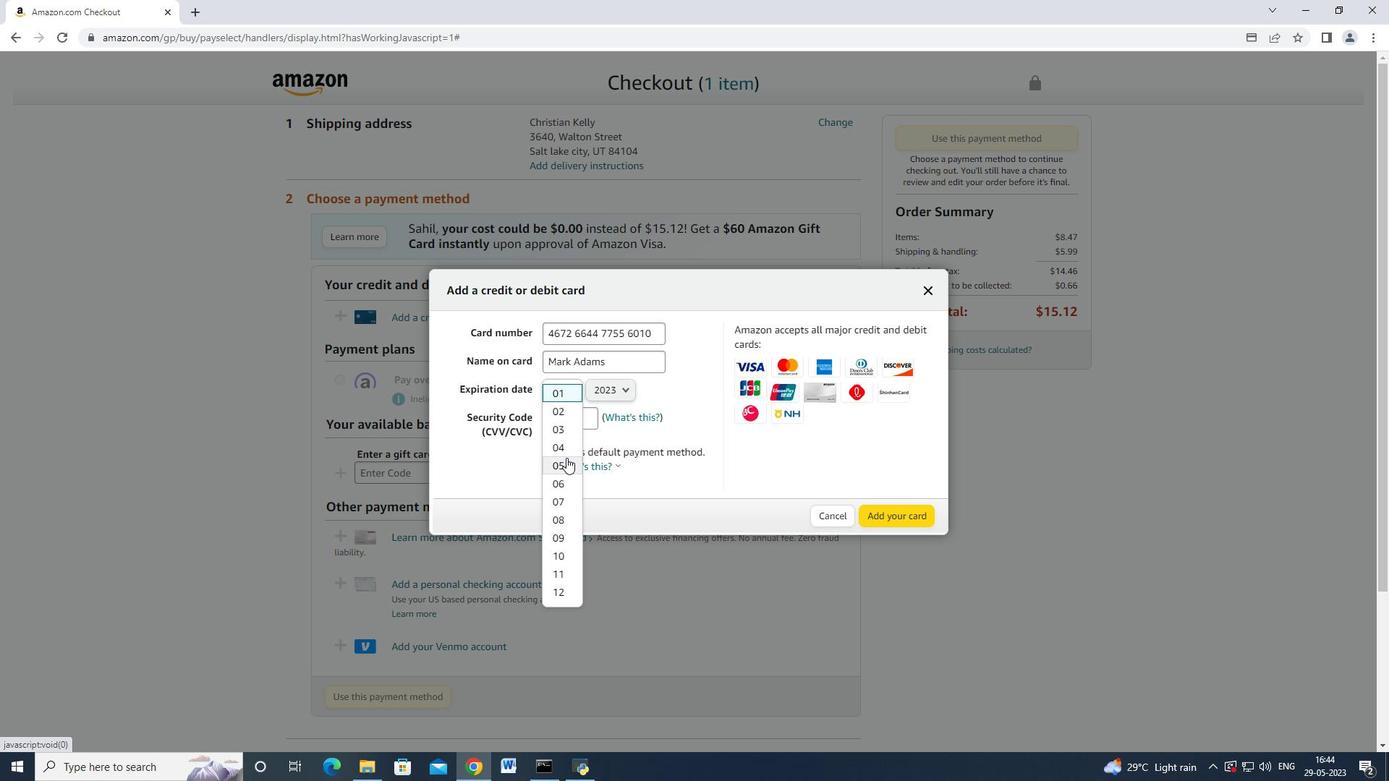 
Action: Mouse moved to (550, 448)
Screenshot: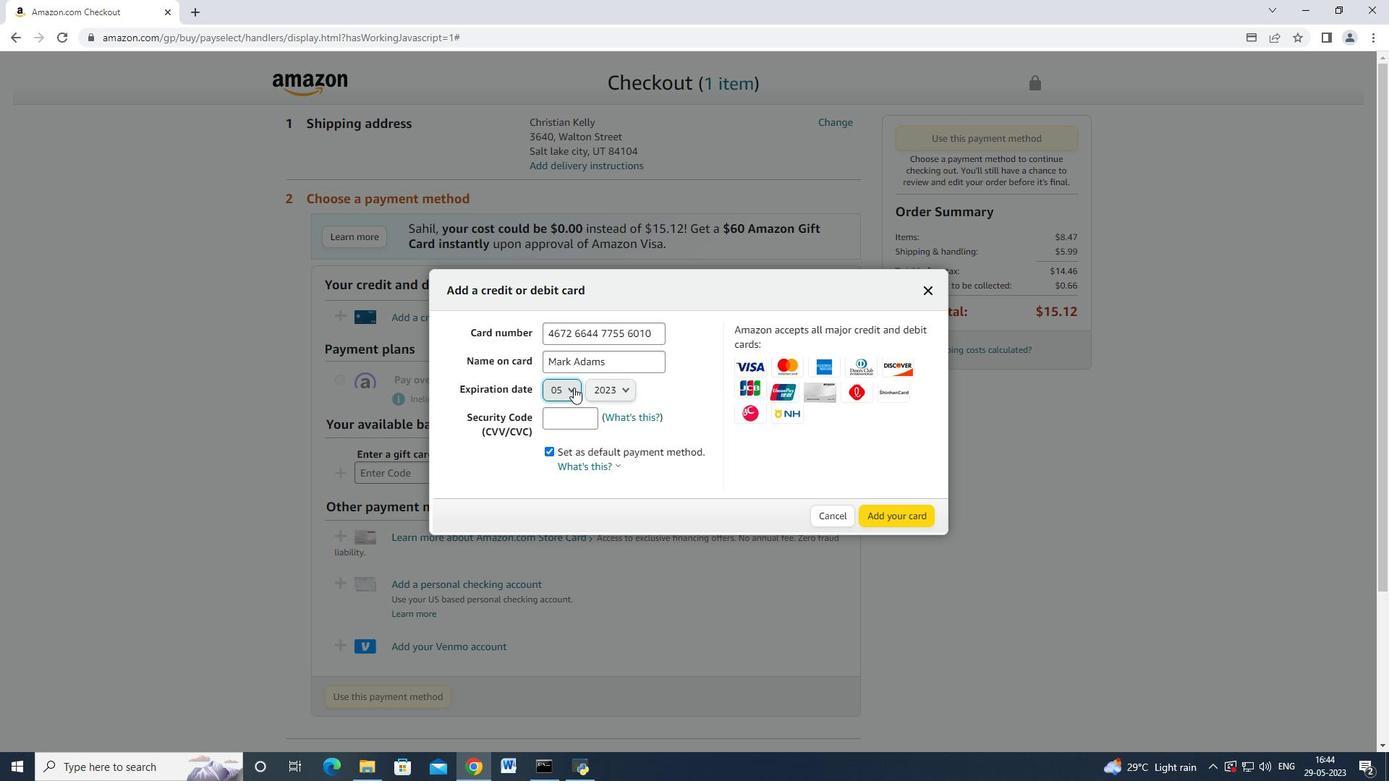 
Action: Mouse pressed left at (573, 387)
Screenshot: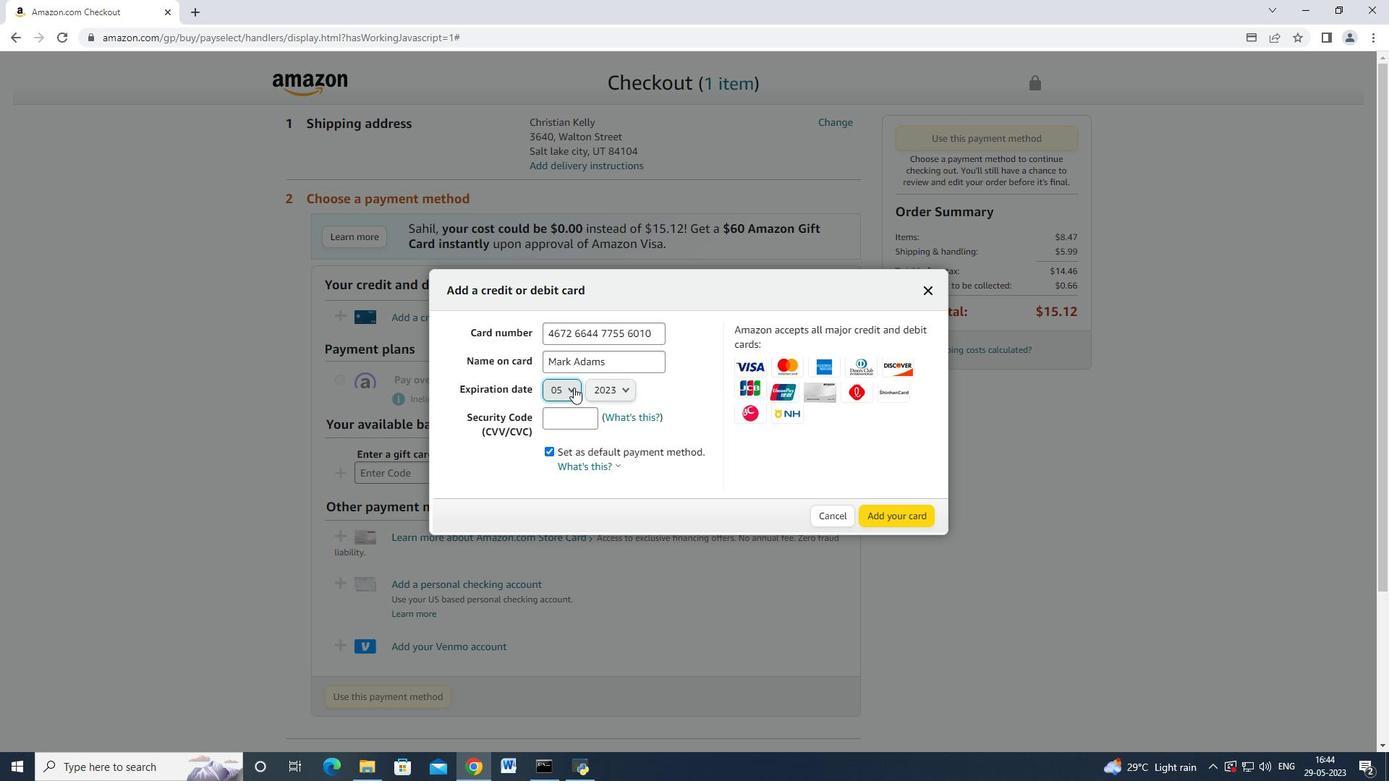 
Action: Mouse moved to (553, 441)
Screenshot: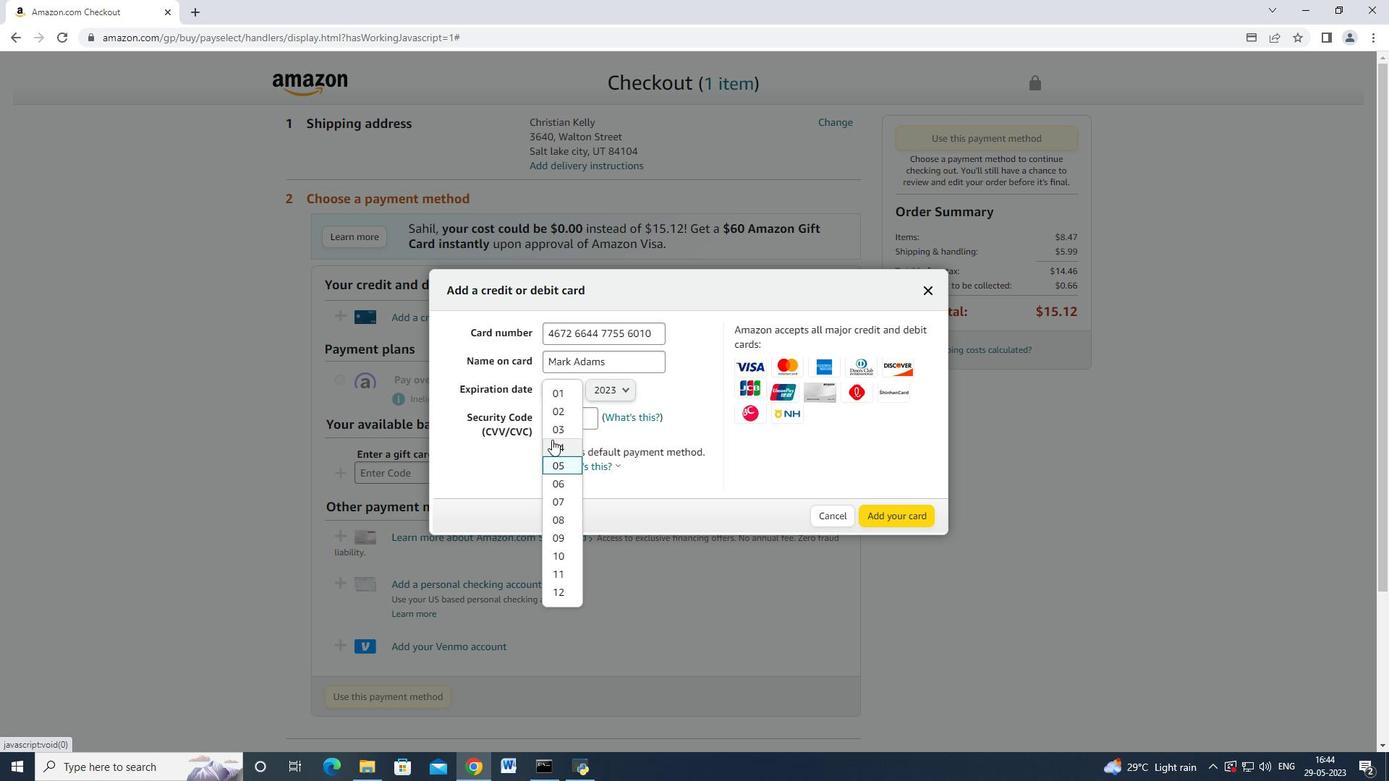 
Action: Mouse pressed left at (553, 441)
Screenshot: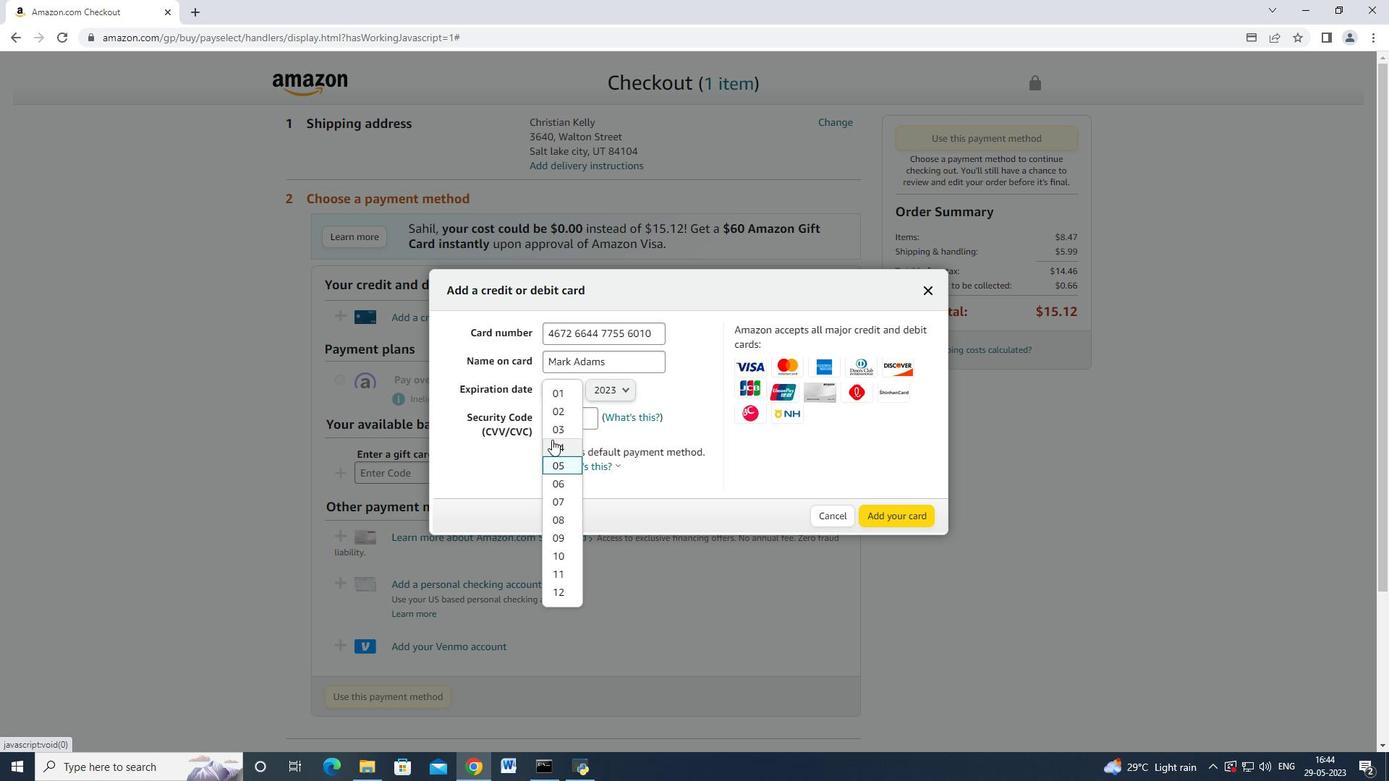 
Action: Mouse moved to (606, 392)
Screenshot: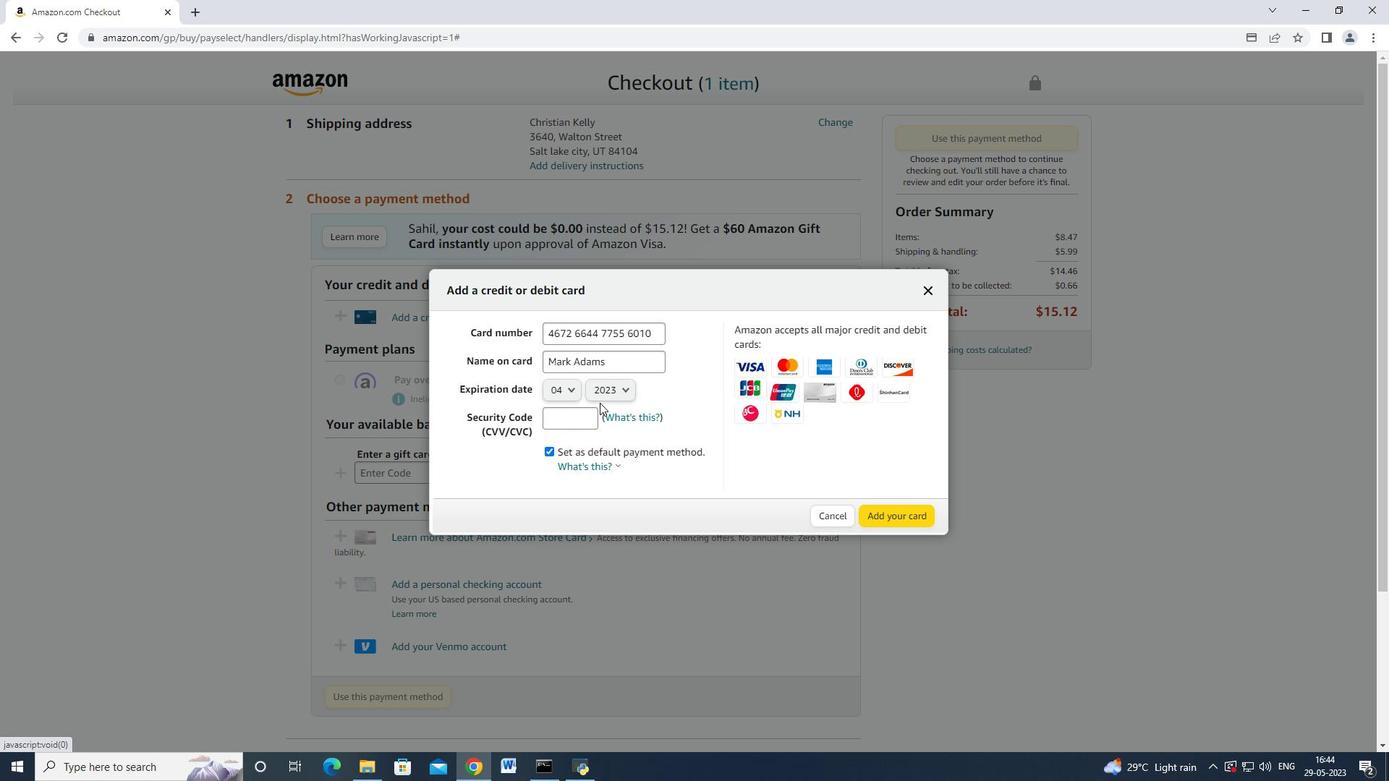
Action: Mouse pressed left at (606, 392)
Screenshot: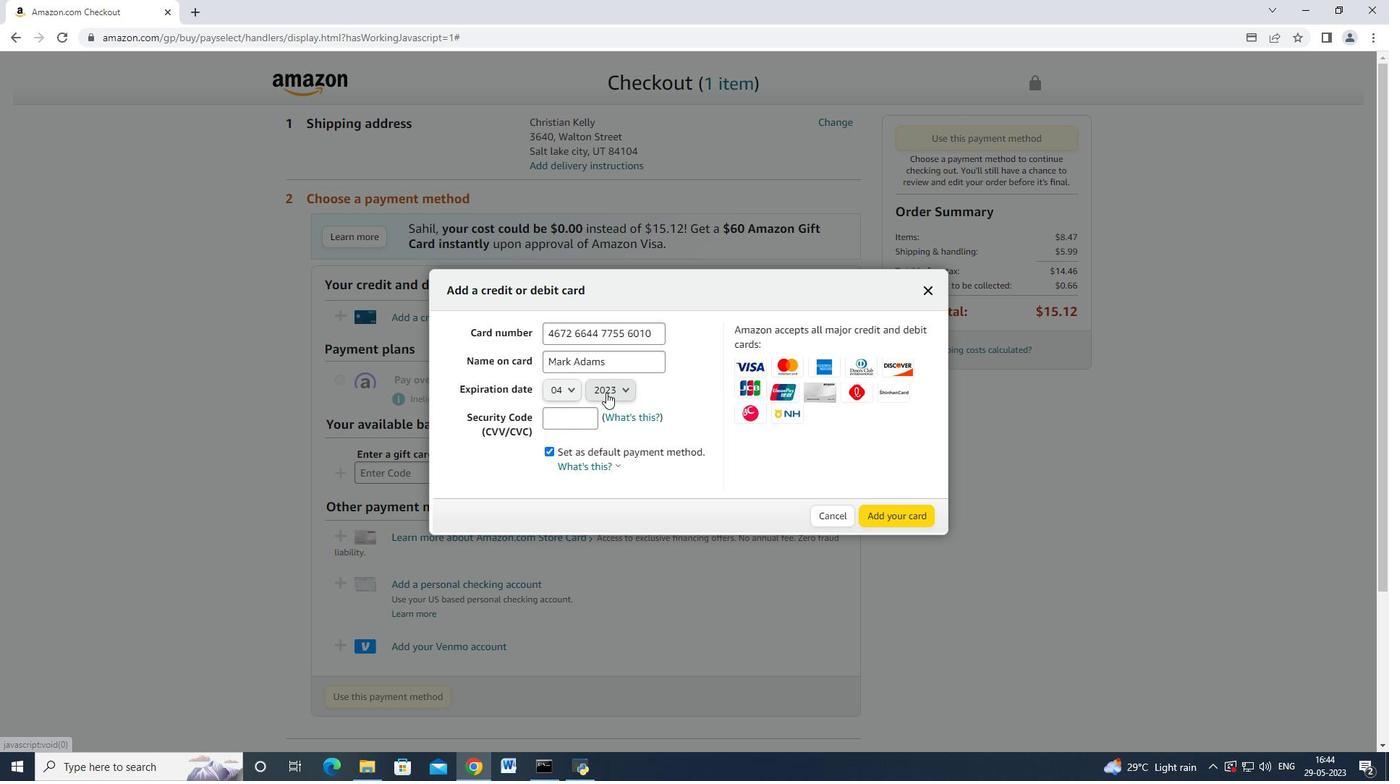 
Action: Mouse moved to (612, 422)
Screenshot: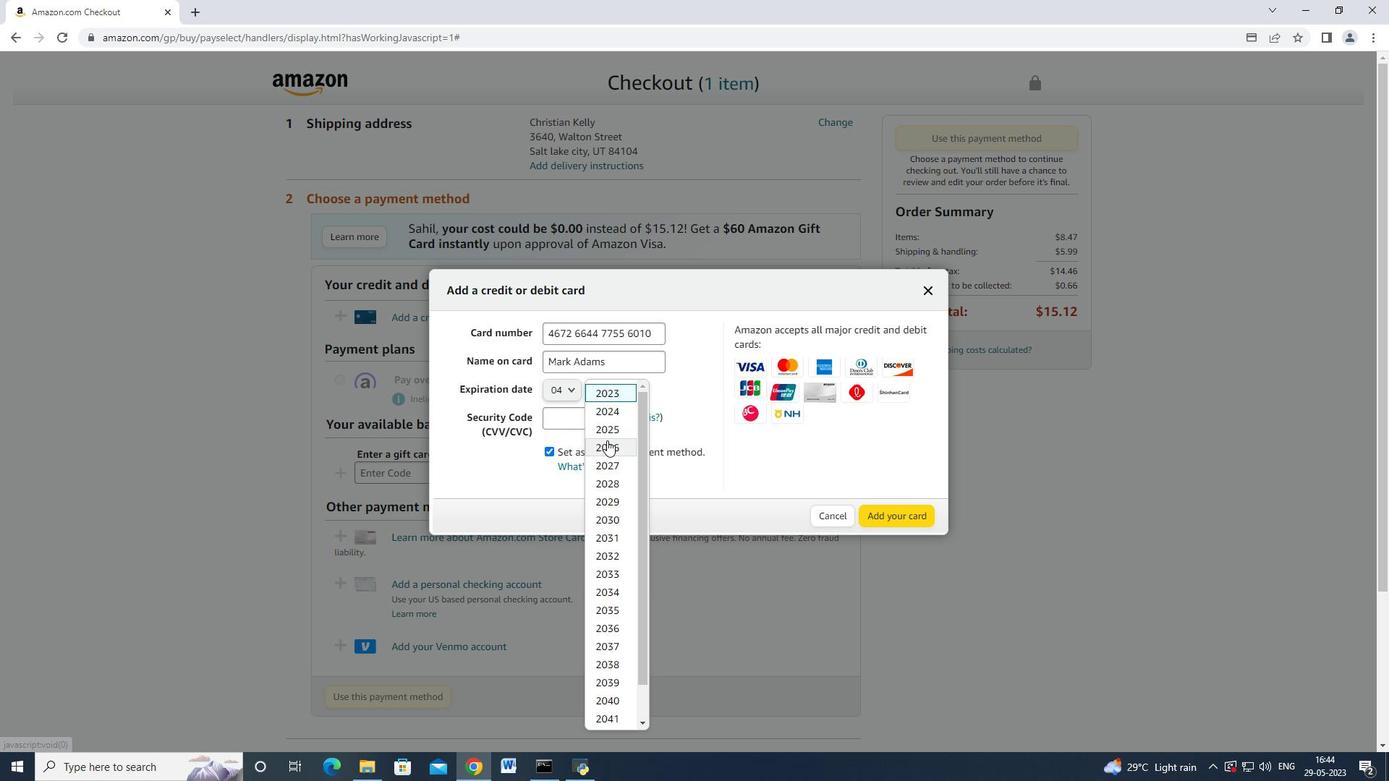 
Action: Mouse pressed left at (612, 422)
Screenshot: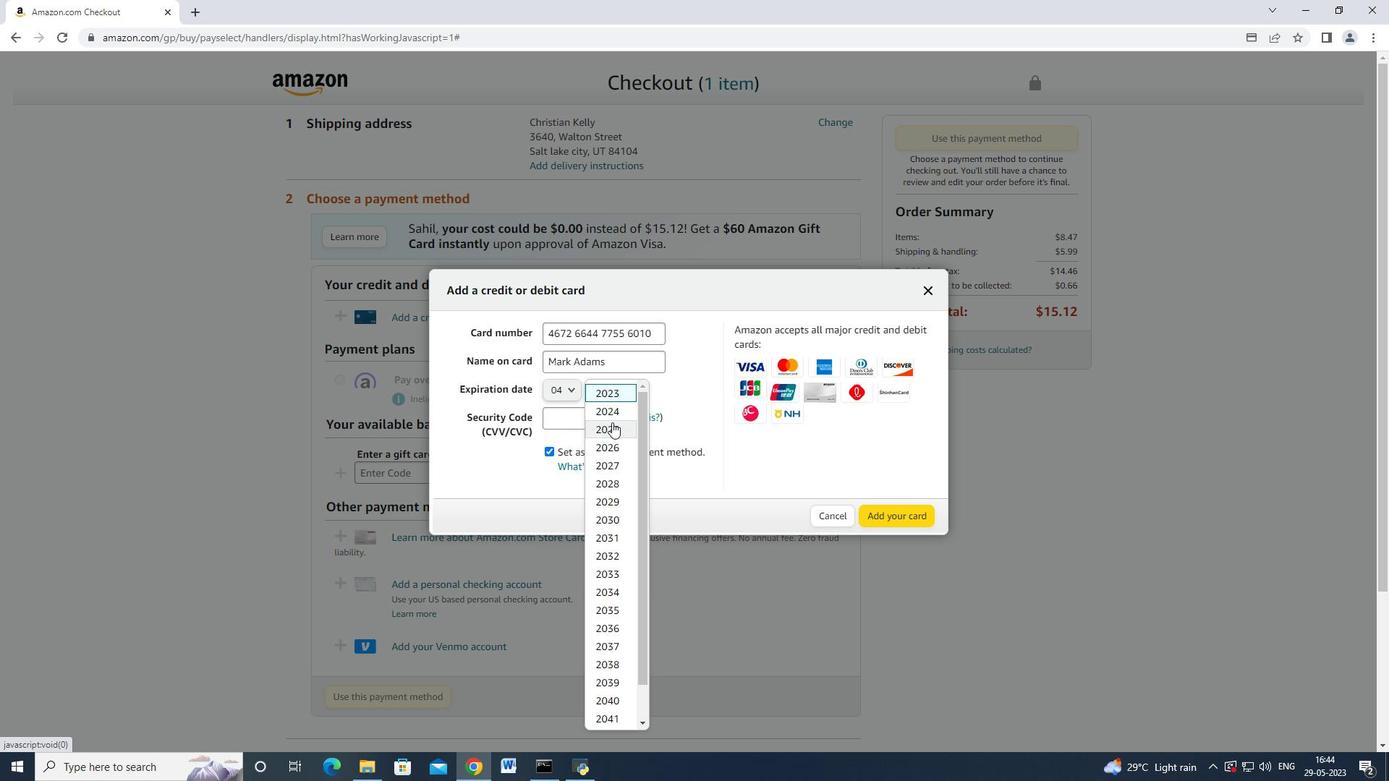 
Action: Mouse moved to (559, 422)
Screenshot: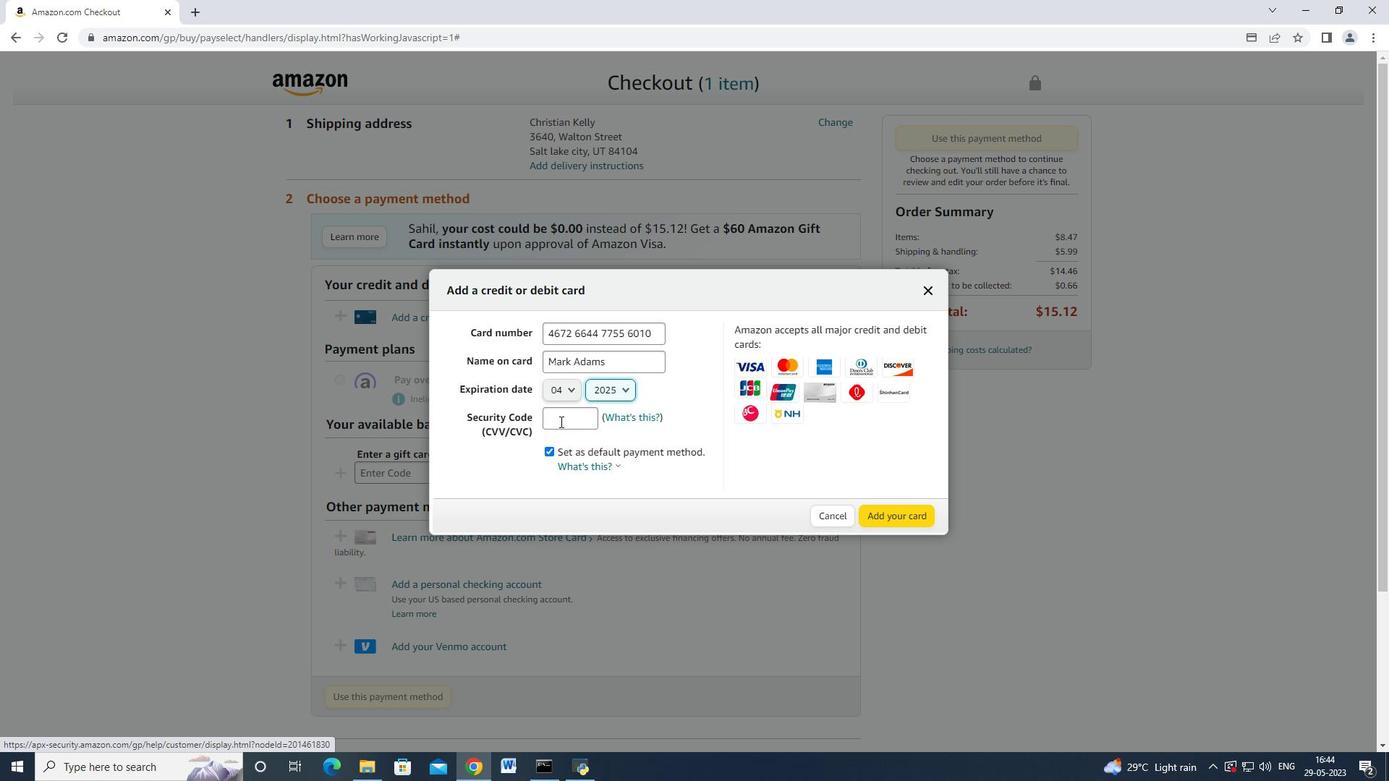 
Action: Mouse pressed left at (559, 422)
Screenshot: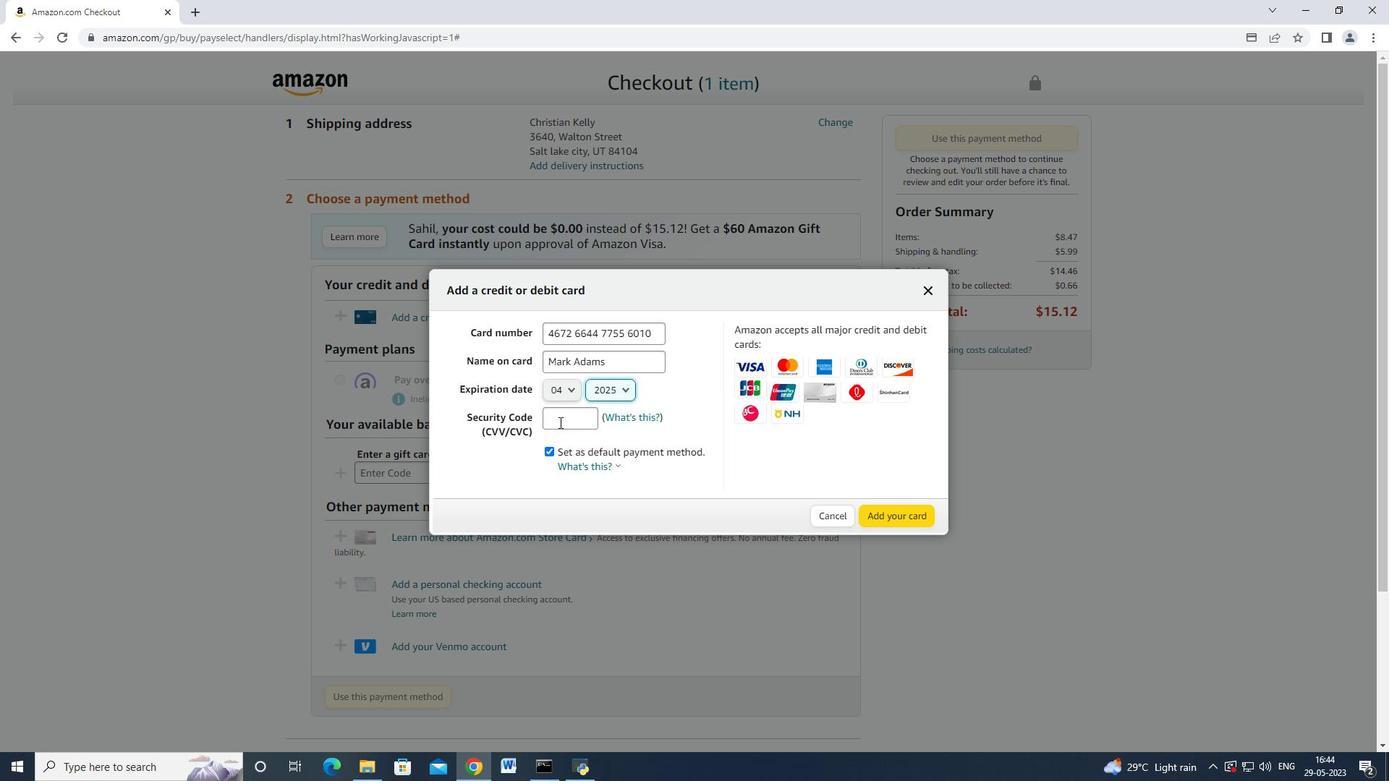 
Action: Mouse moved to (560, 422)
Screenshot: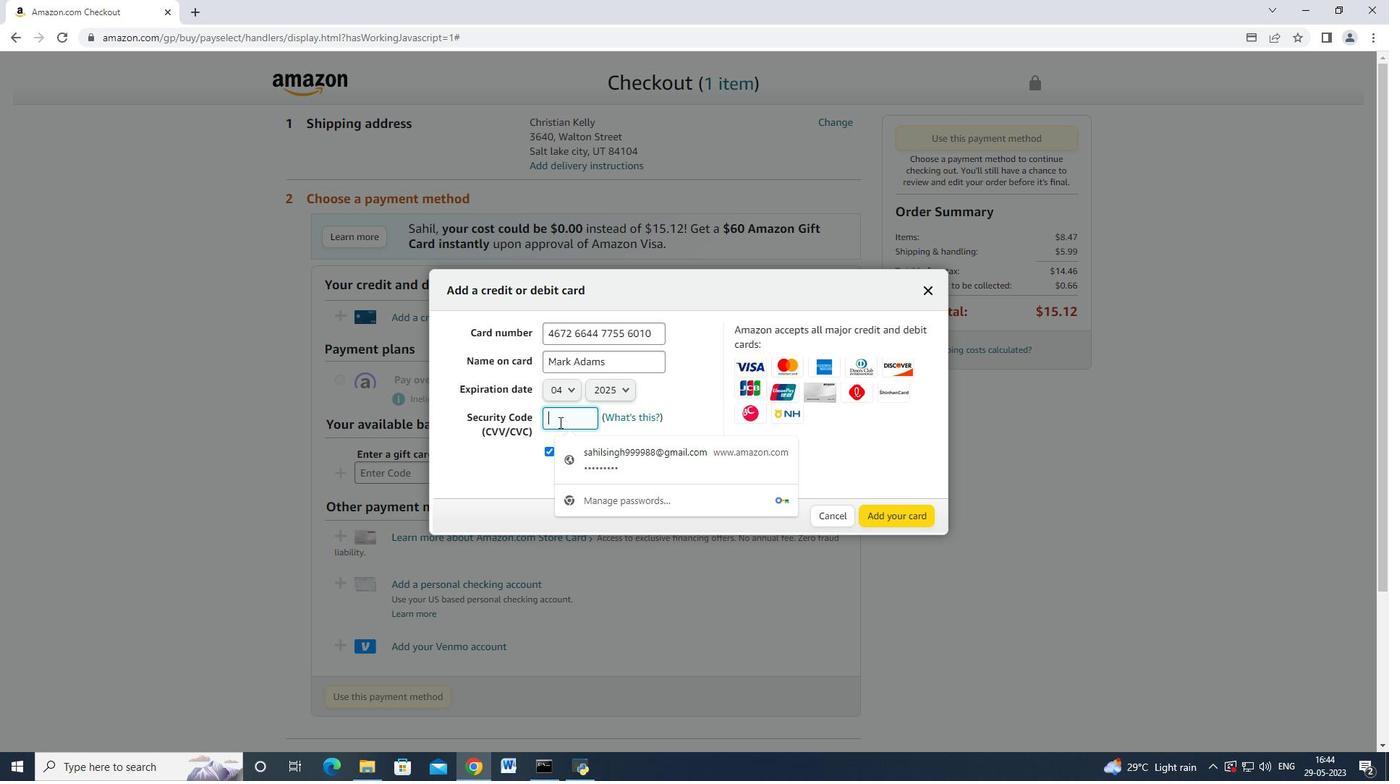 
Action: Key pressed 682
Screenshot: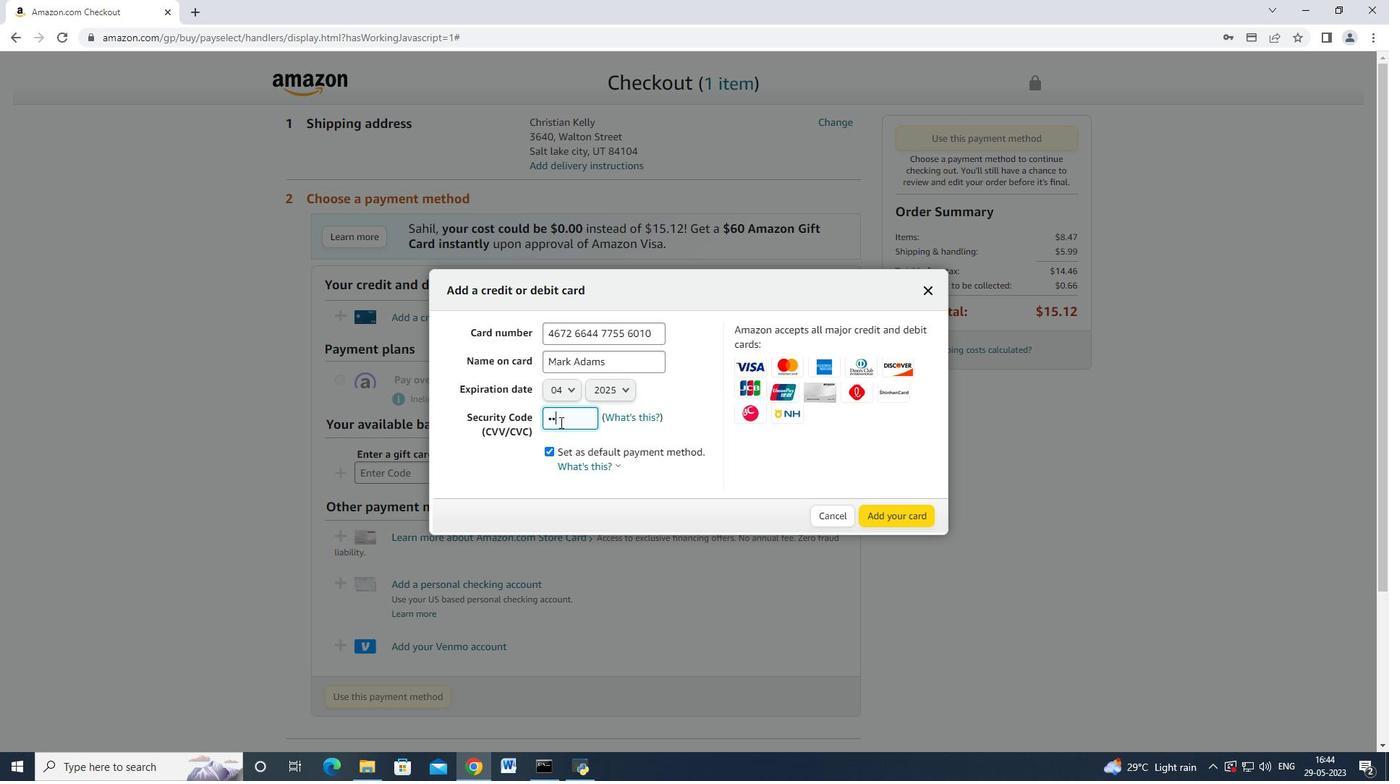 
Action: Mouse moved to (896, 509)
Screenshot: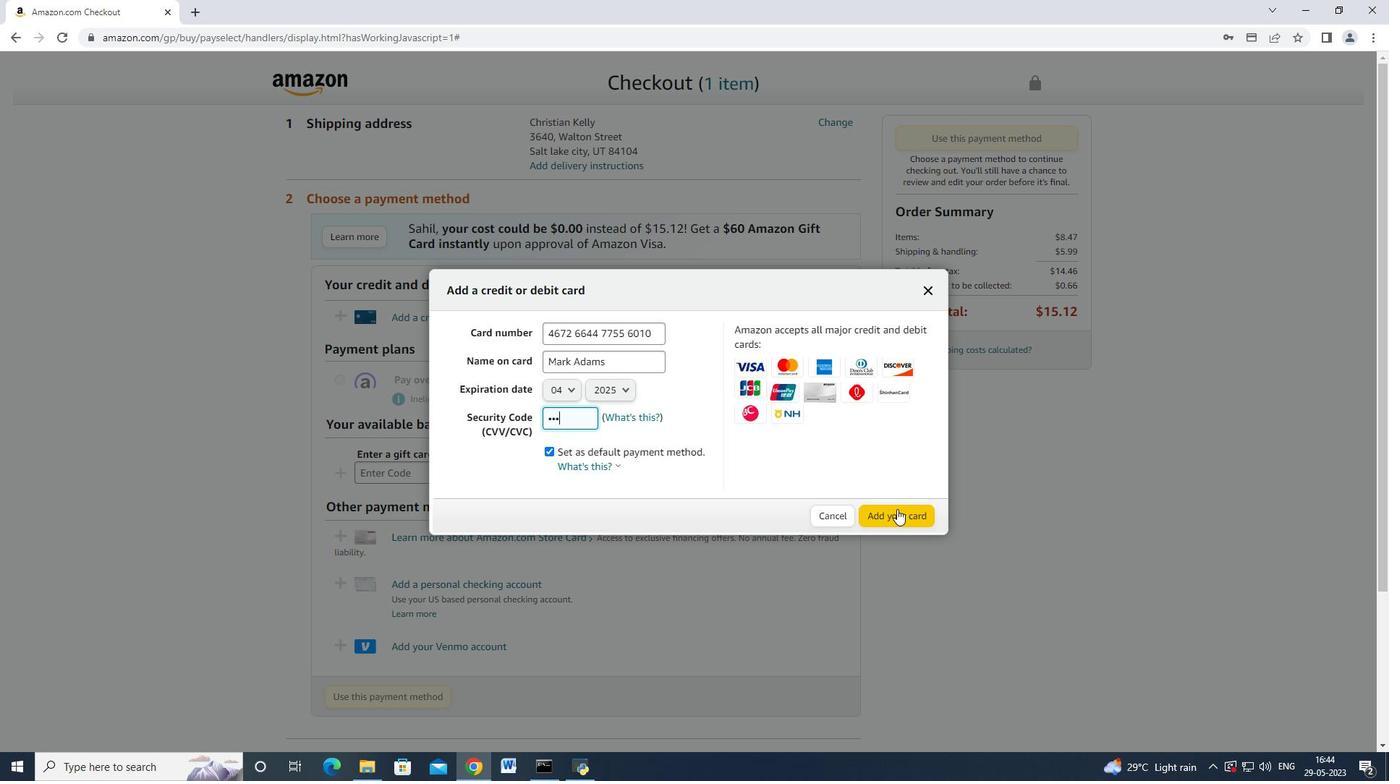 
